 Task: Find the nearby dog agility course for training and fun in New York.
Action: Key pressed <Key.caps_lock>N<Key.caps_lock>ew<Key.space><Key.shift><Key.shift>York
Screenshot: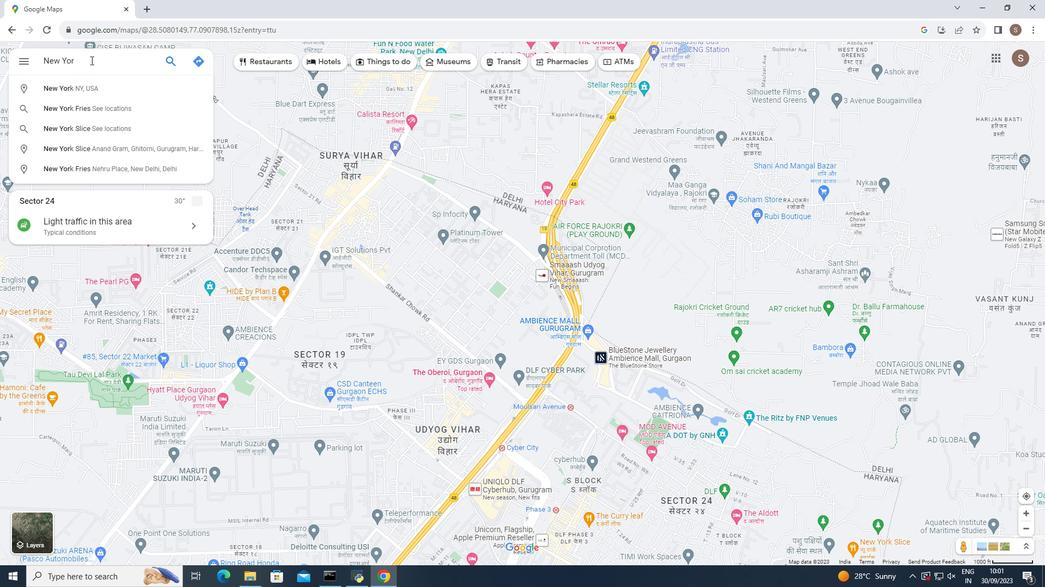 
Action: Mouse moved to (77, 87)
Screenshot: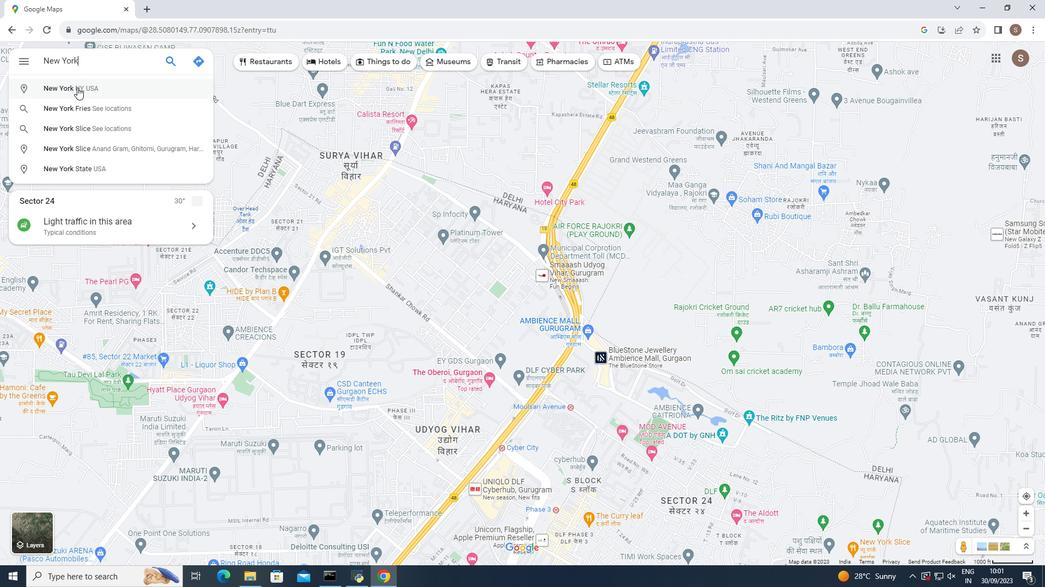
Action: Mouse pressed left at (77, 87)
Screenshot: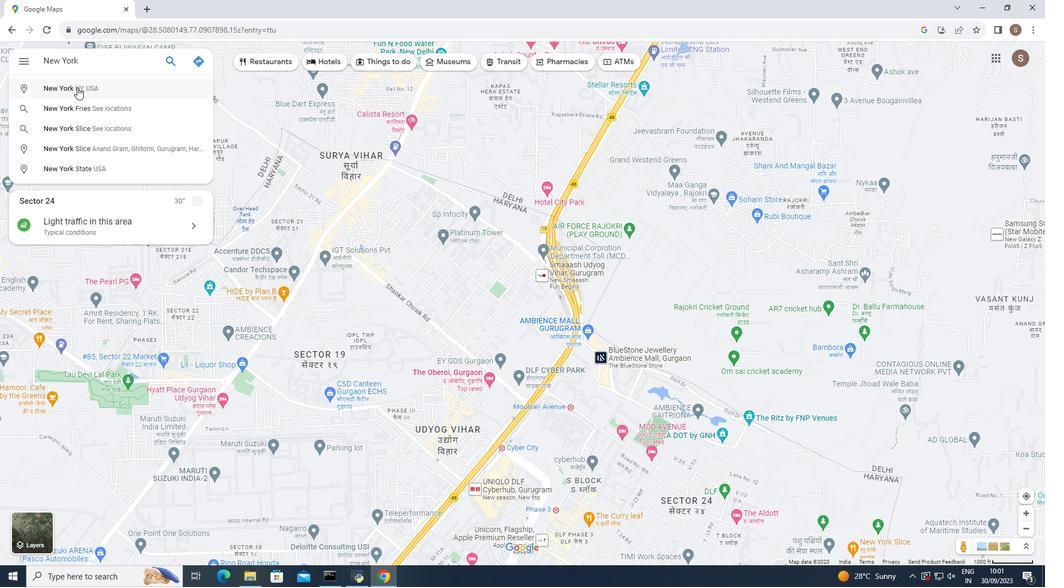
Action: Mouse moved to (108, 239)
Screenshot: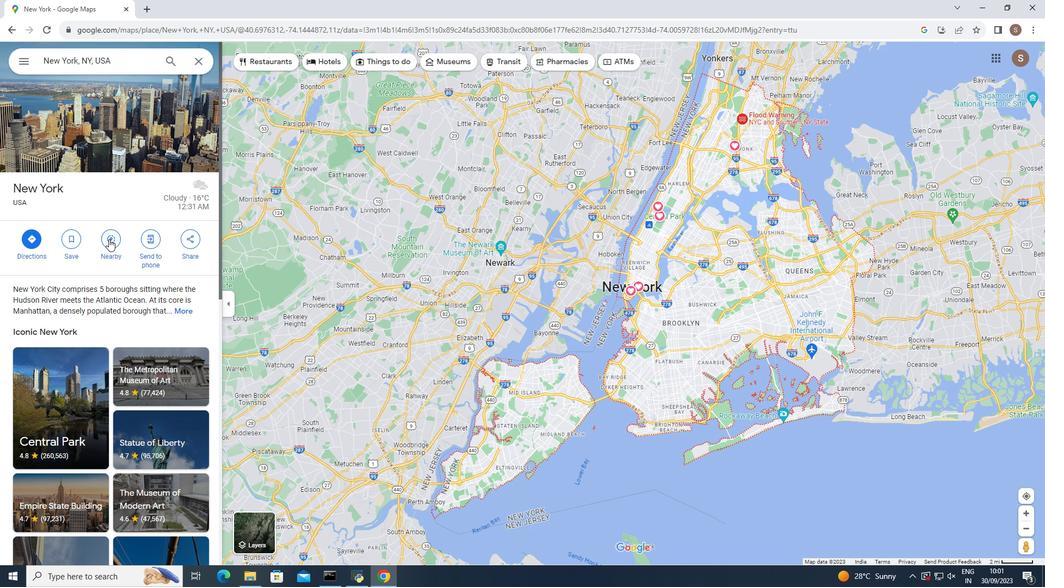 
Action: Mouse pressed left at (108, 239)
Screenshot: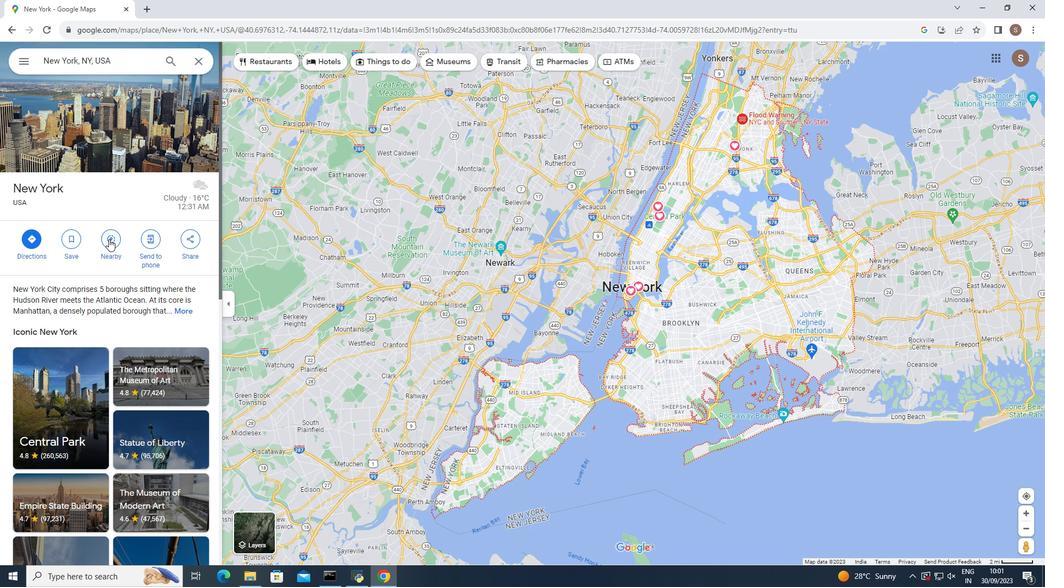 
Action: Mouse moved to (93, 60)
Screenshot: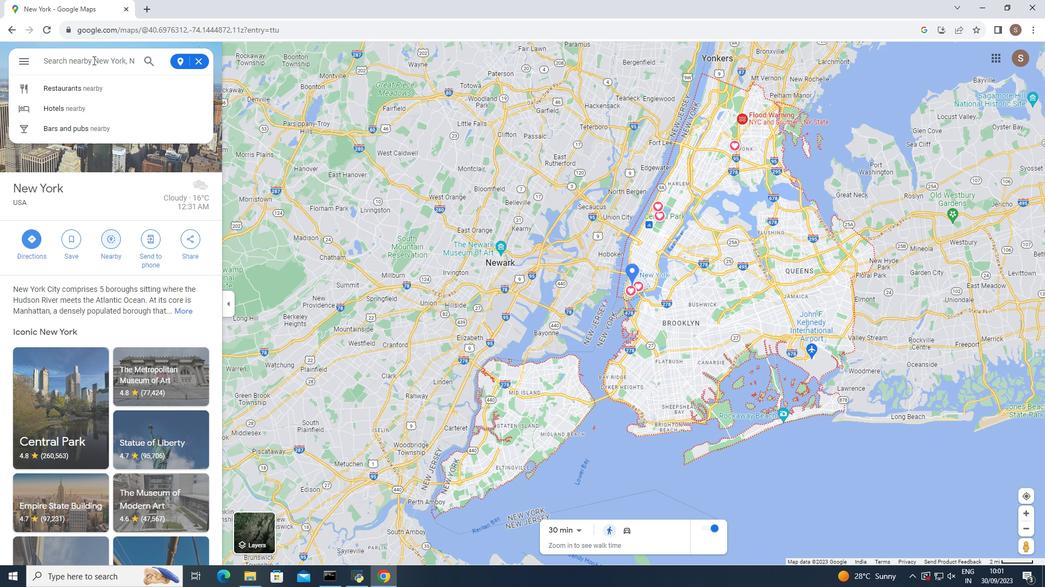 
Action: Mouse pressed left at (93, 60)
Screenshot: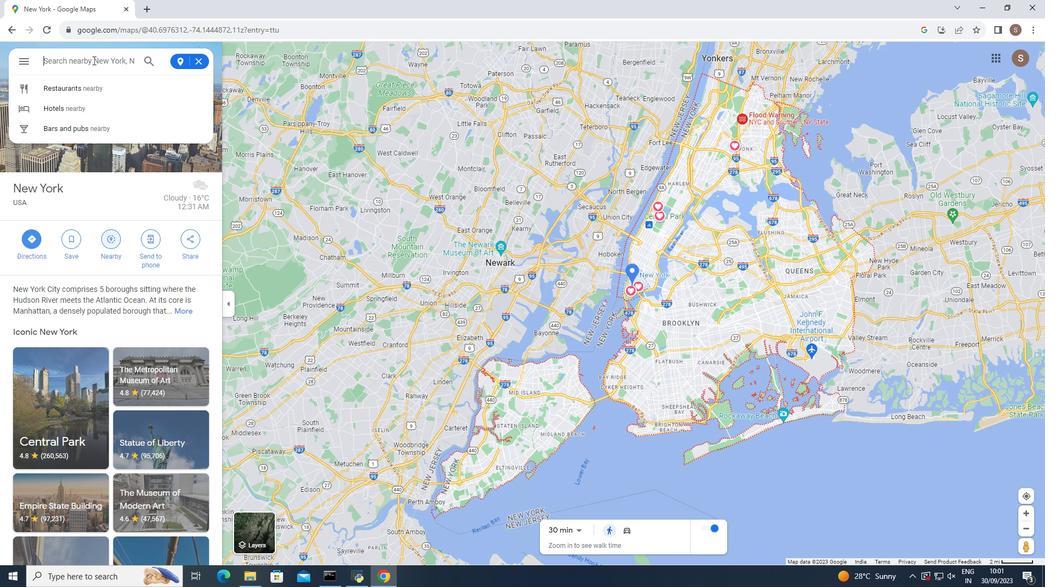 
Action: Key pressed dog<Key.space>agility<Key.space>course<Key.space>for<Key.backspace><Key.backspace><Key.backspace>
Screenshot: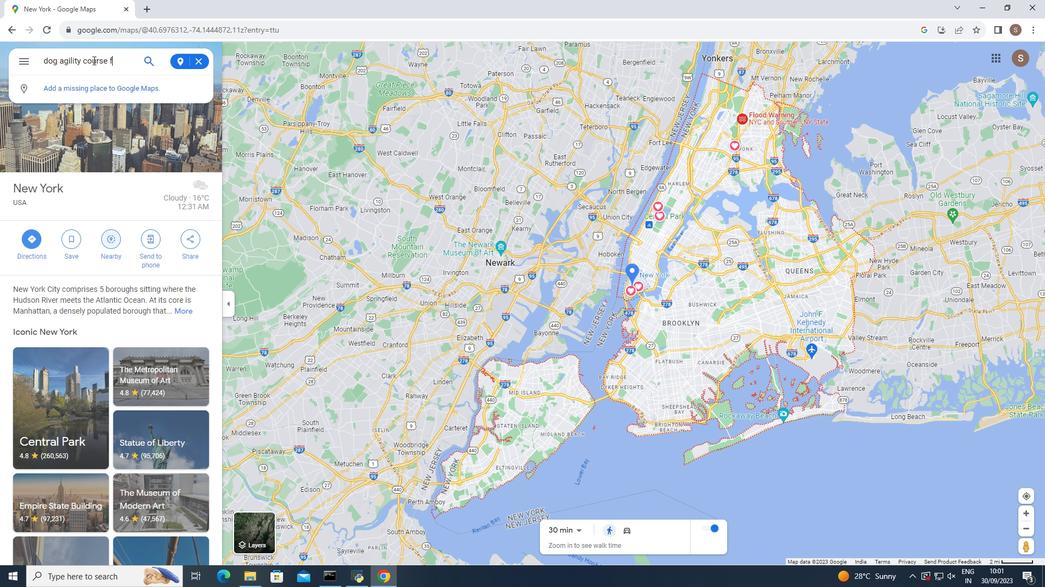 
Action: Mouse moved to (149, 58)
Screenshot: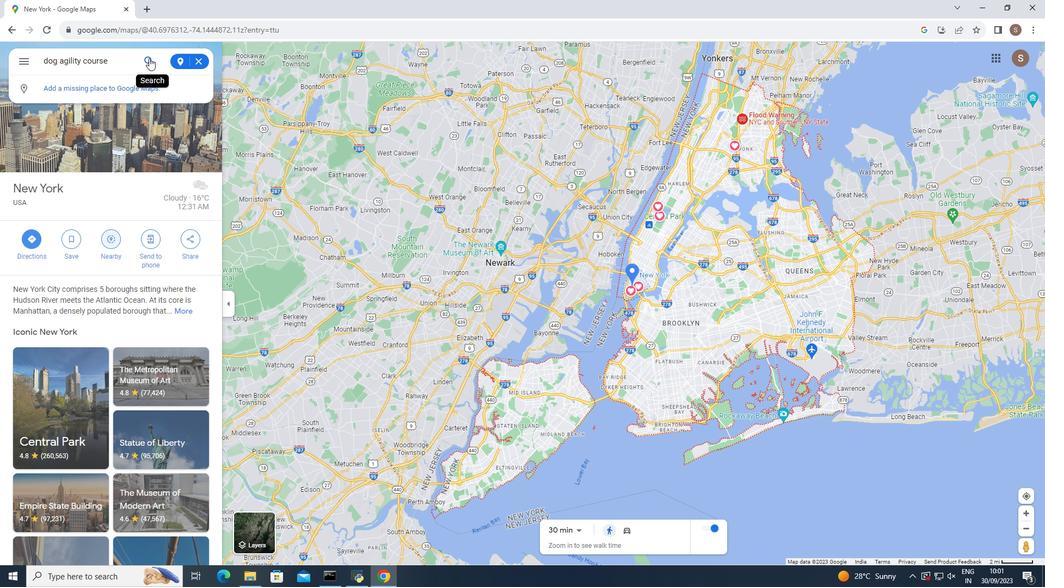 
Action: Mouse pressed left at (149, 58)
Screenshot: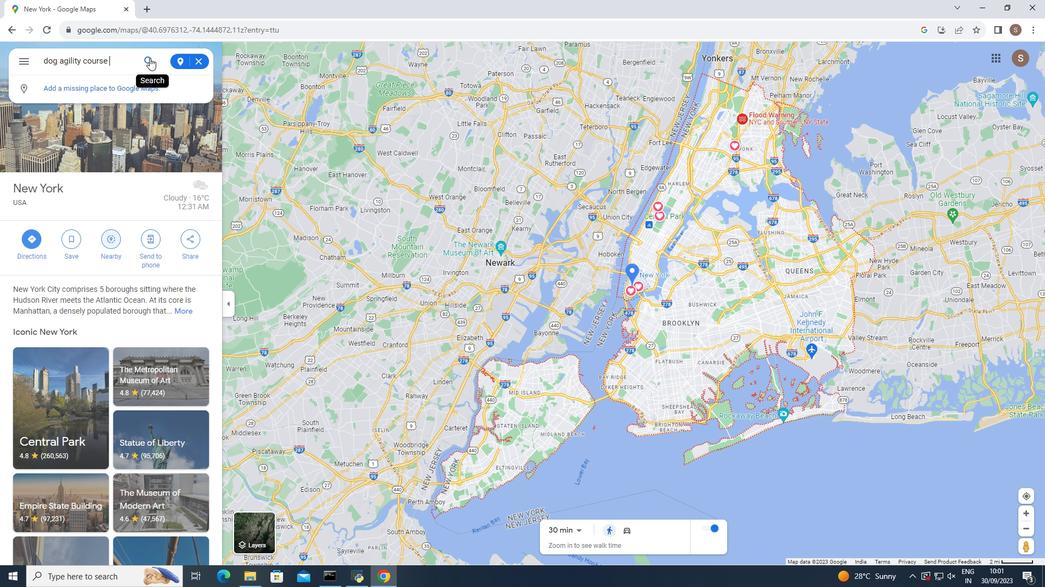 
Action: Mouse moved to (43, 296)
Screenshot: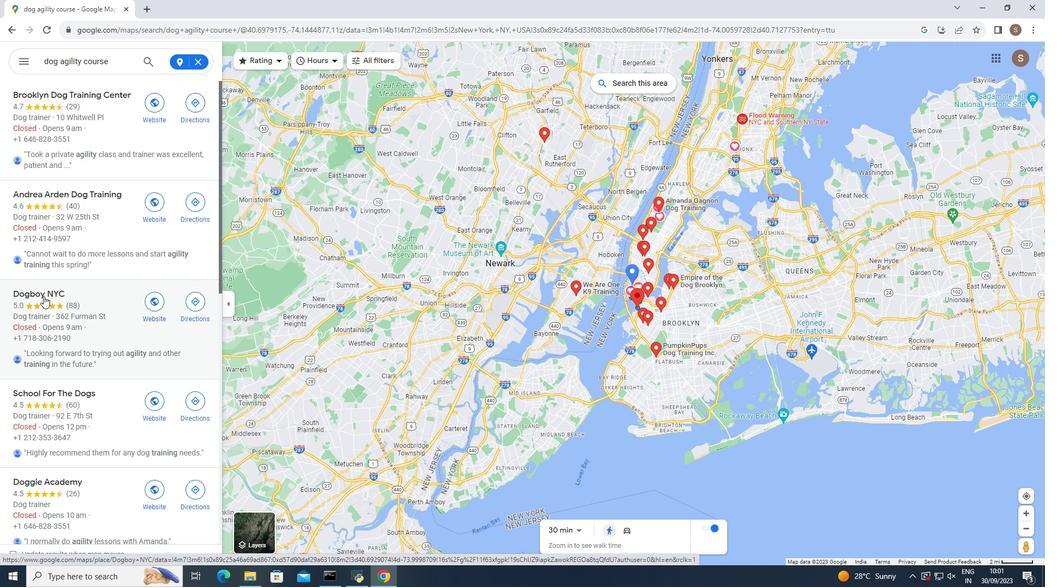 
Action: Mouse pressed left at (43, 296)
Screenshot: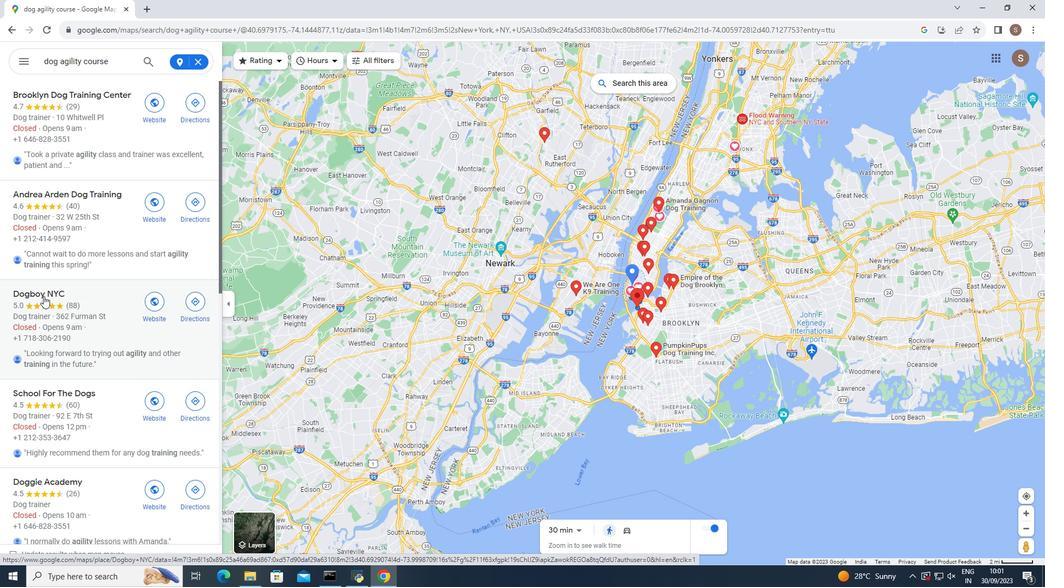 
Action: Mouse moved to (292, 412)
Screenshot: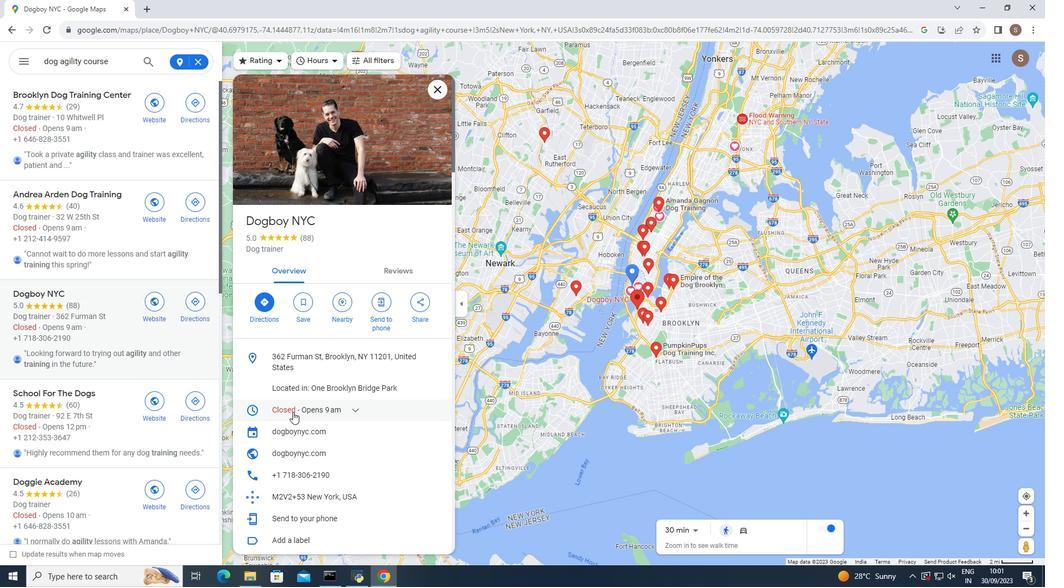 
Action: Mouse scrolled (292, 412) with delta (0, 0)
Screenshot: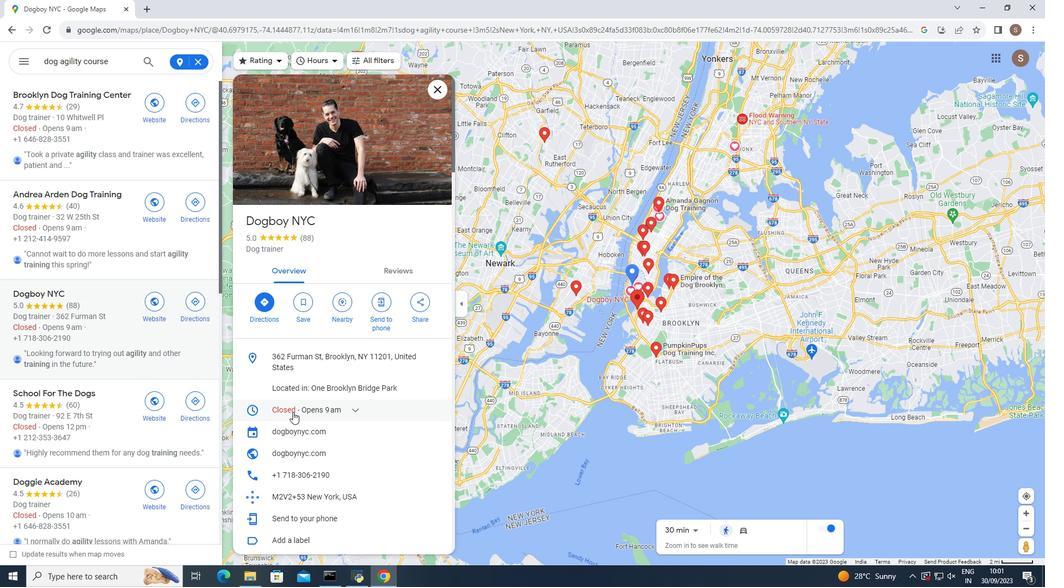 
Action: Mouse moved to (354, 354)
Screenshot: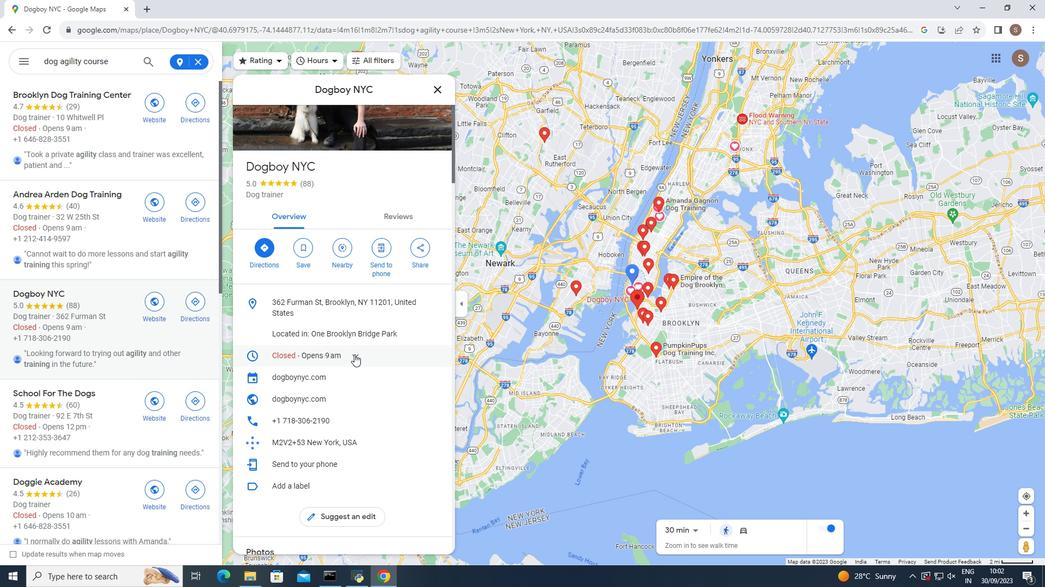 
Action: Mouse pressed left at (354, 354)
Screenshot: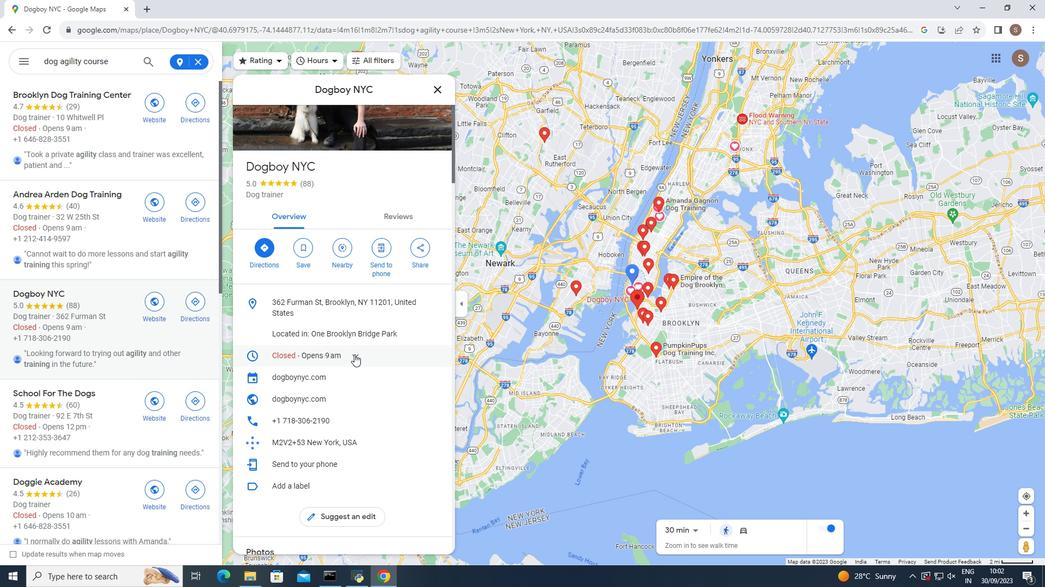 
Action: Mouse moved to (294, 364)
Screenshot: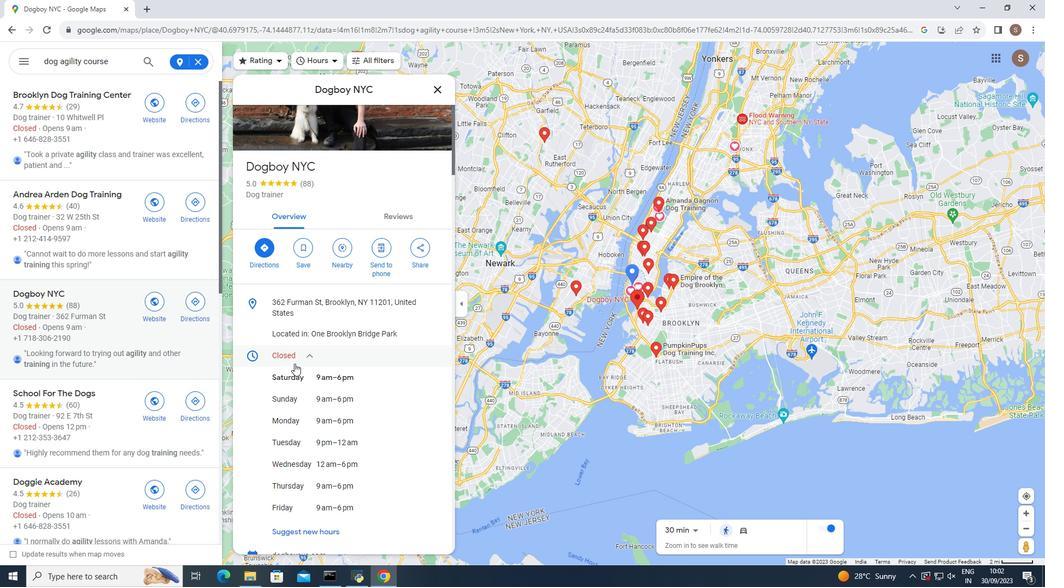 
Action: Mouse scrolled (294, 363) with delta (0, 0)
Screenshot: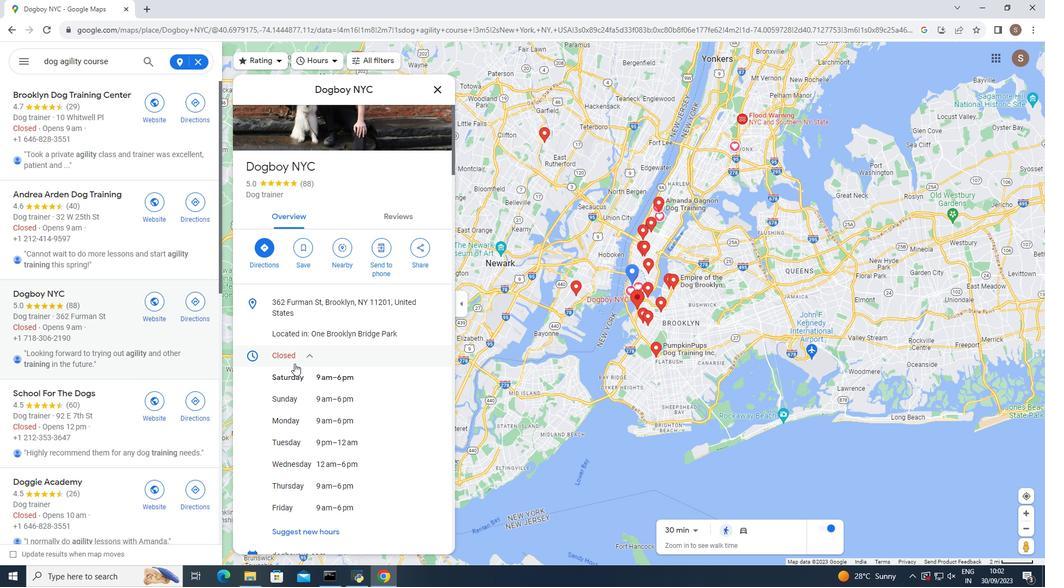 
Action: Mouse scrolled (294, 363) with delta (0, 0)
Screenshot: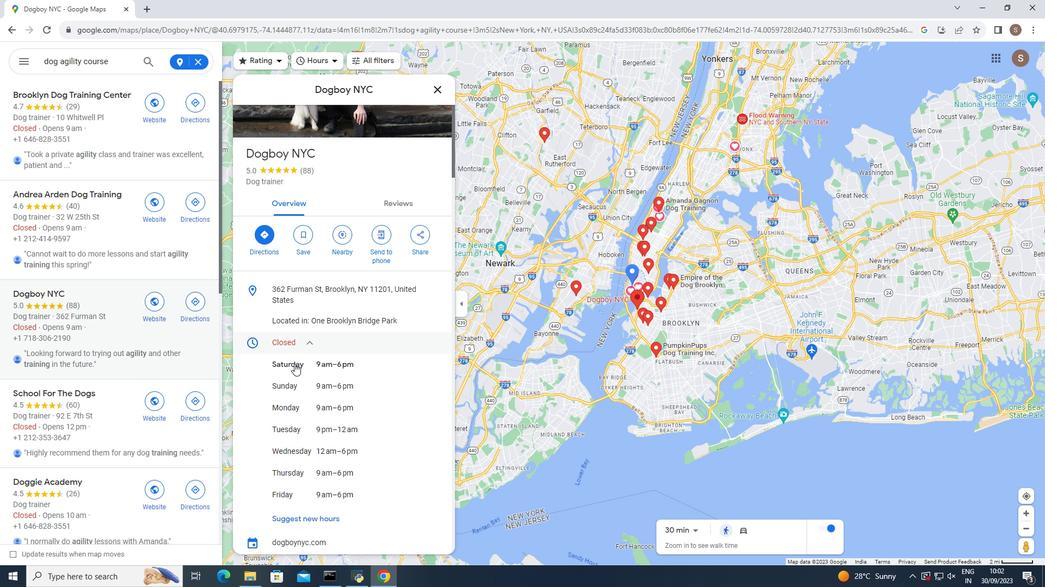 
Action: Mouse scrolled (294, 363) with delta (0, 0)
Screenshot: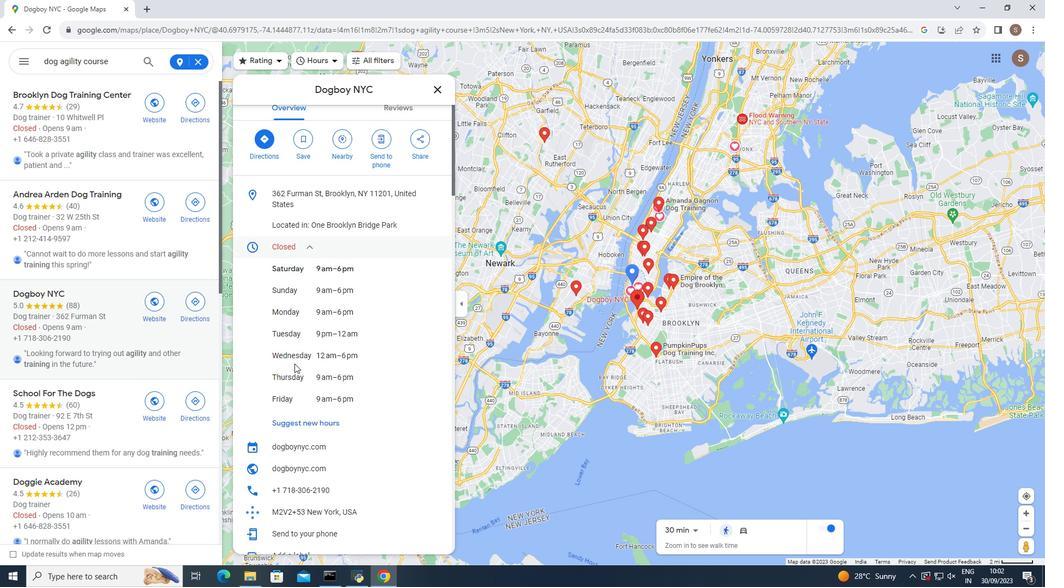 
Action: Mouse scrolled (294, 363) with delta (0, 0)
Screenshot: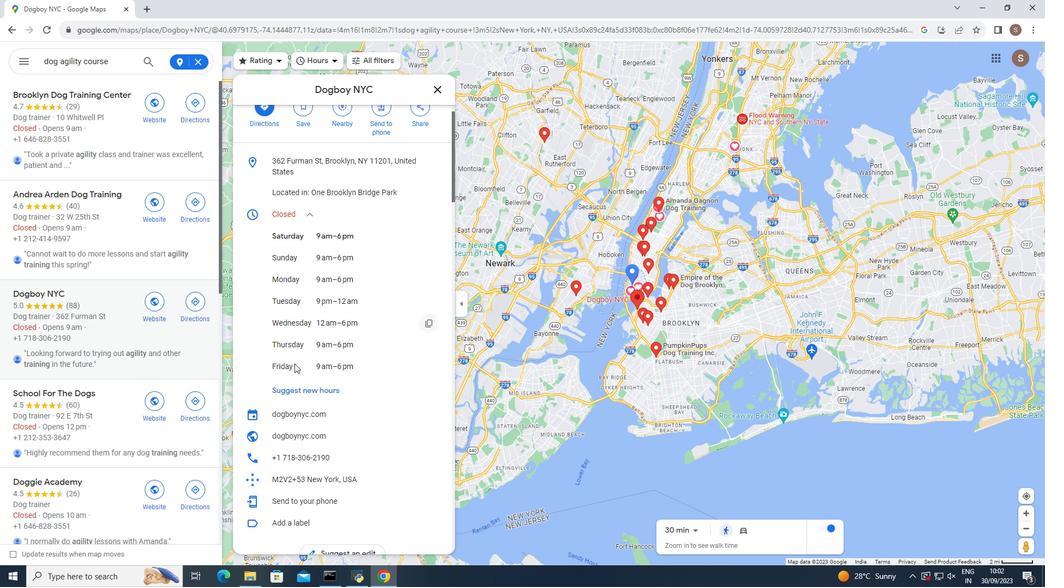 
Action: Mouse scrolled (294, 363) with delta (0, 0)
Screenshot: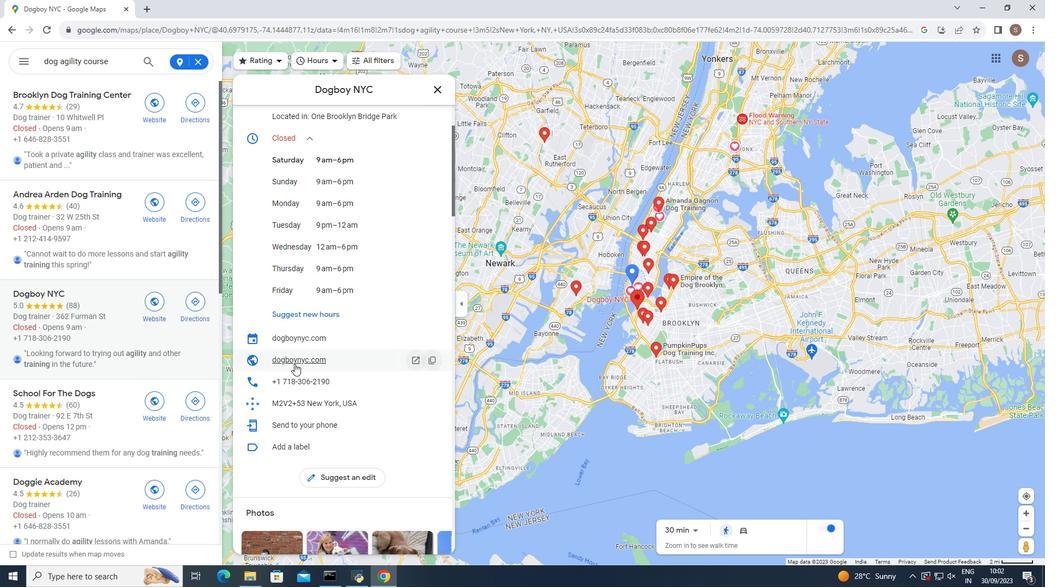 
Action: Mouse moved to (294, 363)
Screenshot: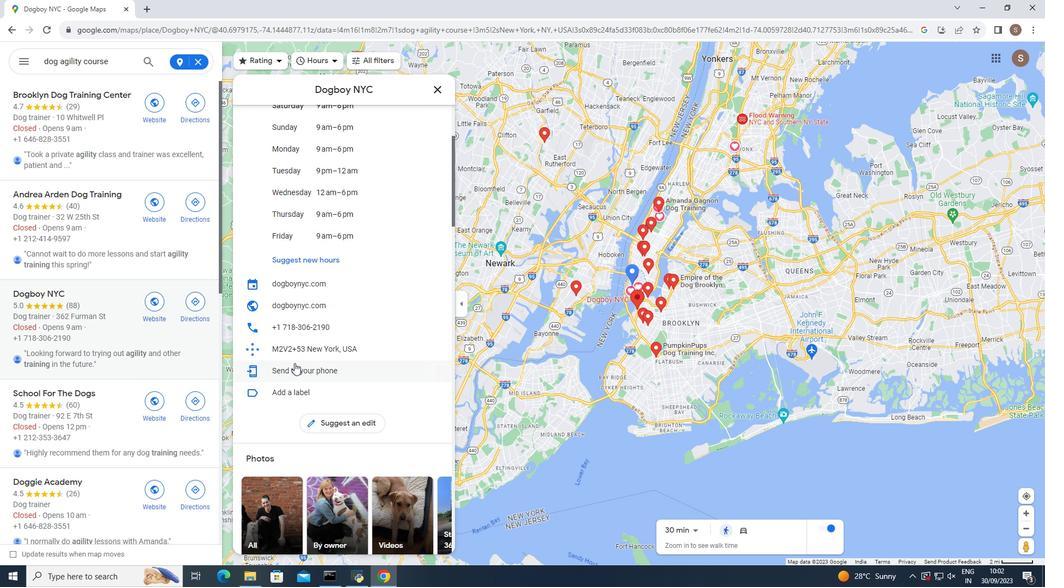 
Action: Mouse scrolled (294, 363) with delta (0, 0)
Screenshot: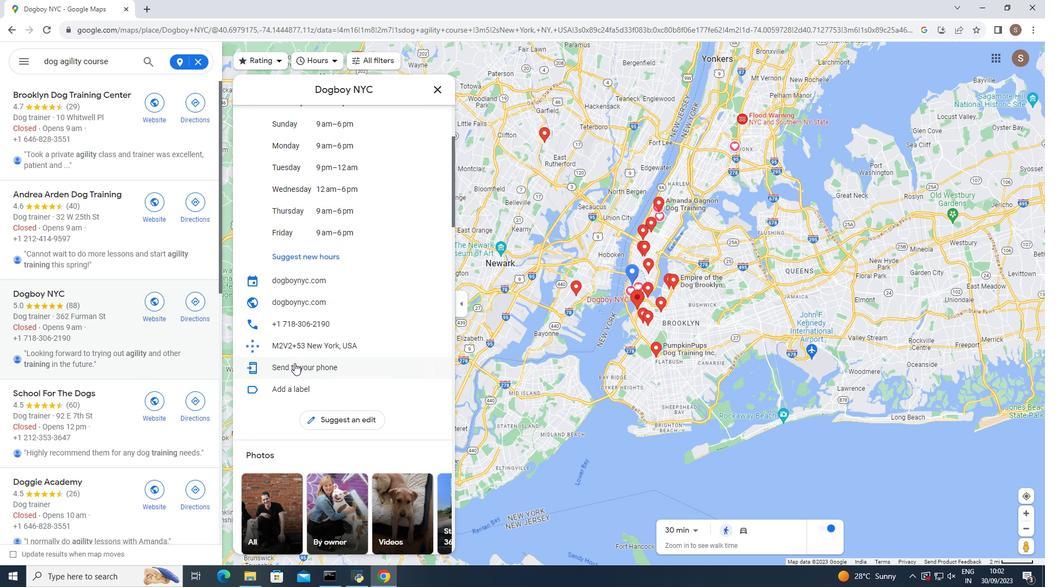 
Action: Mouse scrolled (294, 363) with delta (0, 0)
Screenshot: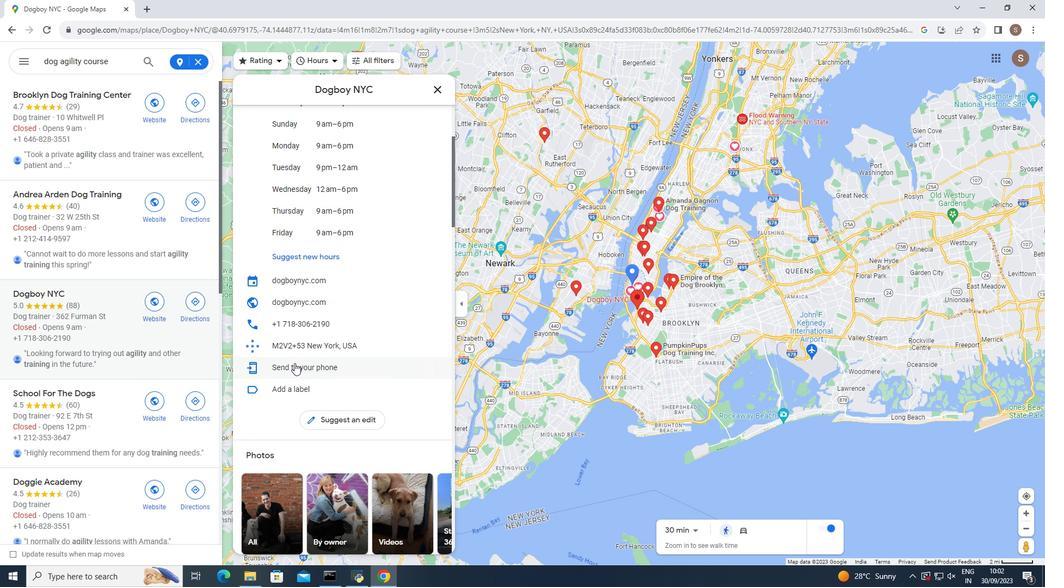 
Action: Mouse moved to (294, 362)
Screenshot: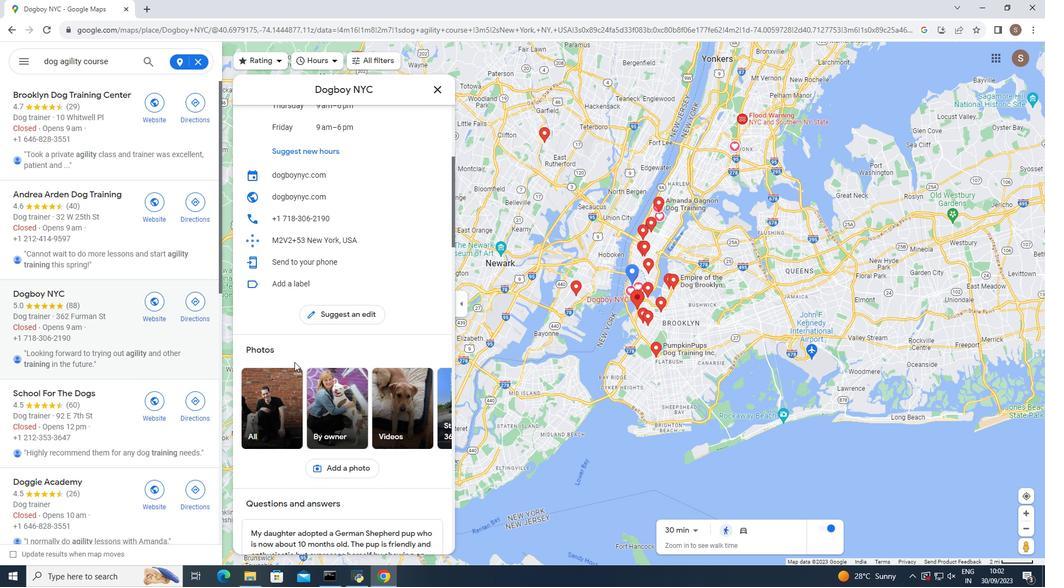 
Action: Mouse scrolled (294, 362) with delta (0, 0)
Screenshot: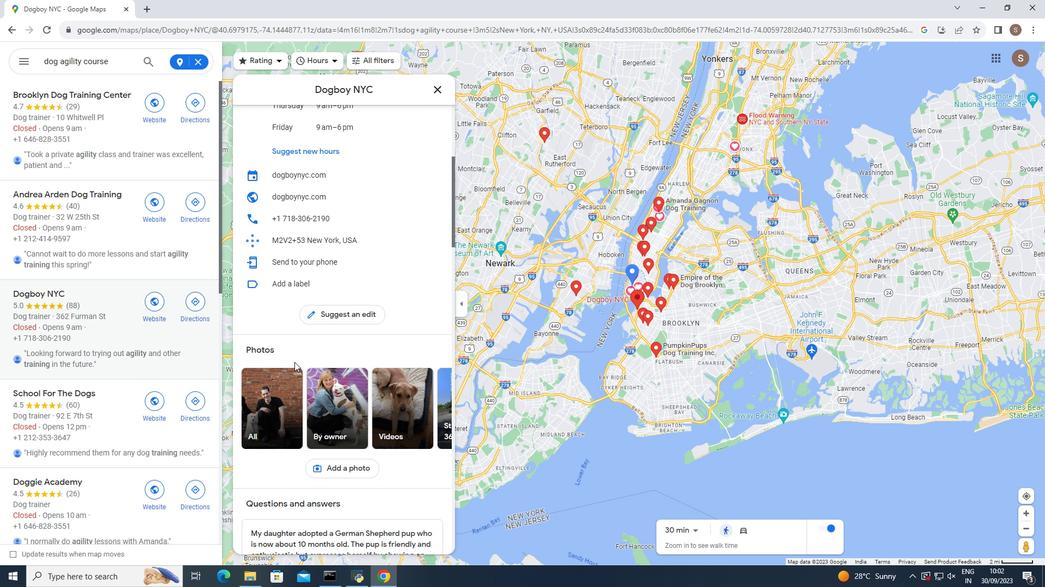 
Action: Mouse scrolled (294, 362) with delta (0, 0)
Screenshot: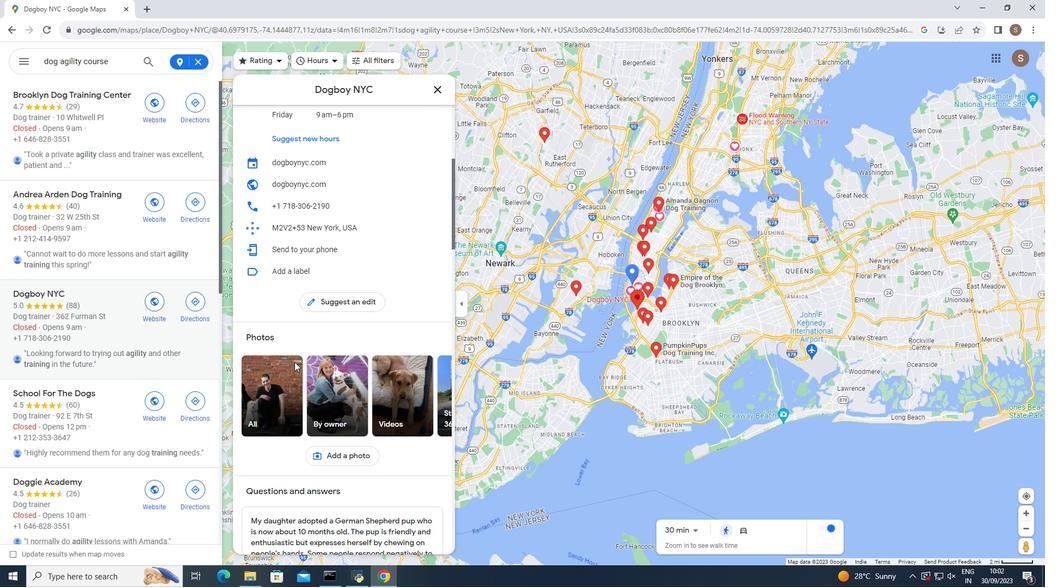 
Action: Mouse scrolled (294, 362) with delta (0, 0)
Screenshot: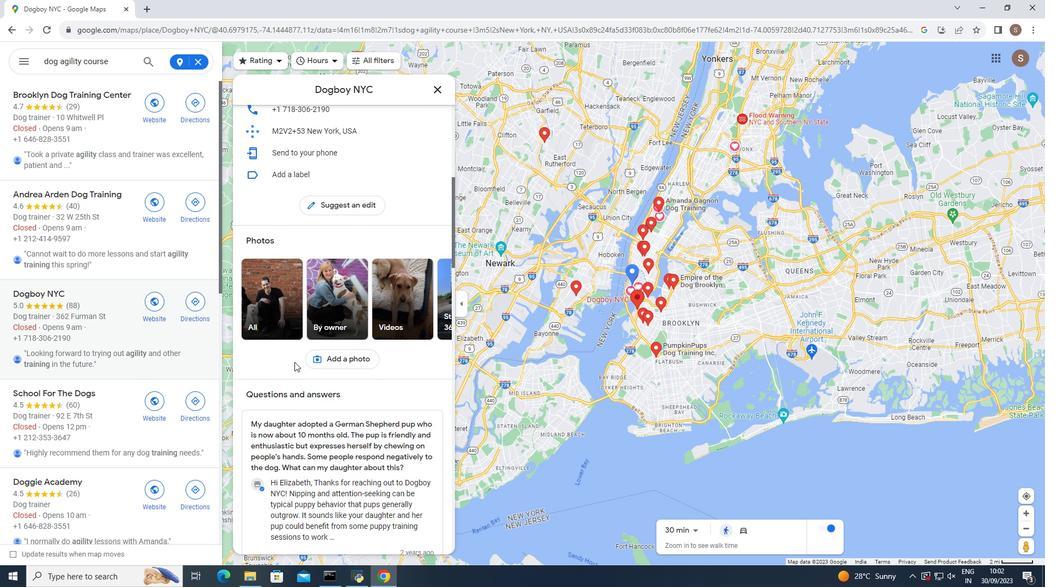 
Action: Mouse scrolled (294, 362) with delta (0, 0)
Screenshot: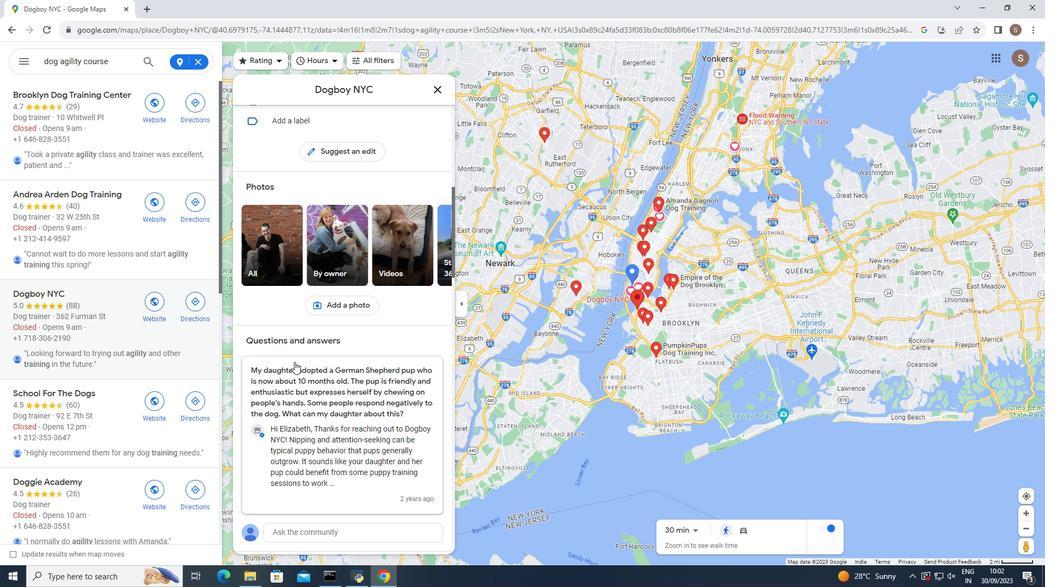
Action: Mouse scrolled (294, 362) with delta (0, 0)
Screenshot: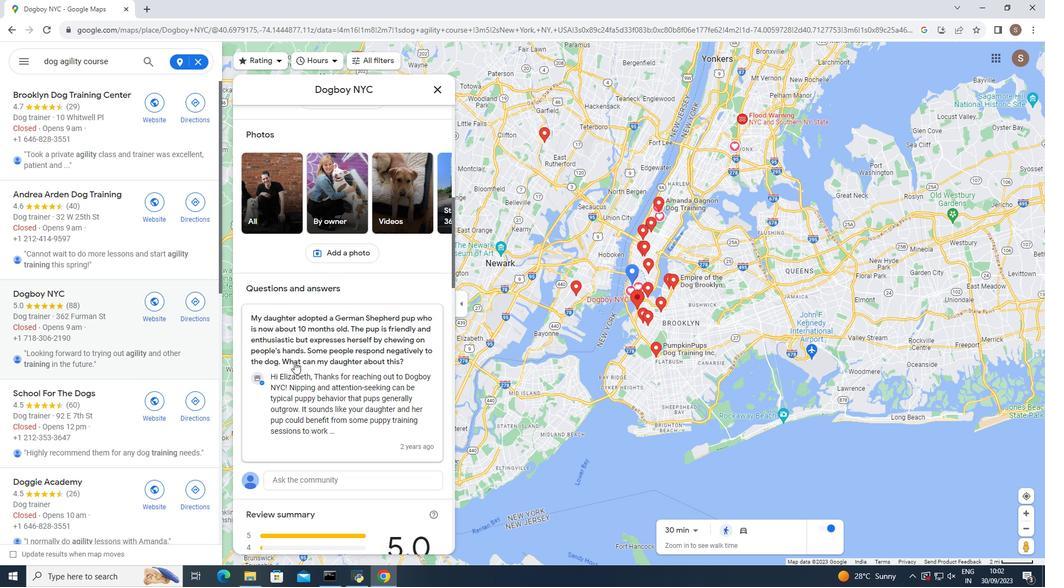 
Action: Mouse scrolled (294, 362) with delta (0, 0)
Screenshot: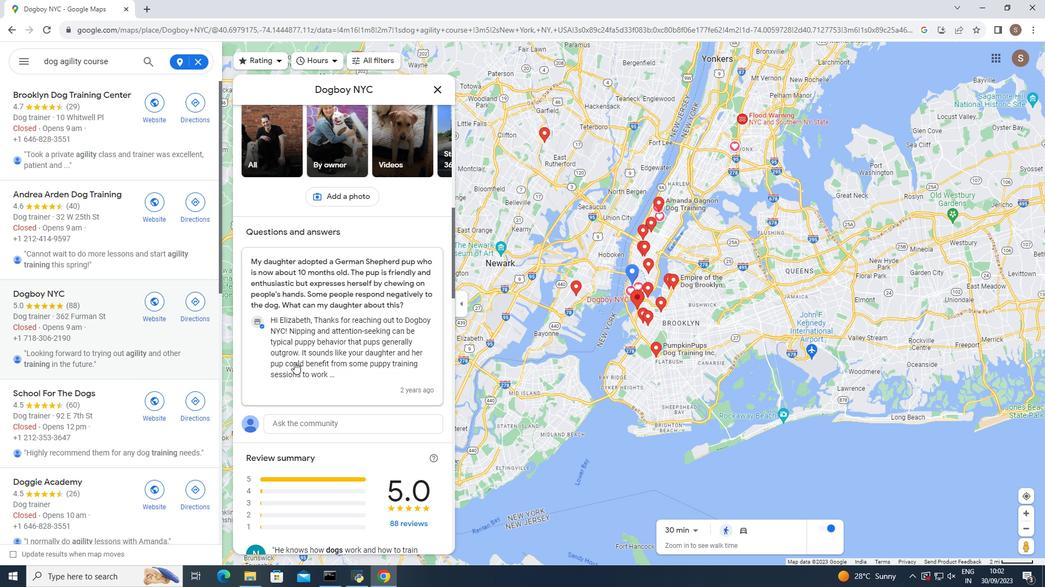 
Action: Mouse scrolled (294, 362) with delta (0, 0)
Screenshot: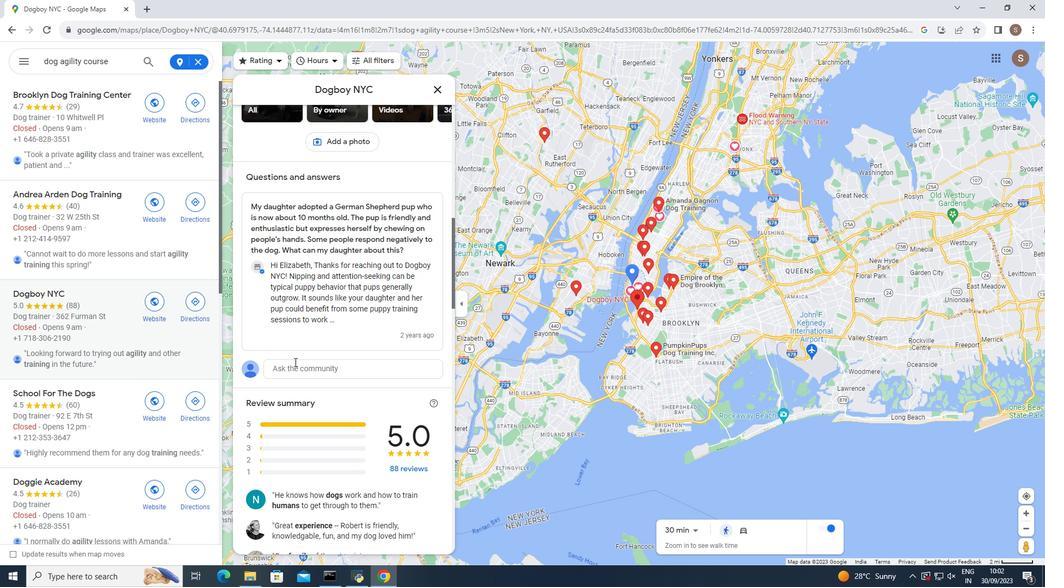 
Action: Mouse moved to (293, 362)
Screenshot: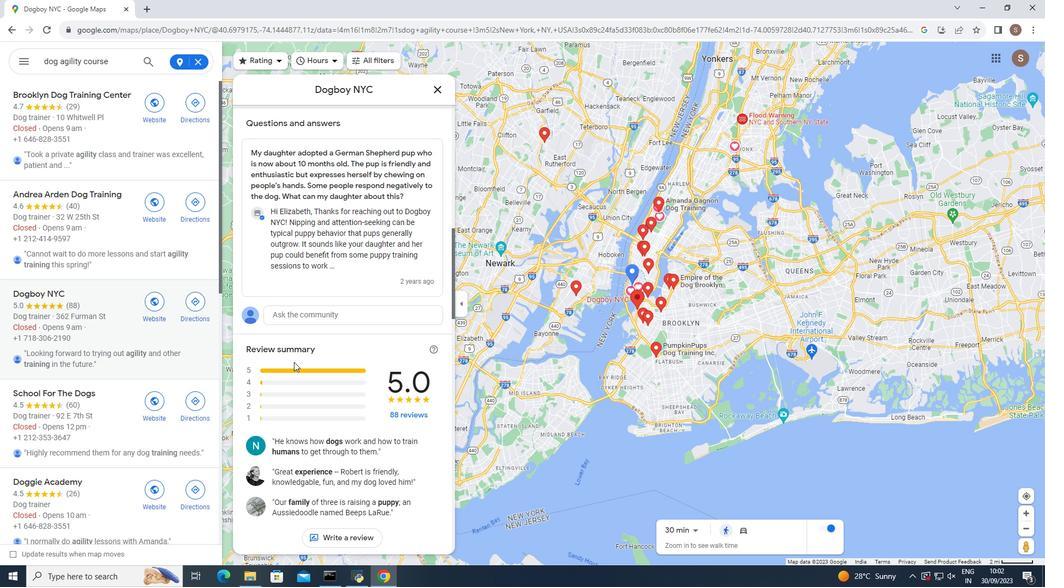 
Action: Mouse scrolled (293, 362) with delta (0, 0)
Screenshot: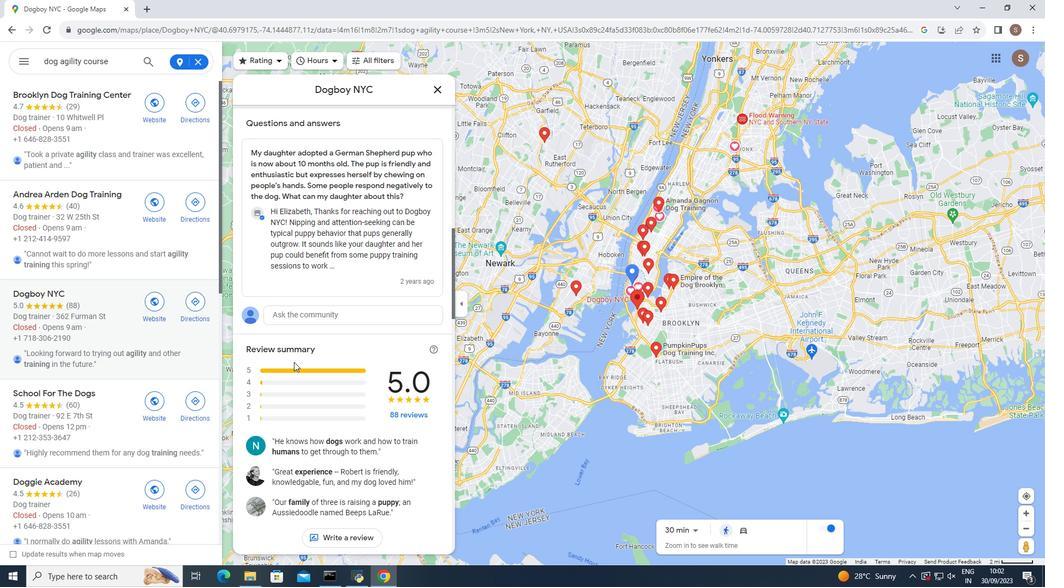 
Action: Mouse scrolled (293, 362) with delta (0, 0)
Screenshot: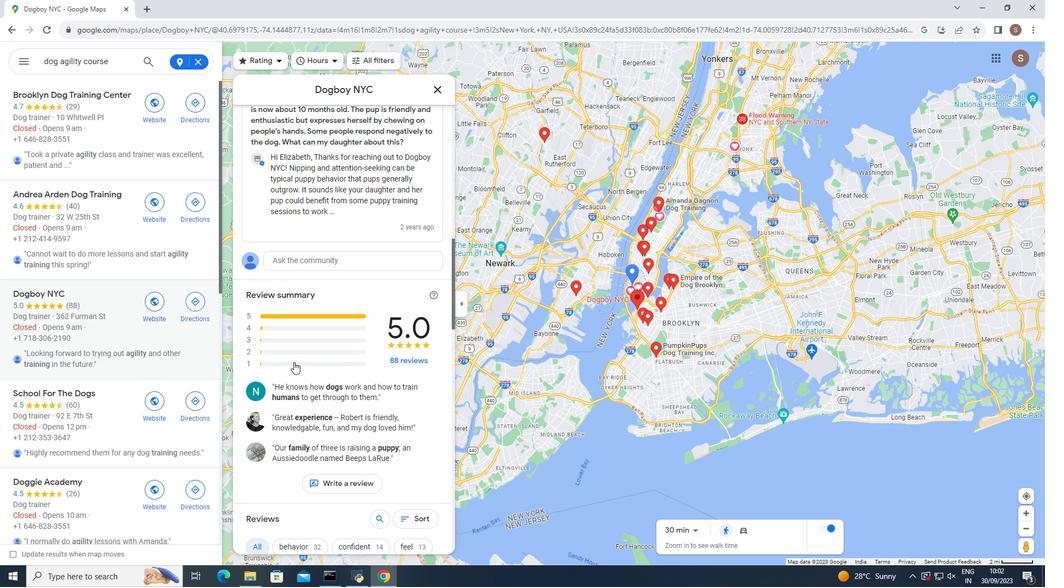 
Action: Mouse moved to (301, 367)
Screenshot: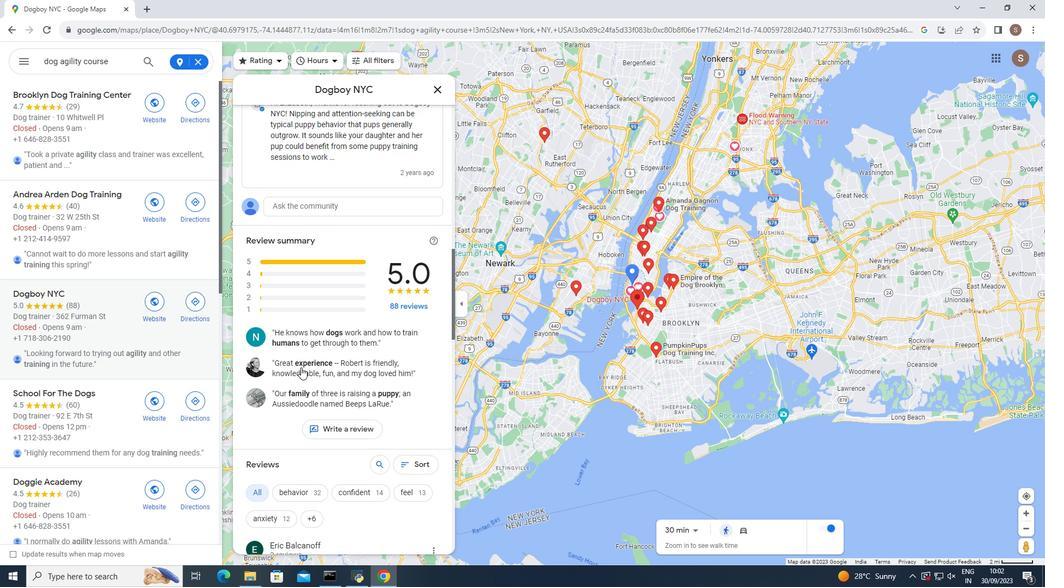 
Action: Mouse scrolled (301, 367) with delta (0, 0)
Screenshot: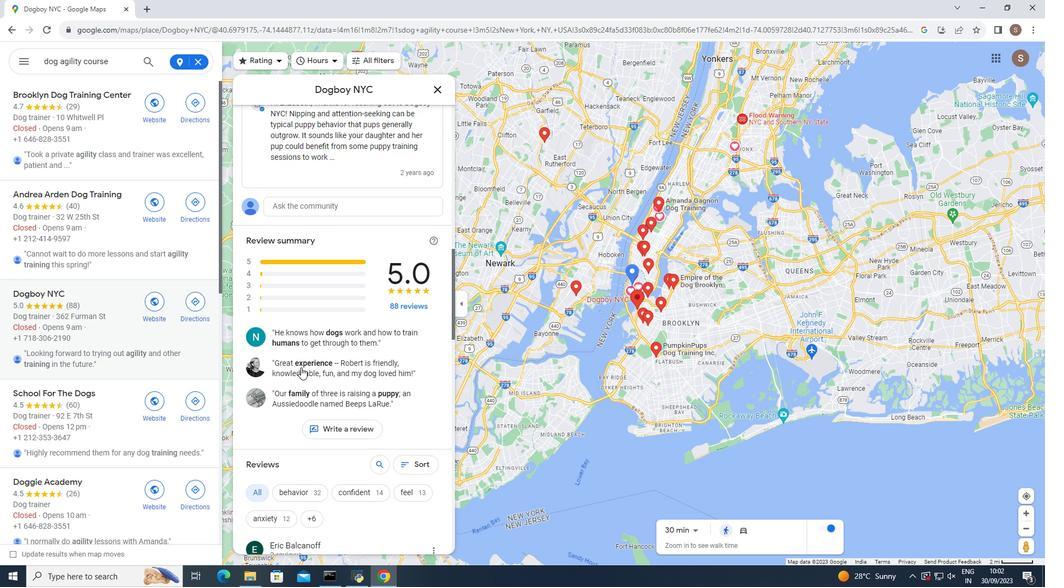 
Action: Mouse scrolled (301, 367) with delta (0, 0)
Screenshot: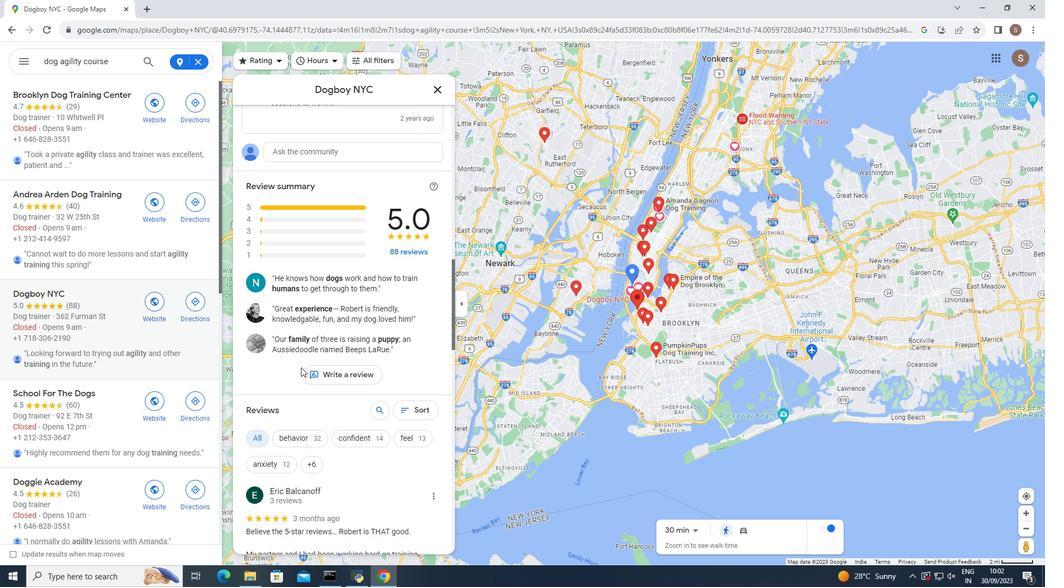 
Action: Mouse scrolled (301, 367) with delta (0, 0)
Screenshot: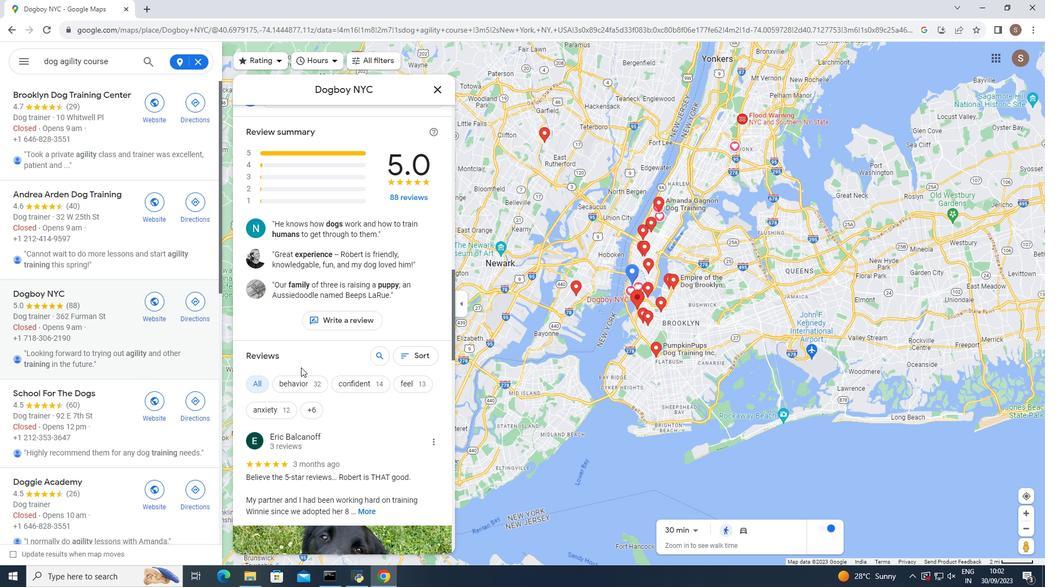 
Action: Mouse scrolled (301, 367) with delta (0, 0)
Screenshot: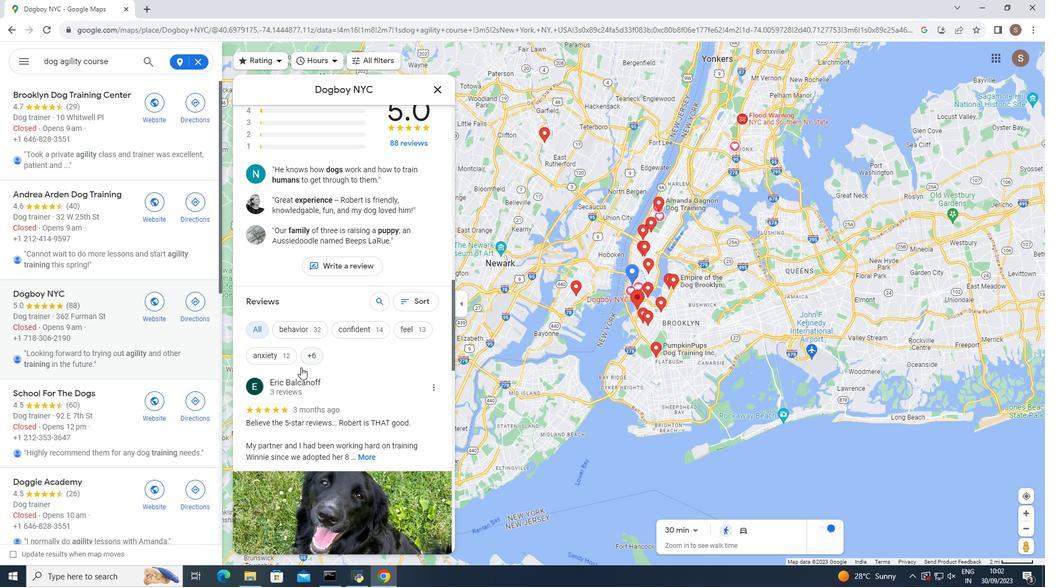 
Action: Mouse scrolled (301, 367) with delta (0, 0)
Screenshot: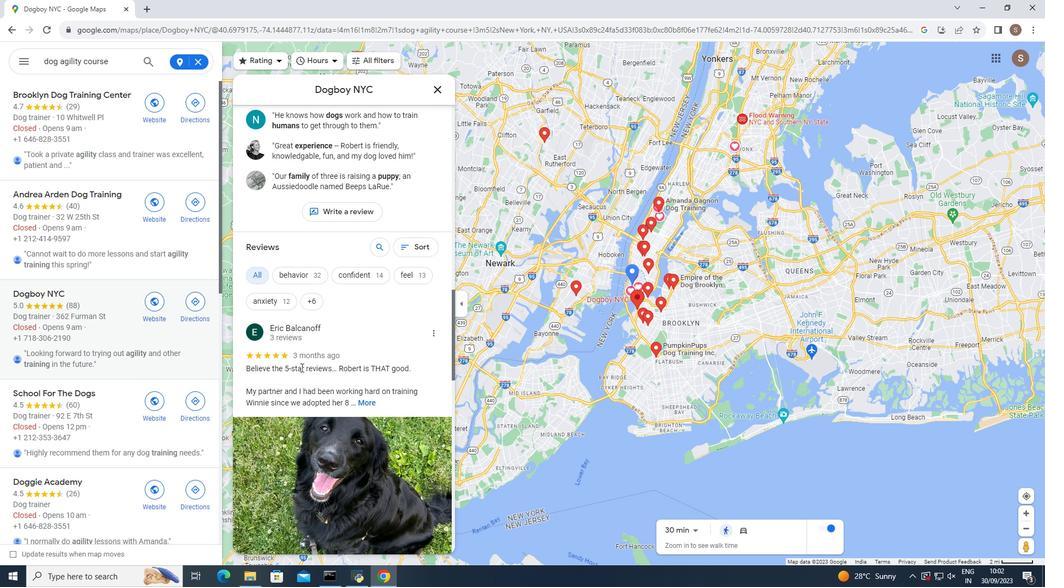 
Action: Mouse scrolled (301, 367) with delta (0, 0)
Screenshot: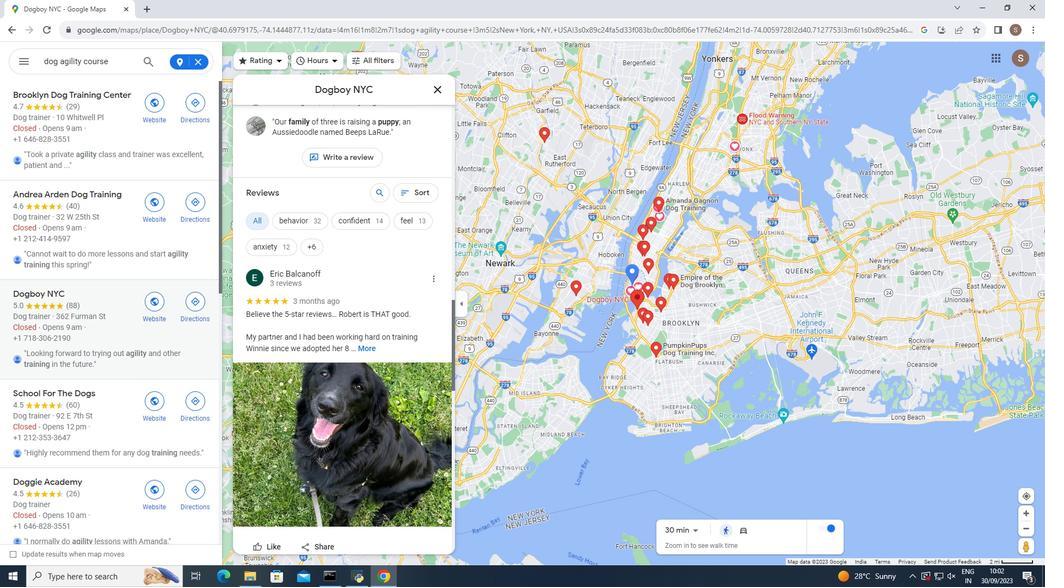 
Action: Mouse scrolled (301, 367) with delta (0, 0)
Screenshot: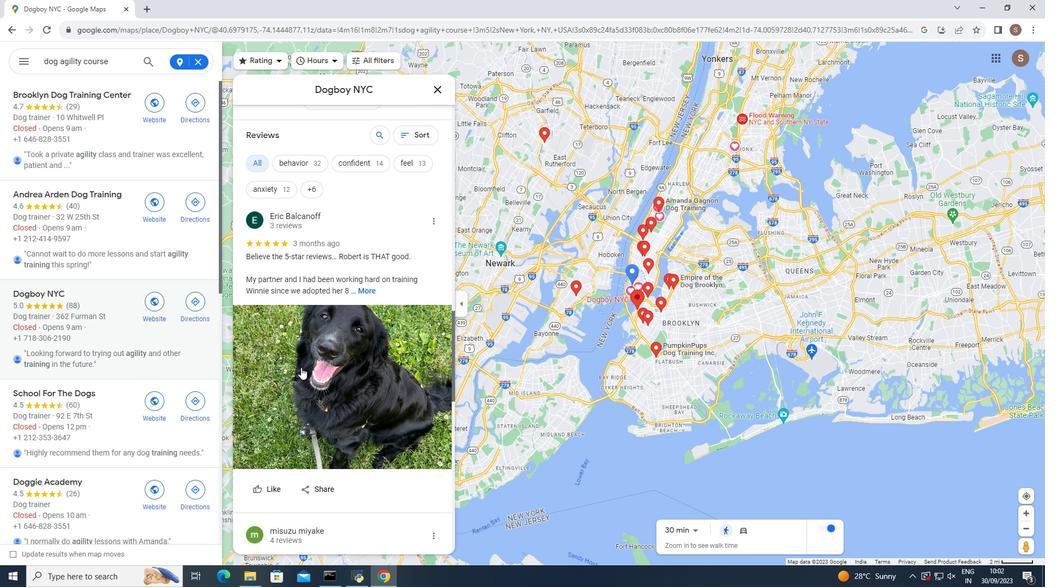 
Action: Mouse scrolled (301, 367) with delta (0, 0)
Screenshot: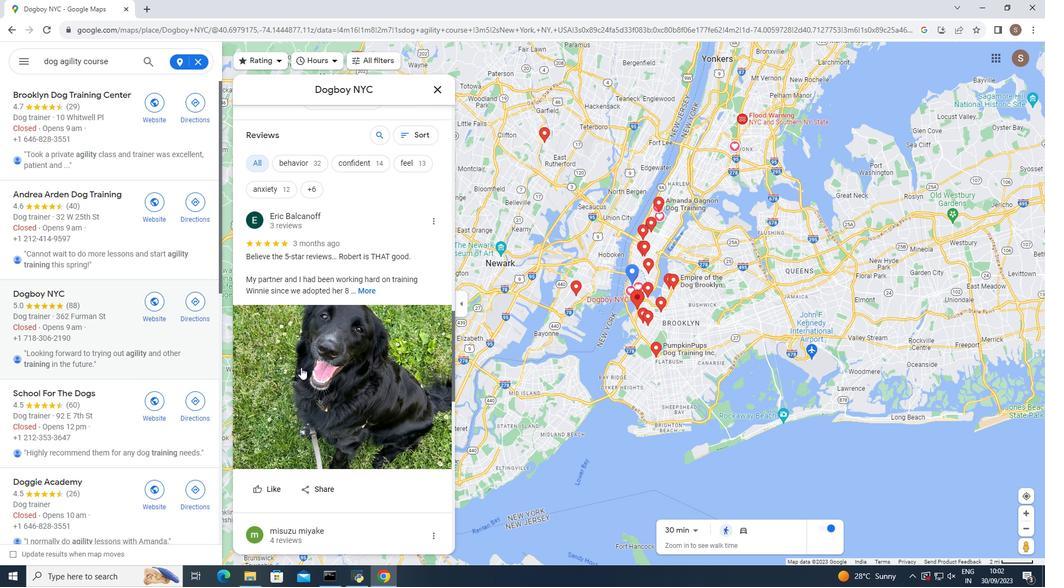 
Action: Mouse scrolled (301, 367) with delta (0, 0)
Screenshot: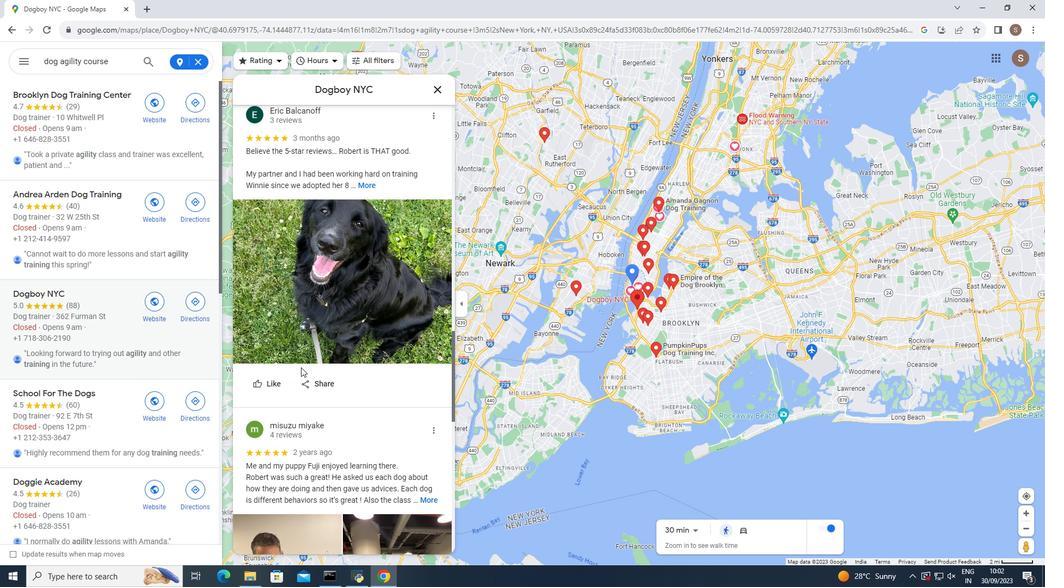 
Action: Mouse scrolled (301, 367) with delta (0, 0)
Screenshot: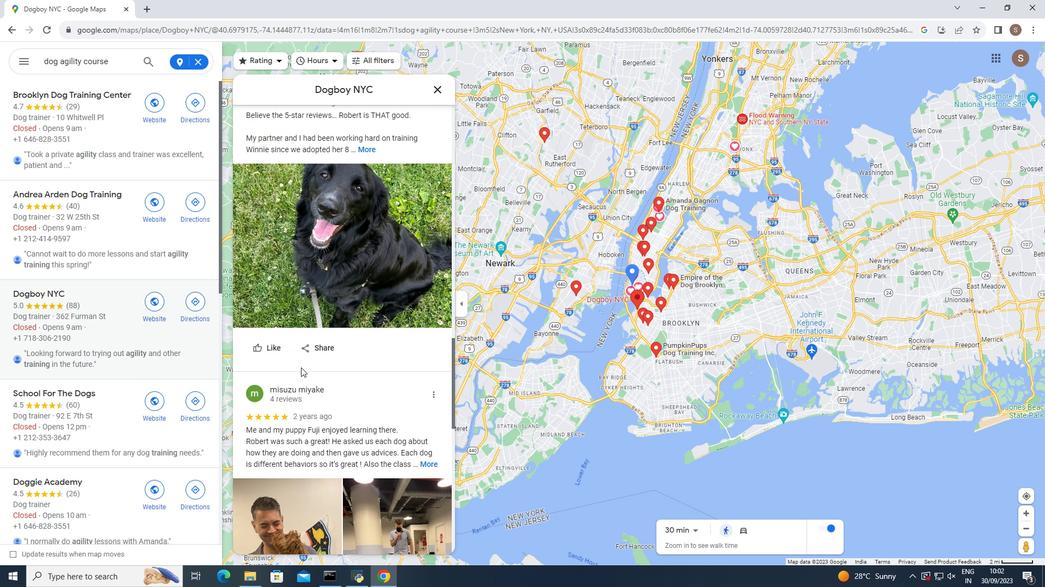 
Action: Mouse scrolled (301, 367) with delta (0, 0)
Screenshot: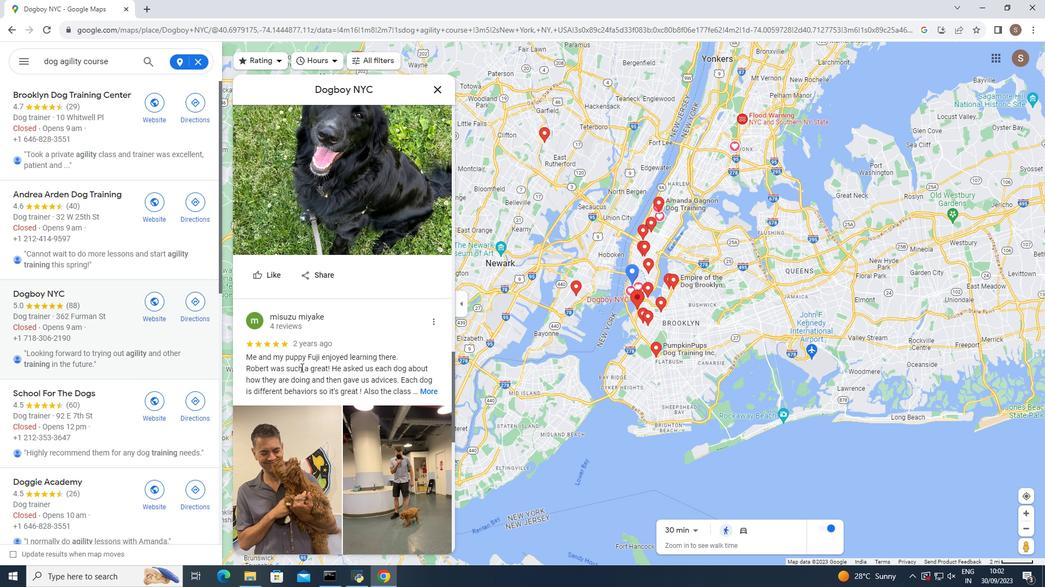 
Action: Mouse moved to (297, 371)
Screenshot: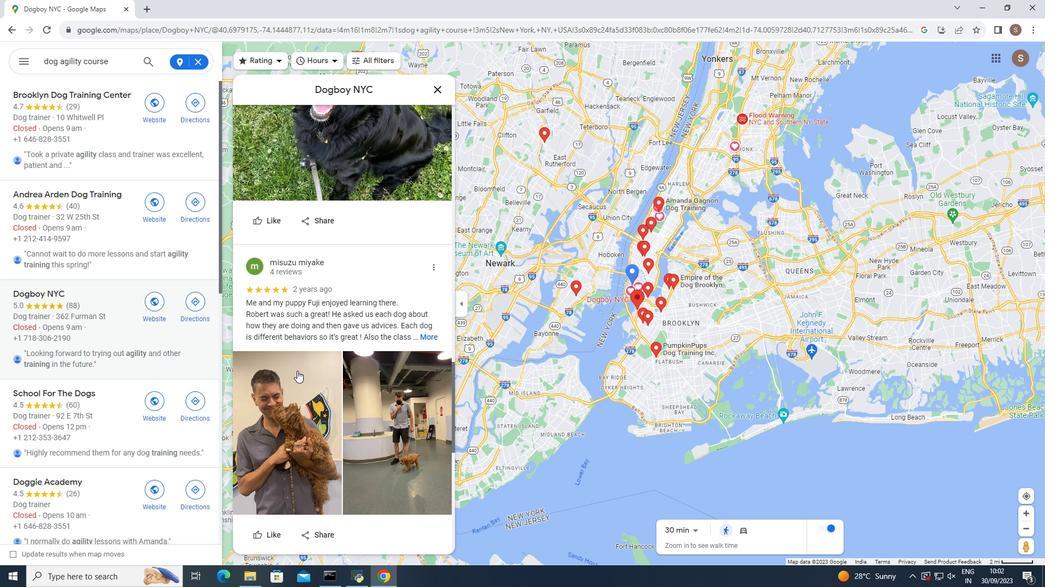 
Action: Mouse scrolled (297, 370) with delta (0, 0)
Screenshot: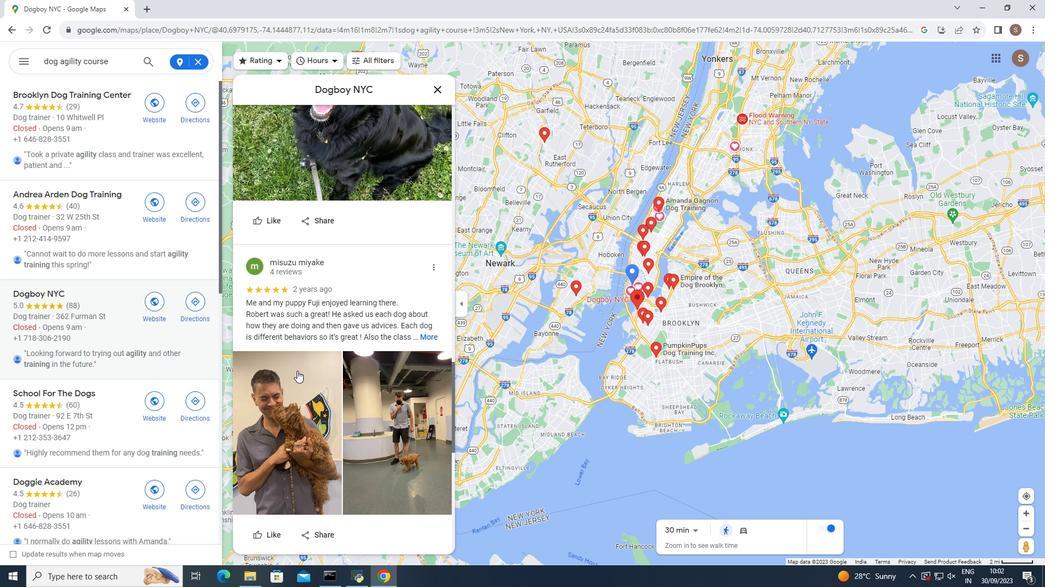 
Action: Mouse scrolled (297, 370) with delta (0, 0)
Screenshot: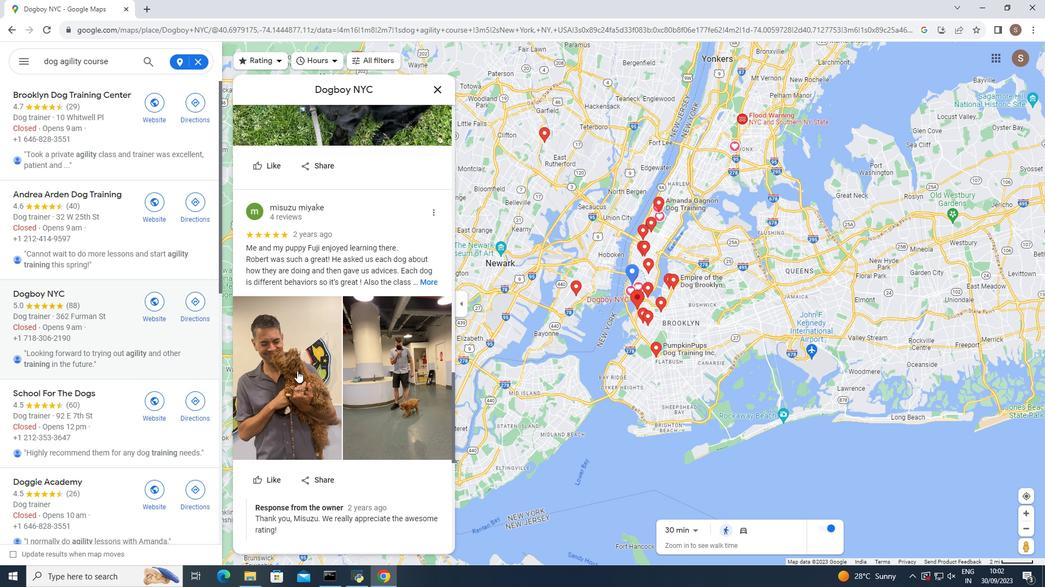 
Action: Mouse scrolled (297, 370) with delta (0, 0)
Screenshot: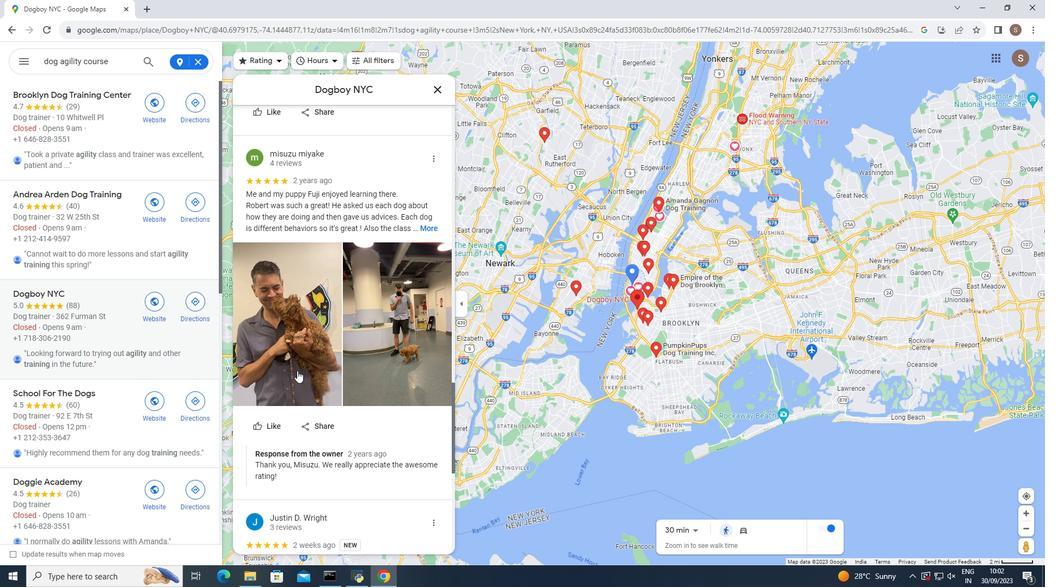 
Action: Mouse scrolled (297, 370) with delta (0, 0)
Screenshot: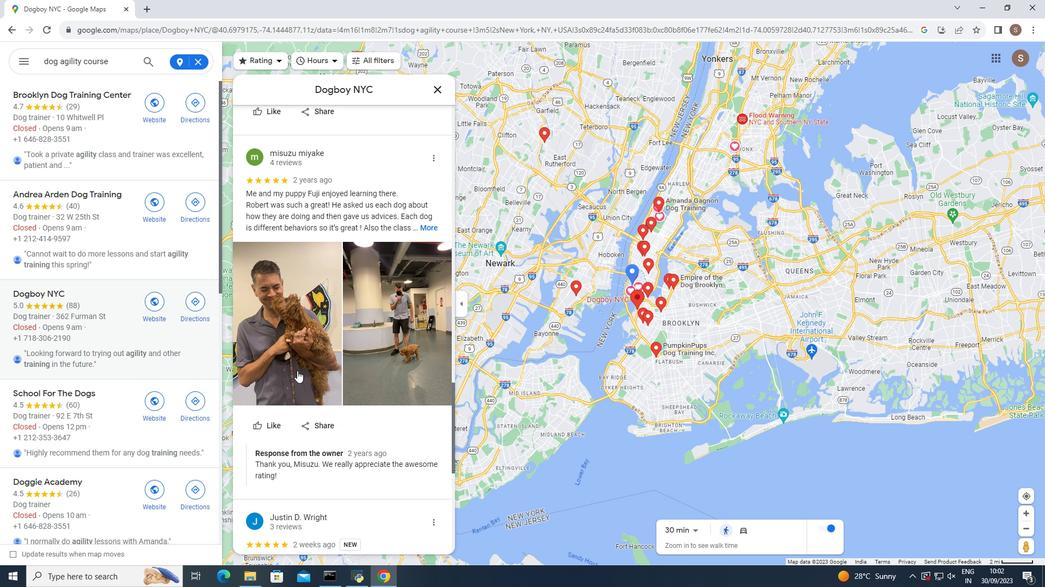 
Action: Mouse scrolled (297, 370) with delta (0, 0)
Screenshot: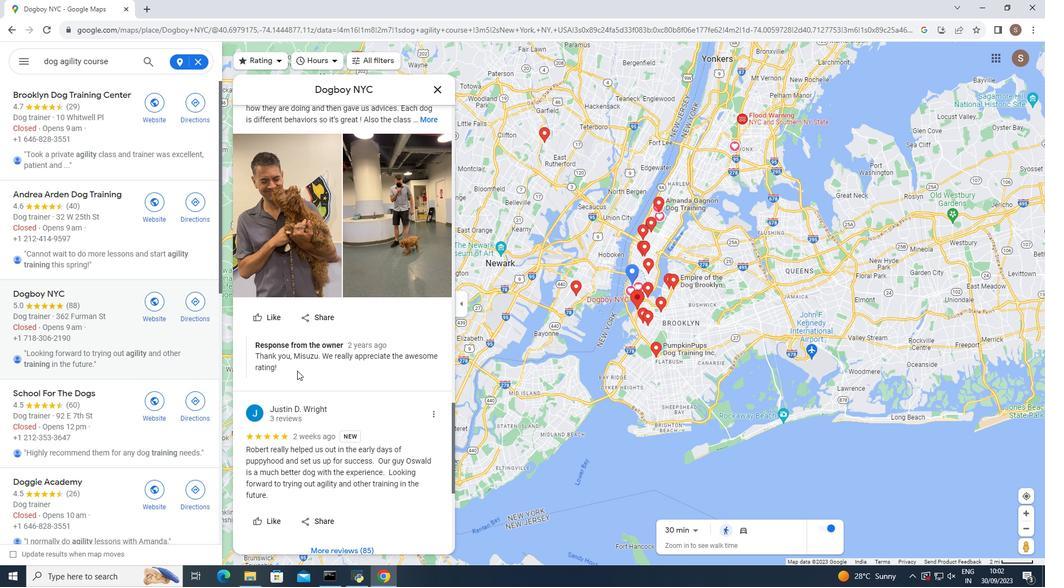 
Action: Mouse moved to (297, 371)
Screenshot: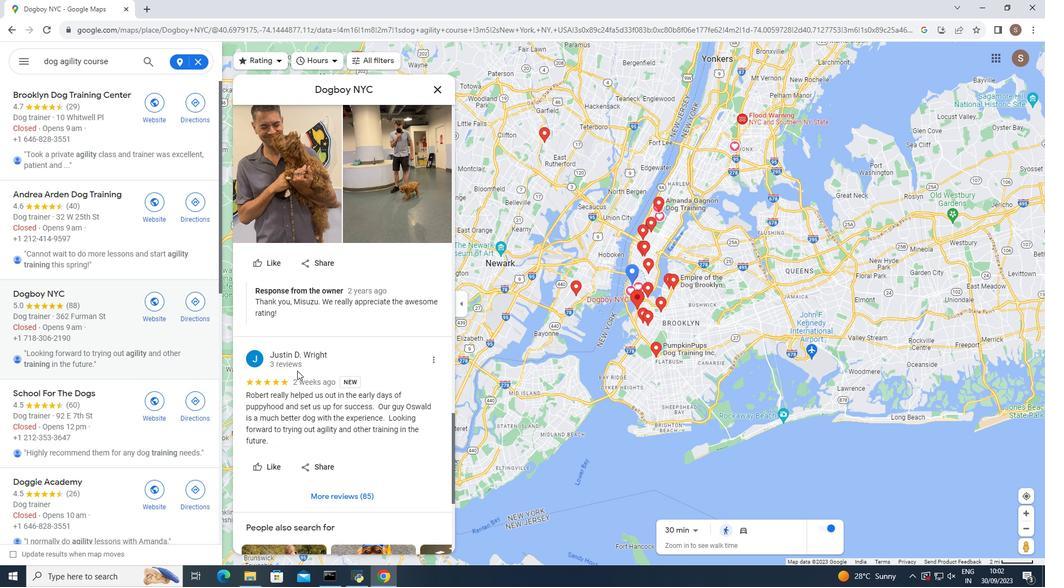 
Action: Mouse scrolled (297, 370) with delta (0, 0)
Screenshot: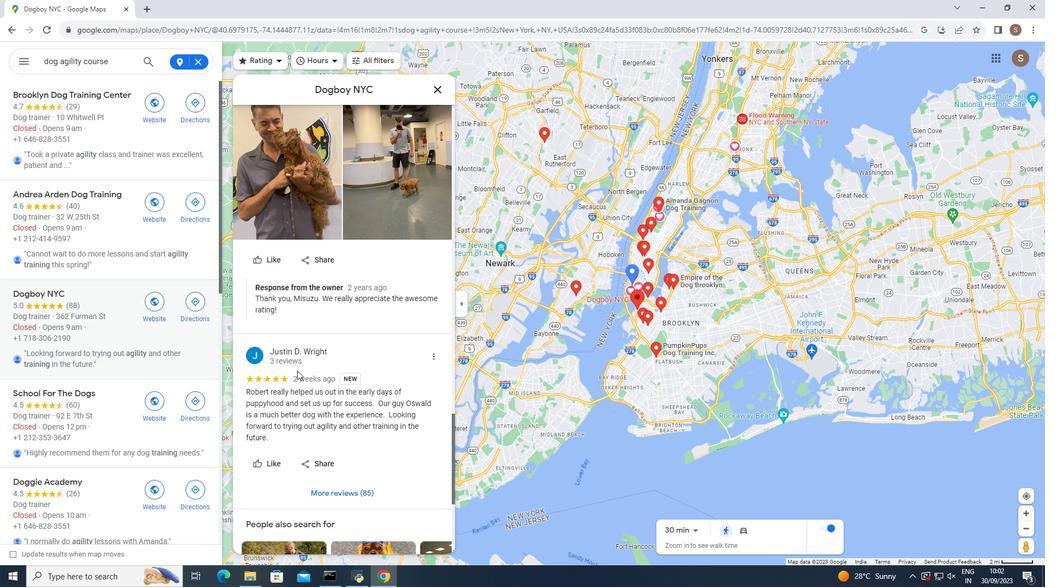 
Action: Mouse moved to (378, 368)
Screenshot: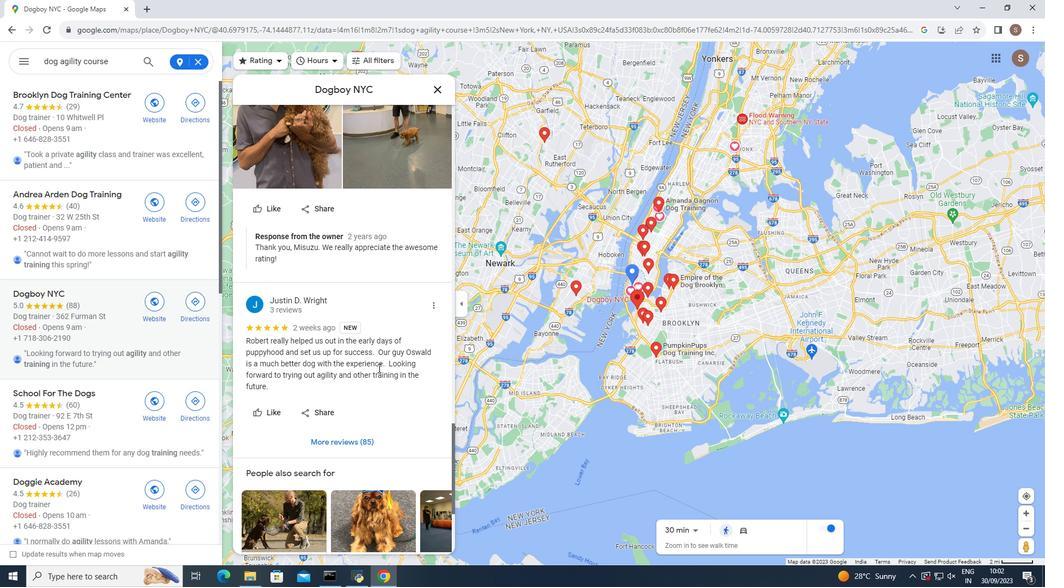 
Action: Mouse scrolled (378, 367) with delta (0, 0)
Screenshot: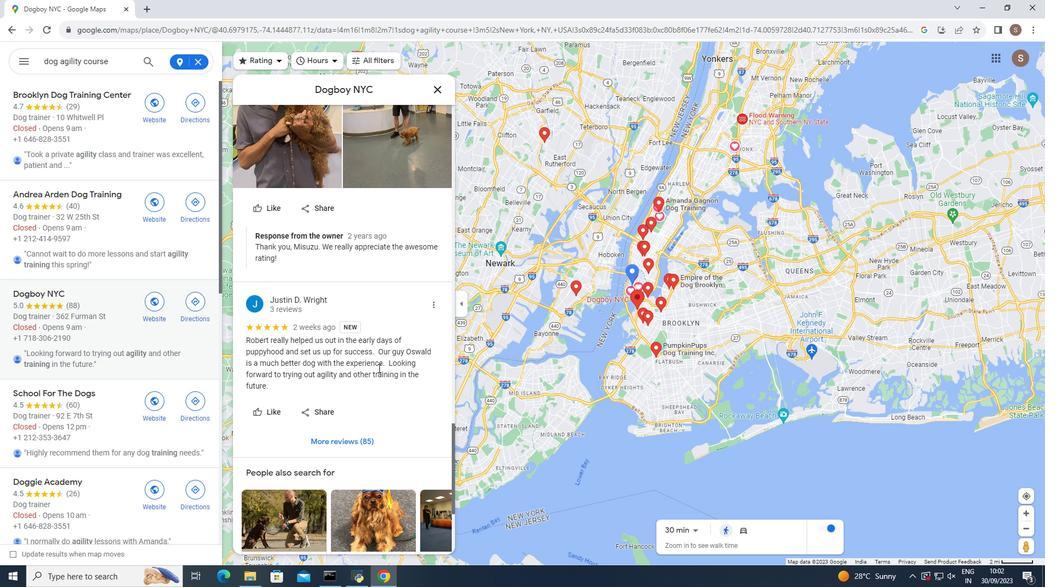 
Action: Mouse moved to (377, 367)
Screenshot: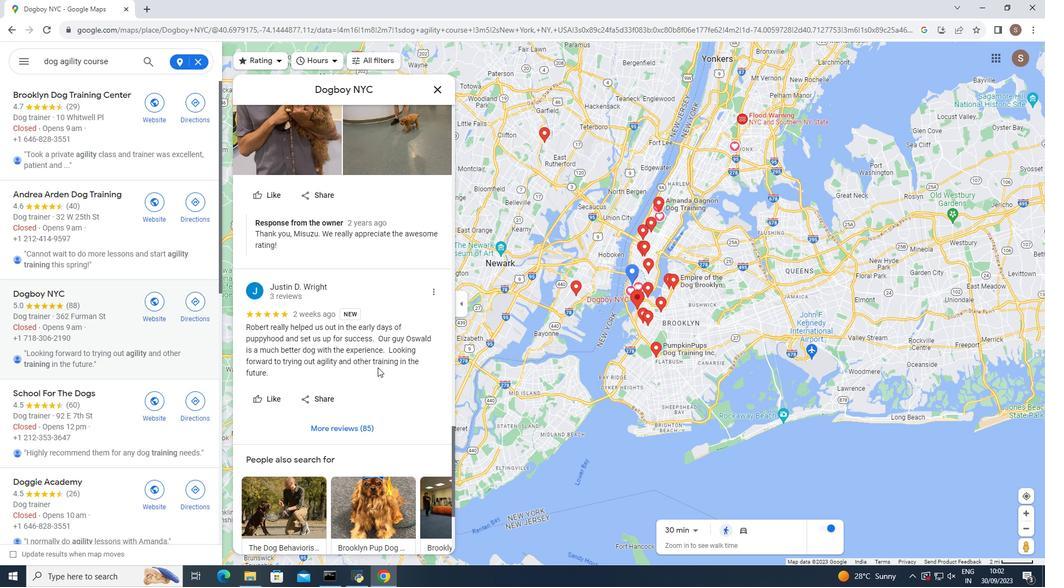 
Action: Mouse scrolled (377, 367) with delta (0, 0)
Screenshot: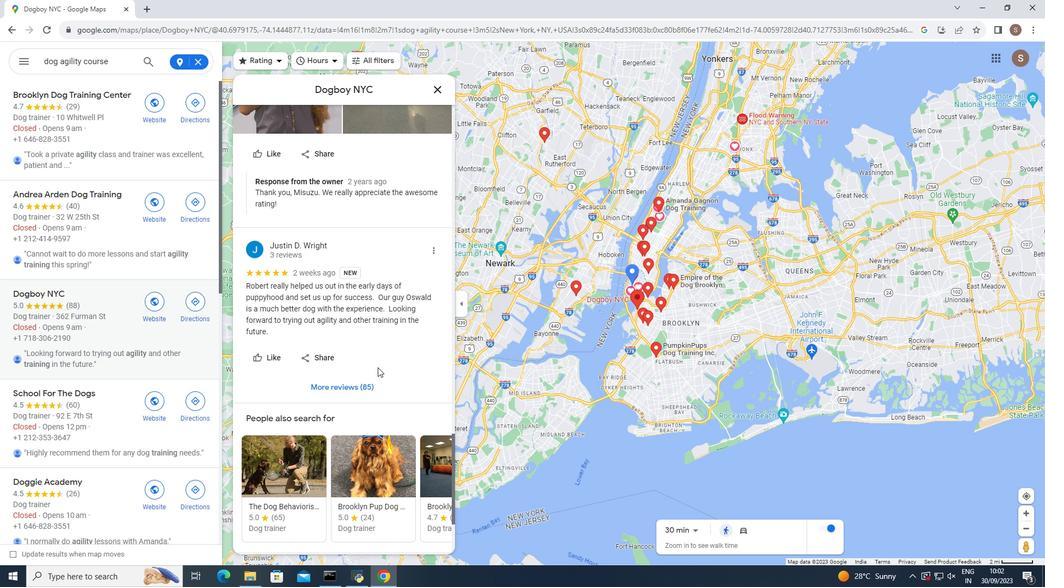 
Action: Mouse scrolled (377, 367) with delta (0, 0)
Screenshot: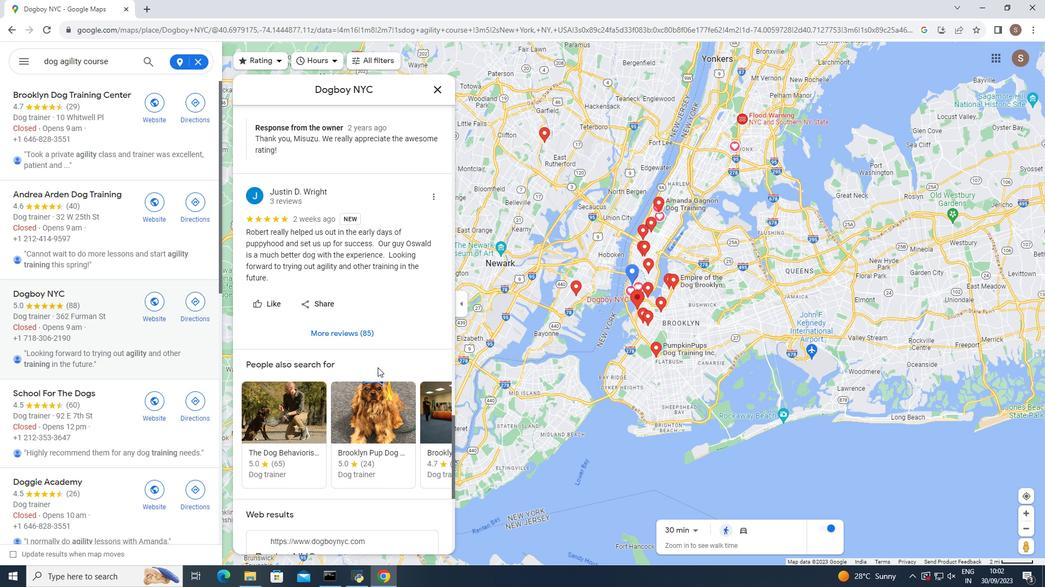
Action: Mouse scrolled (377, 367) with delta (0, 0)
Screenshot: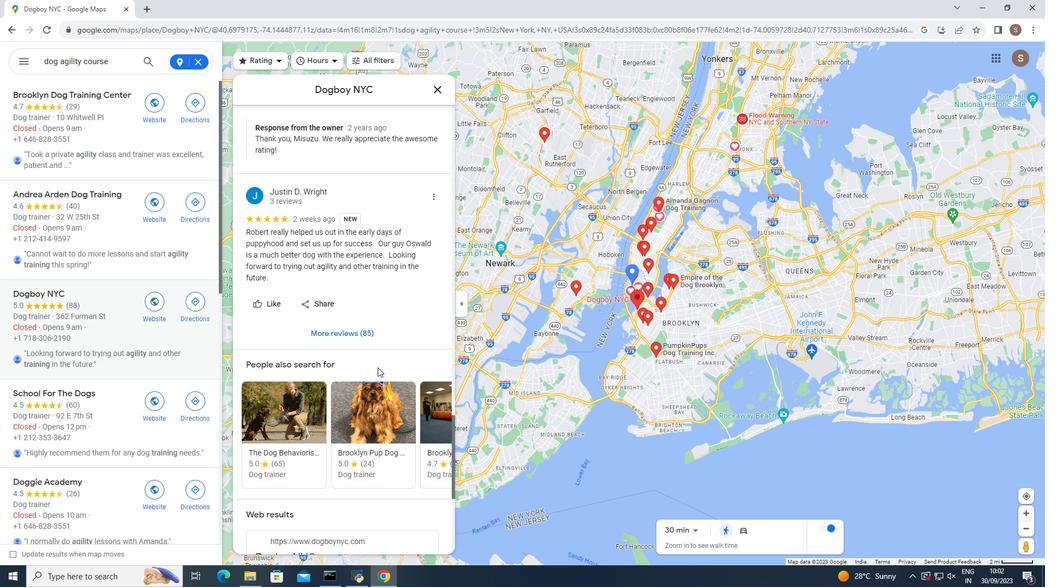 
Action: Mouse moved to (377, 367)
Screenshot: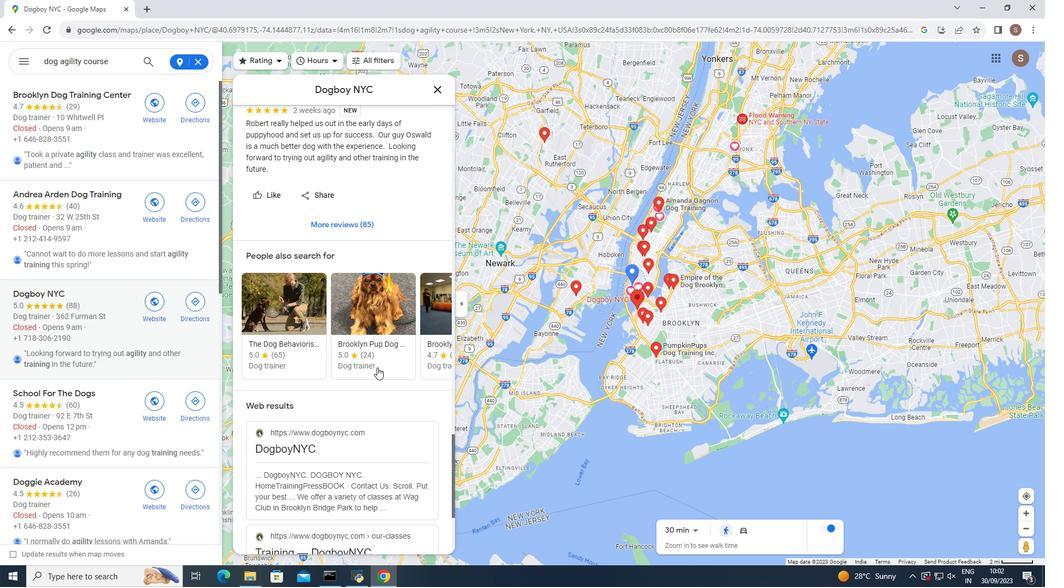 
Action: Mouse scrolled (377, 367) with delta (0, 0)
Screenshot: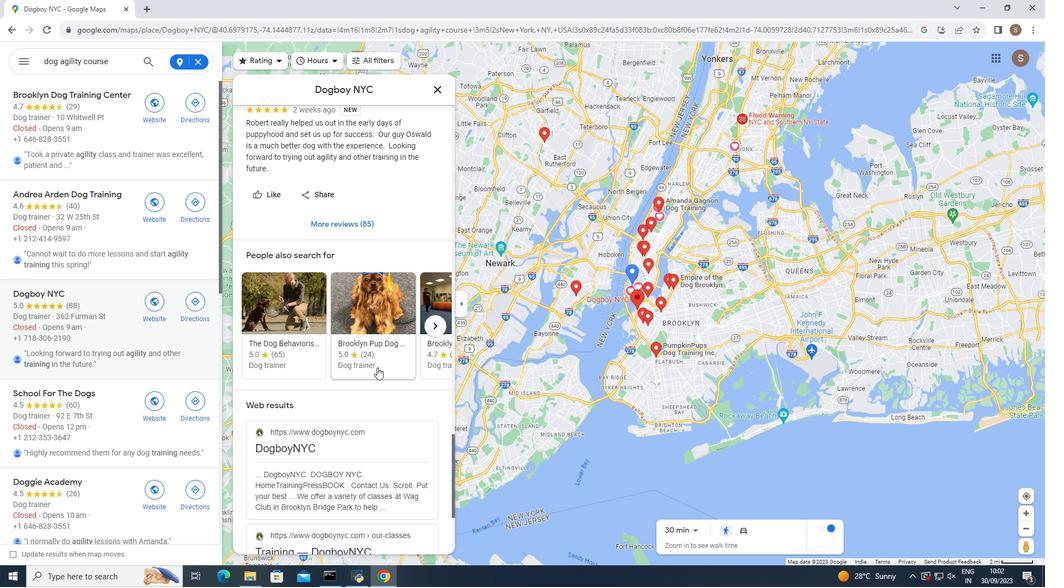 
Action: Mouse moved to (365, 371)
Screenshot: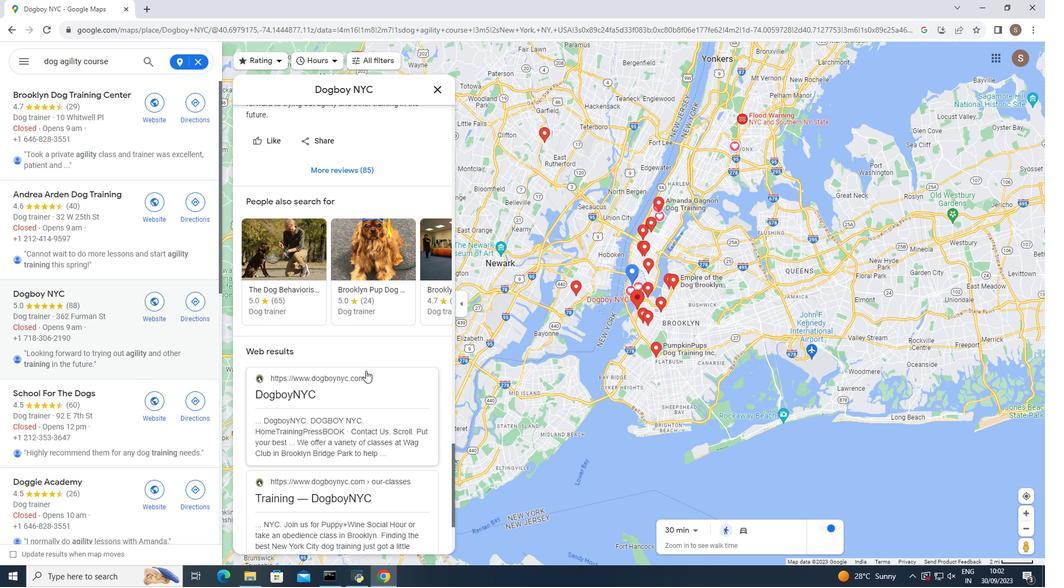 
Action: Mouse scrolled (365, 370) with delta (0, 0)
Screenshot: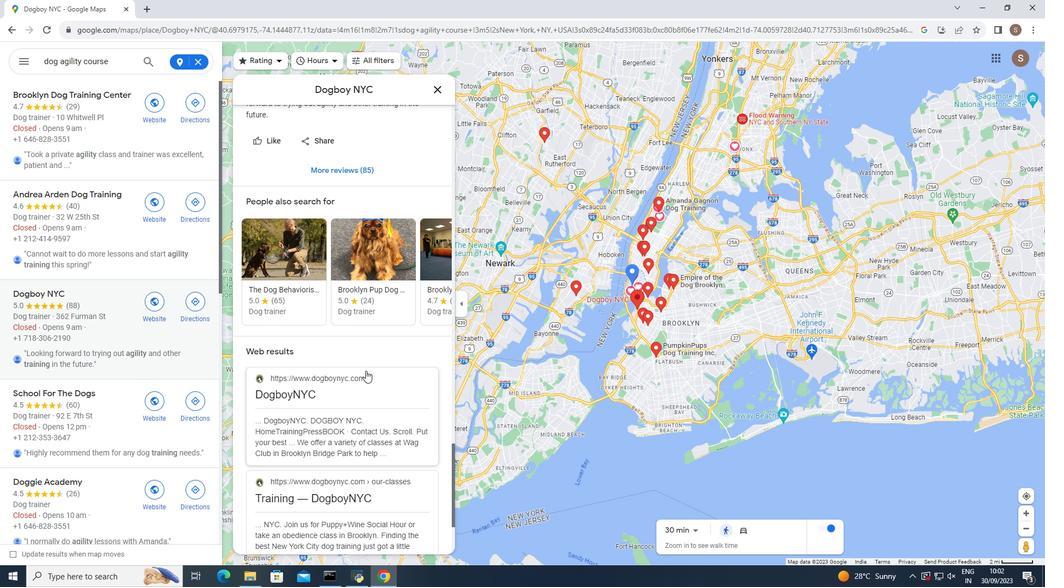 
Action: Mouse scrolled (365, 370) with delta (0, 0)
Screenshot: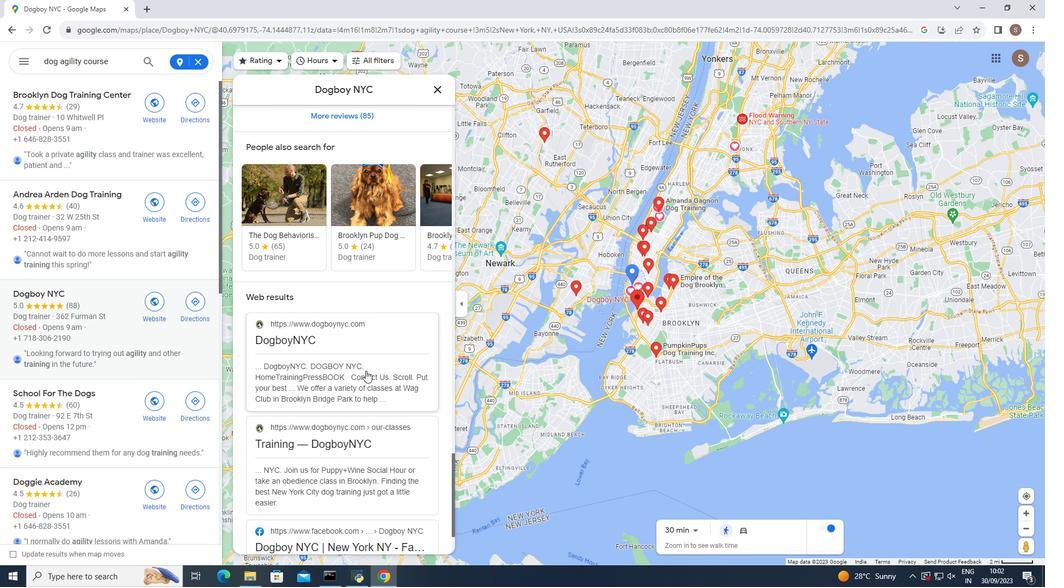 
Action: Mouse scrolled (365, 370) with delta (0, 0)
Screenshot: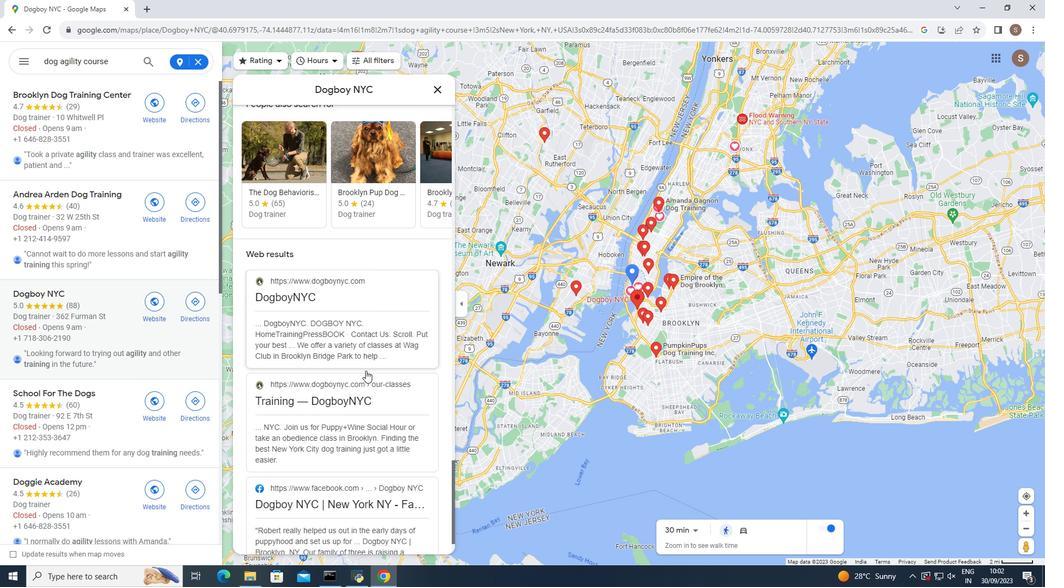 
Action: Mouse scrolled (365, 370) with delta (0, 0)
Screenshot: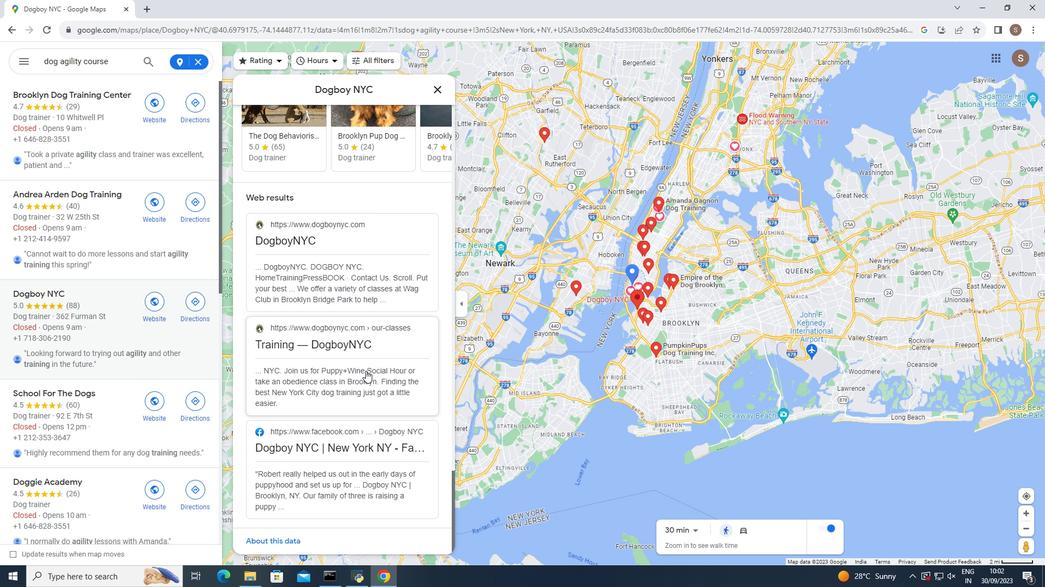 
Action: Mouse scrolled (365, 370) with delta (0, 0)
Screenshot: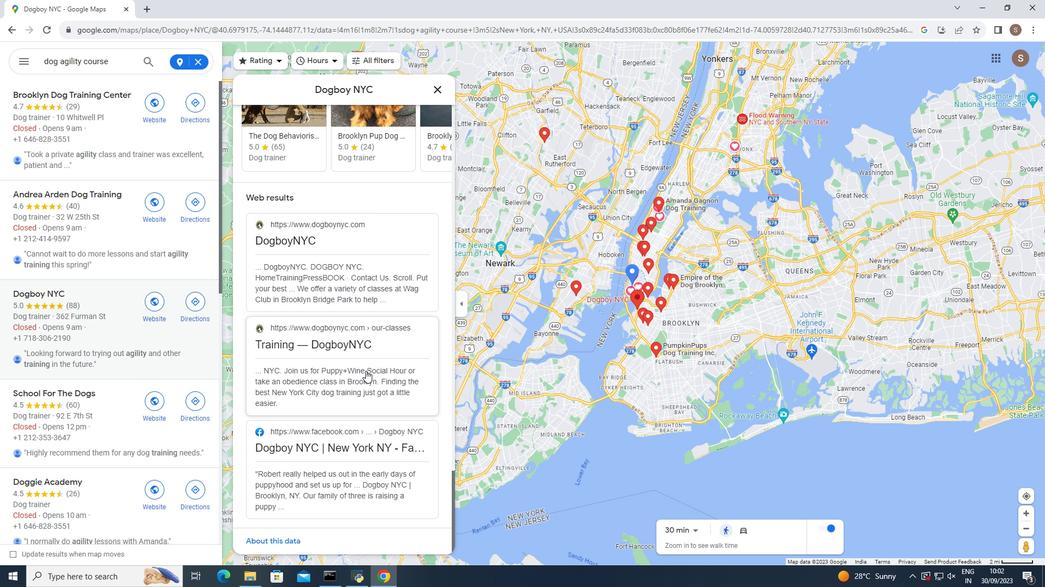 
Action: Mouse moved to (437, 88)
Screenshot: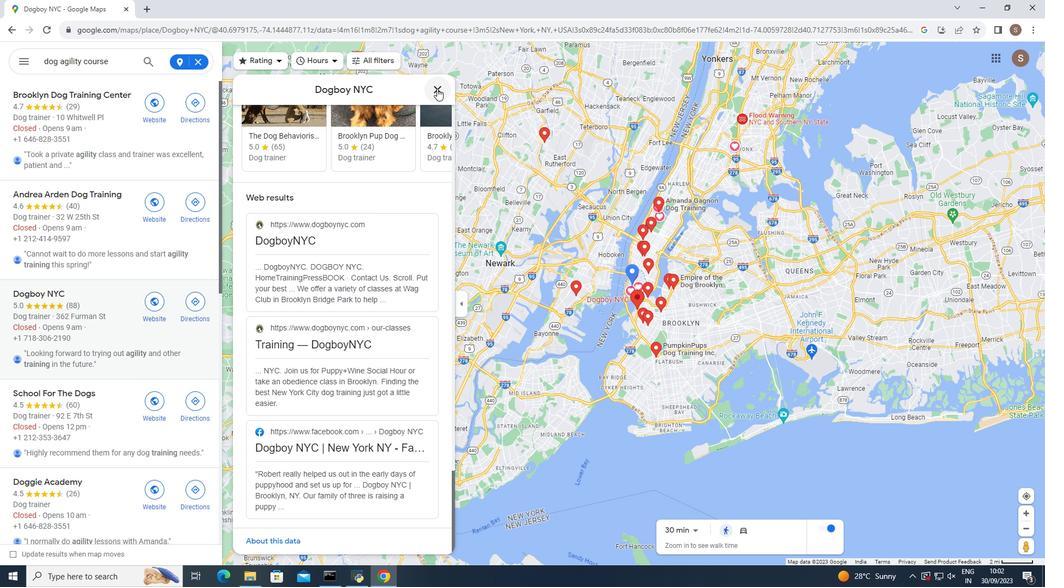 
Action: Mouse pressed left at (437, 88)
Screenshot: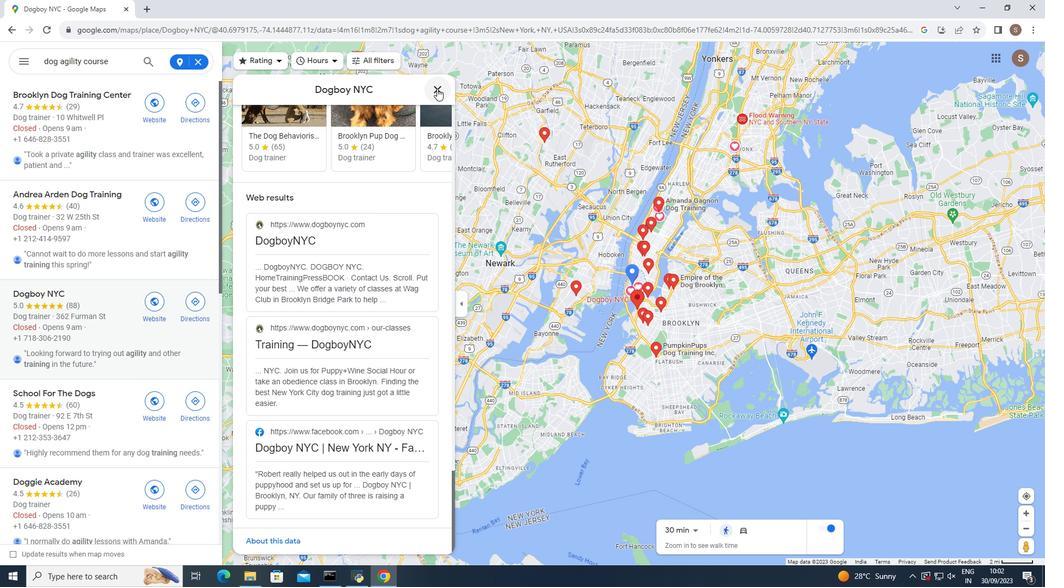 
Action: Mouse moved to (113, 114)
Screenshot: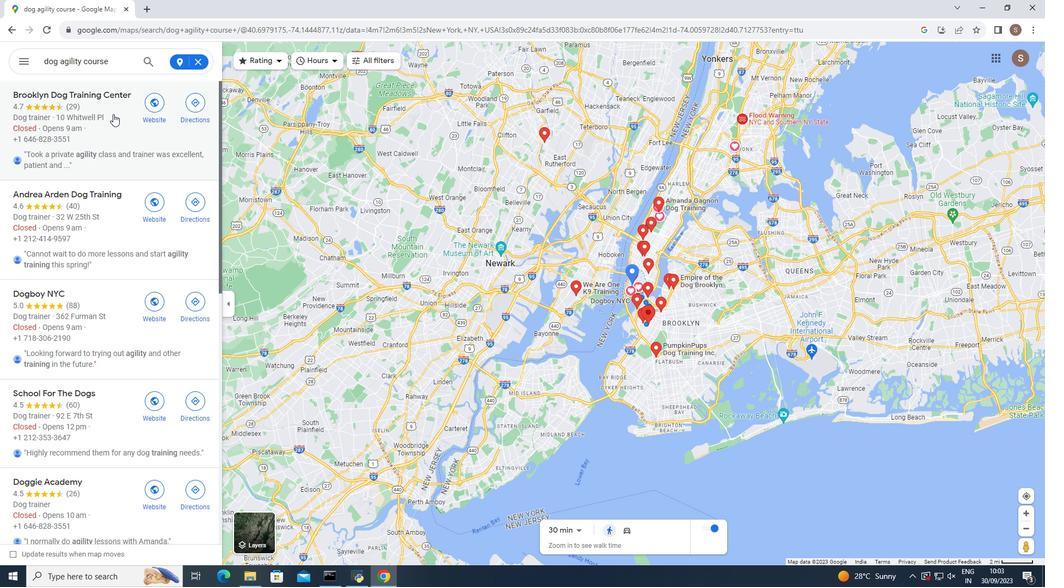 
Action: Mouse scrolled (113, 114) with delta (0, 0)
Screenshot: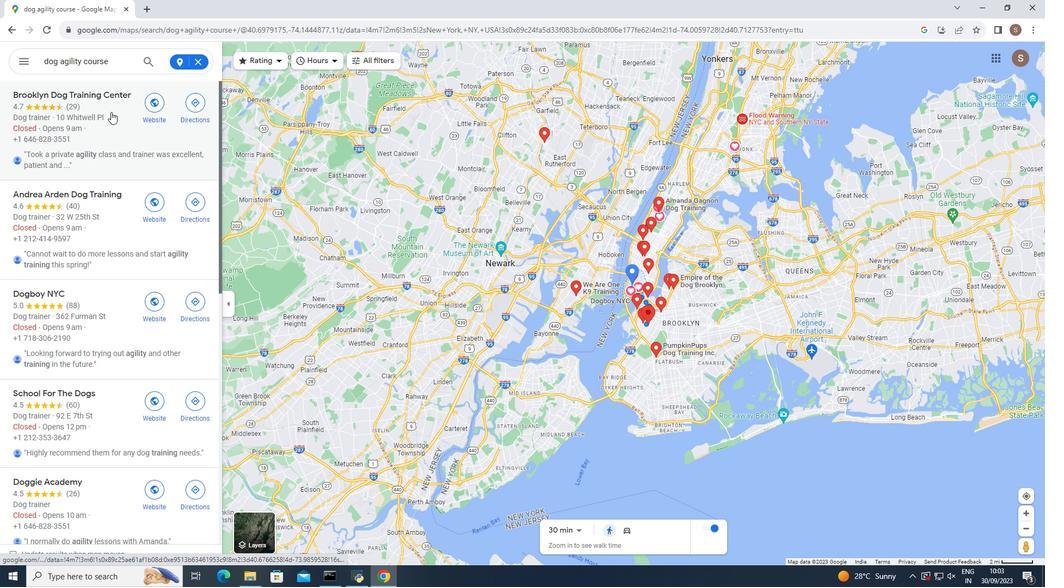 
Action: Mouse moved to (89, 95)
Screenshot: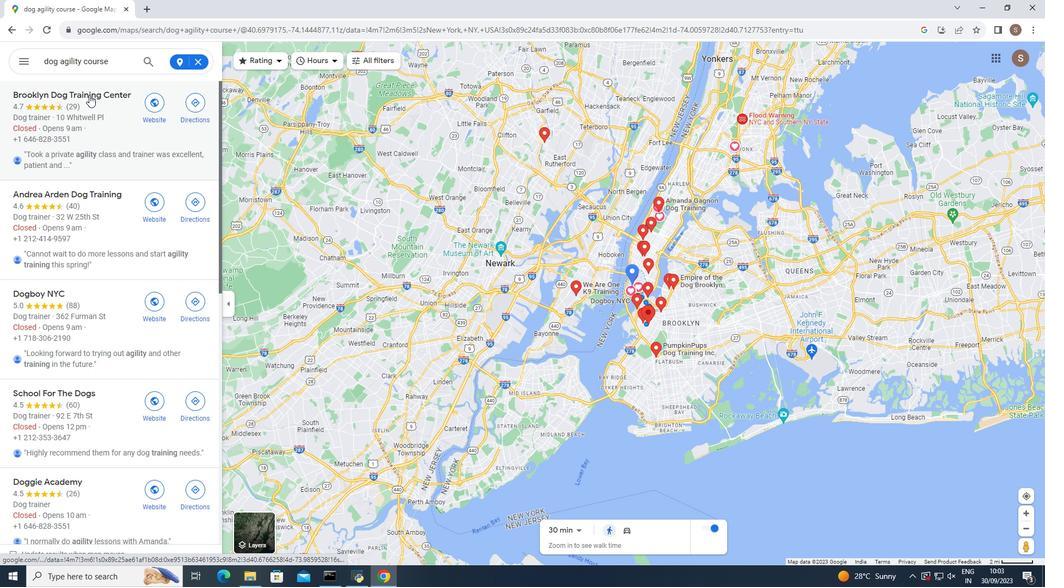 
Action: Mouse pressed left at (89, 95)
Screenshot: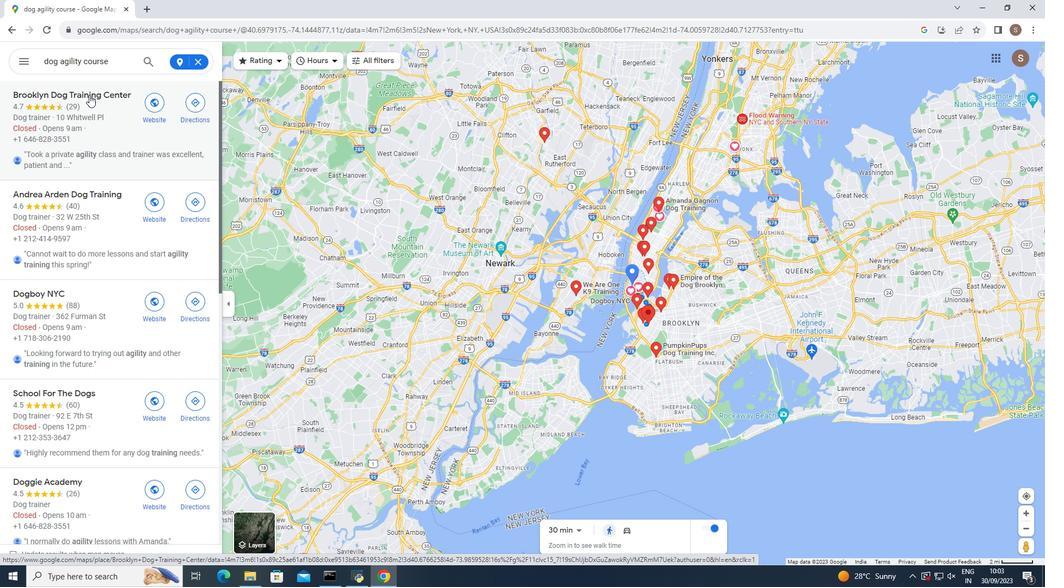 
Action: Mouse moved to (375, 366)
Screenshot: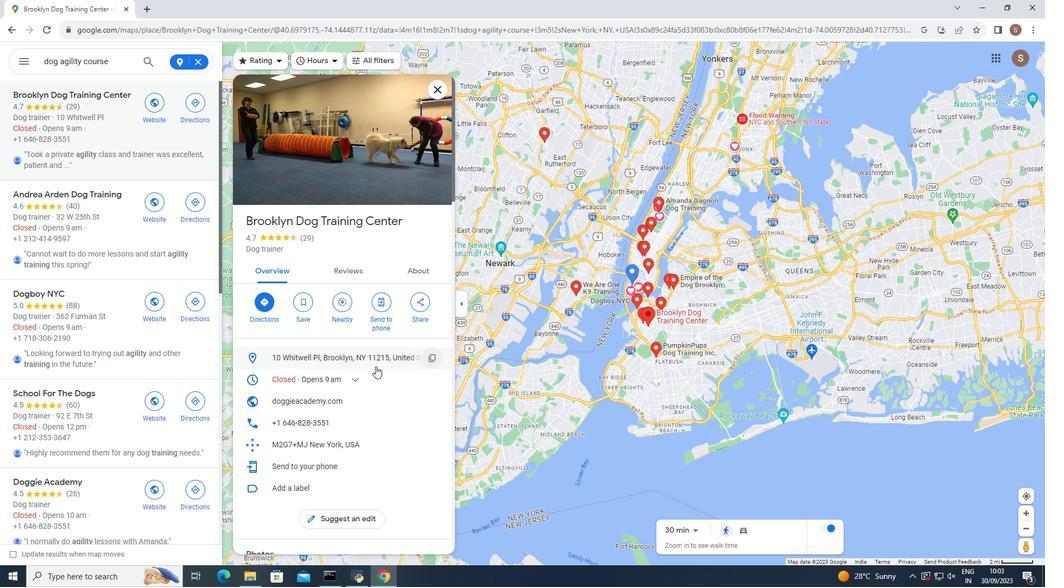 
Action: Mouse scrolled (375, 366) with delta (0, 0)
Screenshot: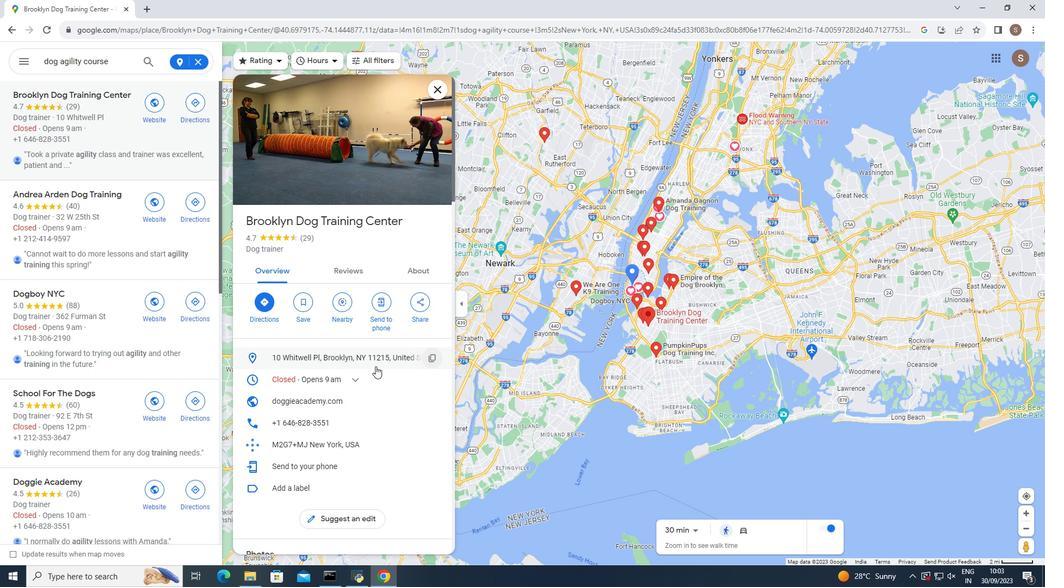 
Action: Mouse moved to (375, 367)
Screenshot: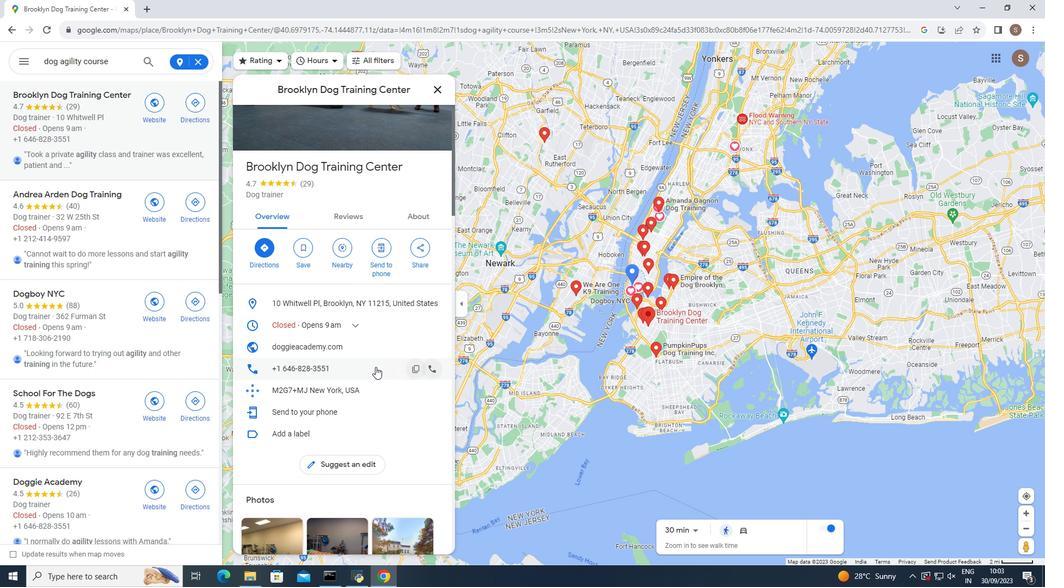 
Action: Mouse scrolled (375, 366) with delta (0, 0)
Screenshot: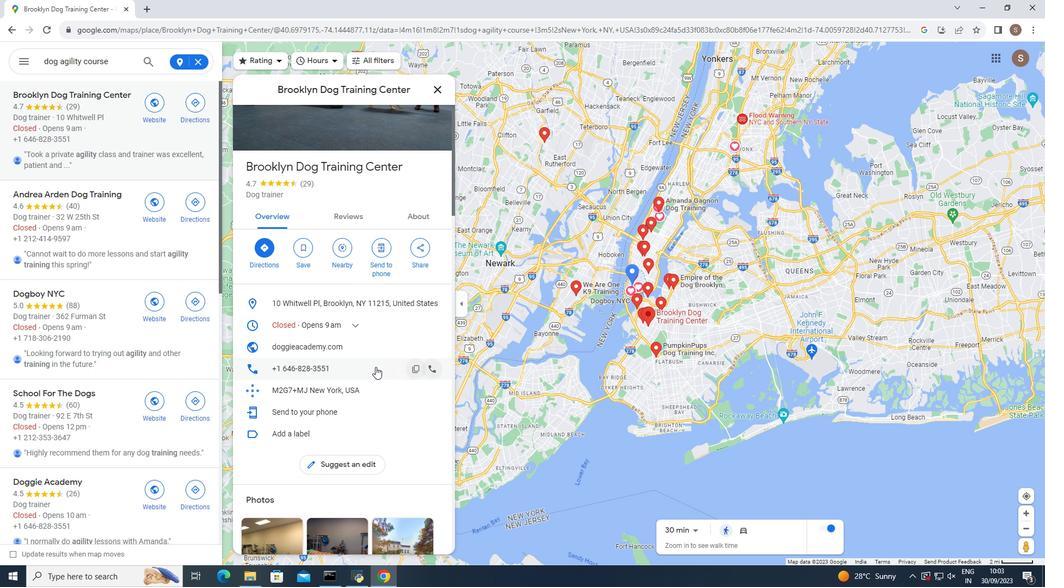
Action: Mouse scrolled (375, 366) with delta (0, 0)
Screenshot: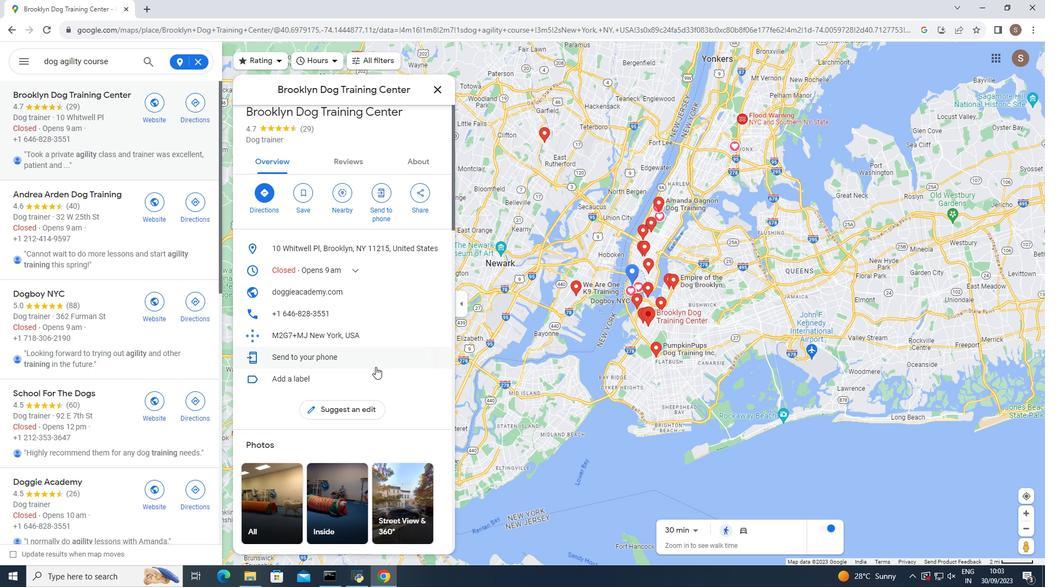 
Action: Mouse scrolled (375, 366) with delta (0, 0)
Screenshot: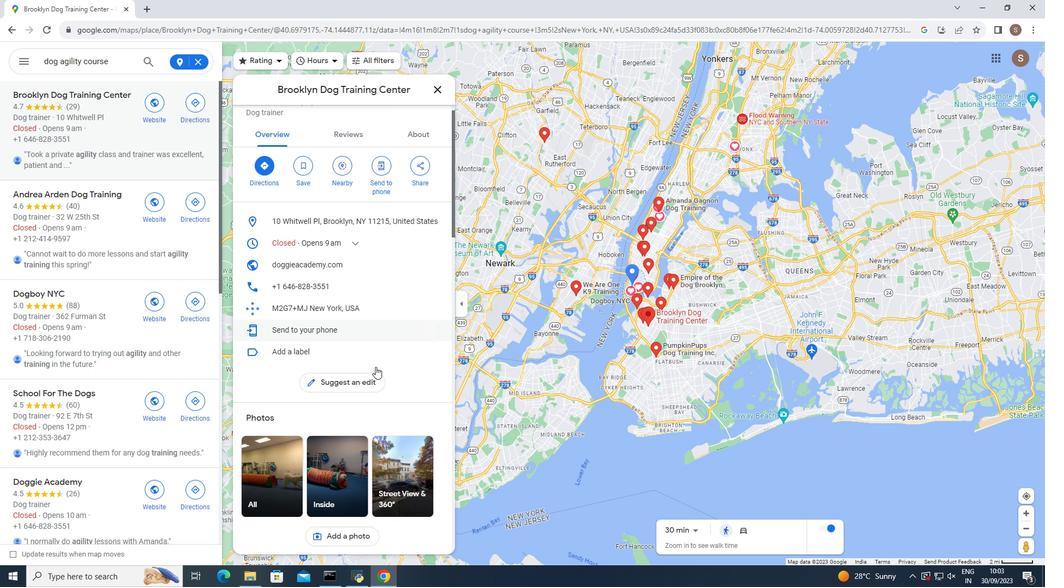 
Action: Mouse moved to (375, 367)
Screenshot: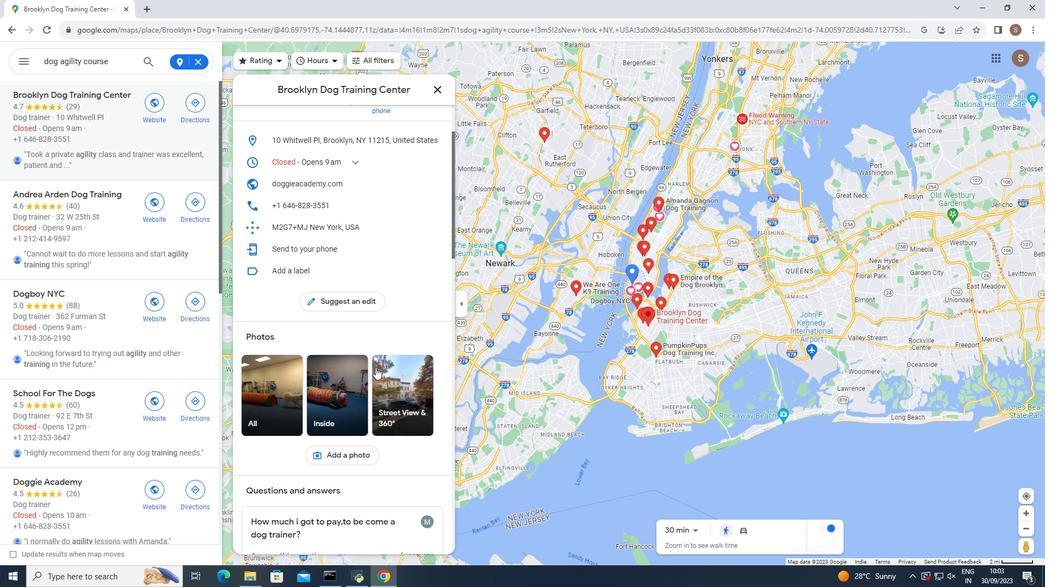 
Action: Mouse scrolled (375, 367) with delta (0, 0)
Screenshot: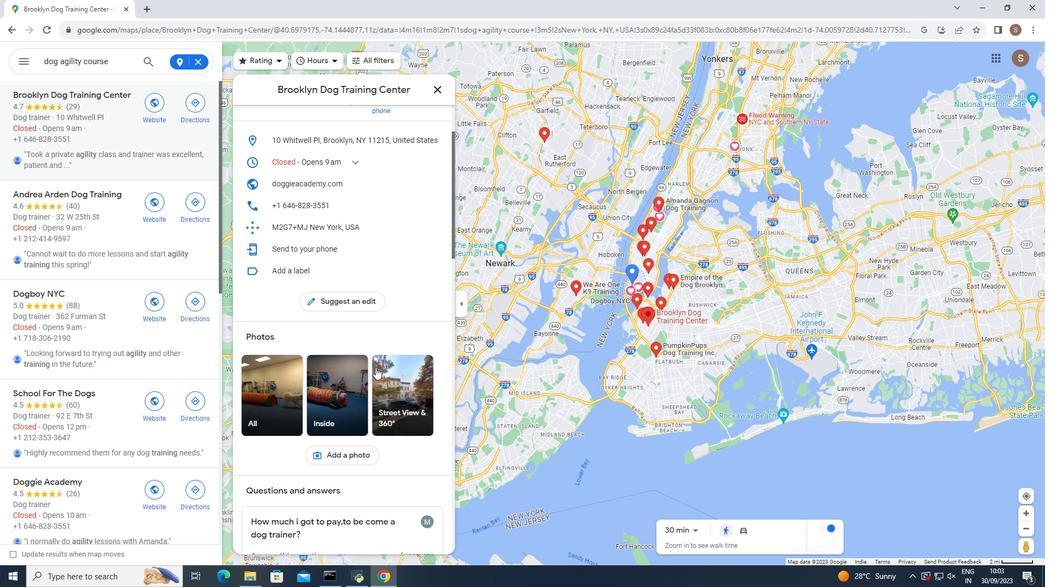 
Action: Mouse scrolled (375, 367) with delta (0, 0)
Screenshot: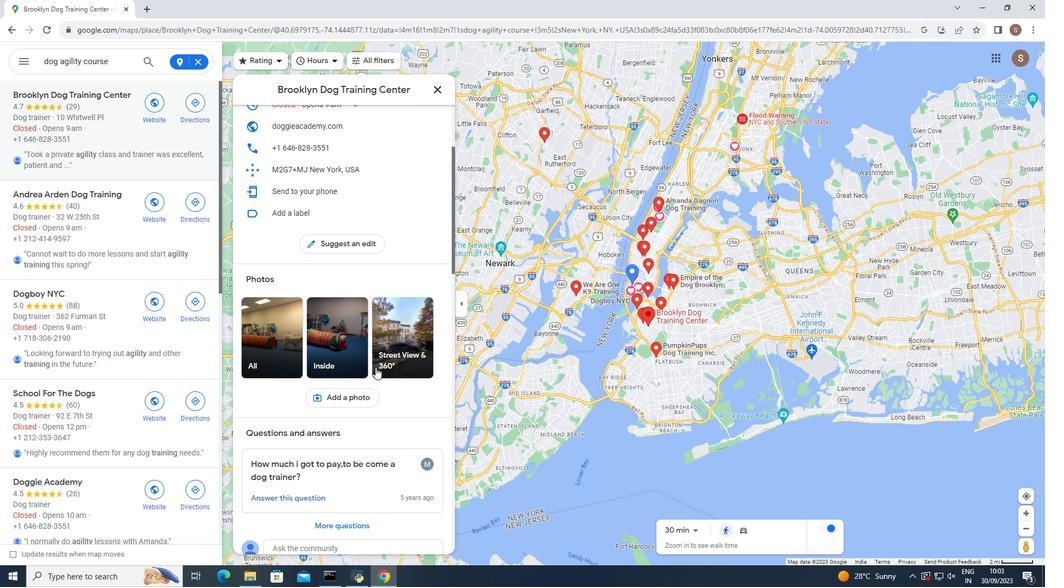 
Action: Mouse moved to (375, 367)
Screenshot: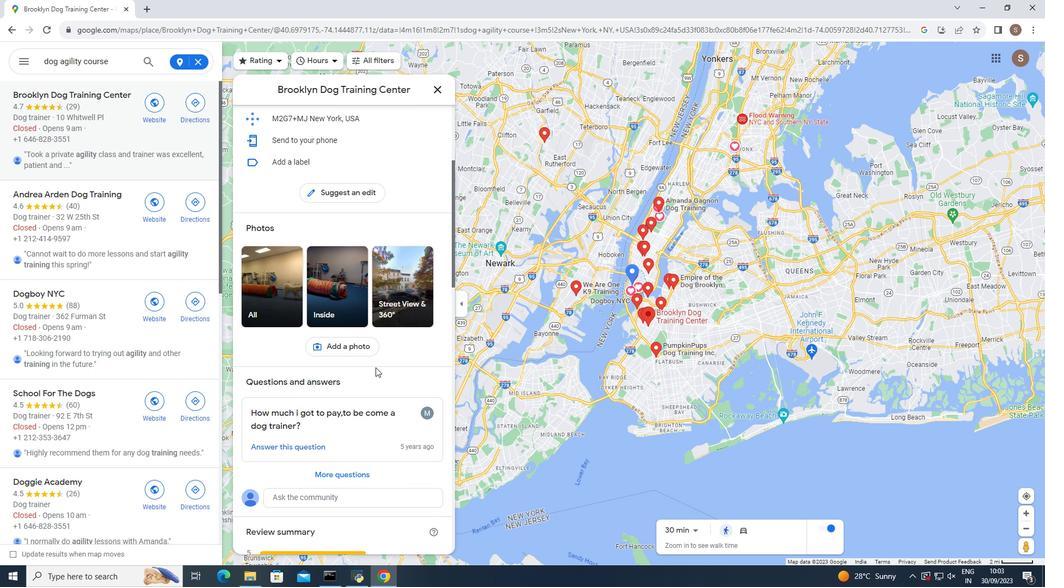
Action: Mouse scrolled (375, 367) with delta (0, 0)
Screenshot: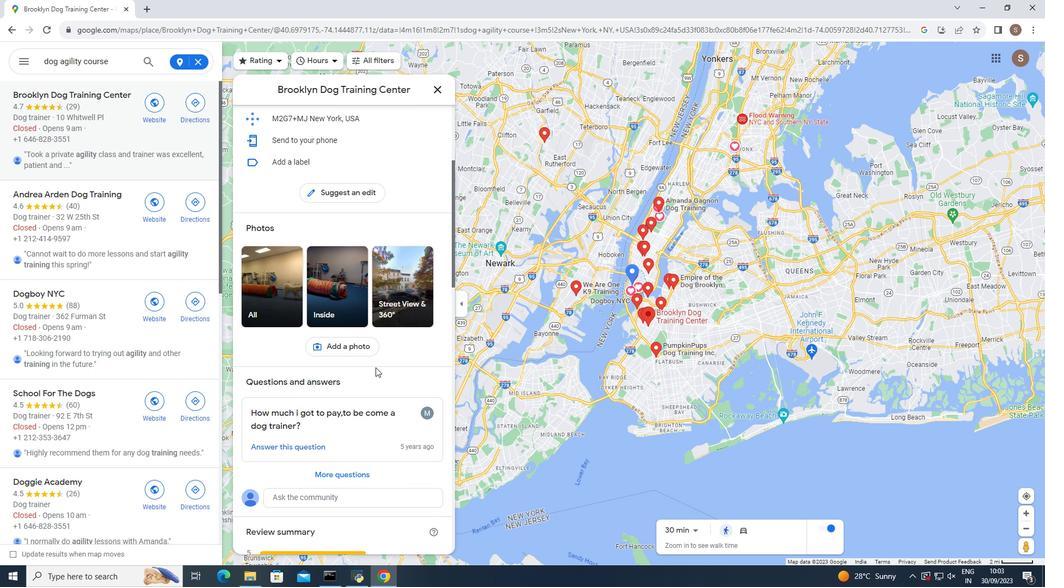 
Action: Mouse scrolled (375, 367) with delta (0, 0)
Screenshot: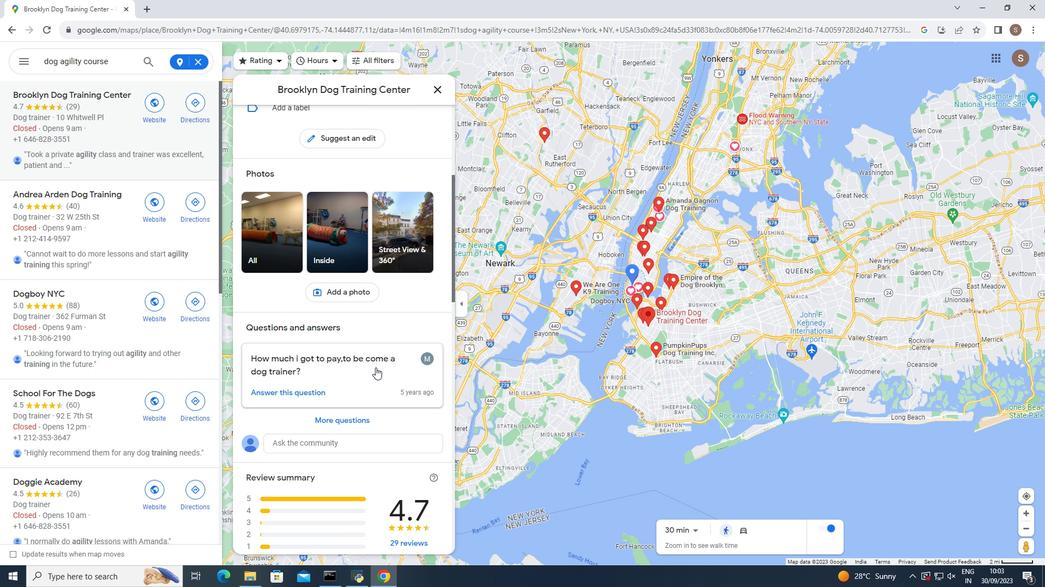 
Action: Mouse scrolled (375, 367) with delta (0, 0)
Screenshot: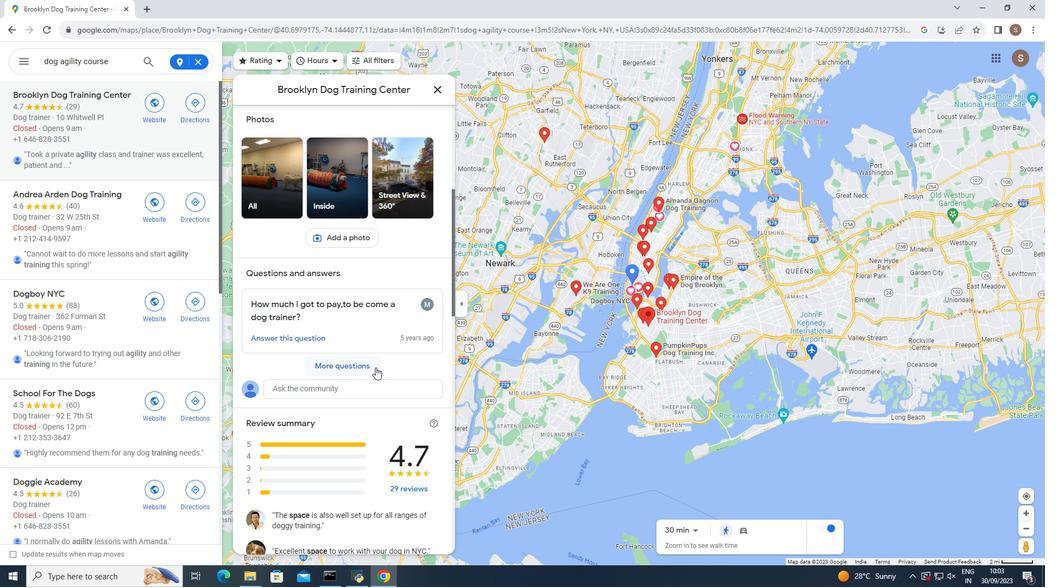 
Action: Mouse scrolled (375, 367) with delta (0, 0)
Screenshot: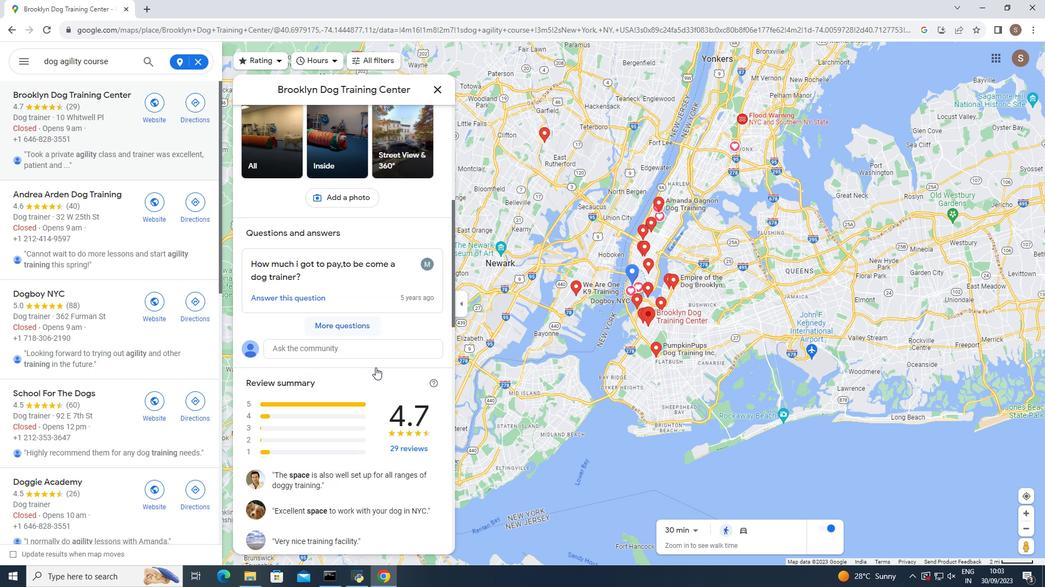 
Action: Mouse scrolled (375, 367) with delta (0, 0)
Screenshot: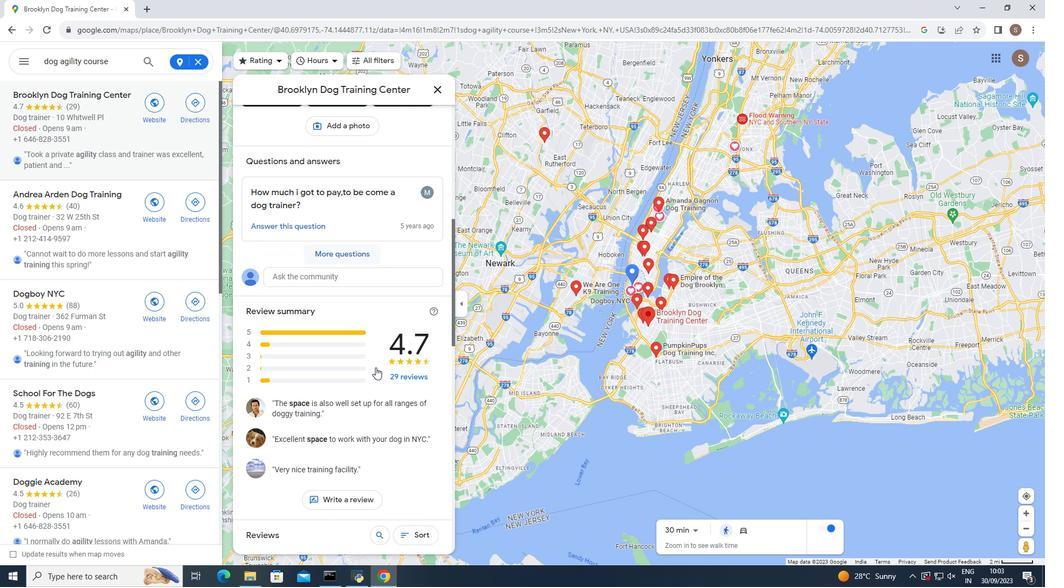 
Action: Mouse moved to (290, 365)
Screenshot: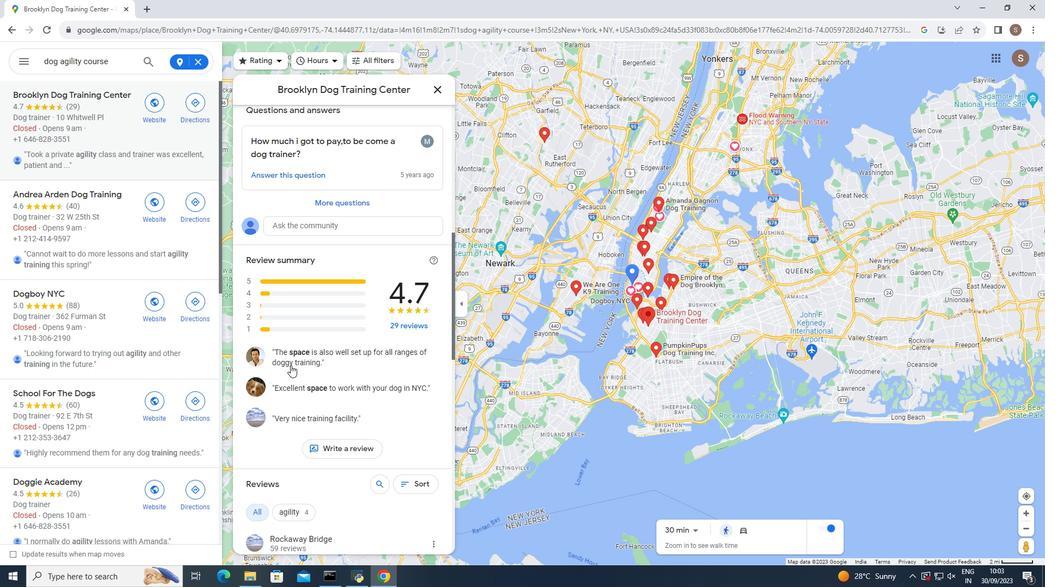 
Action: Mouse scrolled (290, 365) with delta (0, 0)
Screenshot: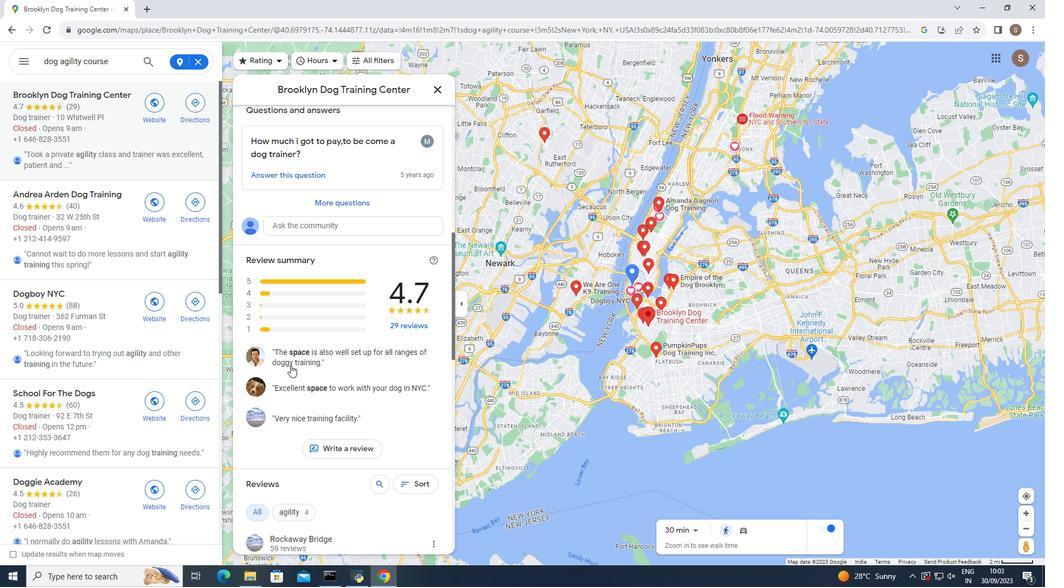 
Action: Mouse scrolled (290, 365) with delta (0, 0)
Screenshot: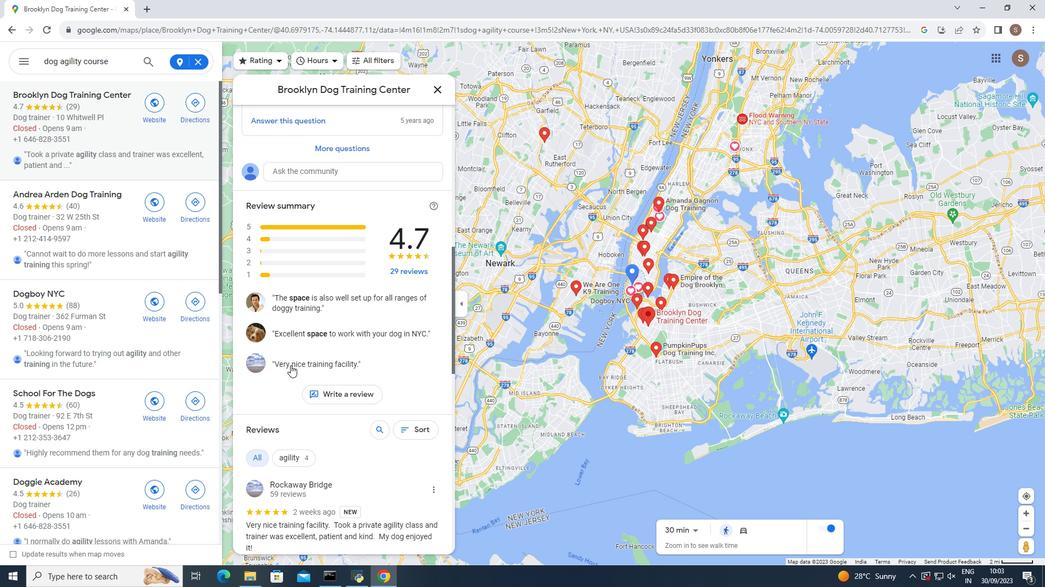 
Action: Mouse scrolled (290, 365) with delta (0, 0)
Screenshot: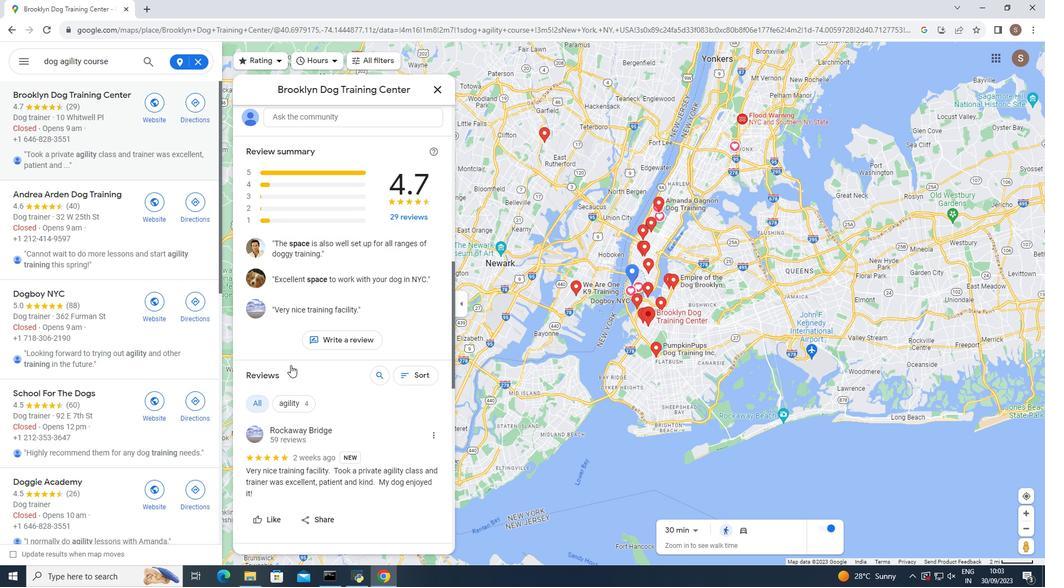 
Action: Mouse scrolled (290, 365) with delta (0, 0)
Screenshot: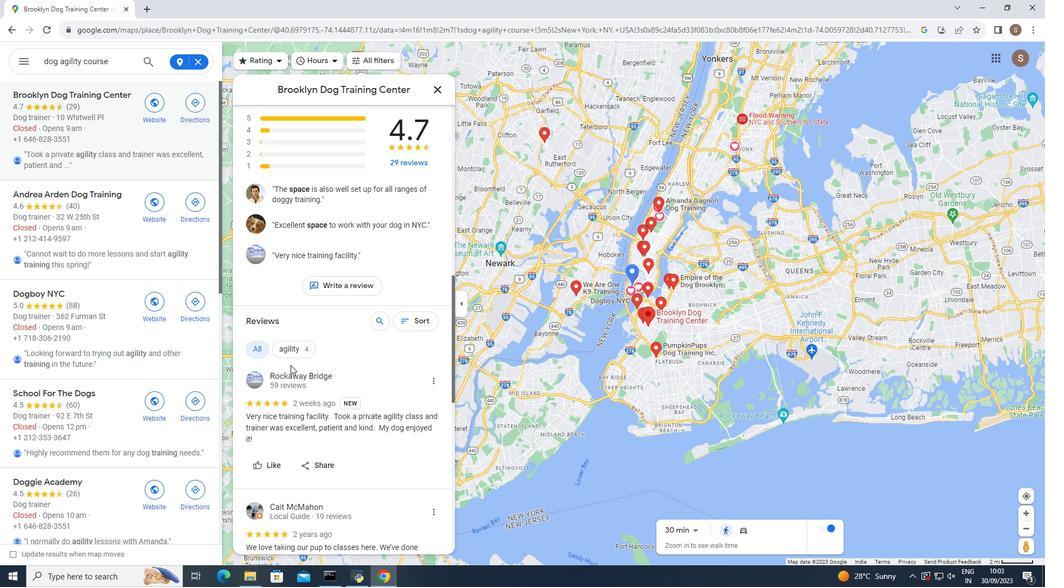 
Action: Mouse scrolled (290, 365) with delta (0, 0)
Screenshot: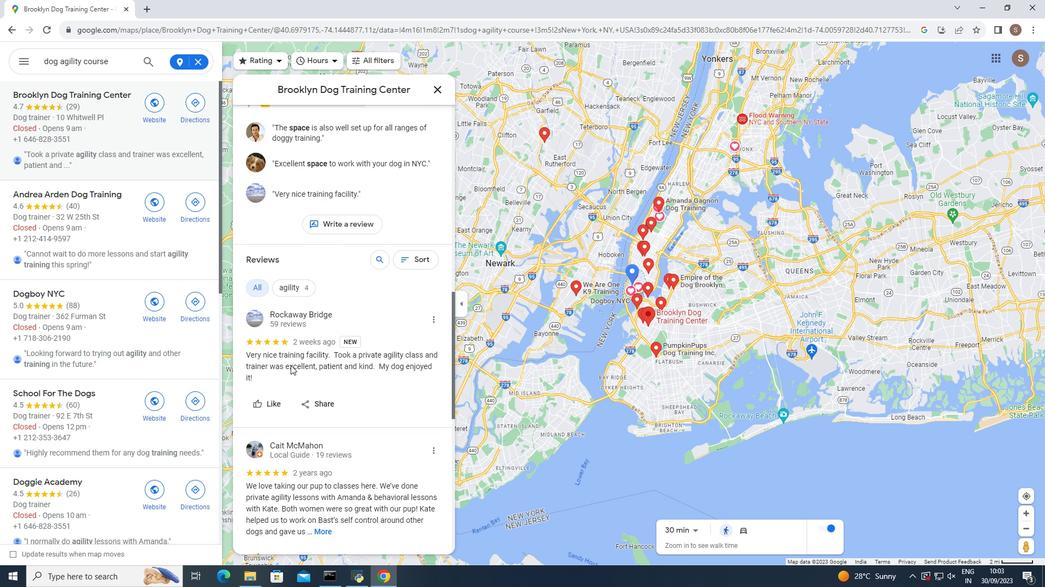 
Action: Mouse moved to (338, 363)
Screenshot: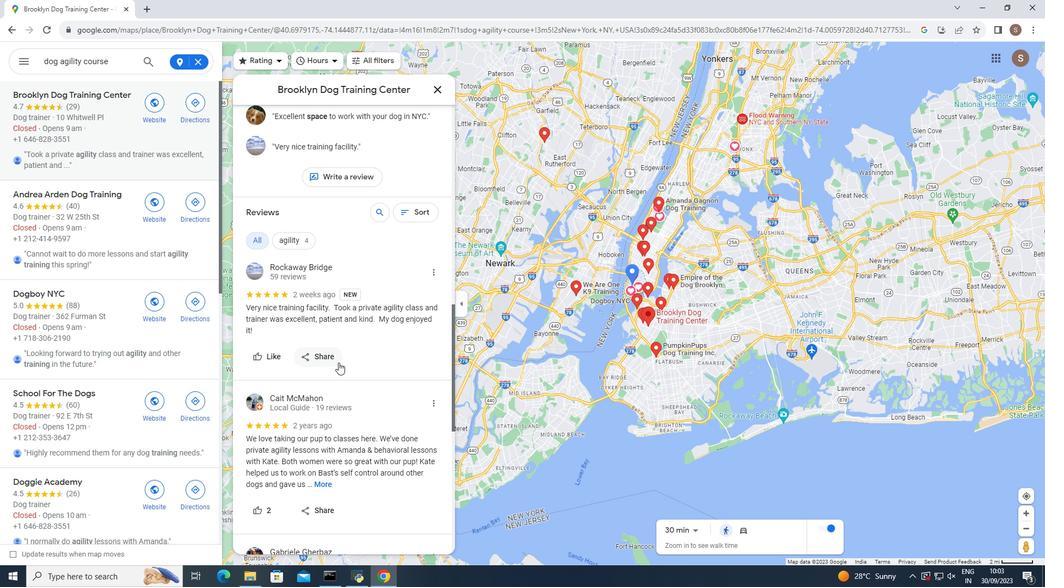 
Action: Mouse scrolled (338, 362) with delta (0, 0)
Screenshot: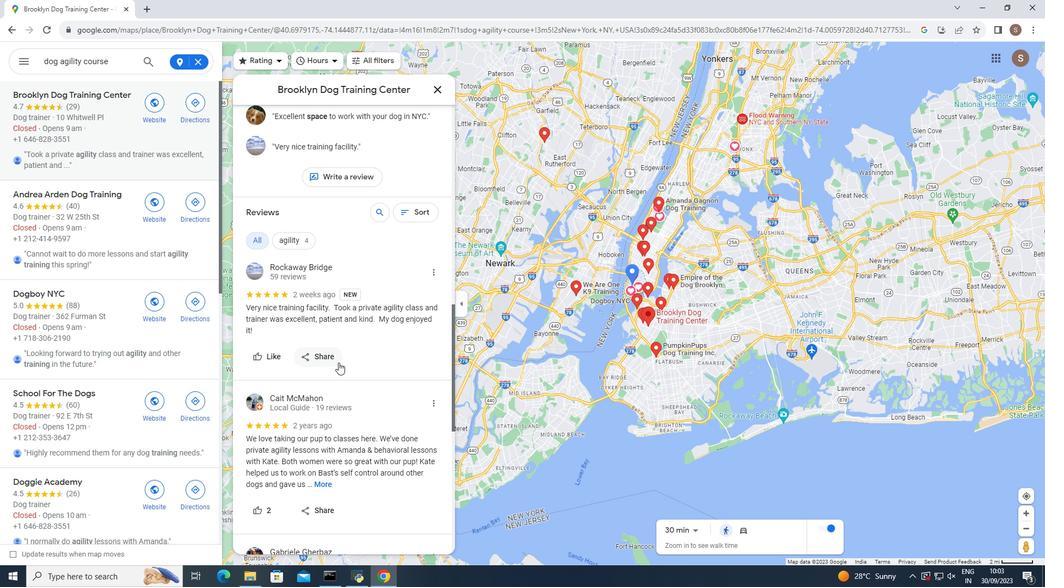 
Action: Mouse scrolled (338, 362) with delta (0, 0)
Screenshot: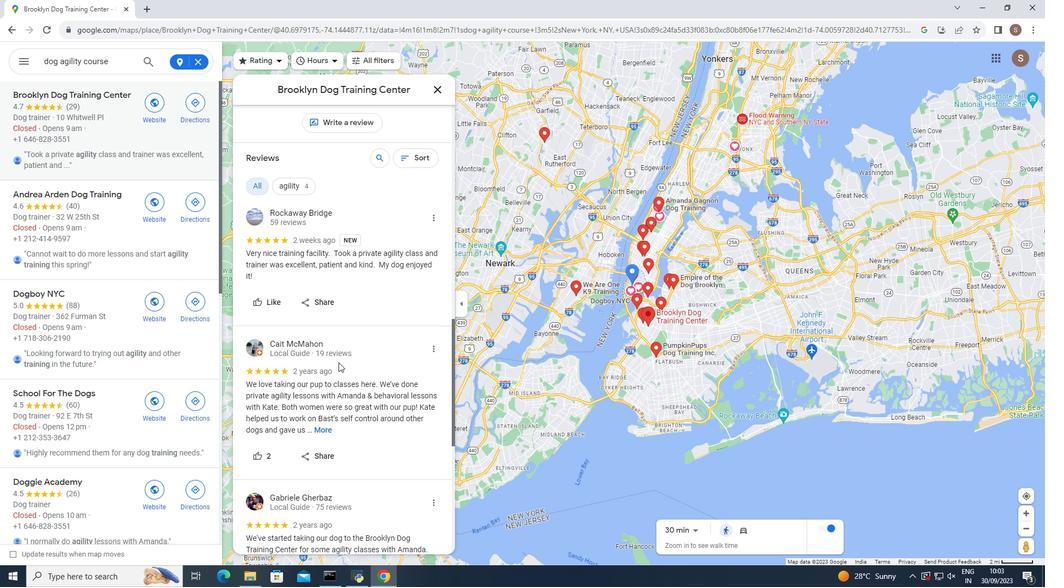 
Action: Mouse moved to (338, 363)
Screenshot: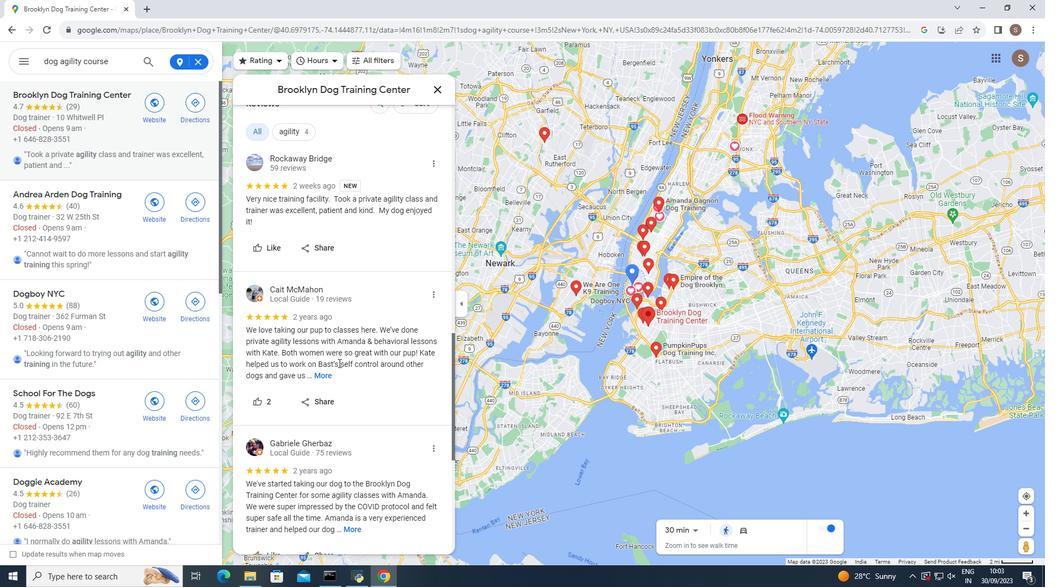
Action: Mouse scrolled (338, 363) with delta (0, 0)
Screenshot: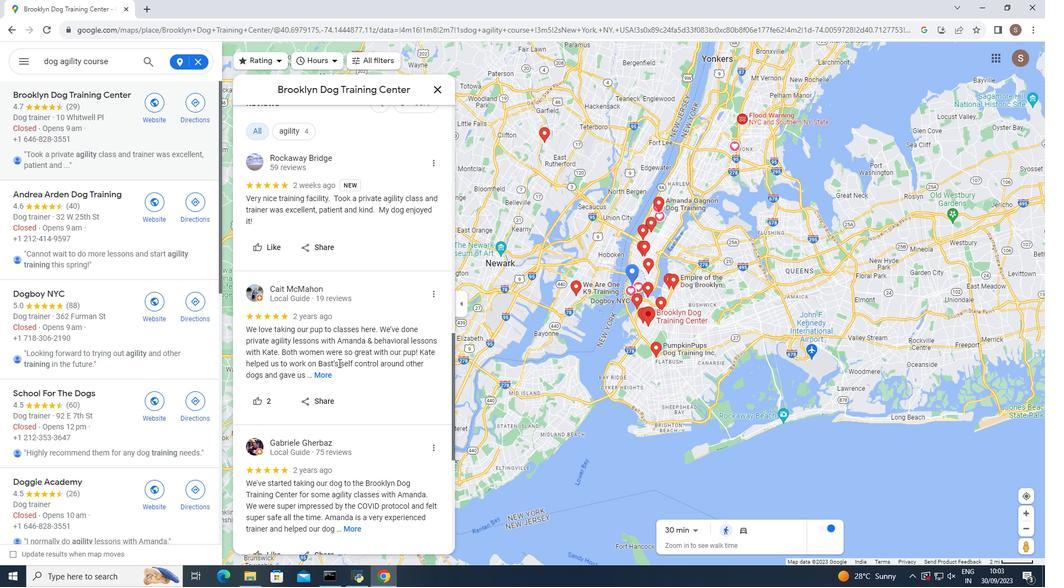 
Action: Mouse scrolled (338, 363) with delta (0, 0)
Screenshot: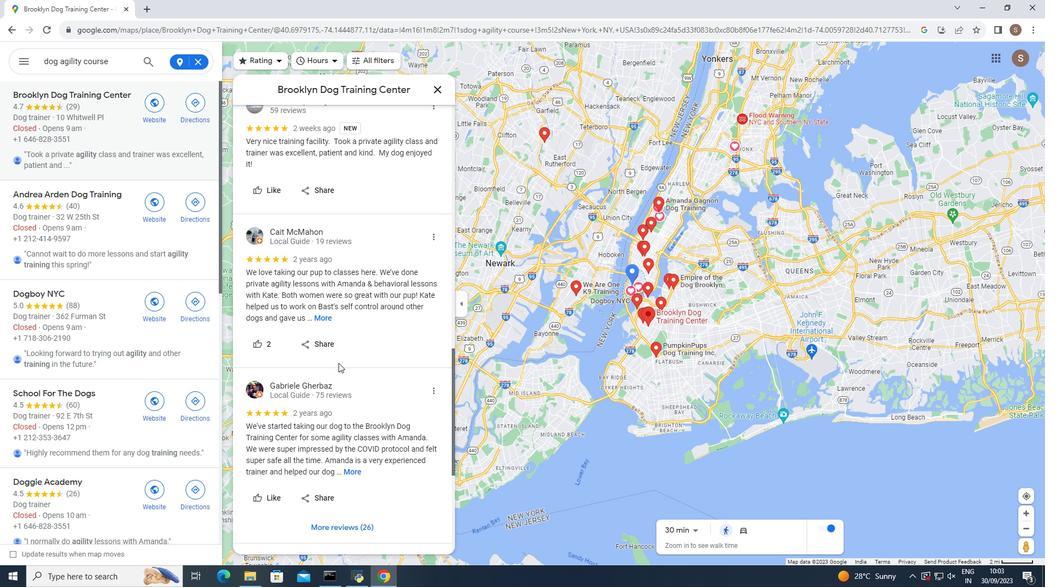 
Action: Mouse scrolled (338, 363) with delta (0, 0)
Screenshot: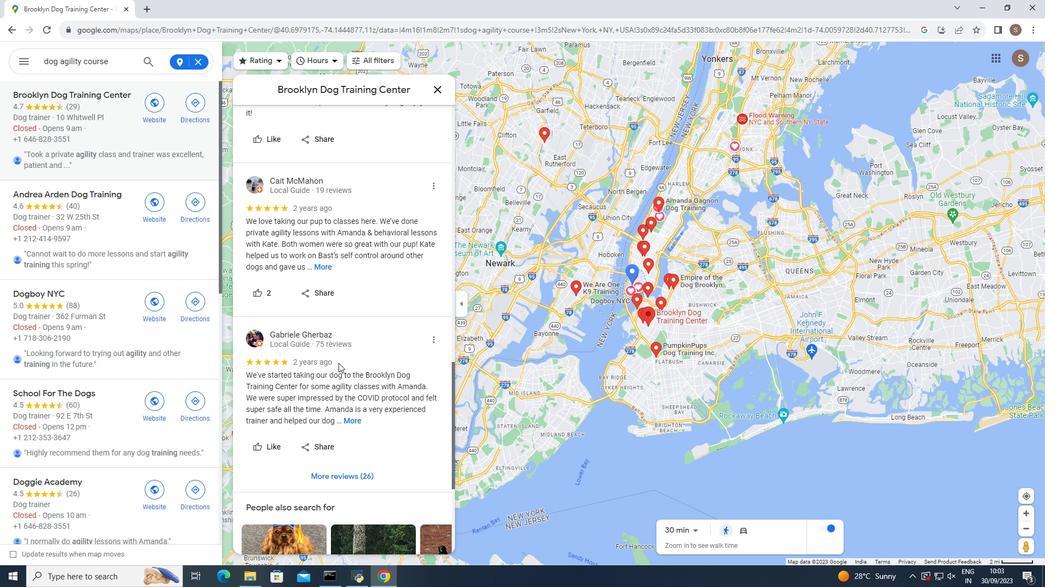 
Action: Mouse scrolled (338, 363) with delta (0, 0)
Screenshot: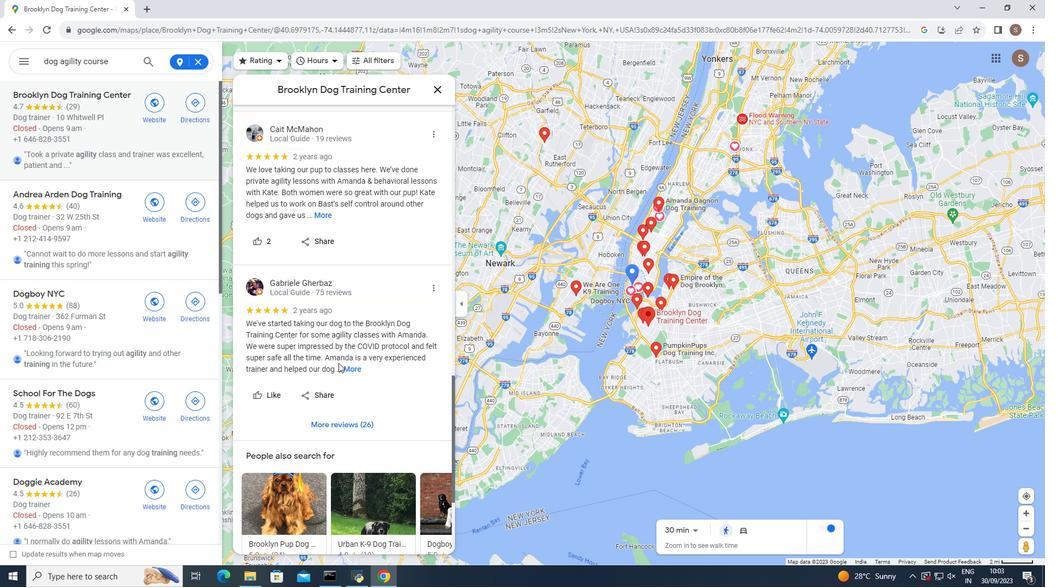 
Action: Mouse moved to (352, 310)
Screenshot: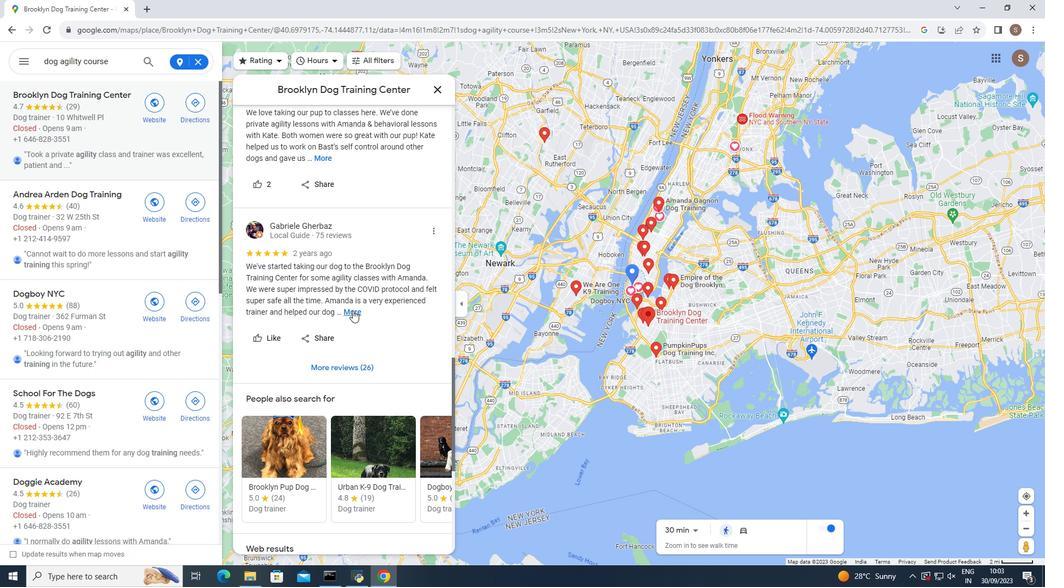 
Action: Mouse pressed left at (352, 310)
Screenshot: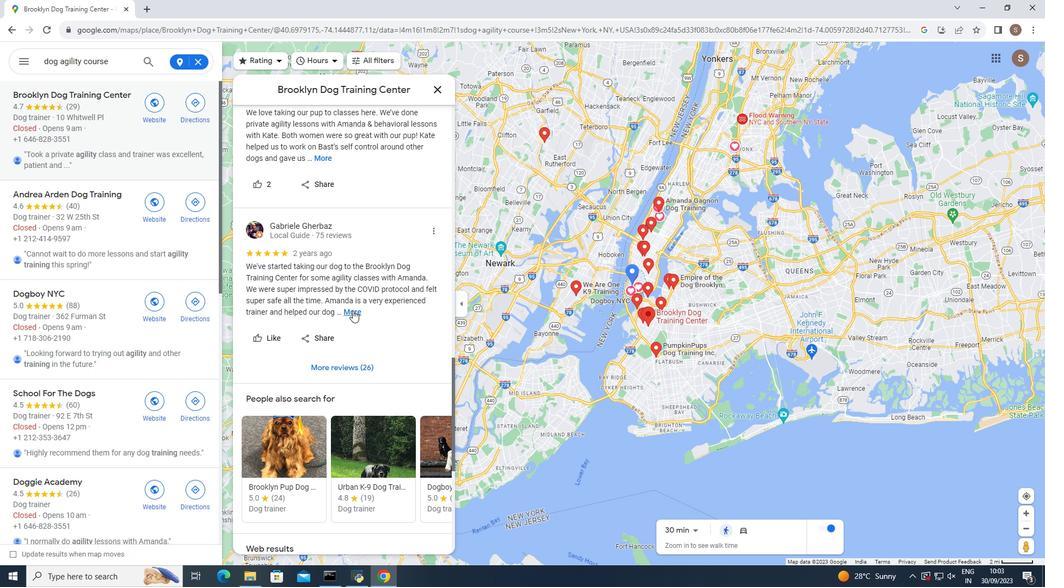 
Action: Mouse moved to (359, 339)
Screenshot: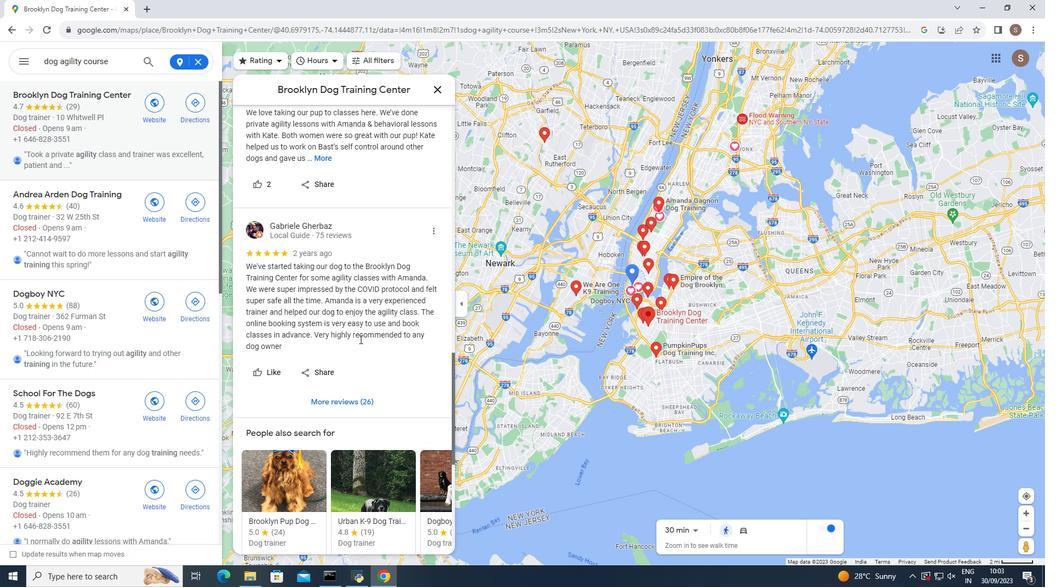 
Action: Mouse scrolled (359, 339) with delta (0, 0)
Screenshot: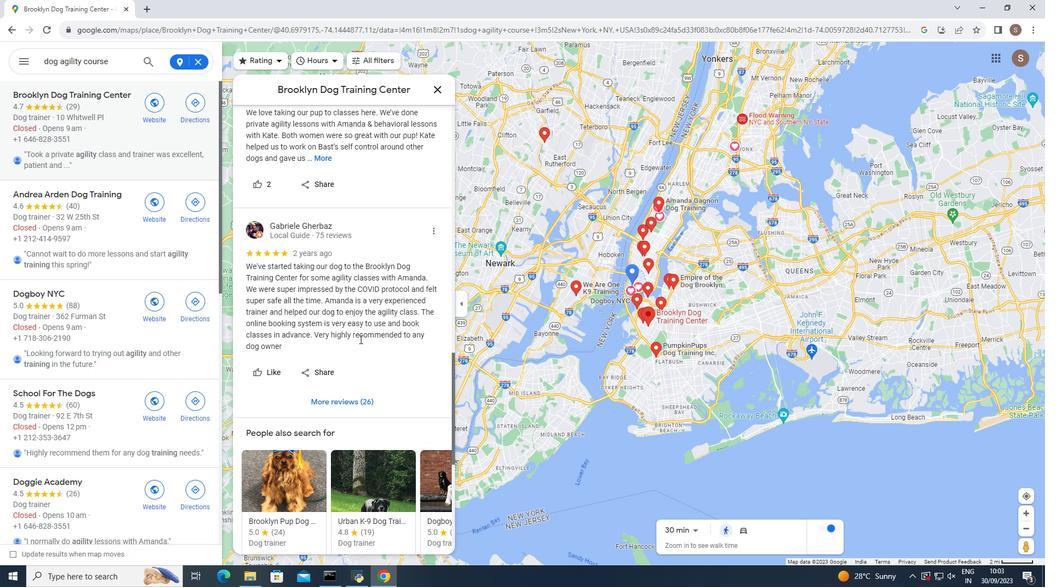 
Action: Mouse moved to (359, 342)
Screenshot: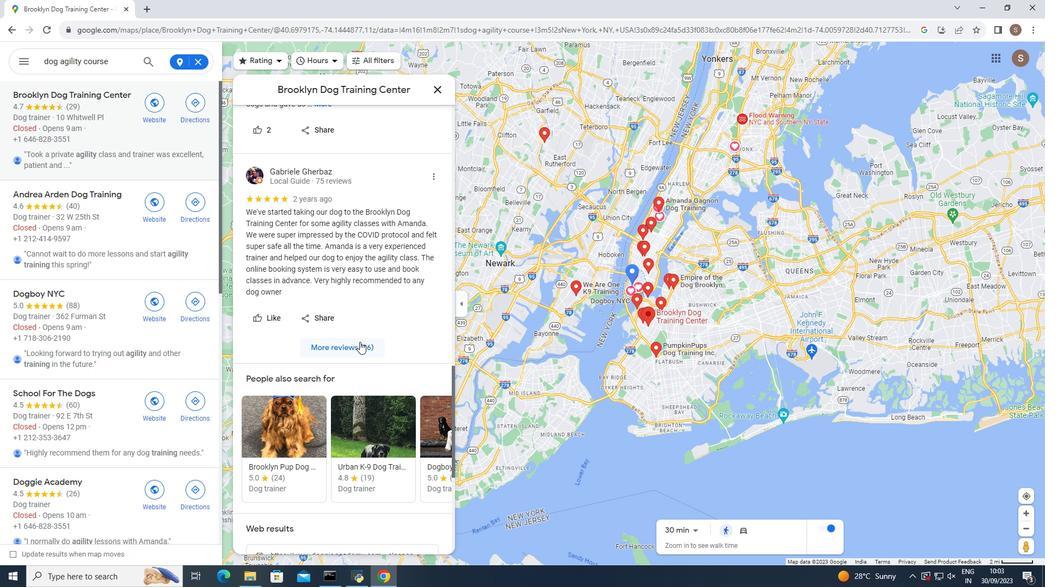 
Action: Mouse scrolled (359, 341) with delta (0, 0)
Screenshot: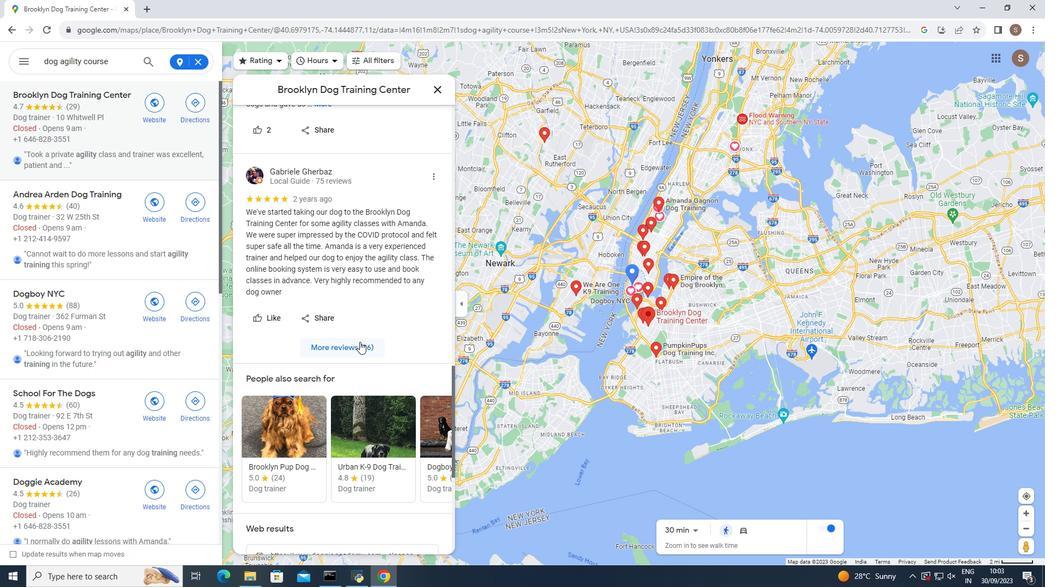 
Action: Mouse scrolled (359, 341) with delta (0, 0)
Screenshot: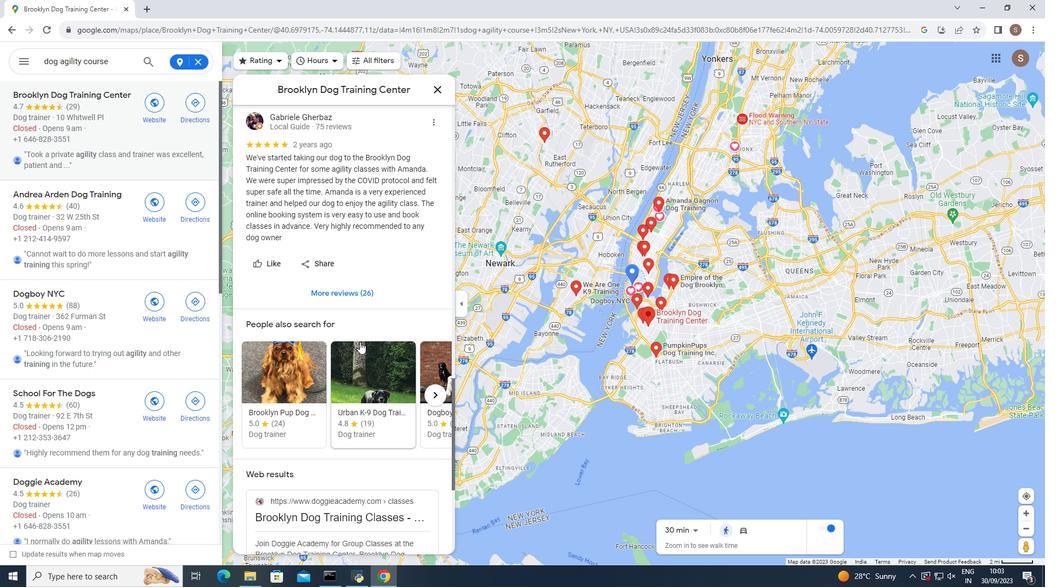 
Action: Mouse scrolled (359, 341) with delta (0, 0)
Screenshot: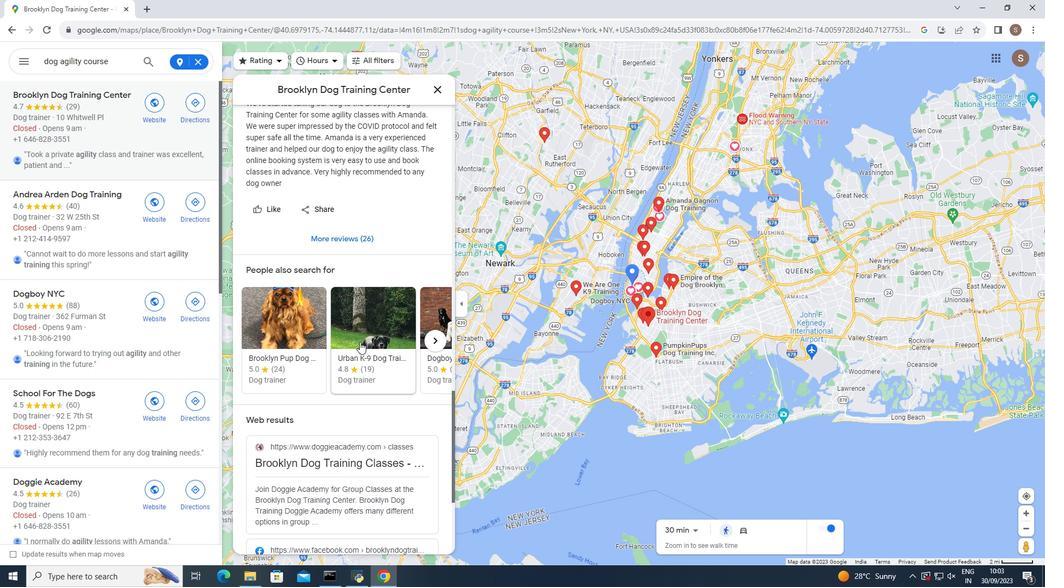 
Action: Mouse moved to (359, 342)
Screenshot: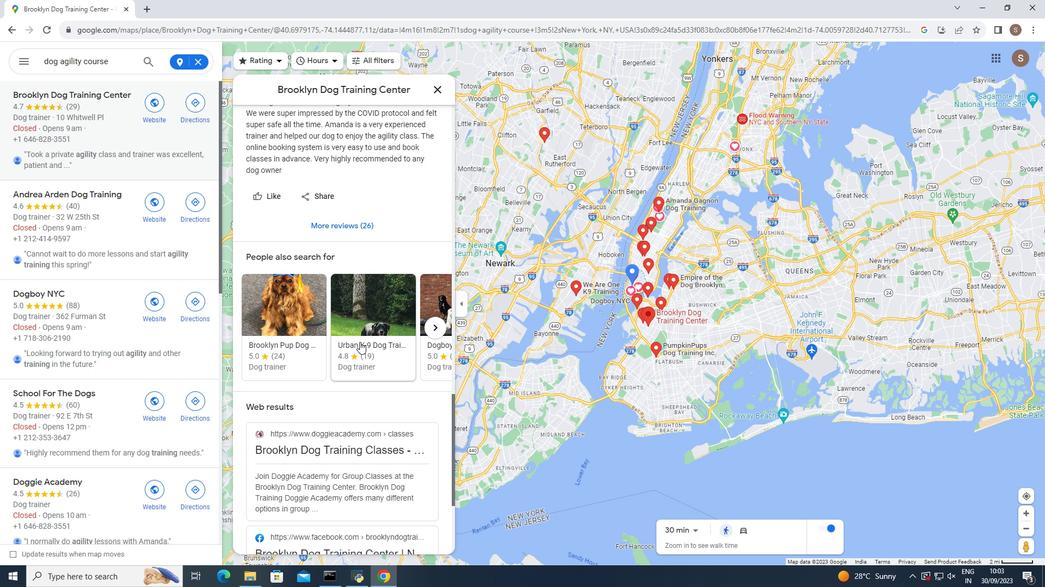 
Action: Mouse scrolled (359, 342) with delta (0, 0)
Screenshot: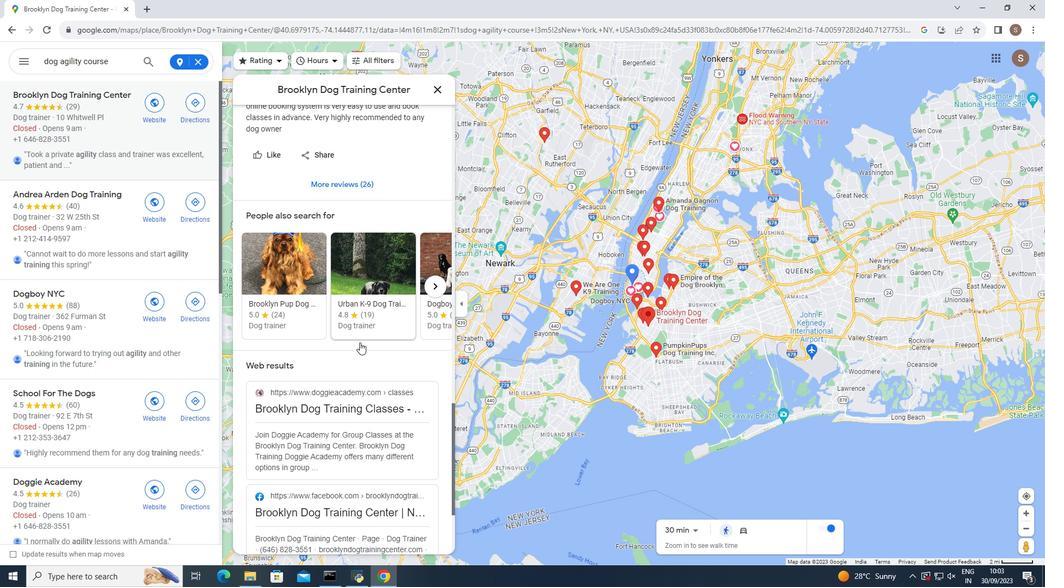 
Action: Mouse moved to (359, 344)
Screenshot: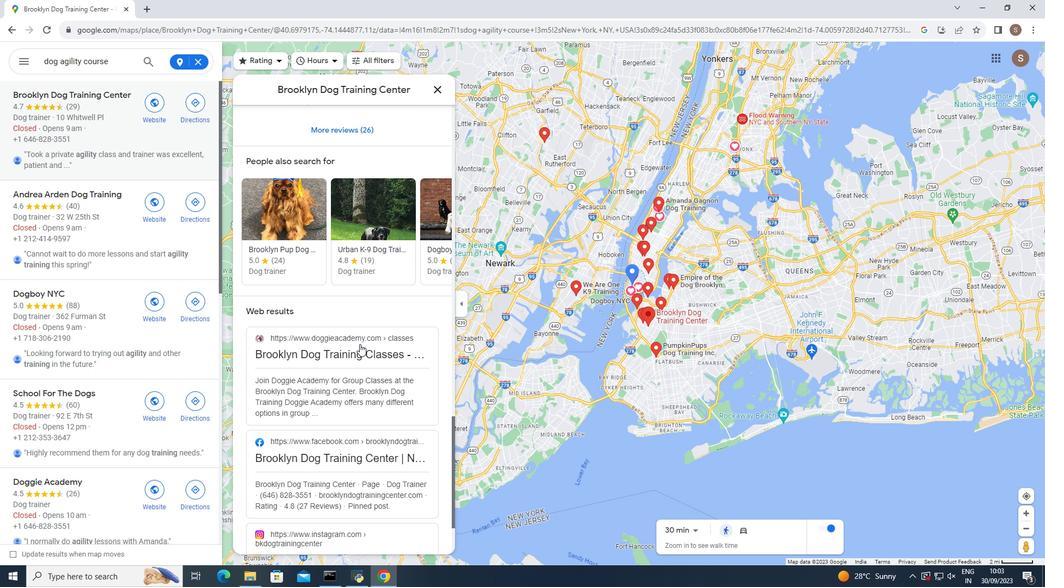 
Action: Mouse scrolled (359, 344) with delta (0, 0)
Screenshot: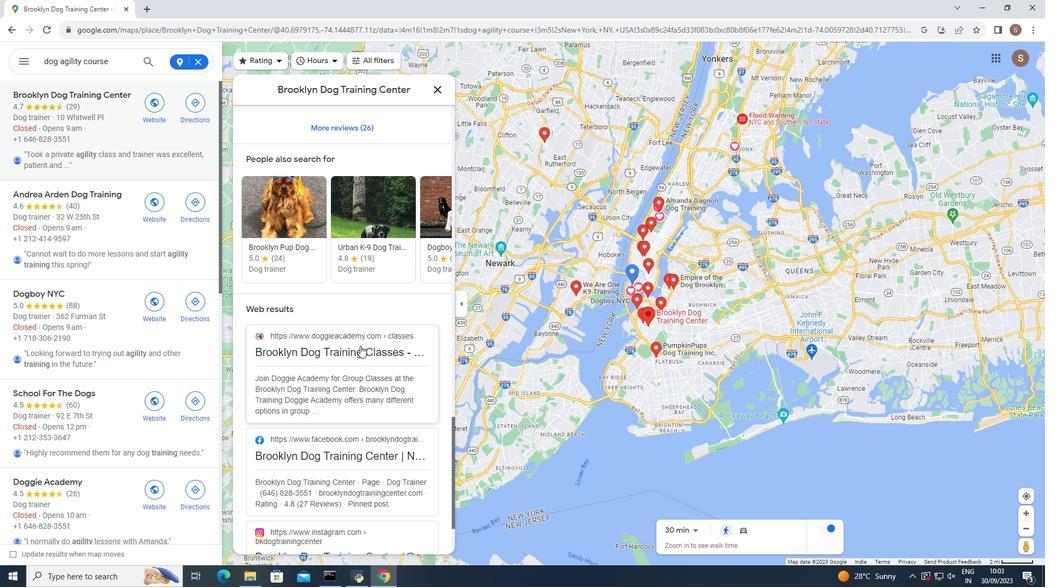 
Action: Mouse moved to (360, 345)
Screenshot: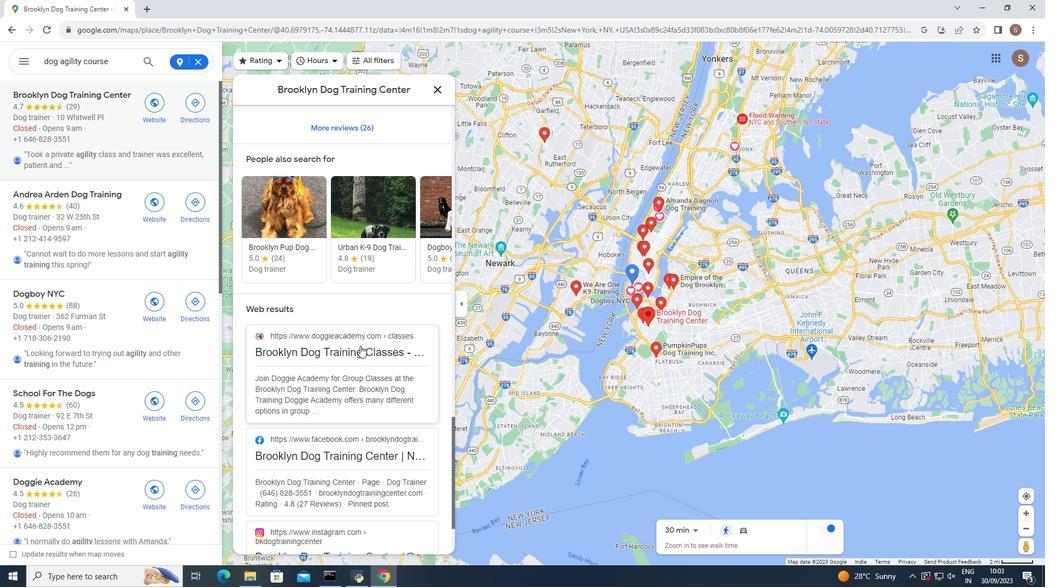 
Action: Mouse scrolled (360, 345) with delta (0, 0)
Screenshot: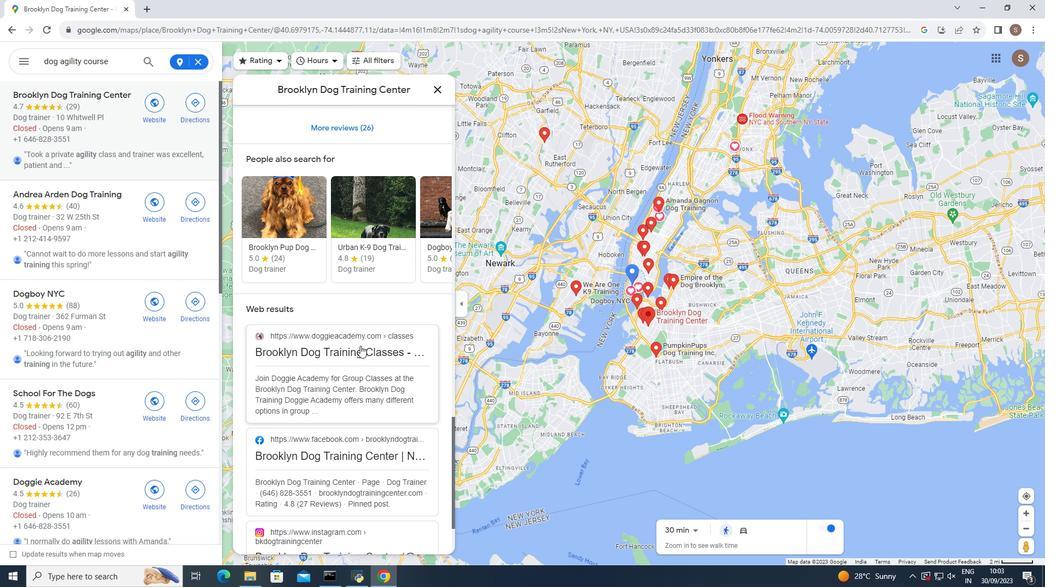 
Action: Mouse moved to (360, 346)
Screenshot: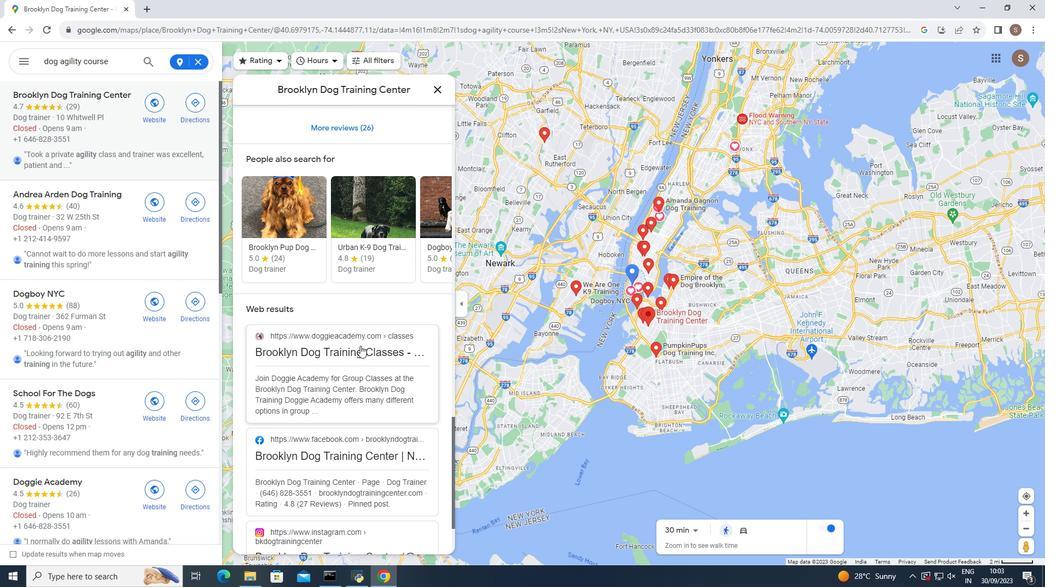 
Action: Mouse scrolled (360, 345) with delta (0, 0)
Screenshot: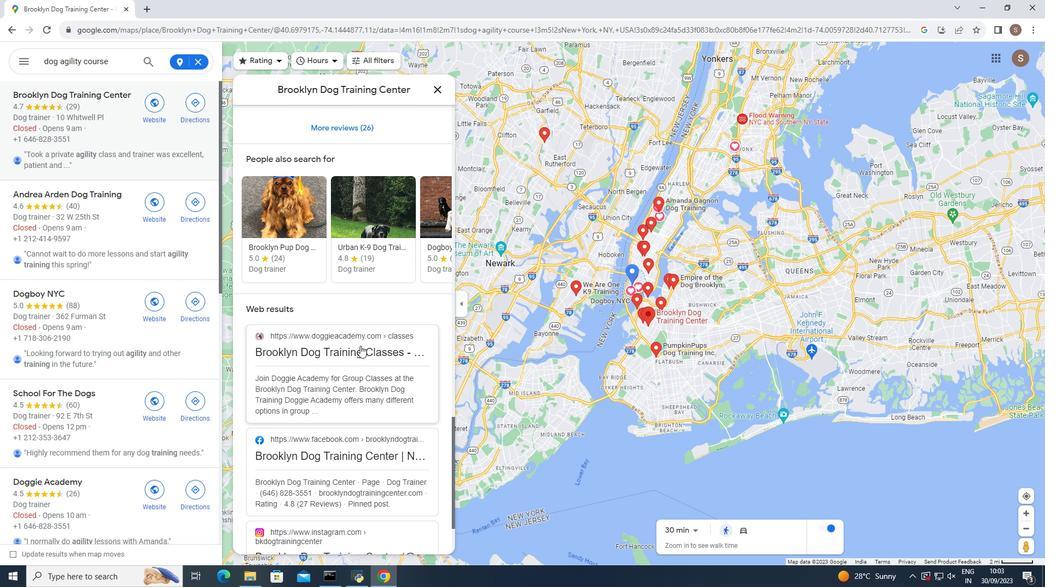 
Action: Mouse moved to (360, 346)
Screenshot: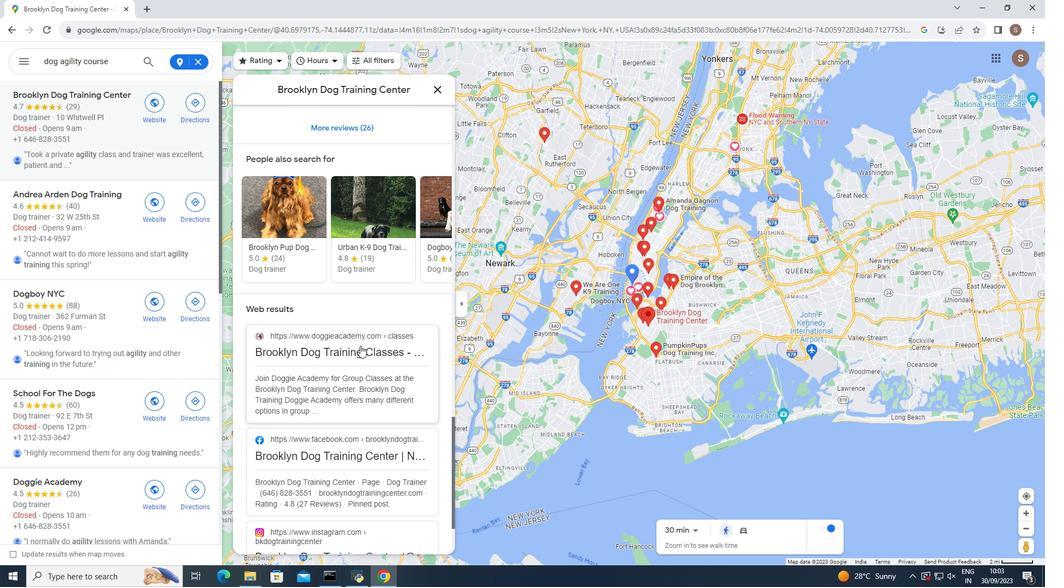 
Action: Mouse scrolled (360, 345) with delta (0, 0)
Screenshot: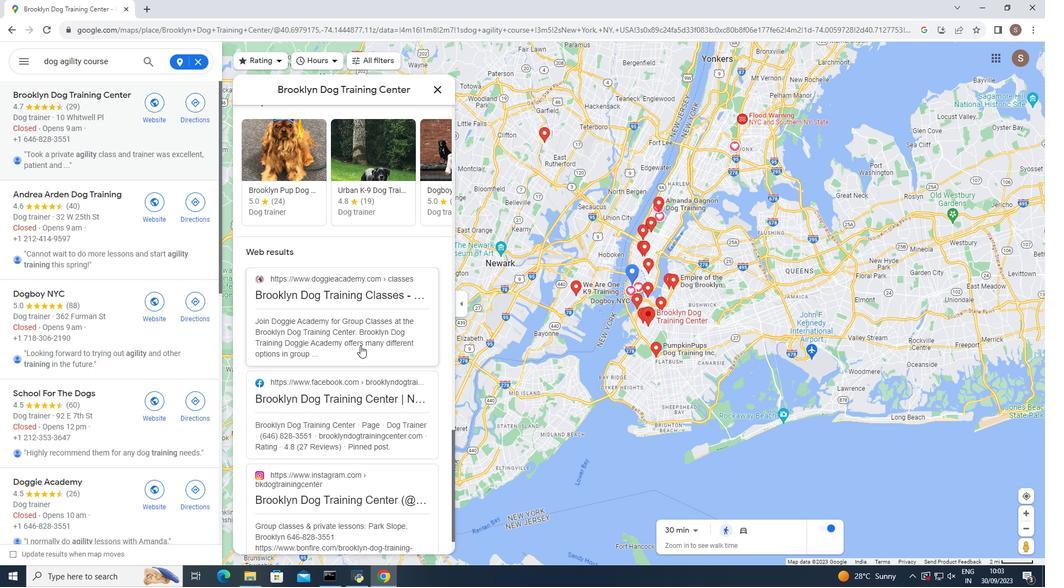 
Action: Mouse scrolled (360, 345) with delta (0, 0)
Screenshot: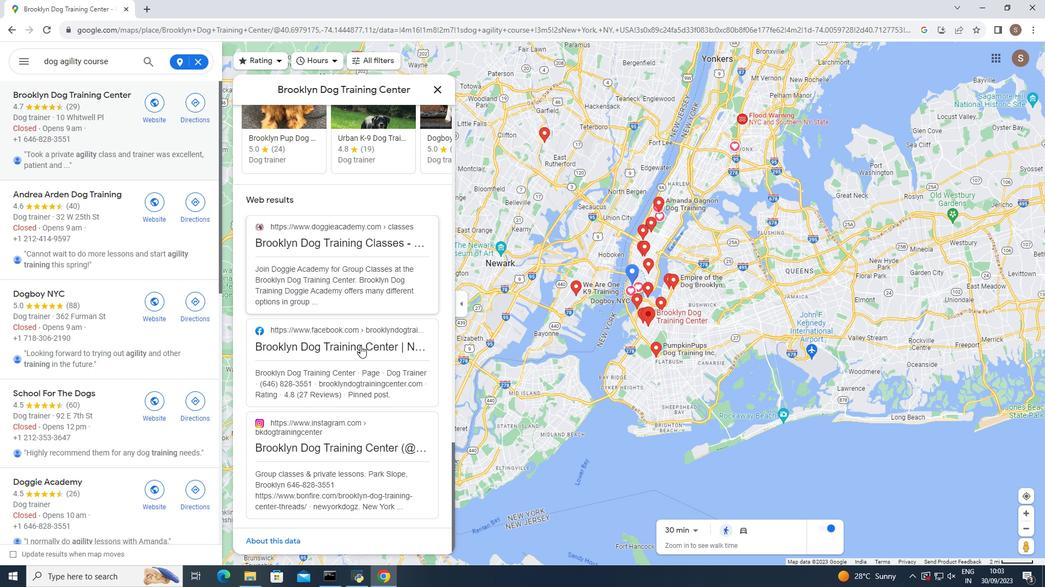 
Action: Mouse scrolled (360, 345) with delta (0, 0)
Screenshot: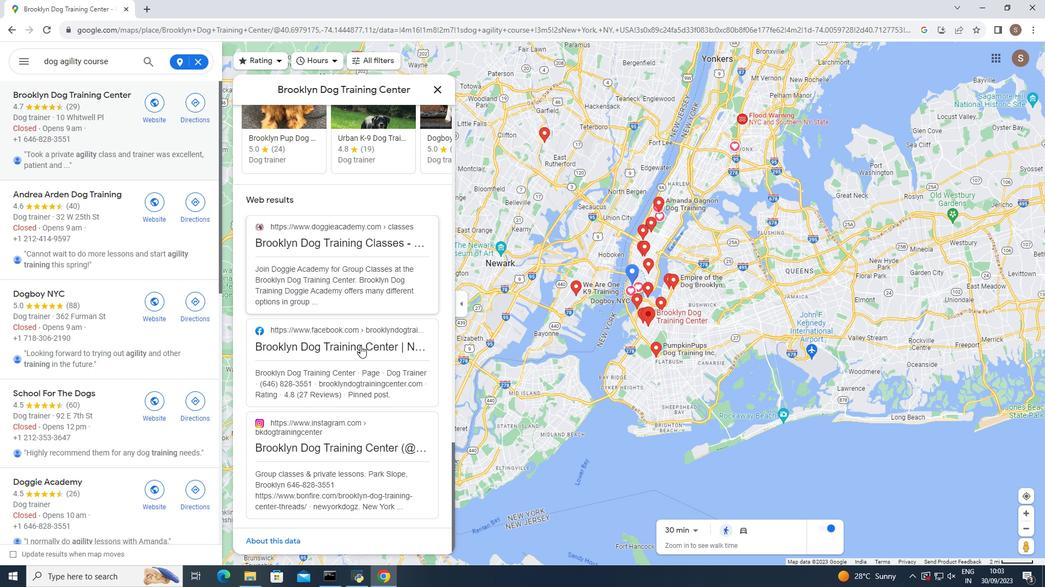 
Action: Mouse scrolled (360, 345) with delta (0, 0)
Screenshot: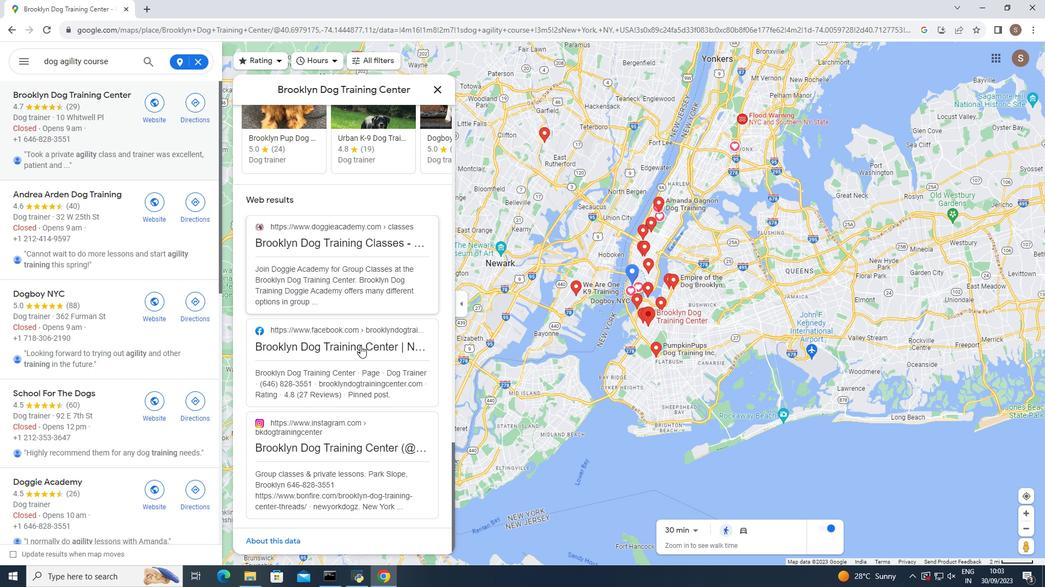 
Action: Mouse moved to (437, 89)
Screenshot: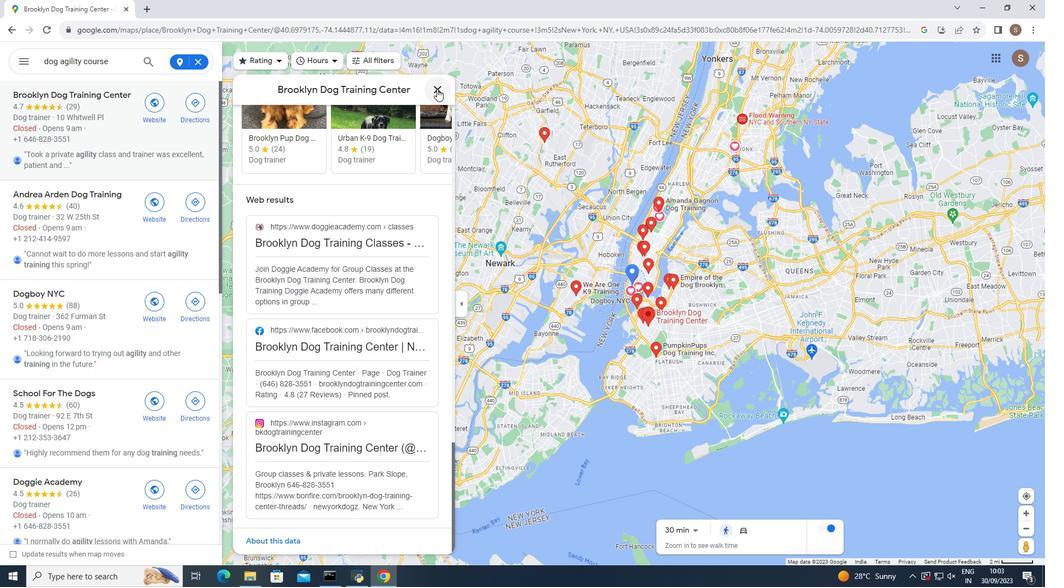
Action: Mouse pressed left at (437, 89)
Screenshot: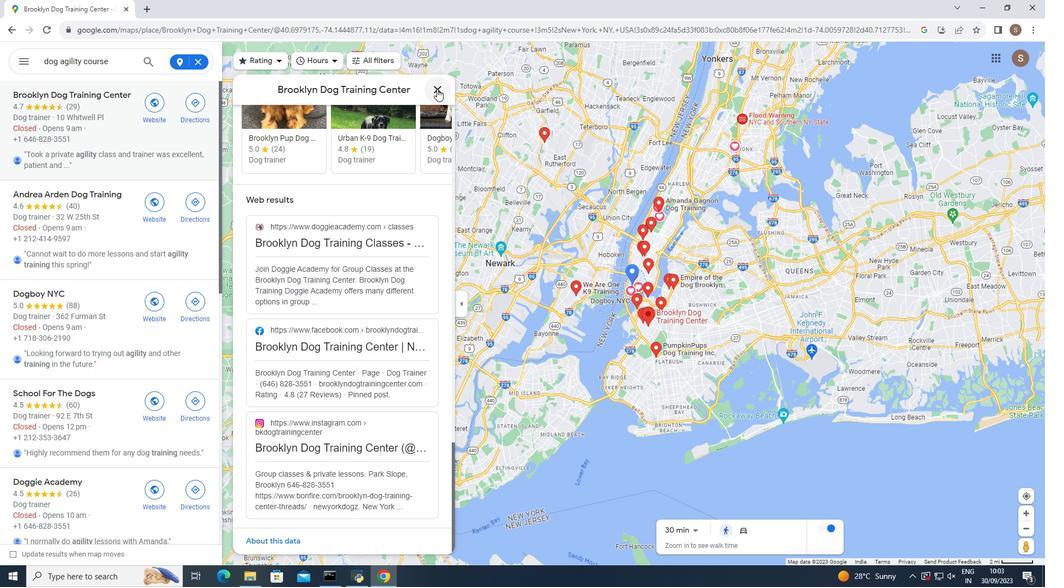 
Action: Mouse moved to (646, 285)
Screenshot: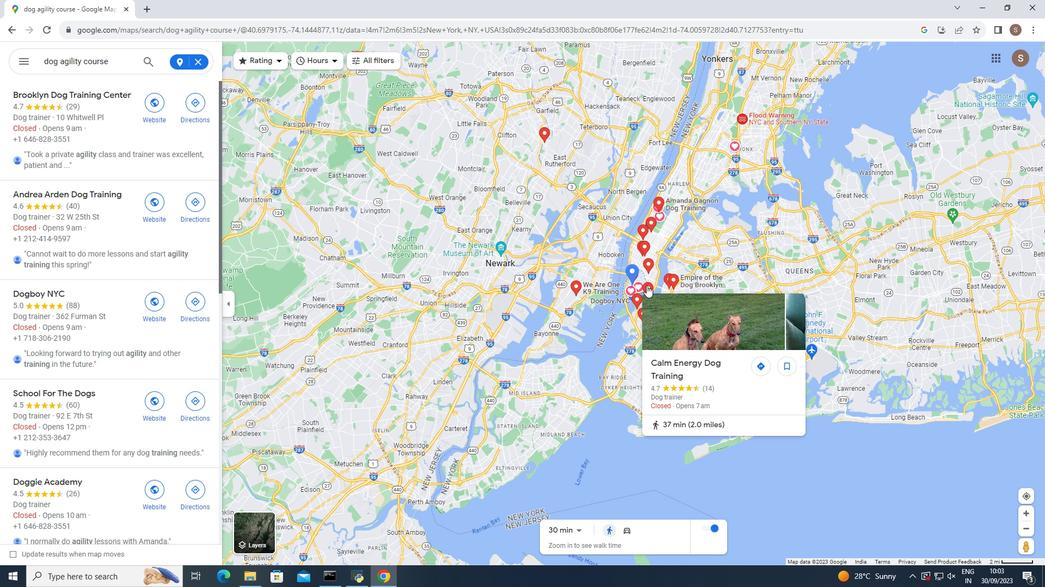 
Action: Mouse pressed left at (646, 285)
Screenshot: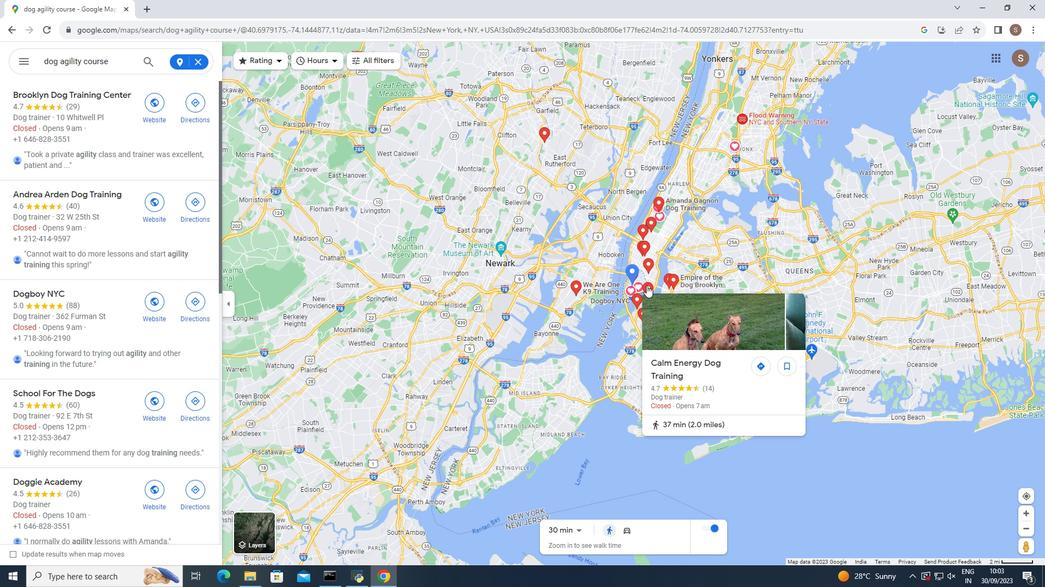 
Action: Mouse moved to (387, 341)
Screenshot: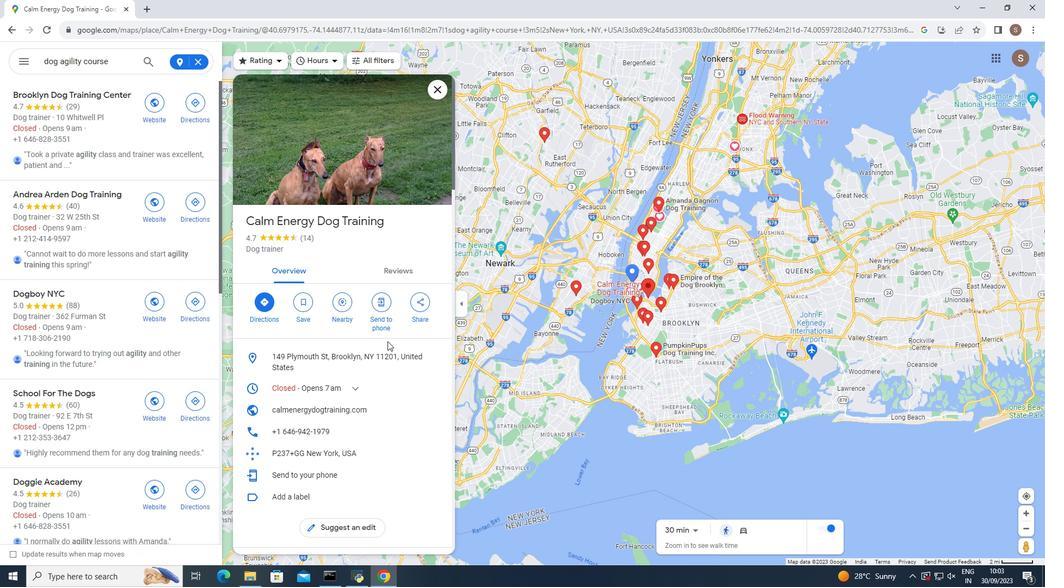 
Action: Mouse scrolled (387, 341) with delta (0, 0)
Screenshot: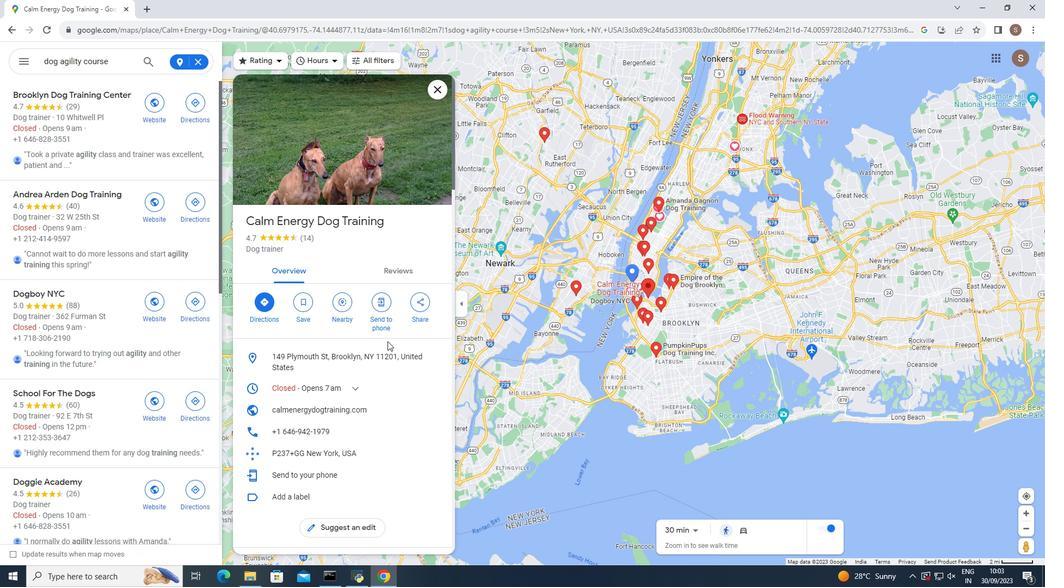 
Action: Mouse scrolled (387, 341) with delta (0, 0)
Screenshot: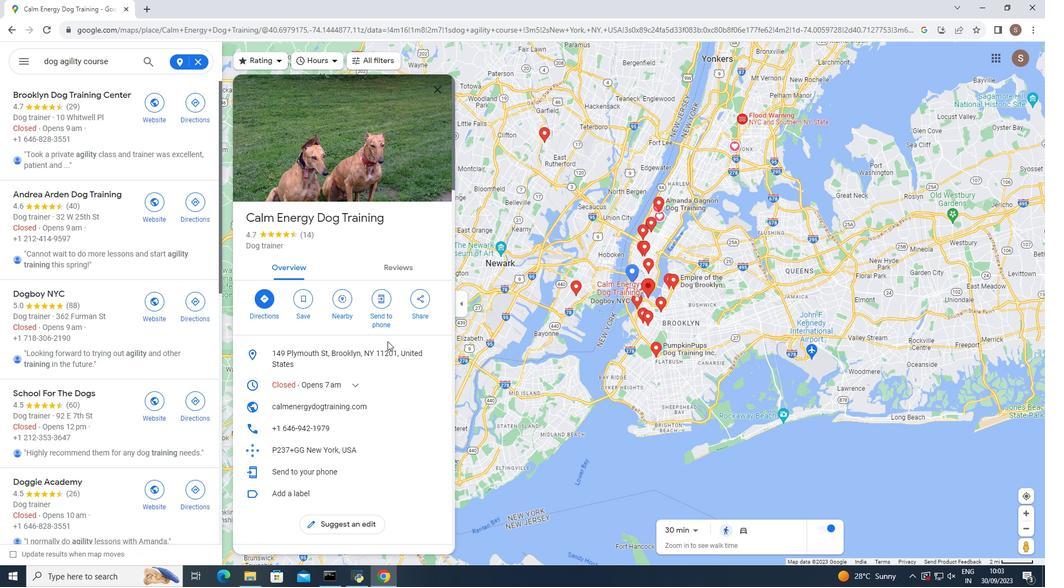 
Action: Mouse moved to (388, 338)
Screenshot: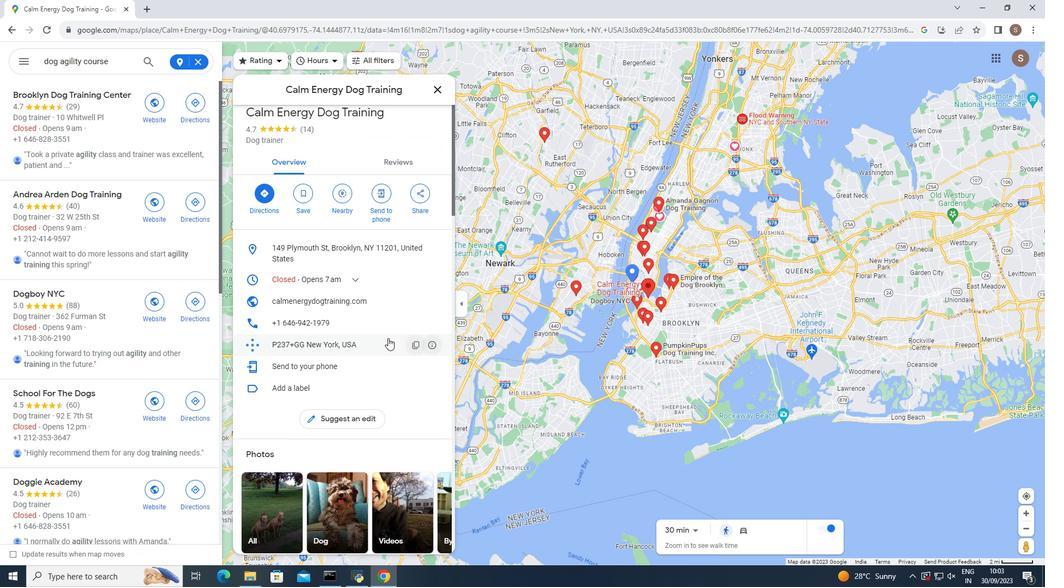 
Action: Mouse scrolled (388, 338) with delta (0, 0)
Screenshot: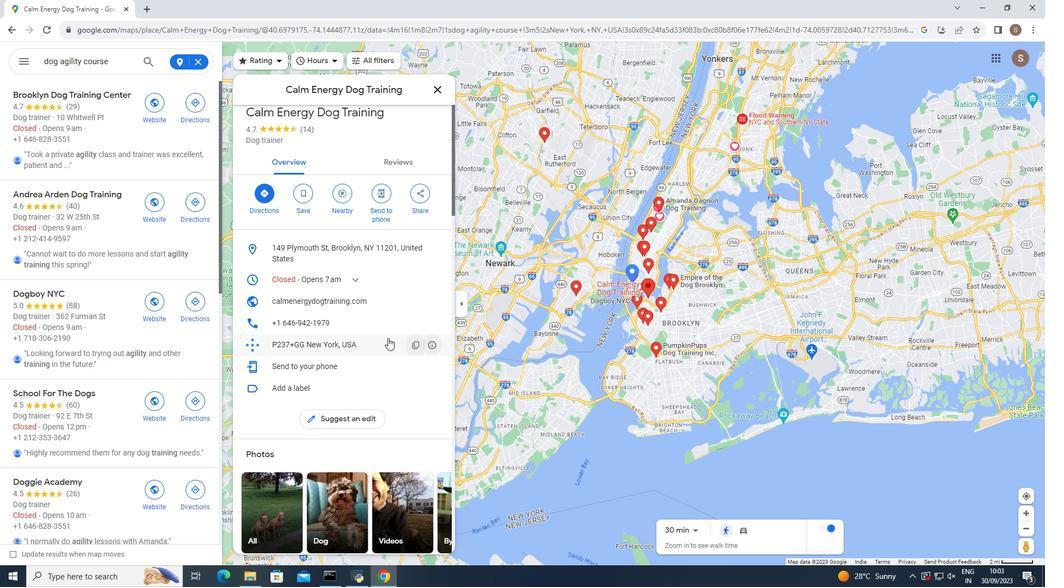 
Action: Mouse scrolled (388, 338) with delta (0, 0)
Screenshot: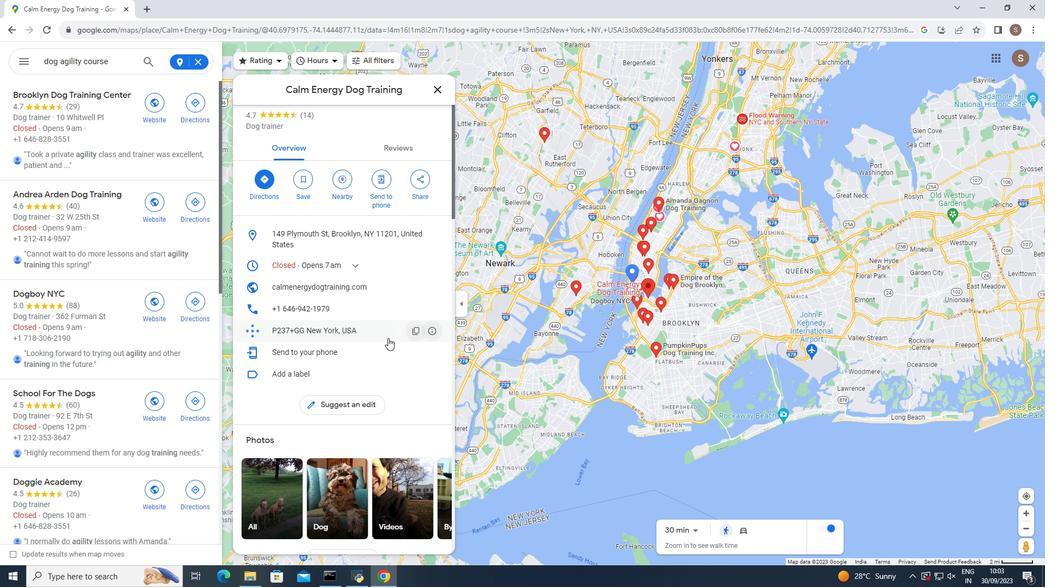 
Action: Mouse moved to (389, 337)
Screenshot: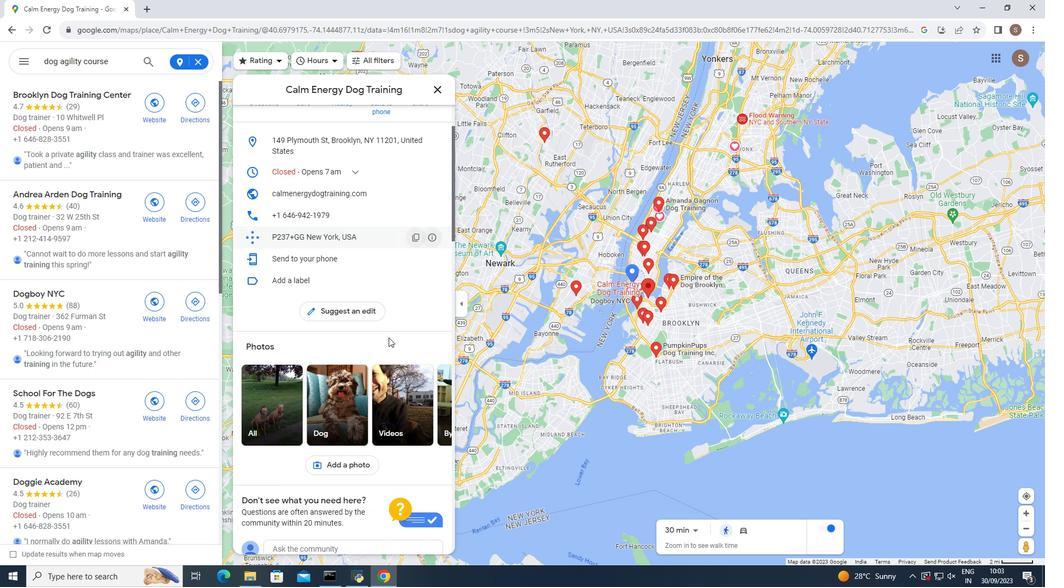 
Action: Mouse scrolled (389, 336) with delta (0, 0)
Screenshot: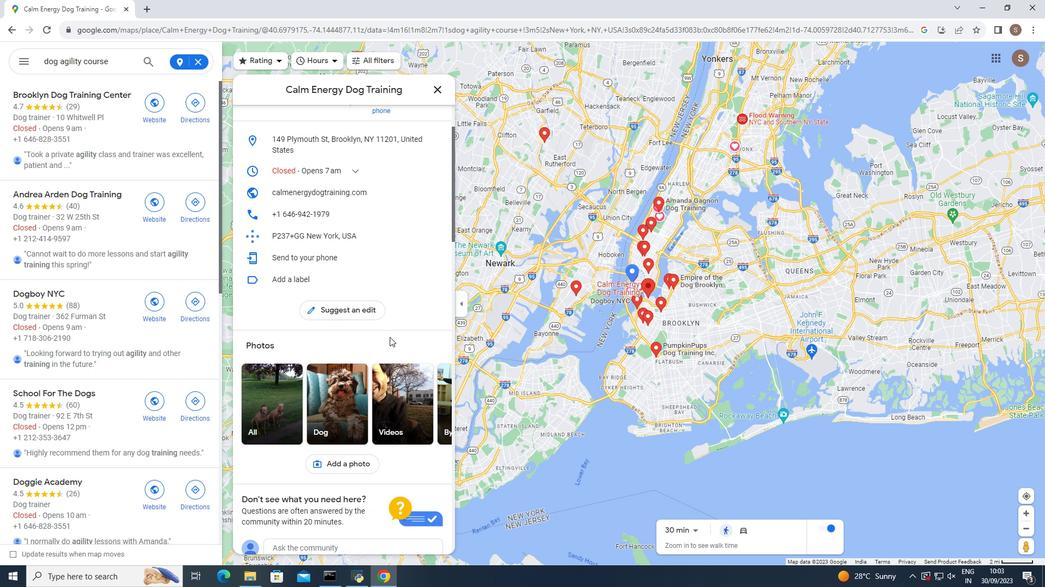
Action: Mouse scrolled (389, 336) with delta (0, 0)
Screenshot: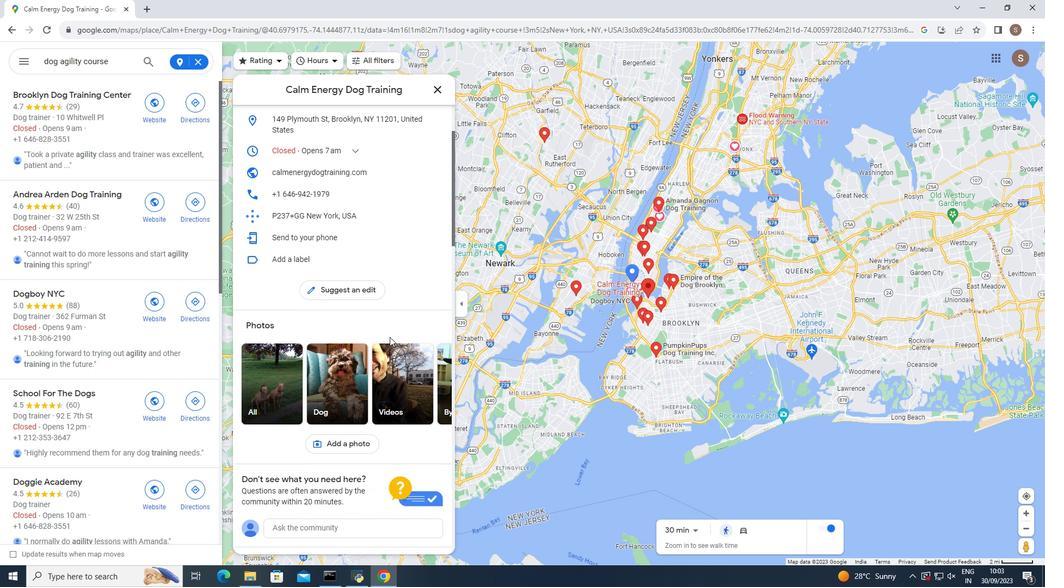 
Action: Mouse moved to (389, 336)
Screenshot: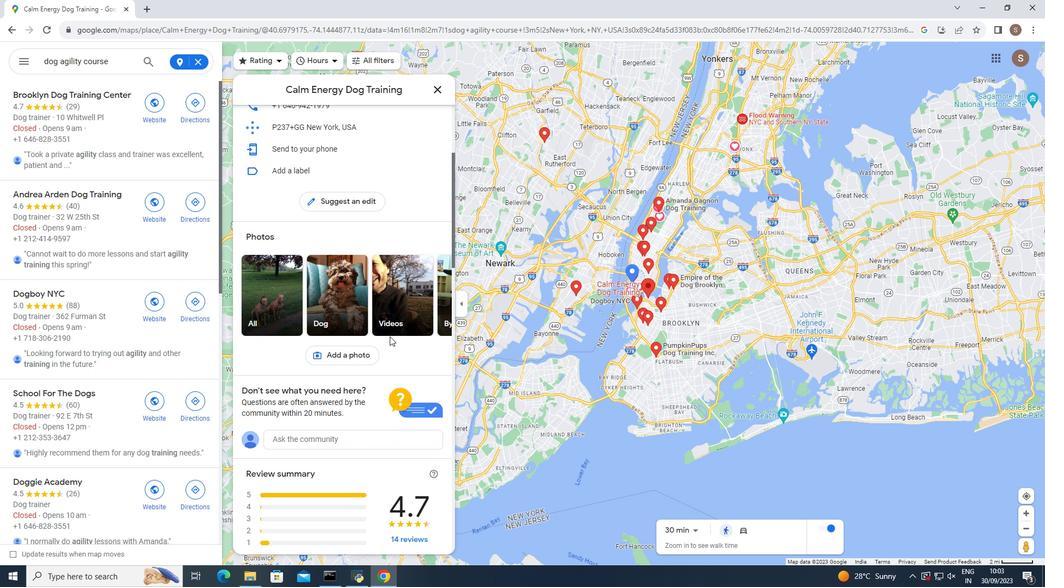 
Action: Mouse scrolled (389, 336) with delta (0, 0)
Screenshot: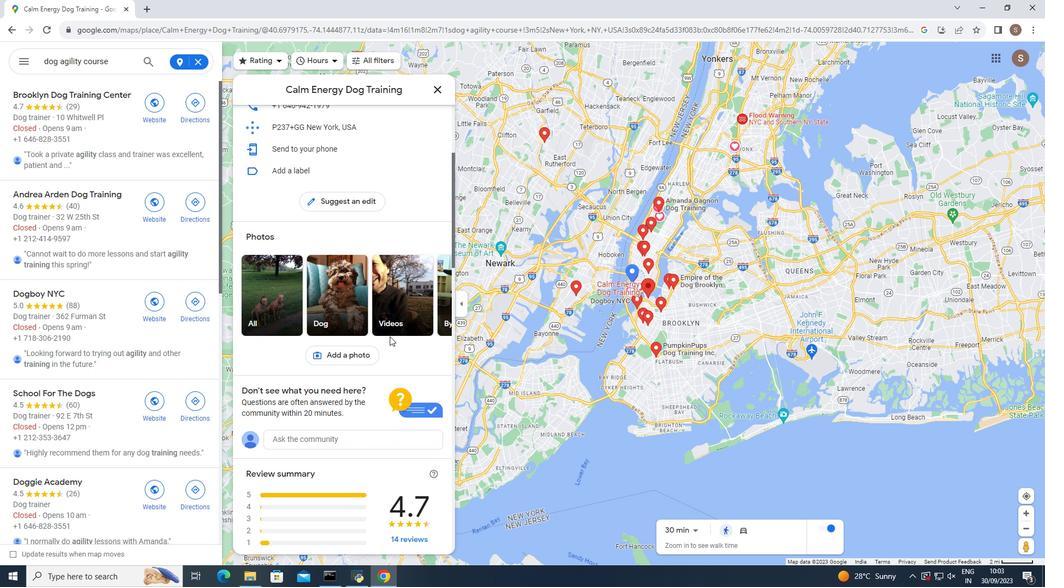 
Action: Mouse scrolled (389, 336) with delta (0, 0)
Screenshot: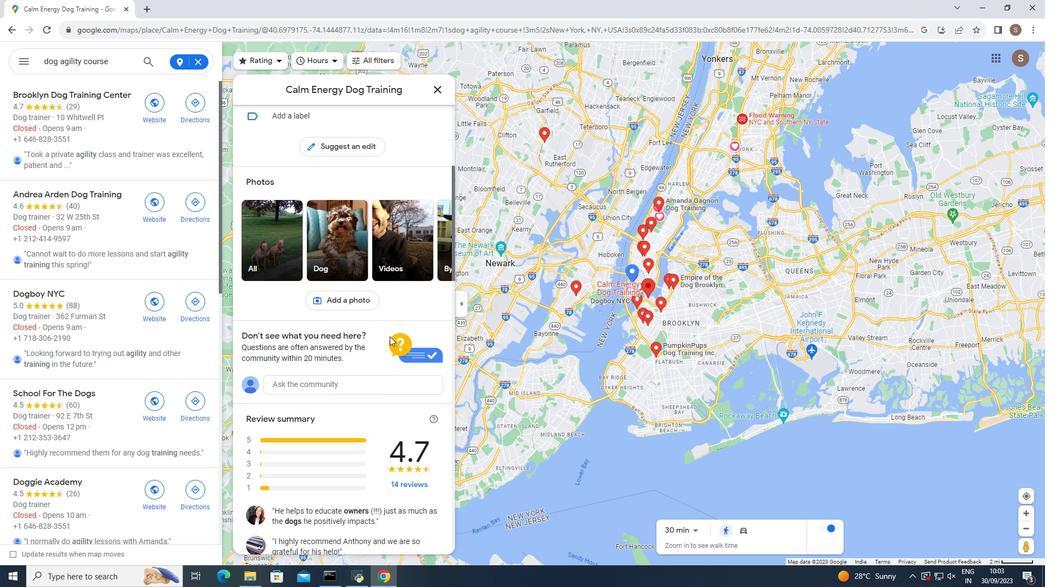 
Action: Mouse scrolled (389, 336) with delta (0, 0)
Screenshot: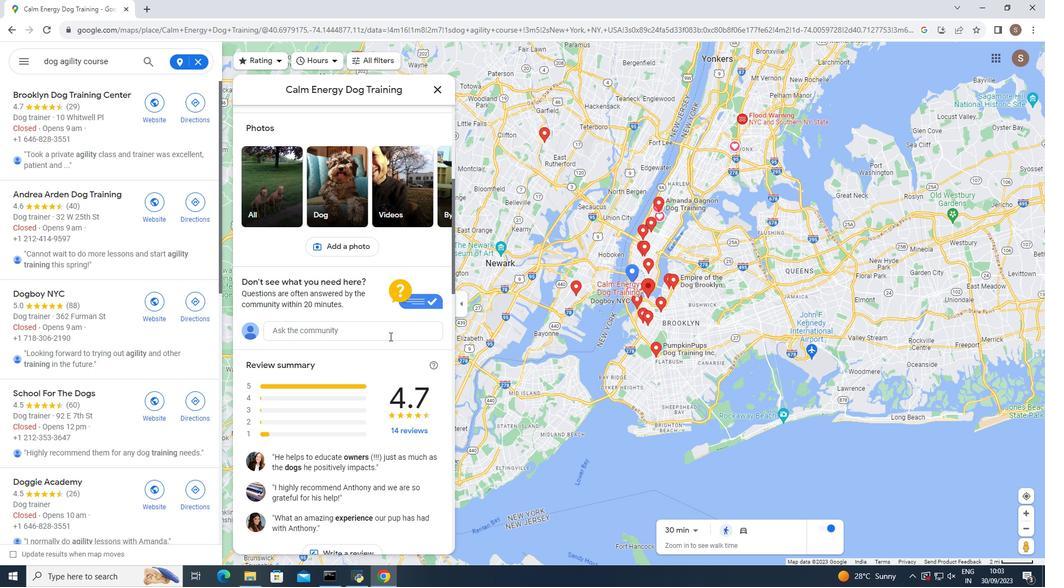 
Action: Mouse scrolled (389, 336) with delta (0, 0)
Screenshot: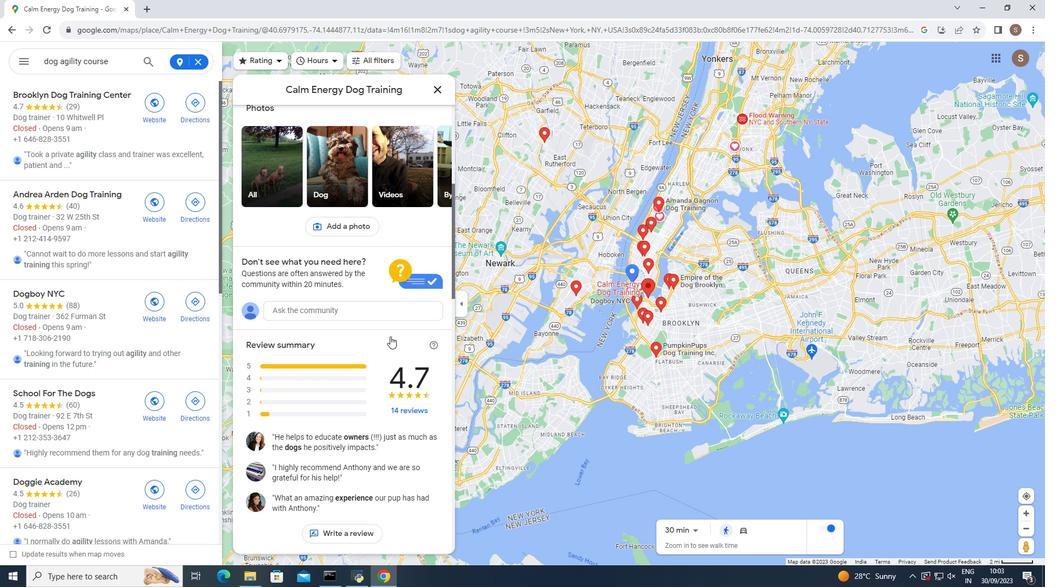 
Action: Mouse moved to (390, 336)
Screenshot: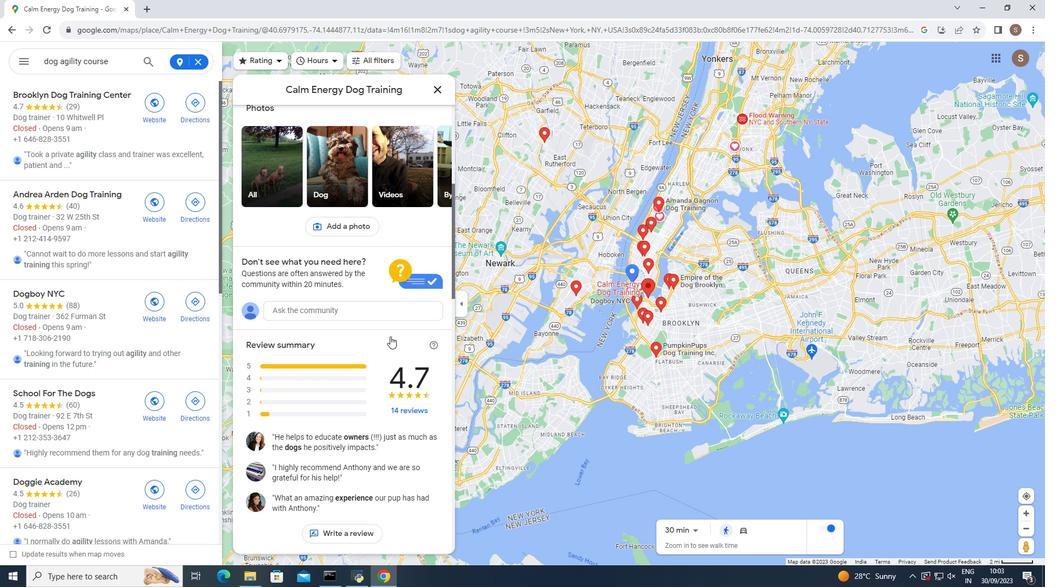 
Action: Mouse scrolled (390, 336) with delta (0, 0)
Screenshot: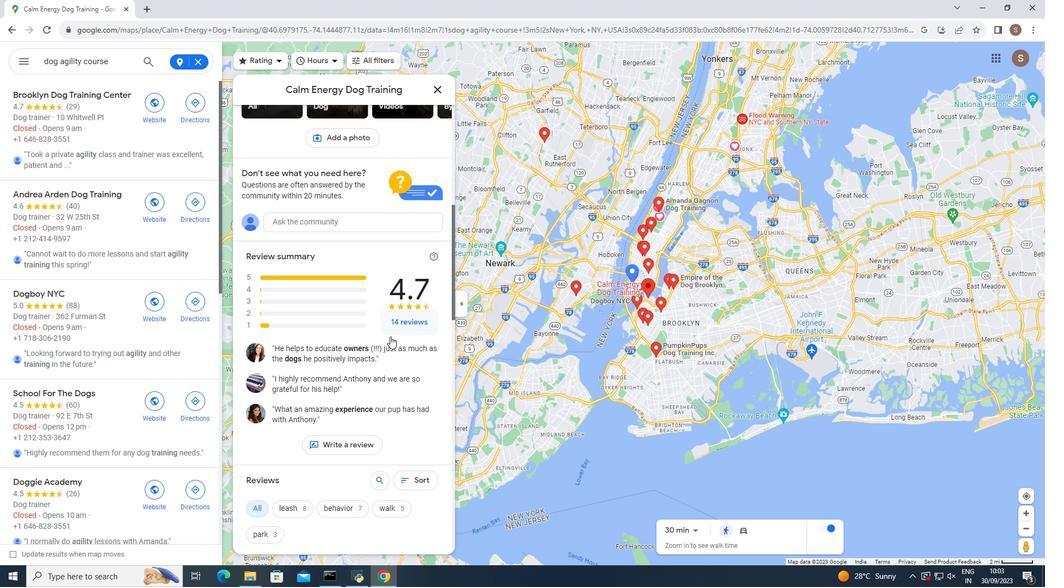 
Action: Mouse moved to (391, 334)
Screenshot: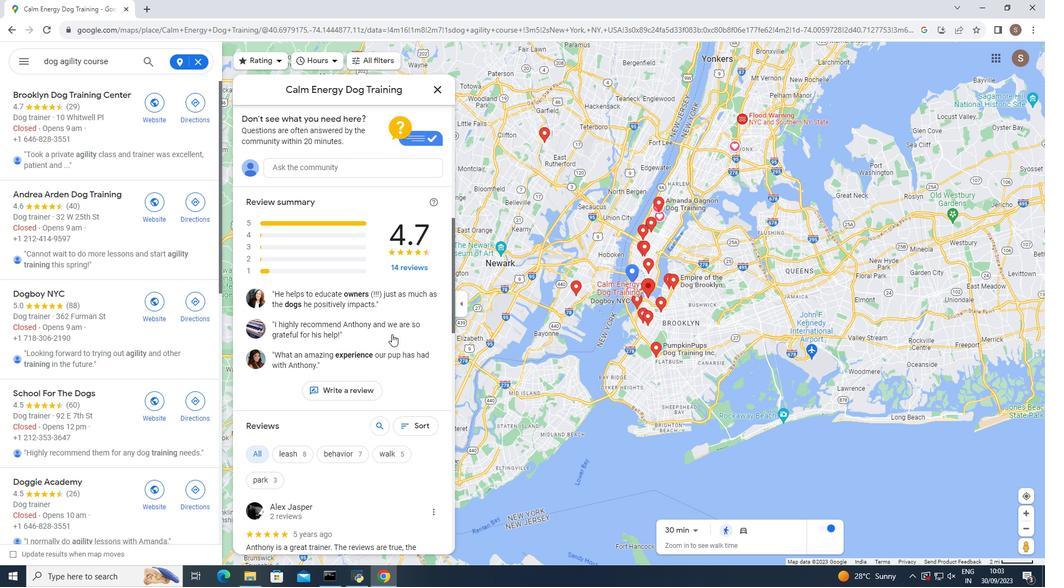 
Action: Mouse scrolled (391, 334) with delta (0, 0)
Screenshot: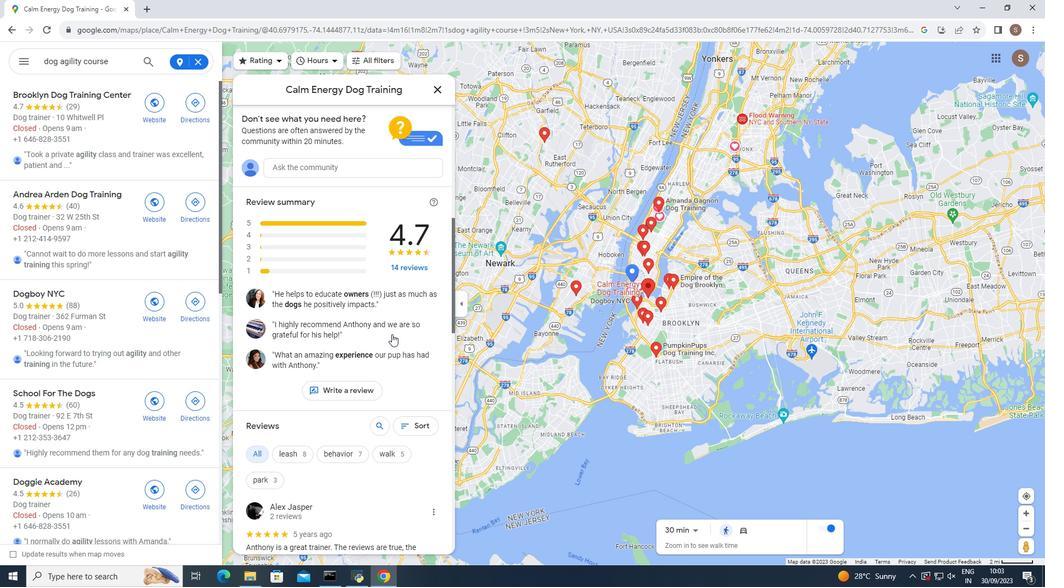 
Action: Mouse scrolled (391, 334) with delta (0, 0)
Screenshot: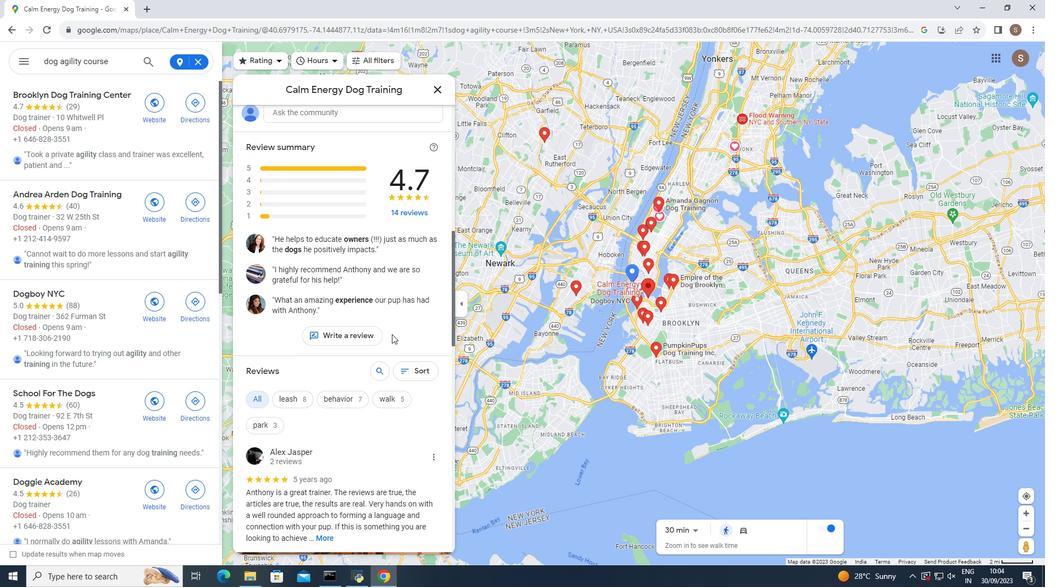 
Action: Mouse moved to (393, 333)
Screenshot: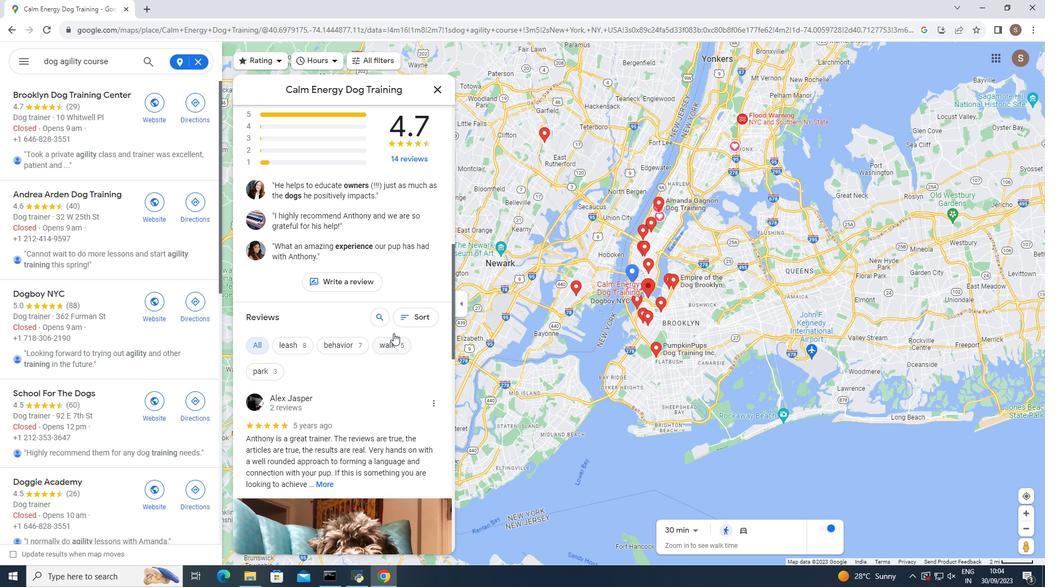 
Action: Mouse scrolled (393, 333) with delta (0, 0)
Screenshot: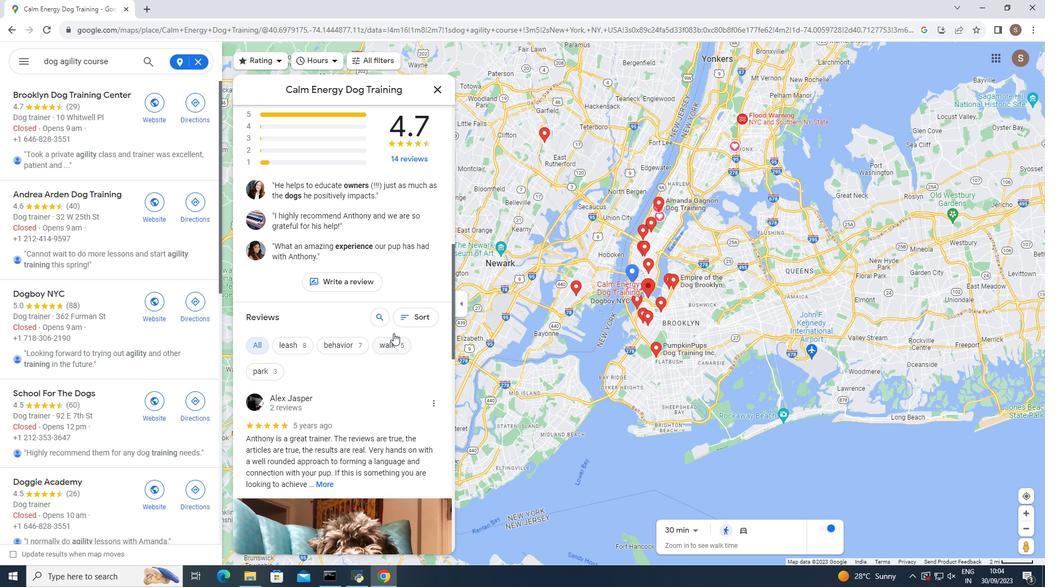 
Action: Mouse moved to (394, 333)
Screenshot: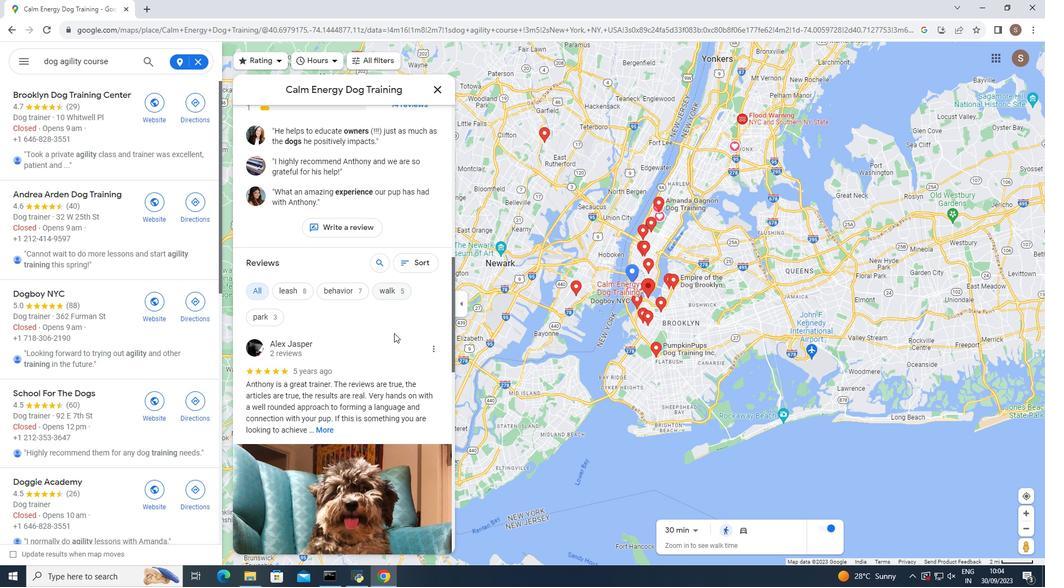 
Action: Mouse scrolled (394, 333) with delta (0, 0)
Screenshot: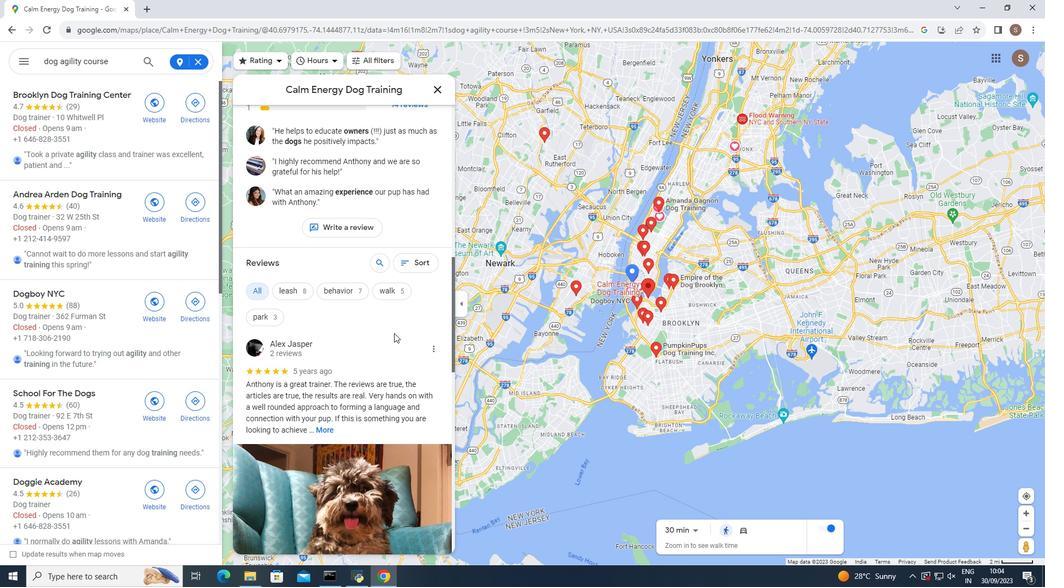 
Action: Mouse scrolled (394, 333) with delta (0, 0)
Screenshot: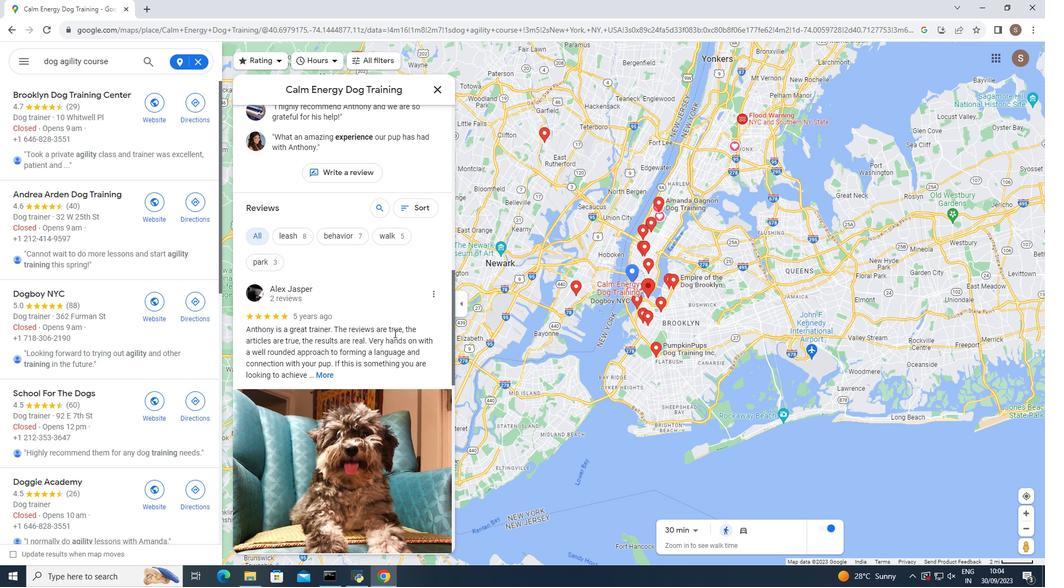 
Action: Mouse moved to (326, 321)
Screenshot: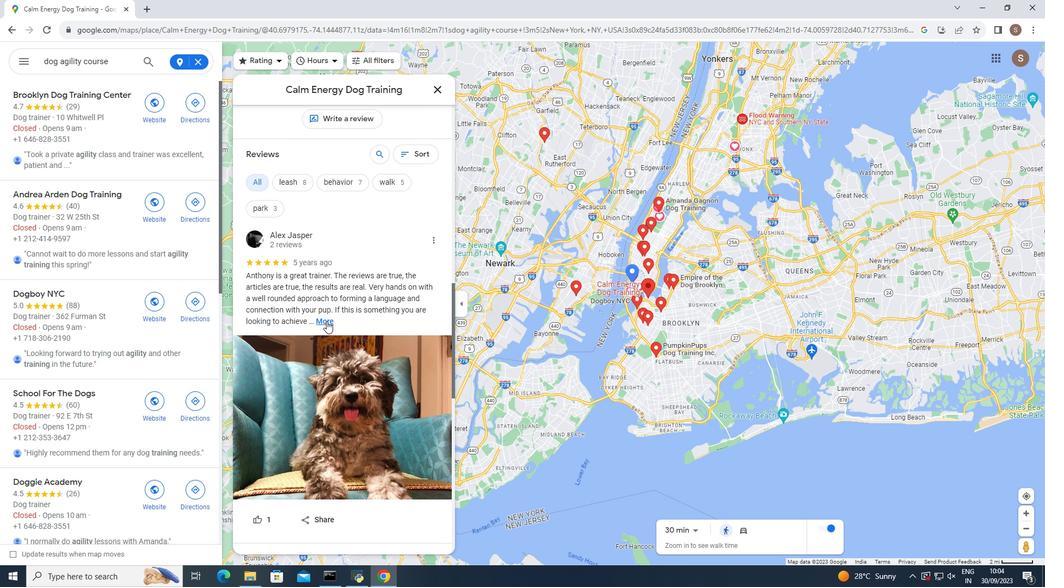 
Action: Mouse pressed left at (326, 321)
Screenshot: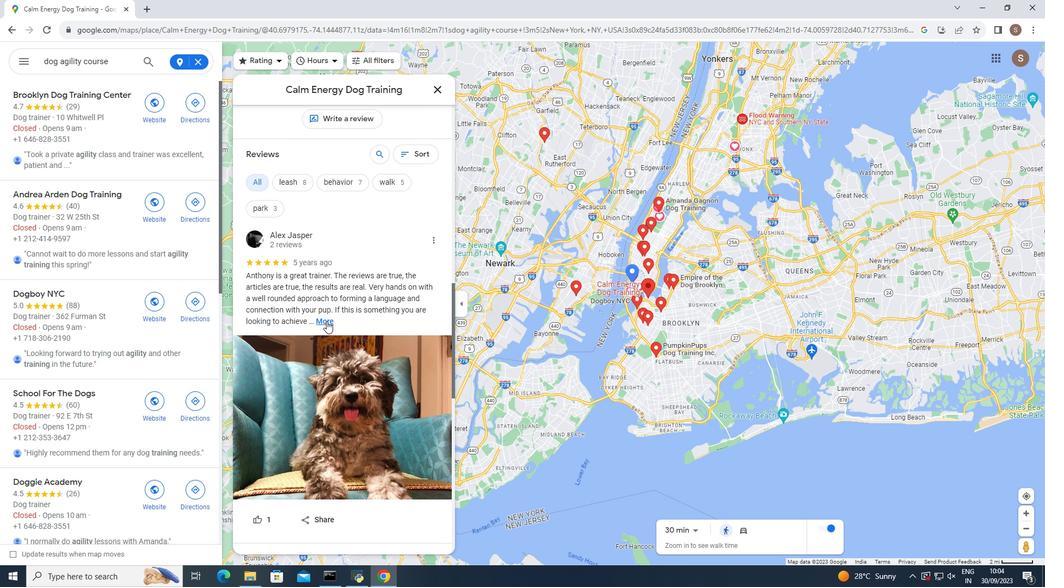 
Action: Mouse scrolled (326, 321) with delta (0, 0)
Screenshot: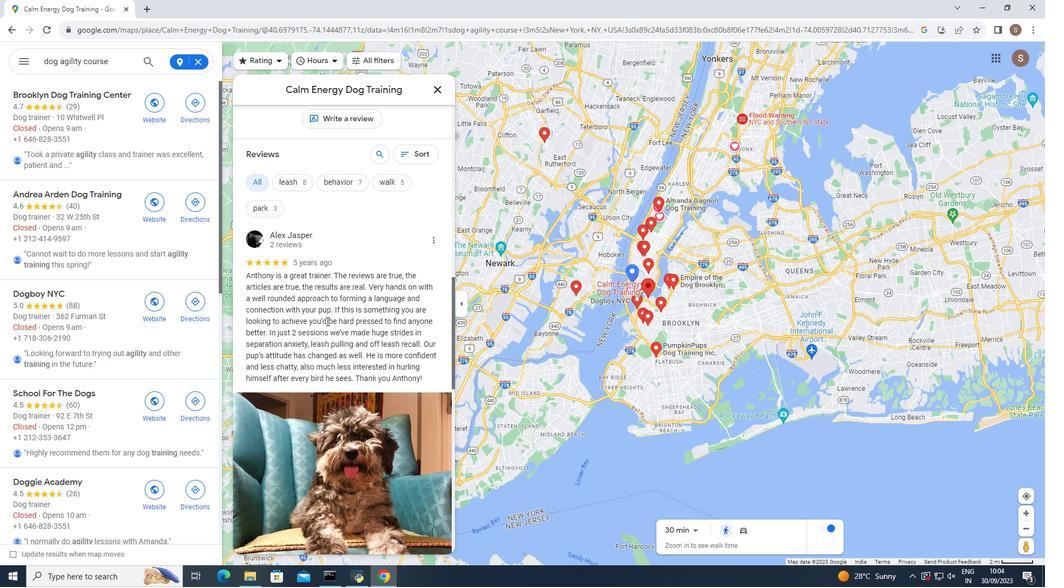 
Action: Mouse moved to (396, 247)
Screenshot: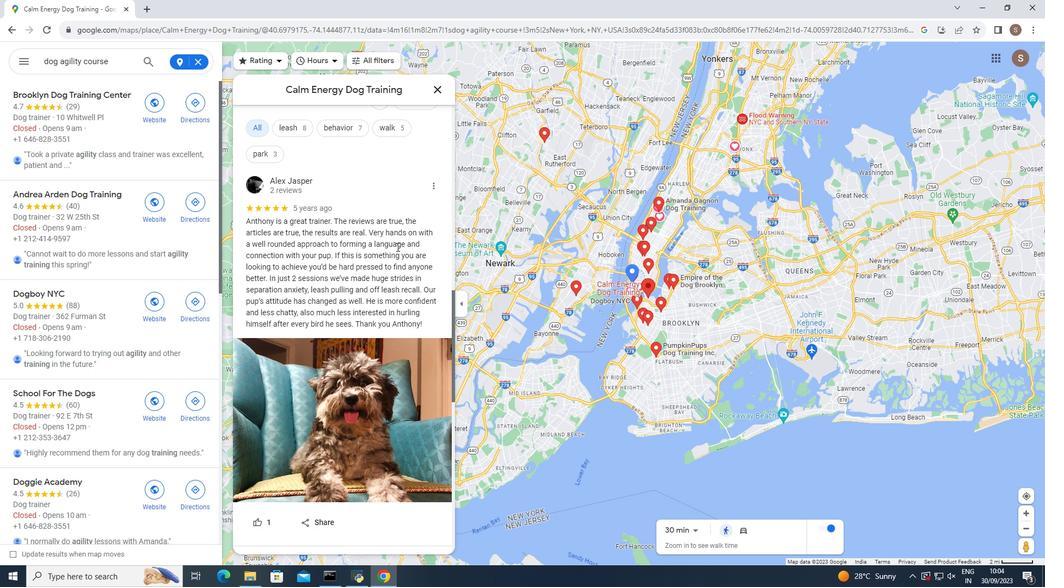 
Action: Mouse scrolled (396, 246) with delta (0, 0)
Screenshot: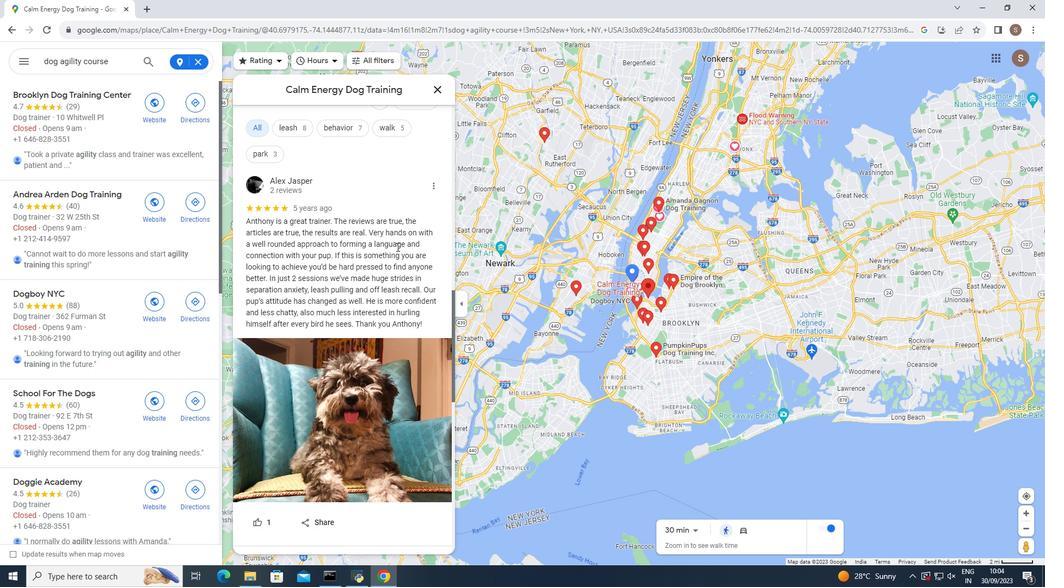 
Action: Mouse moved to (396, 248)
Screenshot: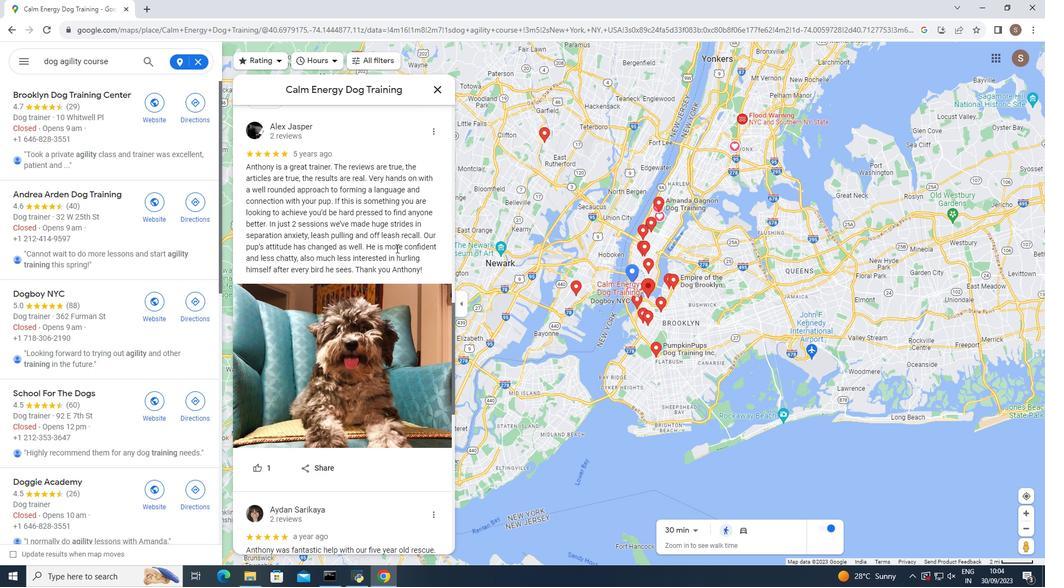 
Action: Mouse scrolled (396, 248) with delta (0, 0)
Screenshot: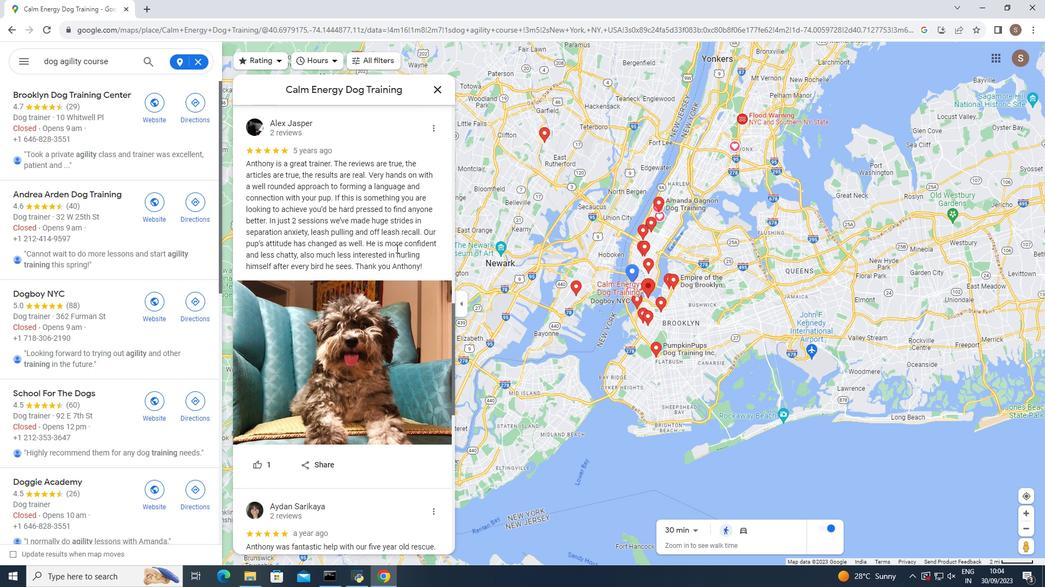 
Action: Mouse moved to (395, 249)
Screenshot: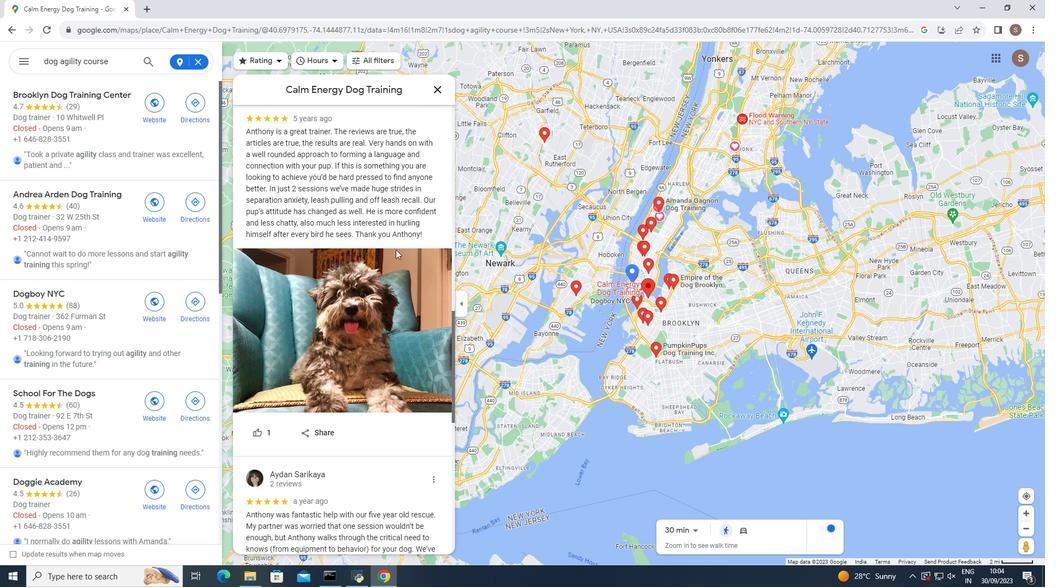 
Action: Mouse scrolled (395, 249) with delta (0, 0)
Screenshot: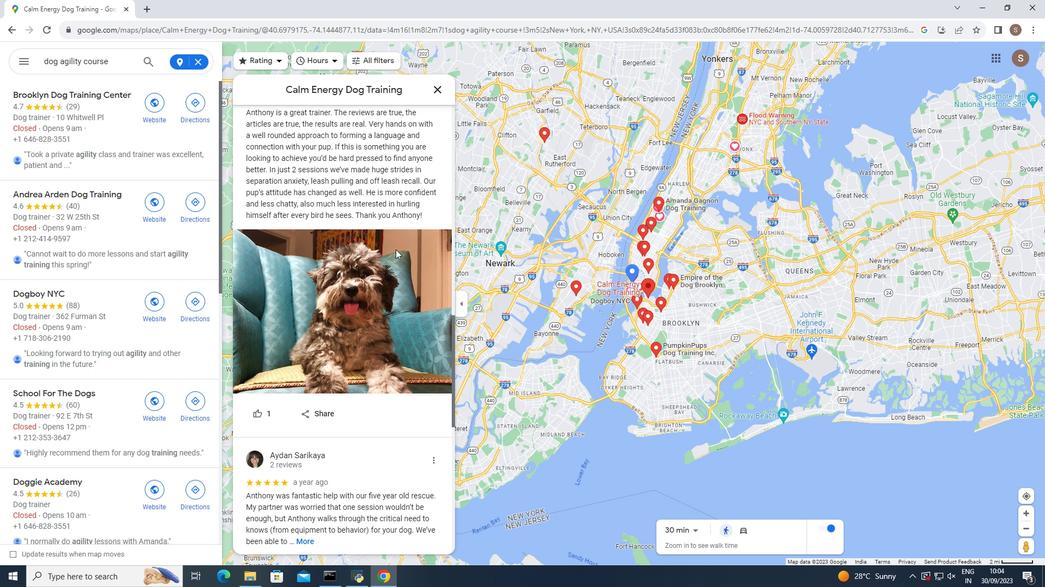 
Action: Mouse scrolled (395, 249) with delta (0, 0)
Screenshot: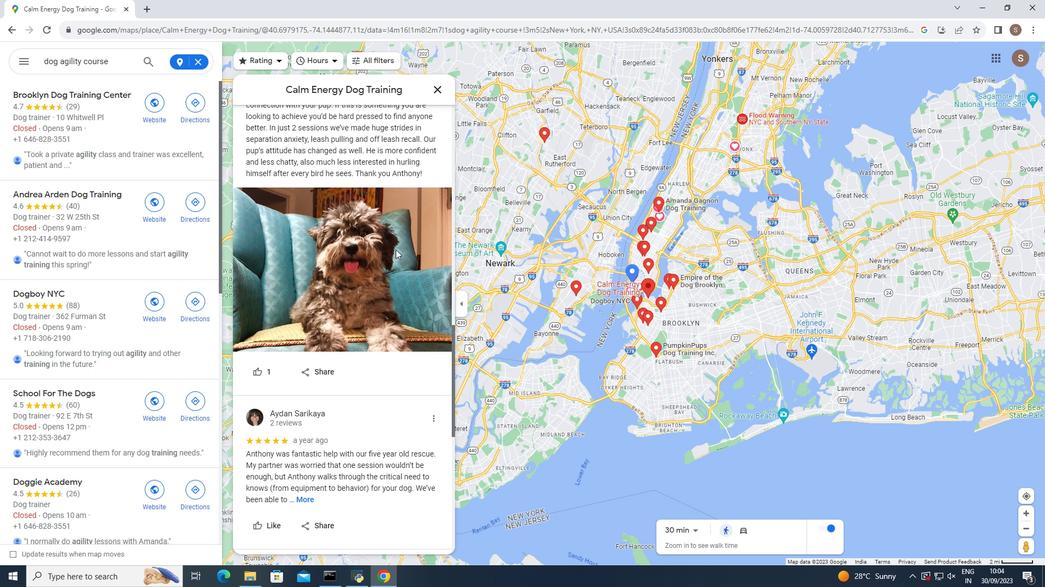 
Action: Mouse scrolled (395, 249) with delta (0, 0)
Screenshot: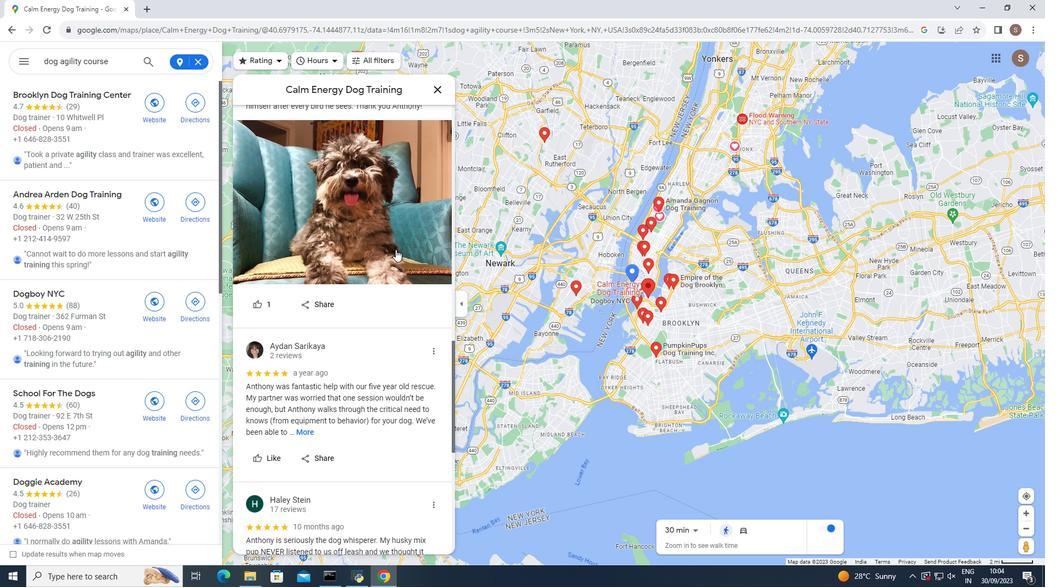 
Action: Mouse scrolled (395, 249) with delta (0, 0)
Screenshot: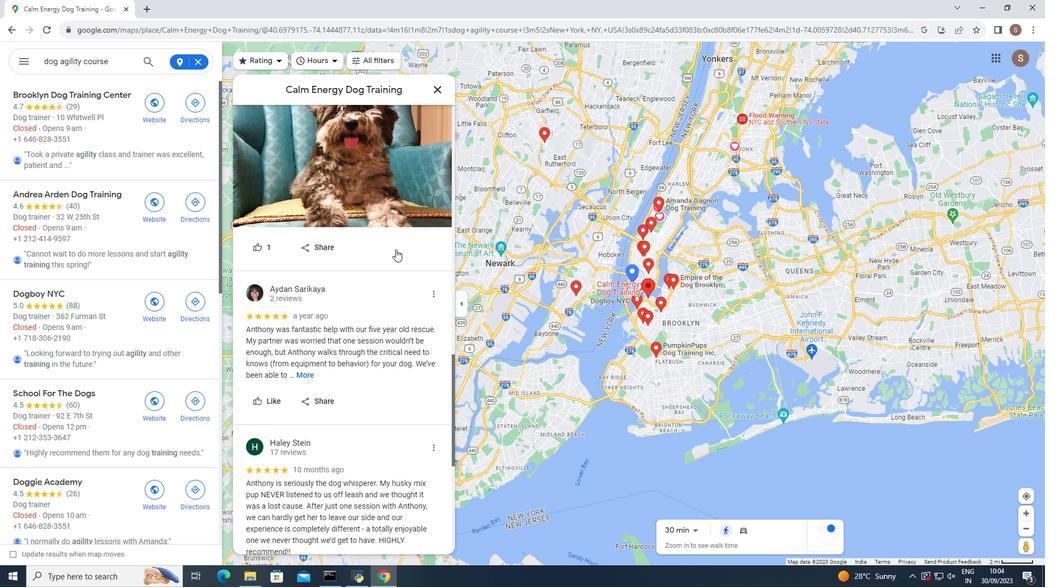 
Action: Mouse moved to (394, 250)
Screenshot: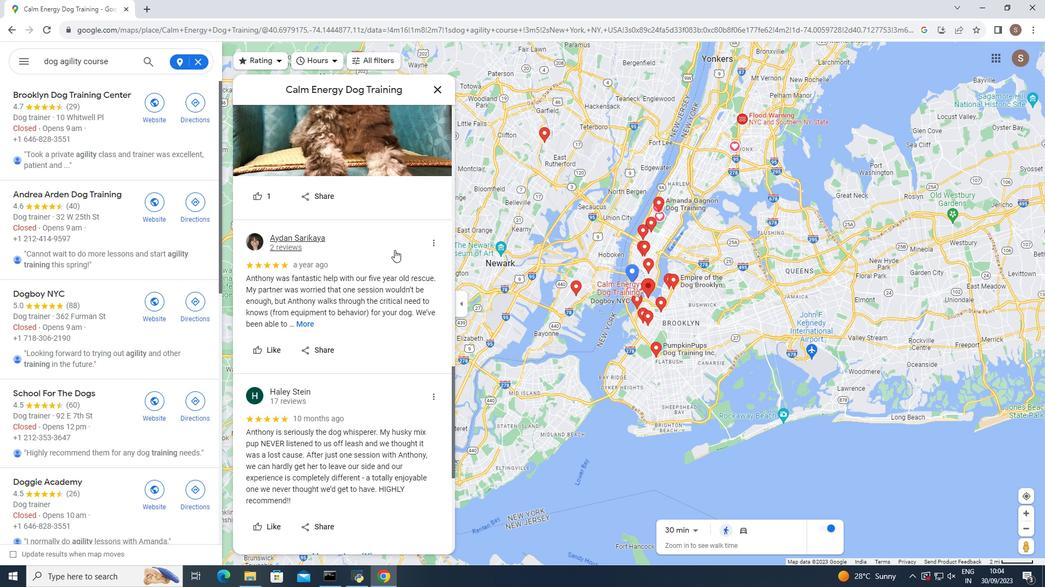 
Action: Mouse scrolled (394, 249) with delta (0, 0)
Screenshot: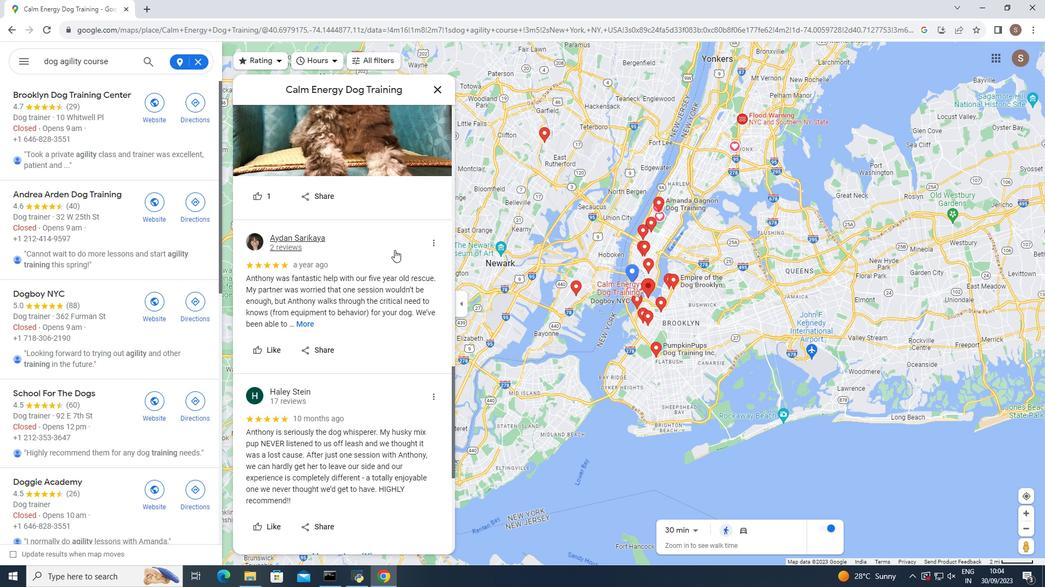 
Action: Mouse scrolled (394, 249) with delta (0, 0)
Screenshot: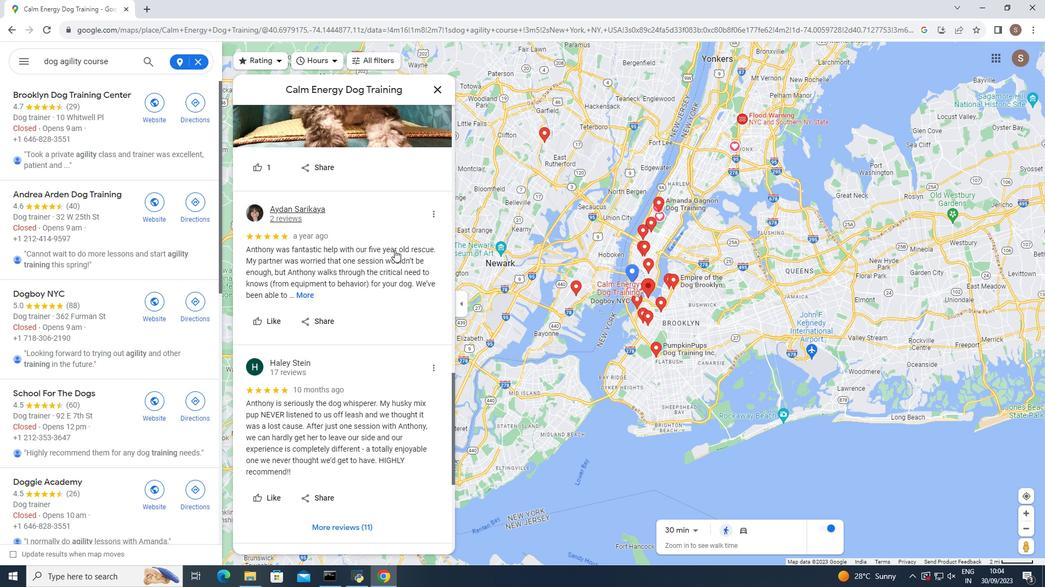 
Action: Mouse moved to (307, 217)
Screenshot: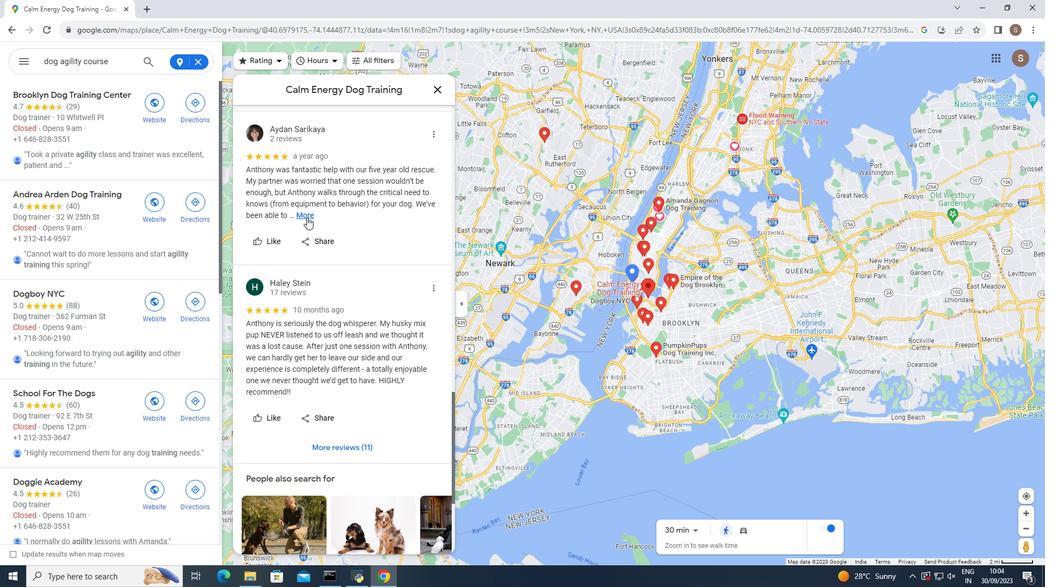 
Action: Mouse pressed left at (307, 217)
Screenshot: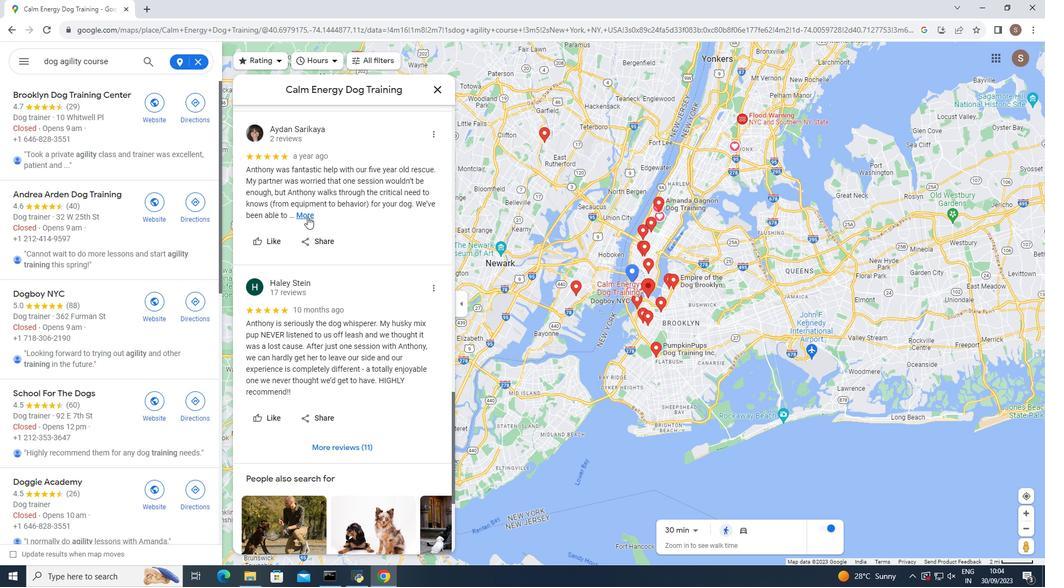 
Action: Mouse moved to (307, 217)
Screenshot: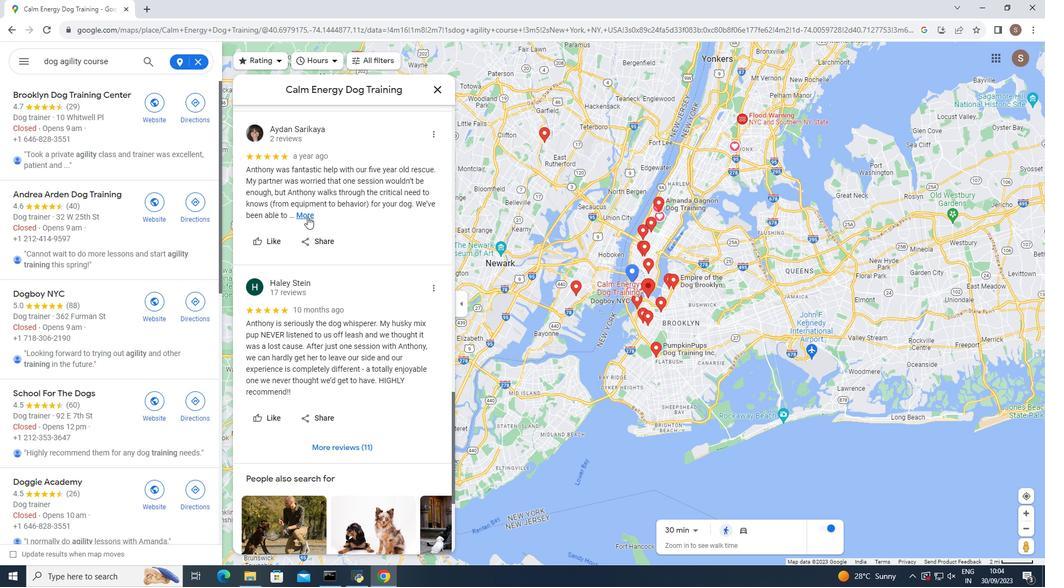 
Action: Mouse scrolled (307, 216) with delta (0, 0)
Screenshot: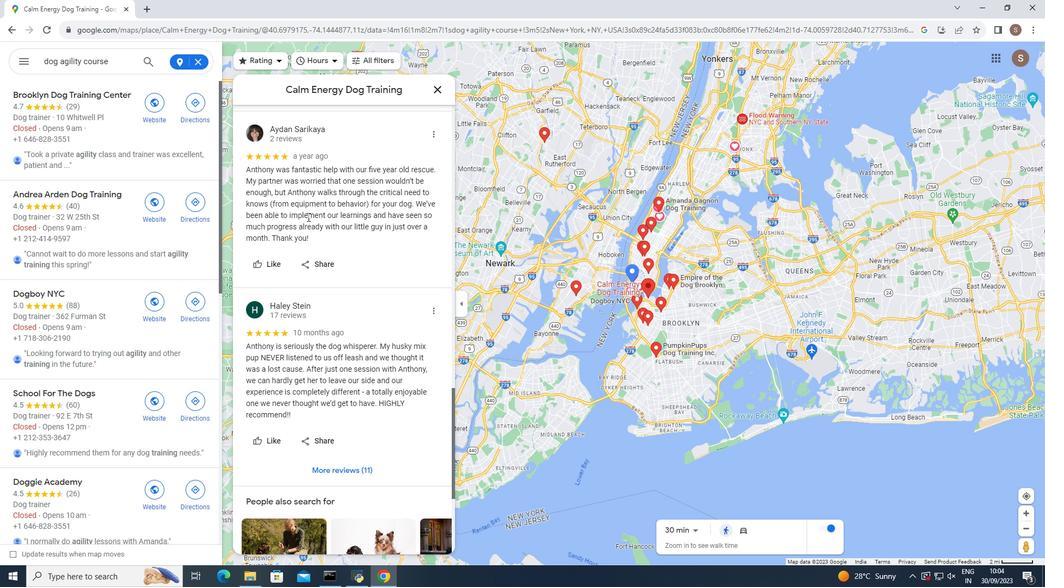 
Action: Mouse moved to (307, 217)
Screenshot: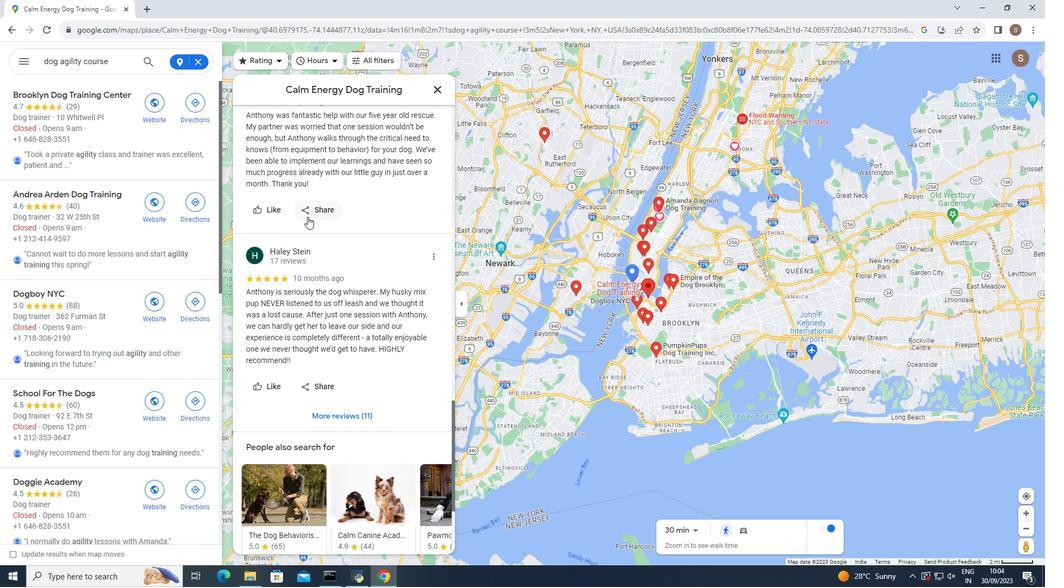 
Action: Mouse scrolled (307, 217) with delta (0, 0)
Screenshot: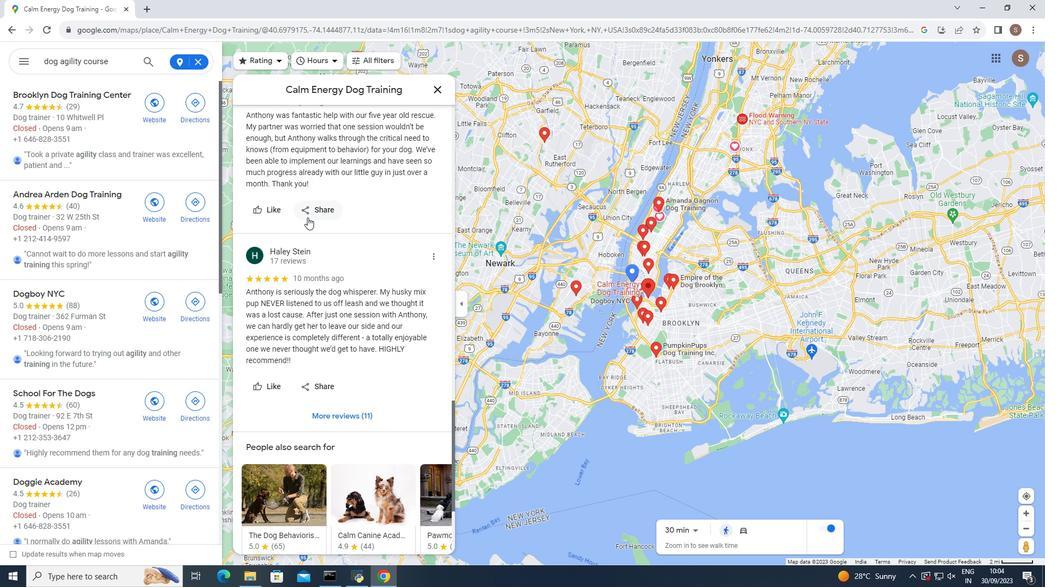 
Action: Mouse moved to (434, 90)
Screenshot: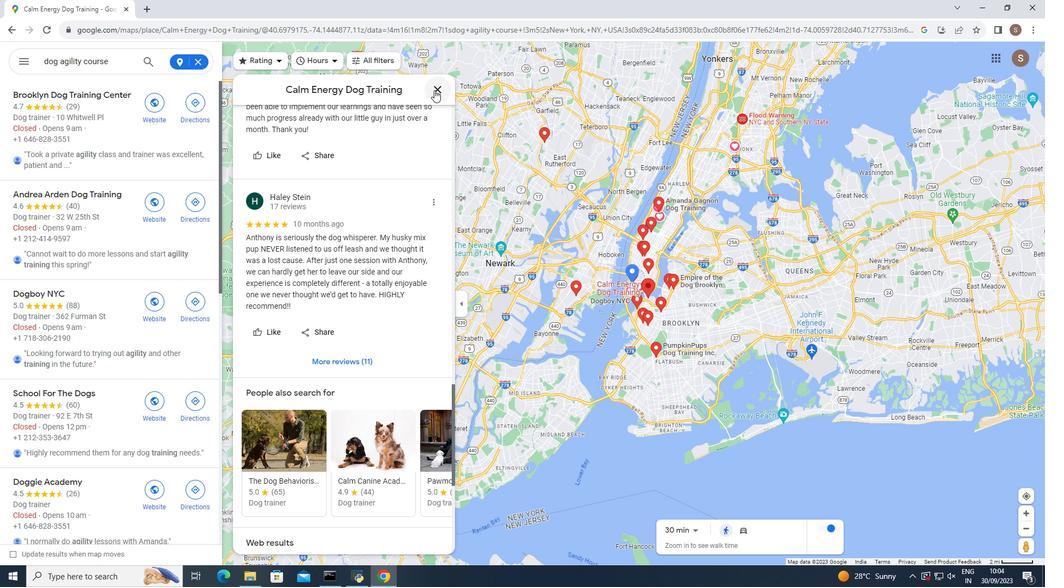 
Action: Mouse pressed left at (434, 90)
Screenshot: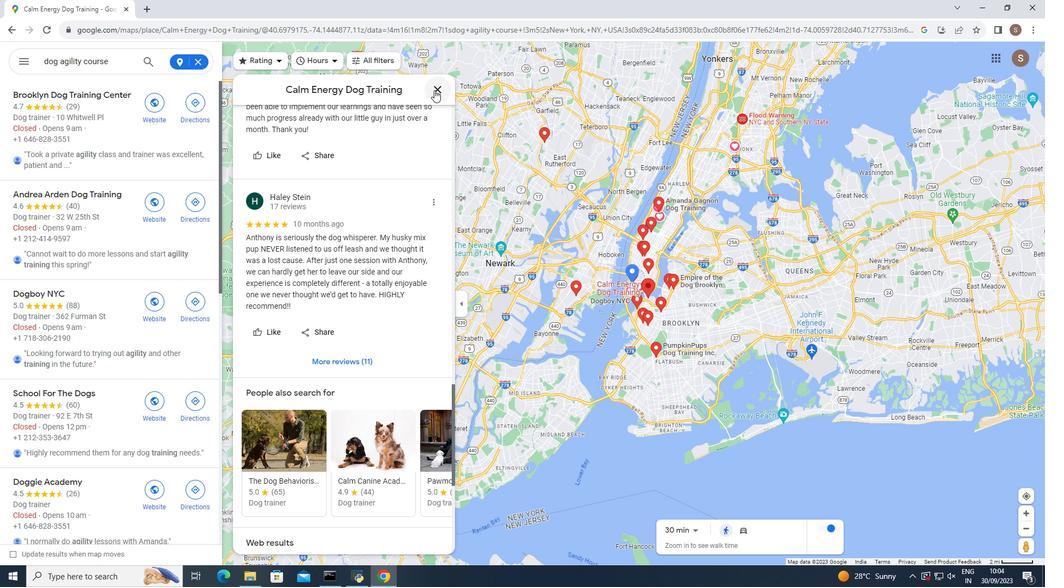 
Action: Mouse moved to (109, 59)
Screenshot: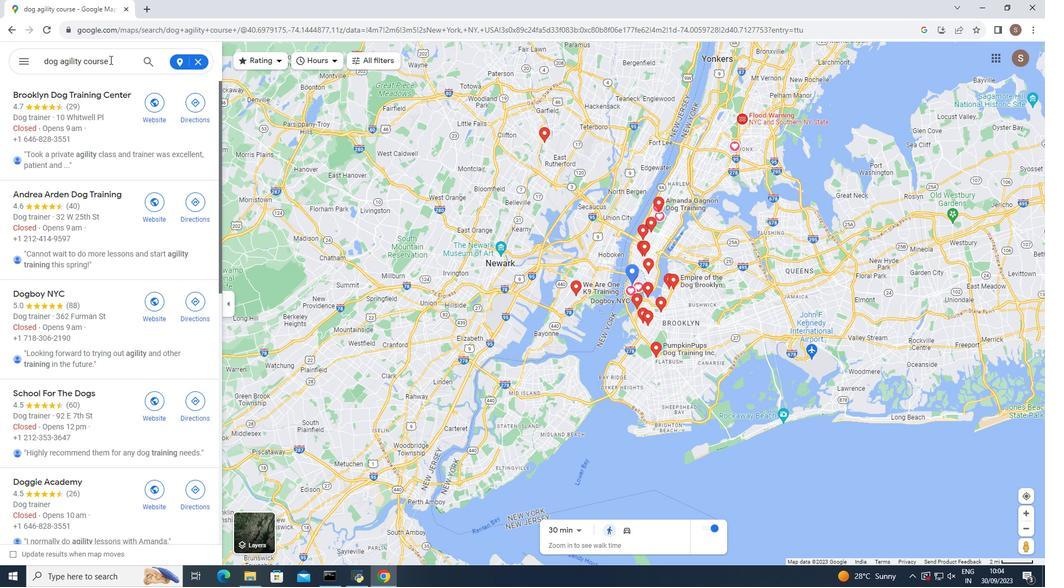 
Action: Mouse pressed left at (109, 59)
Screenshot: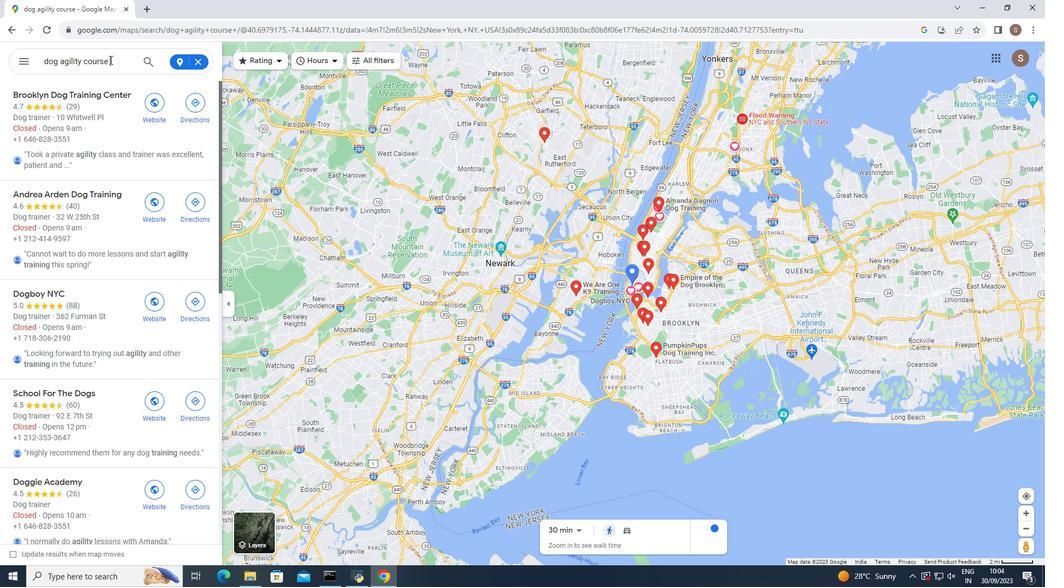 
Action: Key pressed for<Key.space>training<Key.space>and<Key.space>fun
Screenshot: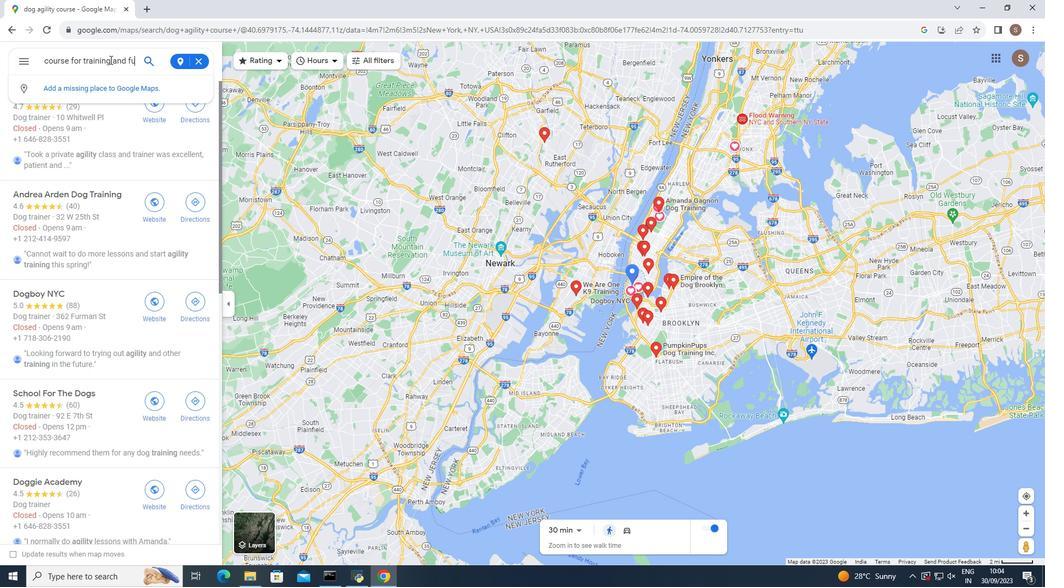 
Action: Mouse moved to (146, 63)
Screenshot: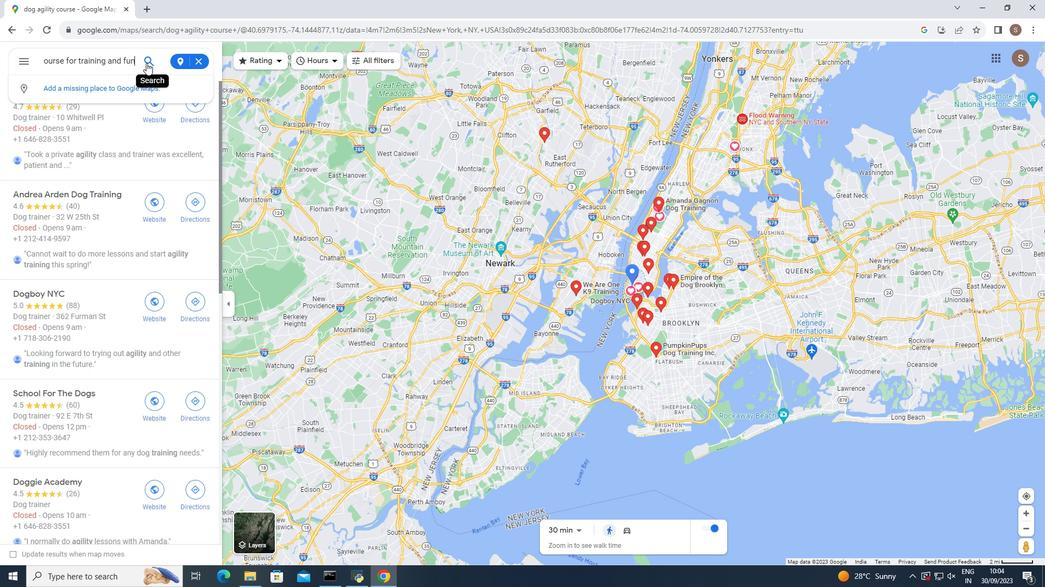 
Action: Mouse pressed left at (146, 63)
Screenshot: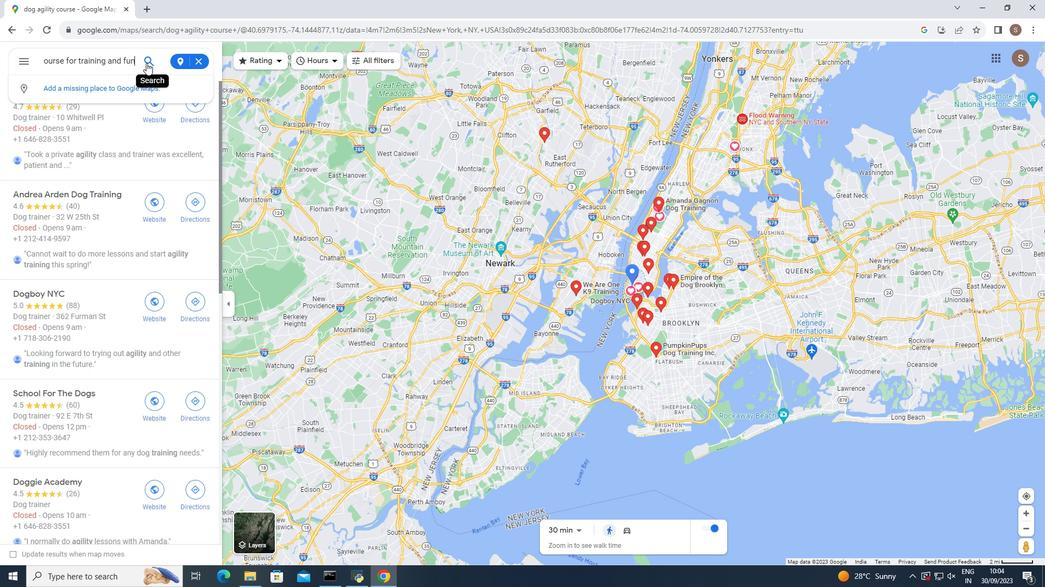 
Action: Mouse moved to (76, 94)
Screenshot: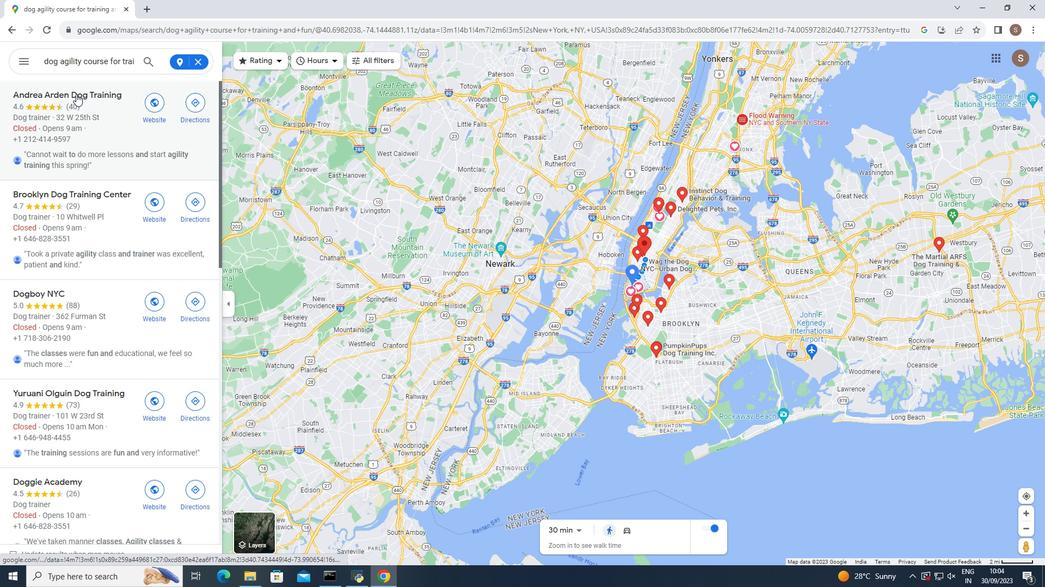 
Action: Mouse pressed left at (76, 94)
Screenshot: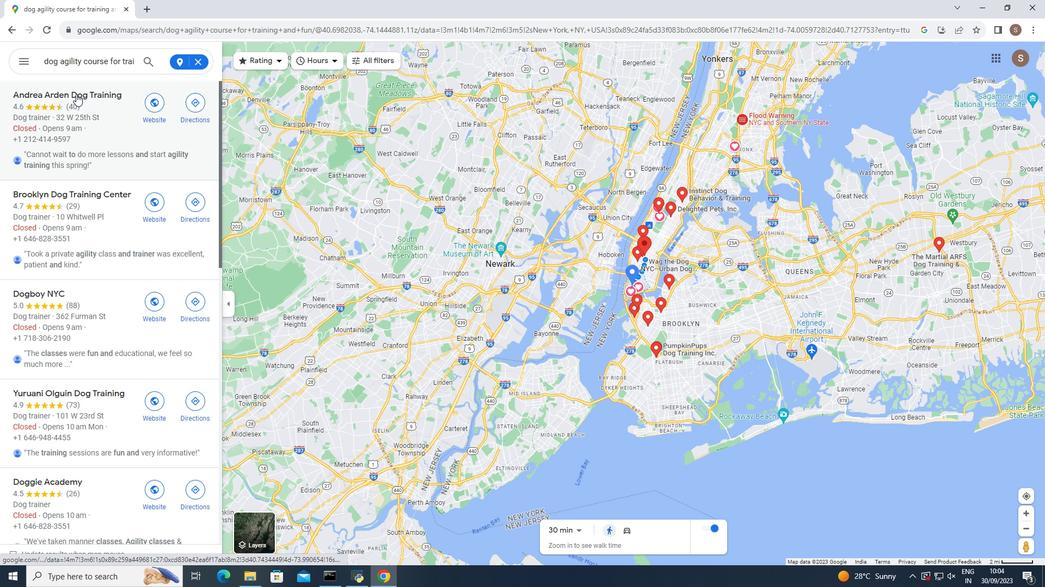 
Action: Mouse moved to (292, 332)
Screenshot: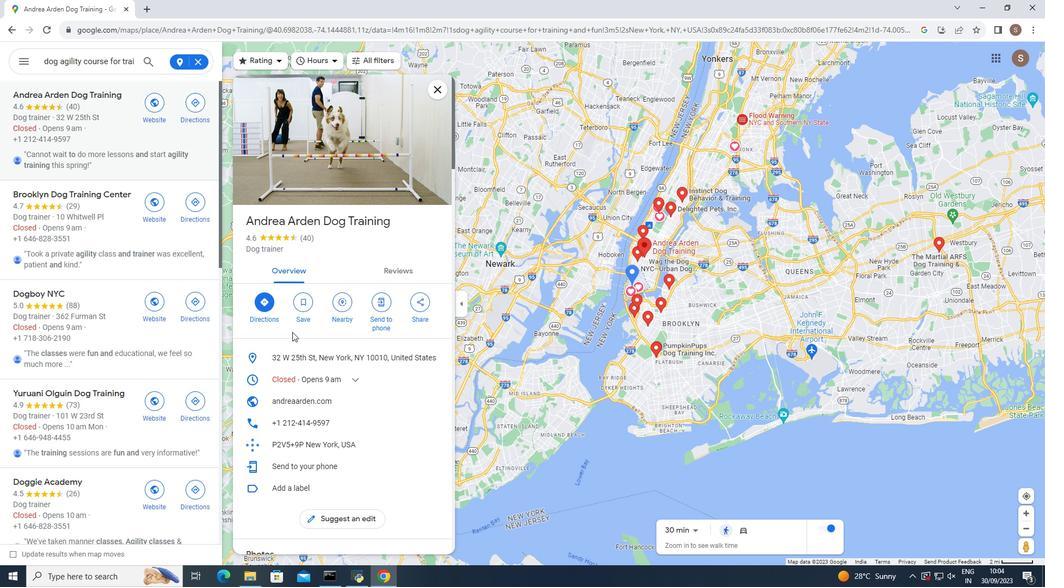 
Action: Mouse scrolled (292, 332) with delta (0, 0)
Screenshot: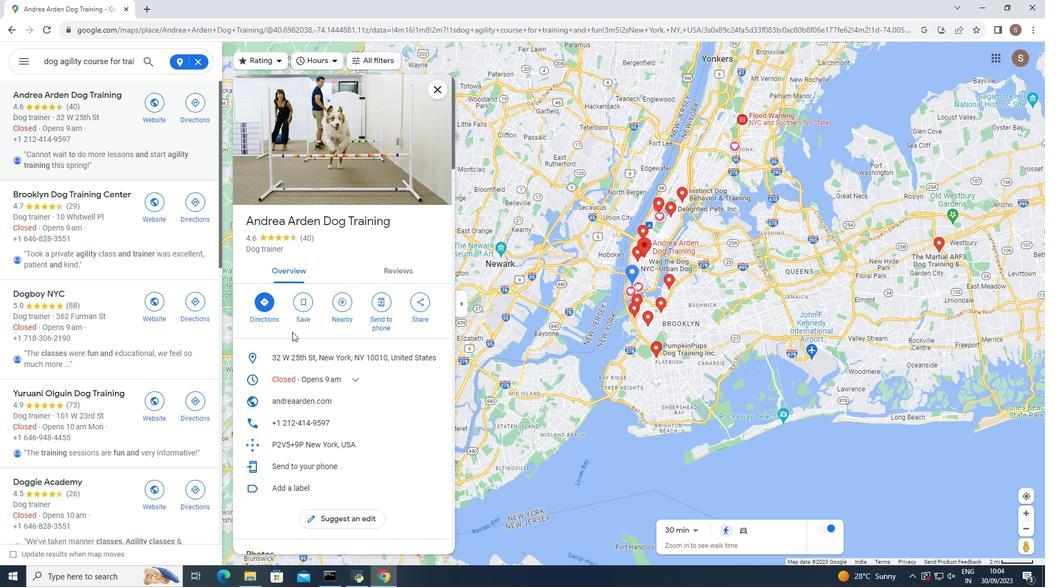 
Action: Mouse scrolled (292, 332) with delta (0, 0)
Screenshot: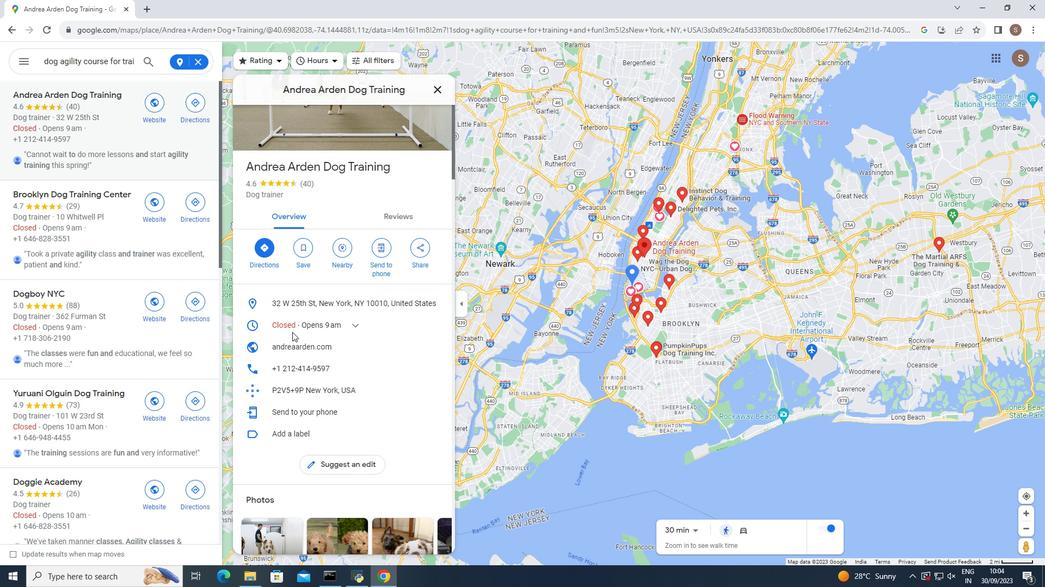 
Action: Mouse scrolled (292, 332) with delta (0, 0)
Screenshot: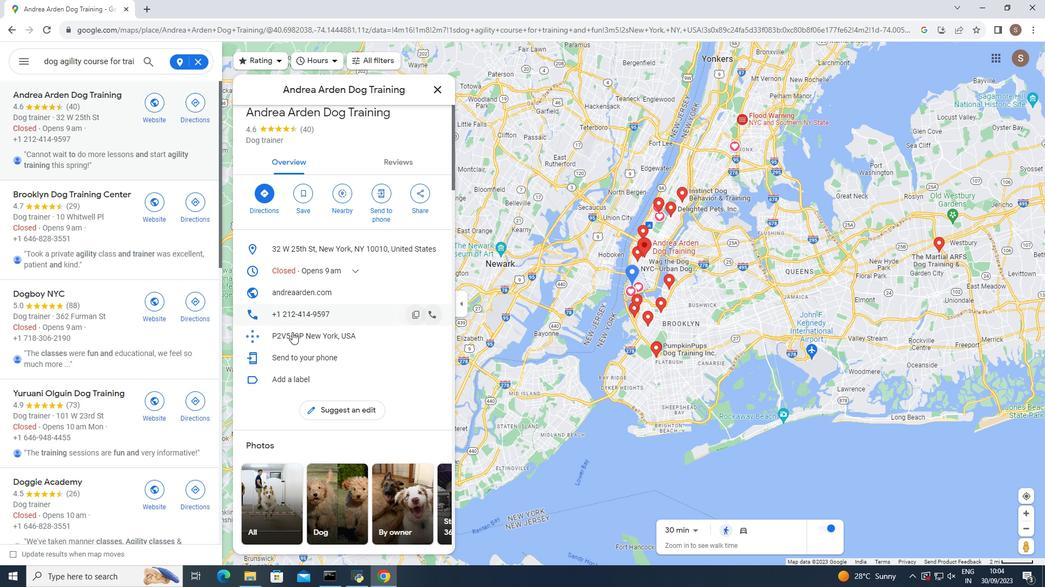 
Action: Mouse scrolled (292, 332) with delta (0, 0)
Screenshot: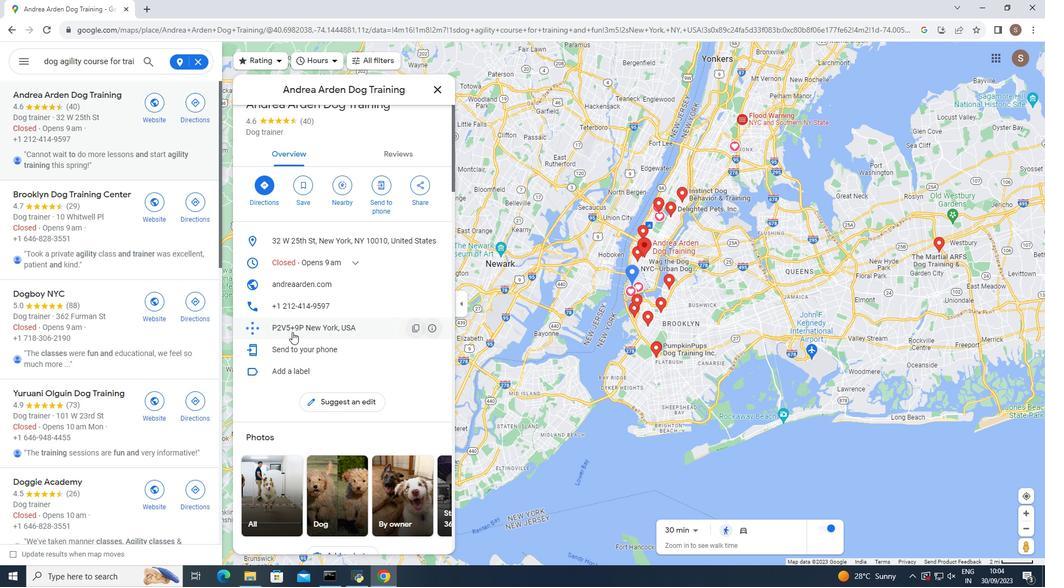 
Action: Mouse moved to (289, 329)
Screenshot: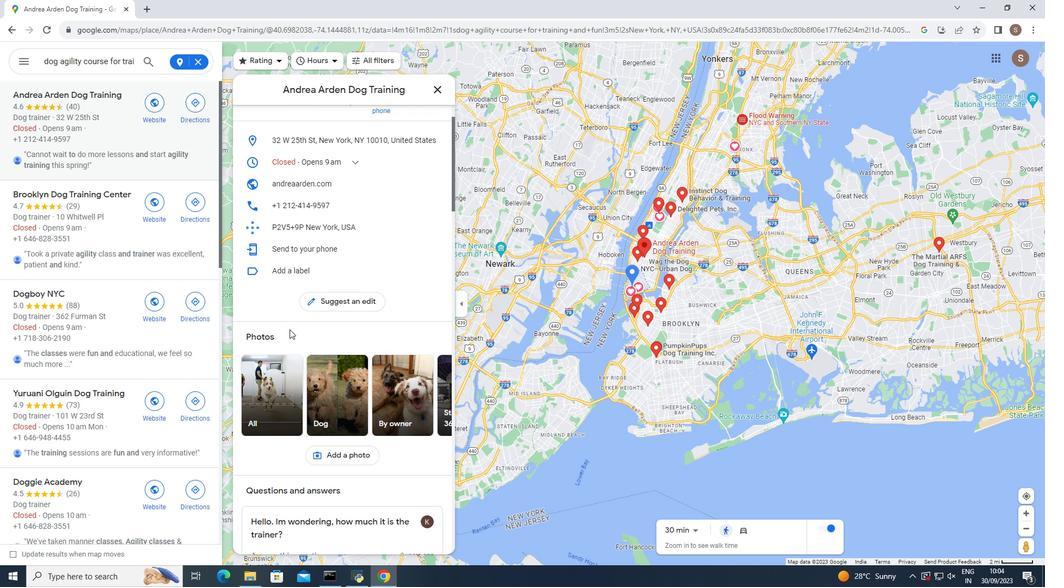 
Action: Mouse scrolled (289, 329) with delta (0, 0)
Screenshot: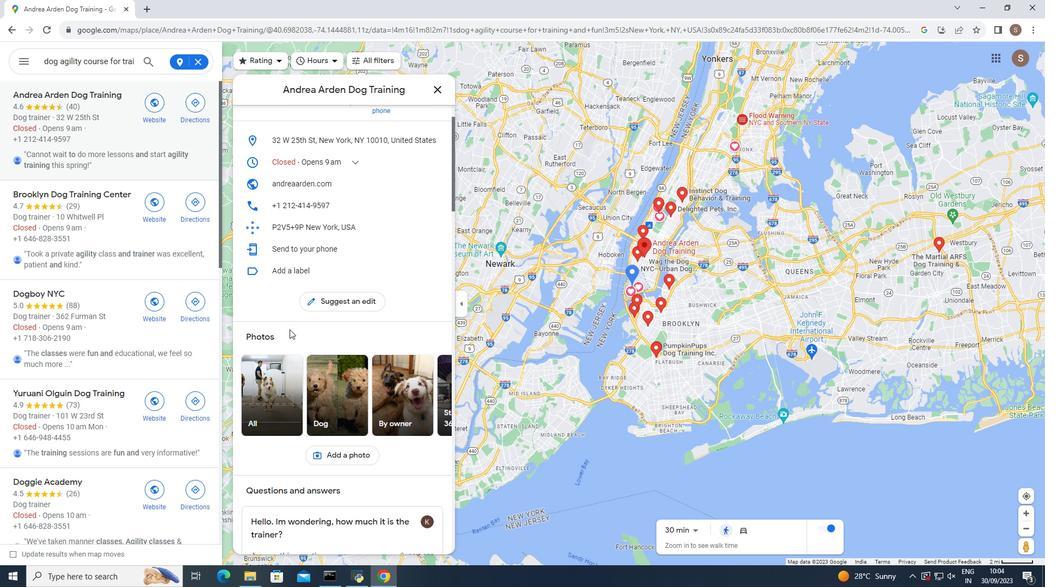 
Action: Mouse moved to (289, 329)
Screenshot: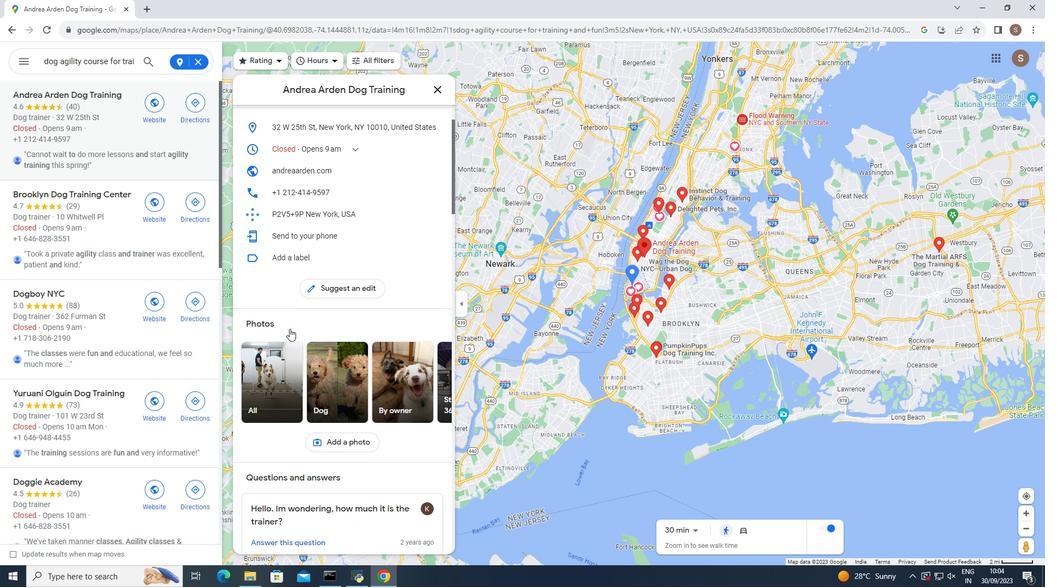 
Action: Mouse scrolled (289, 328) with delta (0, 0)
Screenshot: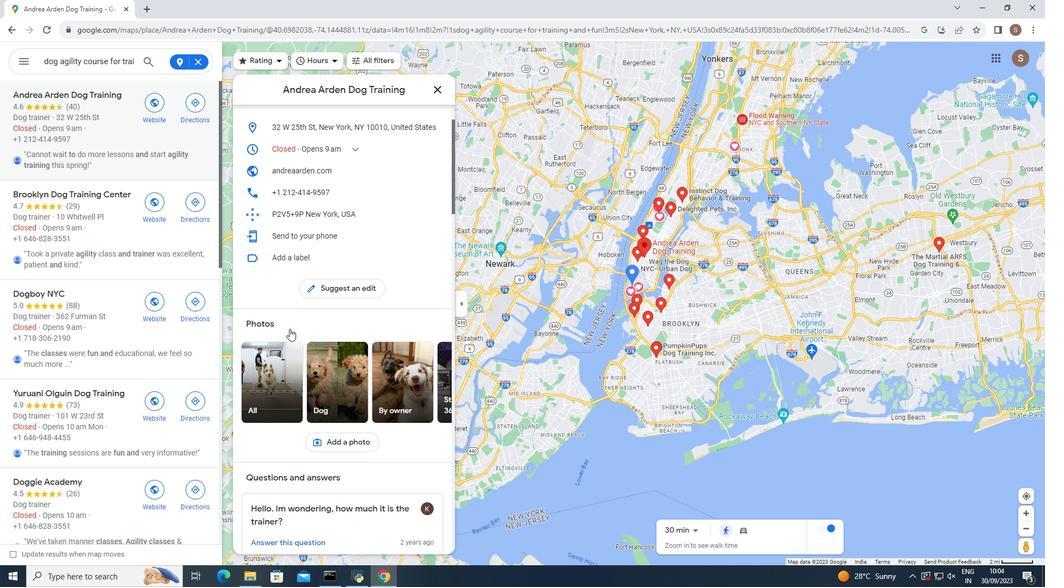 
Action: Mouse moved to (289, 328)
Screenshot: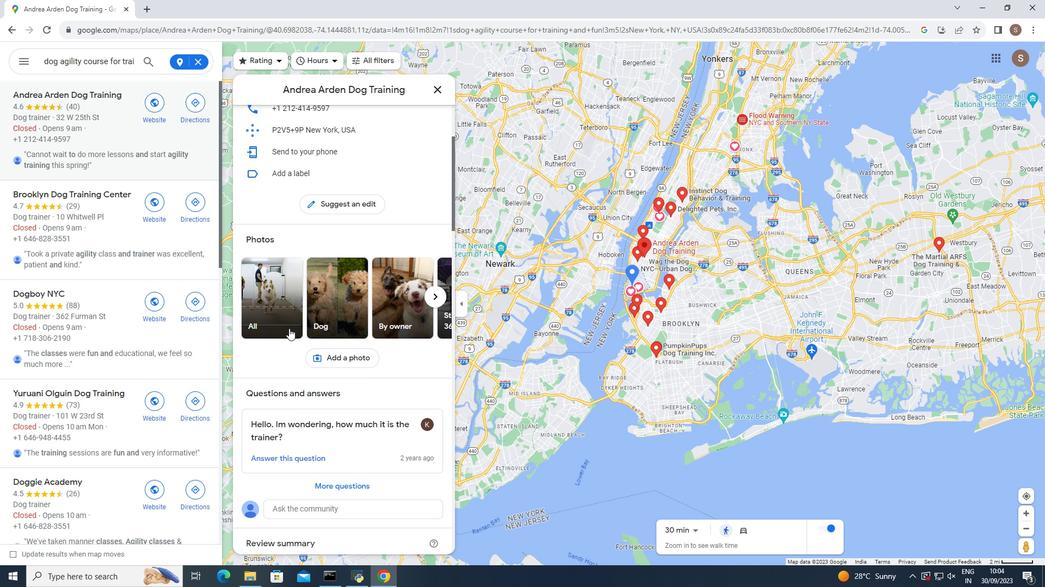 
Action: Mouse scrolled (289, 328) with delta (0, 0)
Screenshot: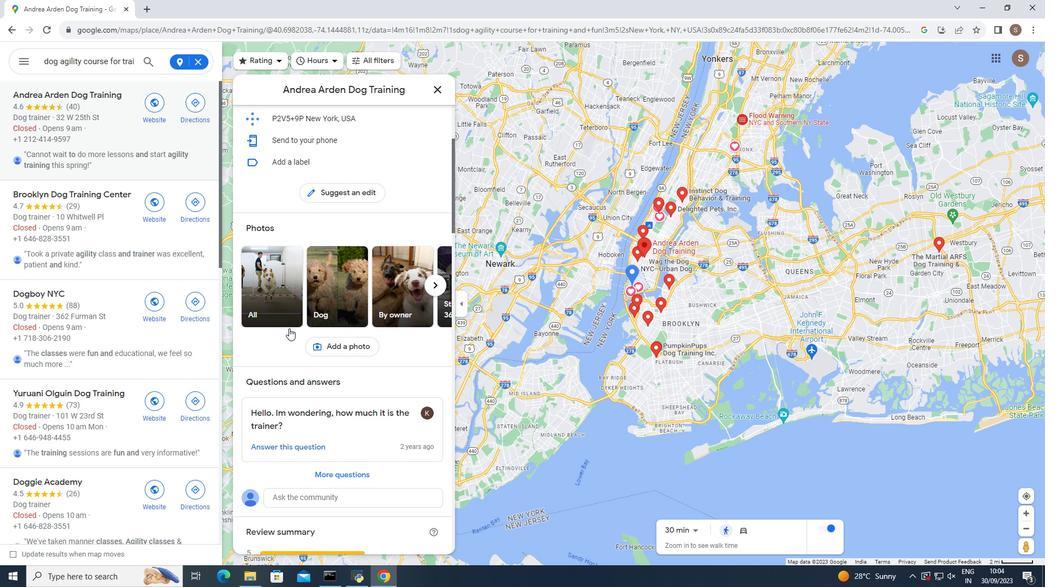 
Action: Mouse moved to (288, 328)
Screenshot: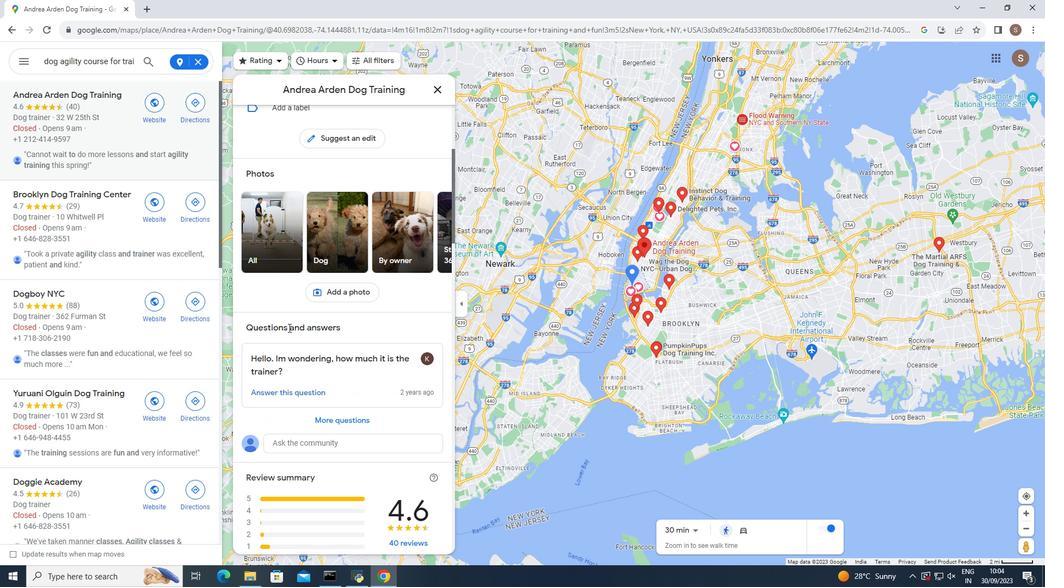 
Action: Mouse scrolled (288, 327) with delta (0, 0)
Screenshot: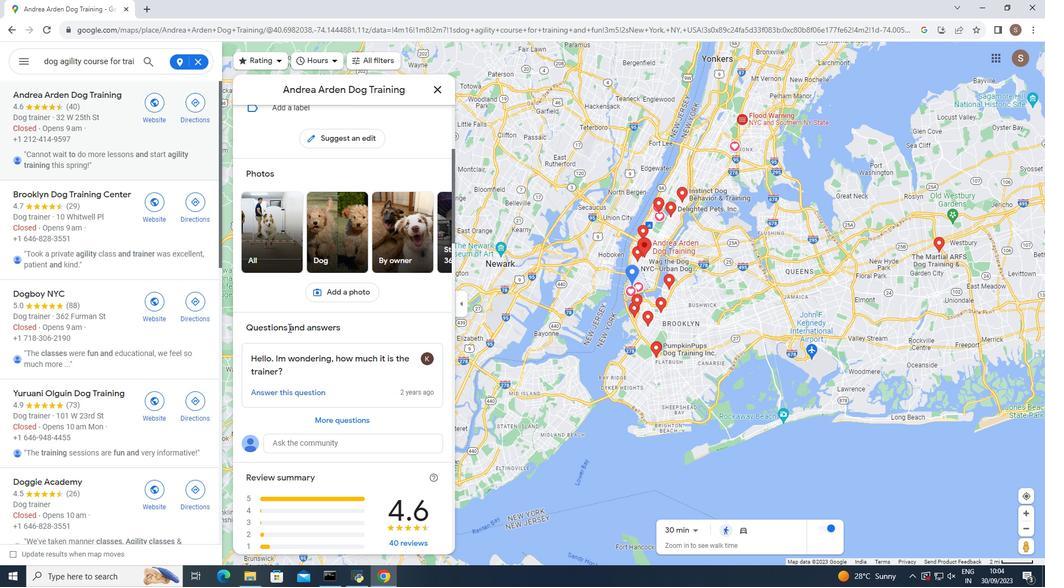 
Action: Mouse scrolled (288, 327) with delta (0, 0)
Screenshot: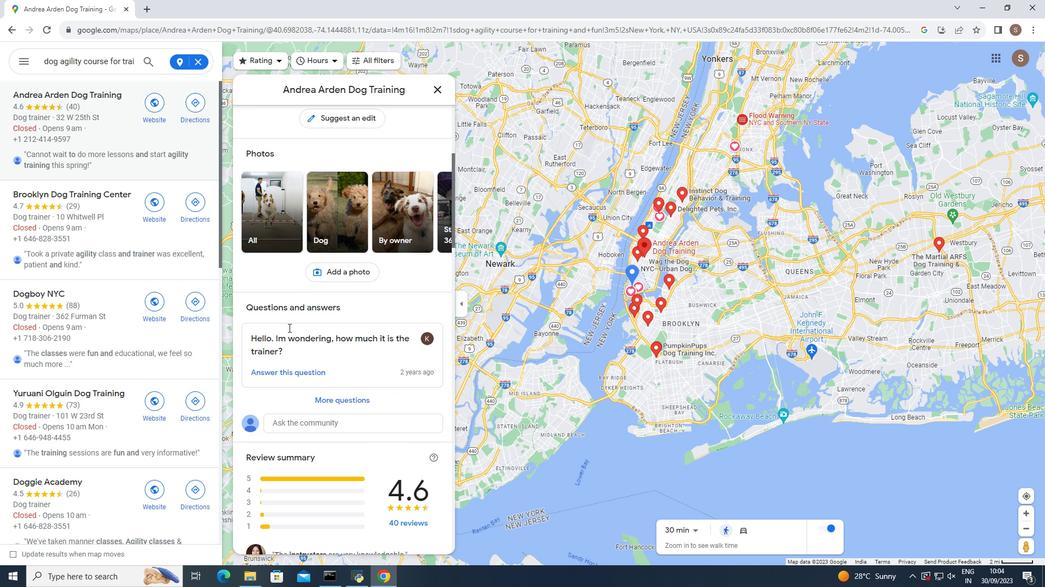 
Action: Mouse scrolled (288, 327) with delta (0, 0)
Screenshot: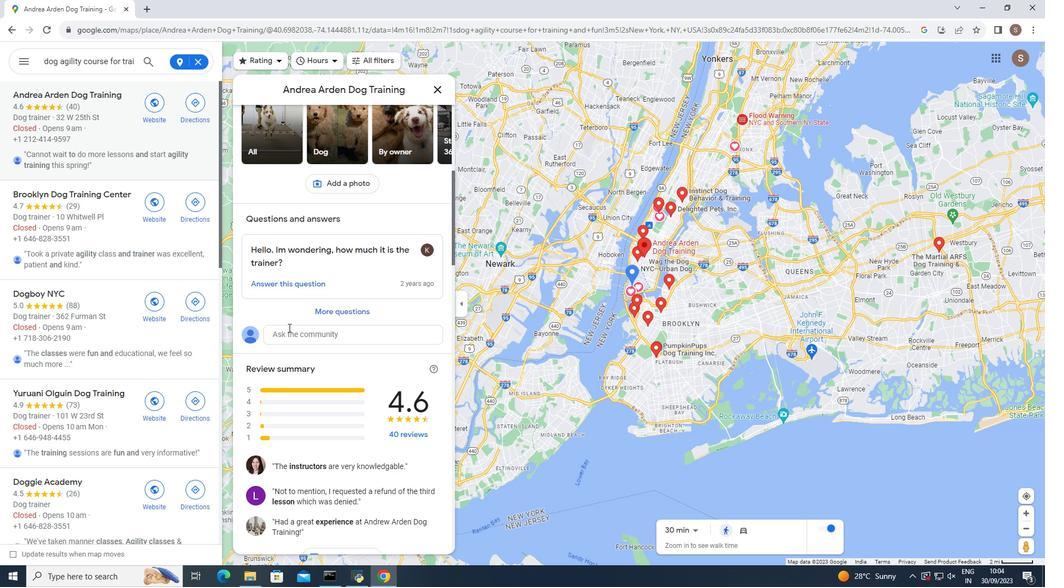 
Action: Mouse scrolled (288, 327) with delta (0, 0)
Screenshot: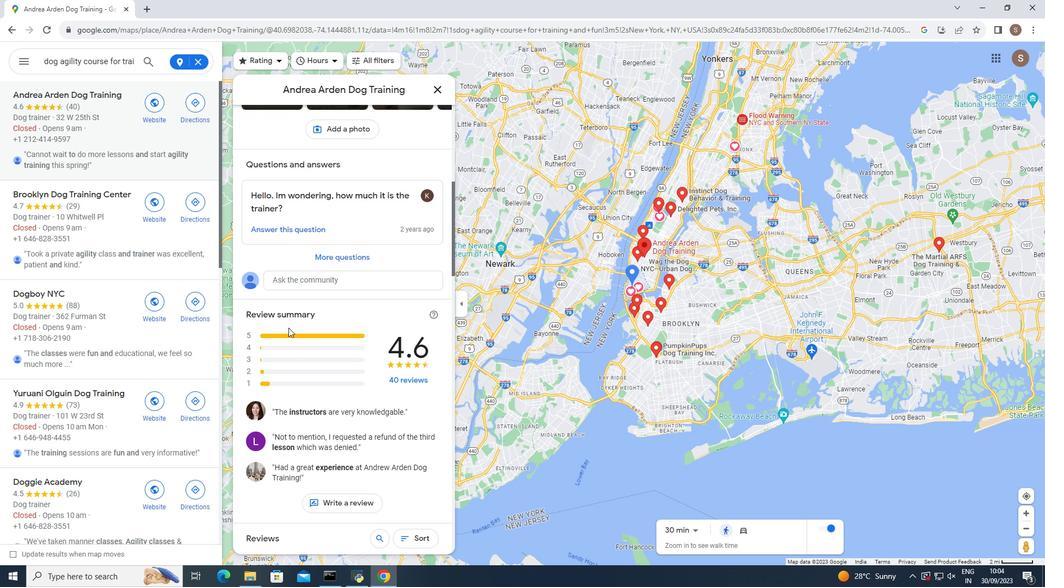 
Action: Mouse moved to (288, 327)
Screenshot: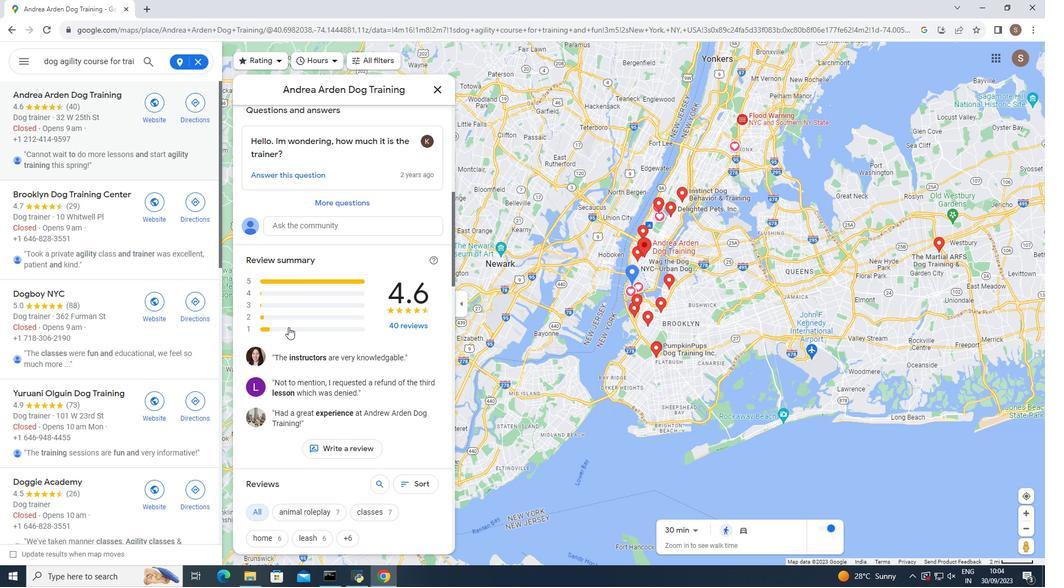 
Action: Mouse scrolled (288, 327) with delta (0, 0)
Screenshot: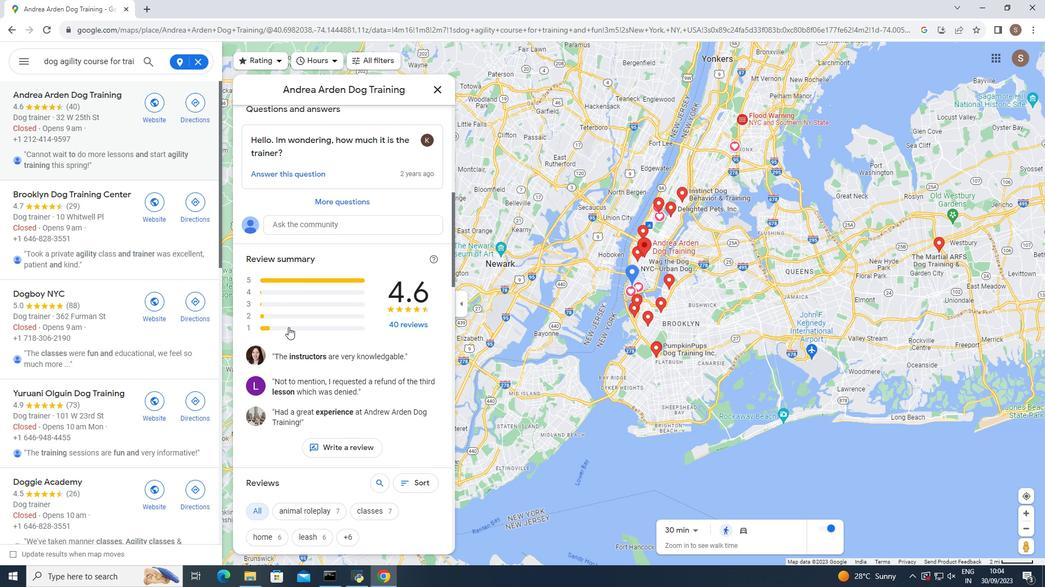 
Action: Mouse moved to (288, 326)
Screenshot: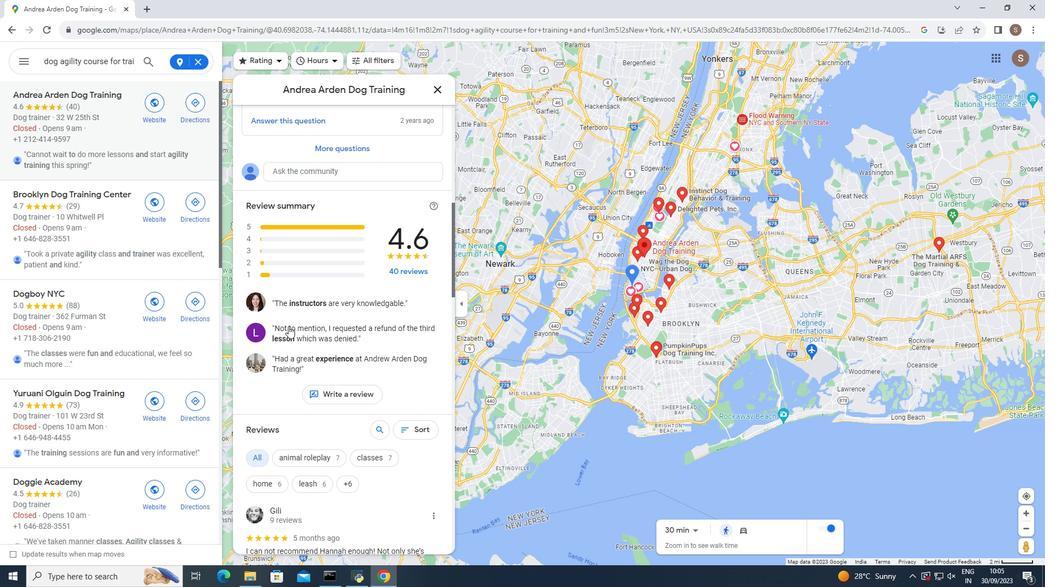 
Action: Mouse scrolled (288, 326) with delta (0, 0)
Screenshot: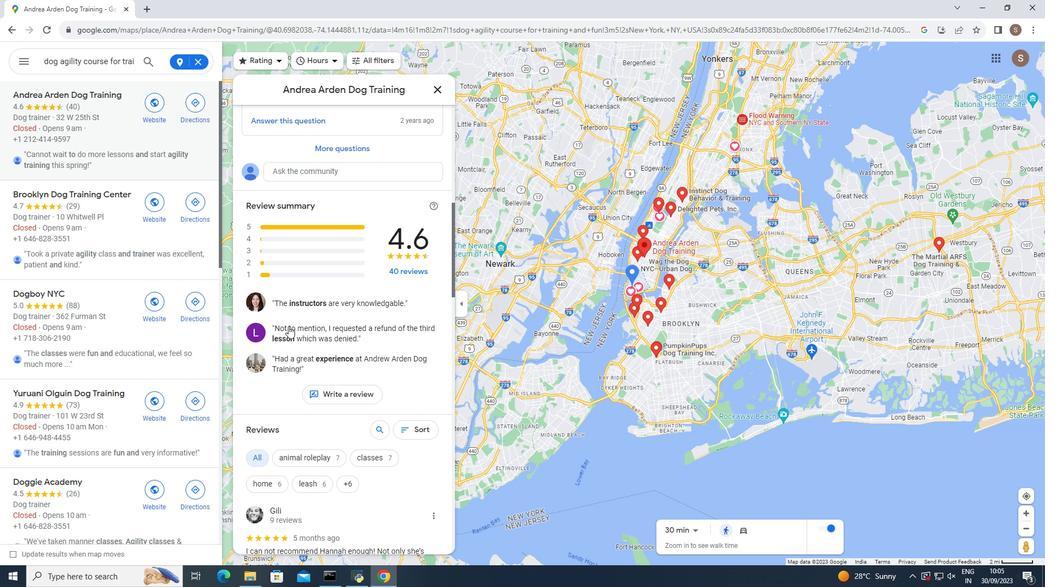 
Action: Mouse scrolled (288, 326) with delta (0, 0)
Screenshot: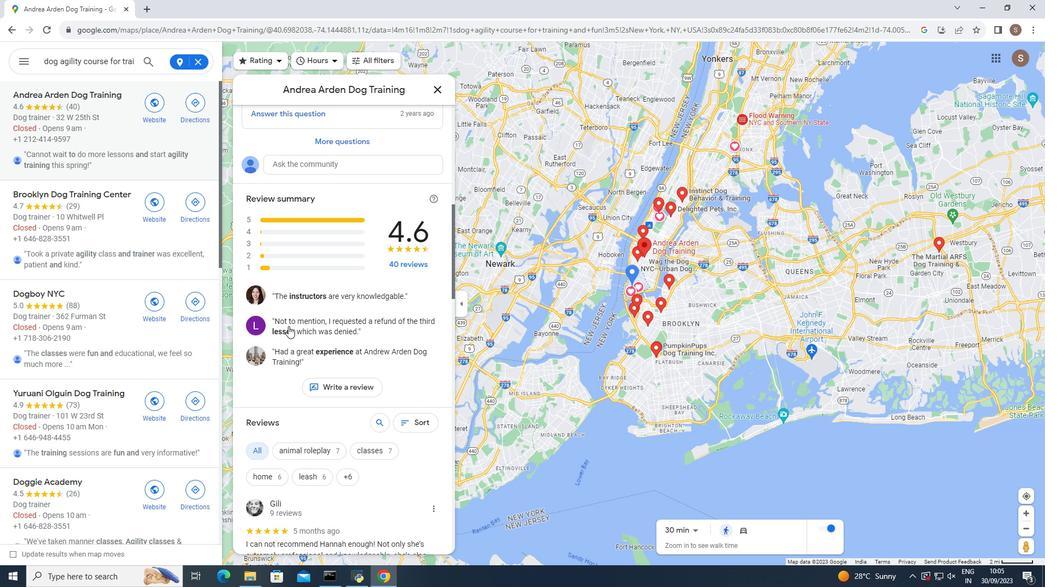 
Action: Mouse moved to (287, 325)
Screenshot: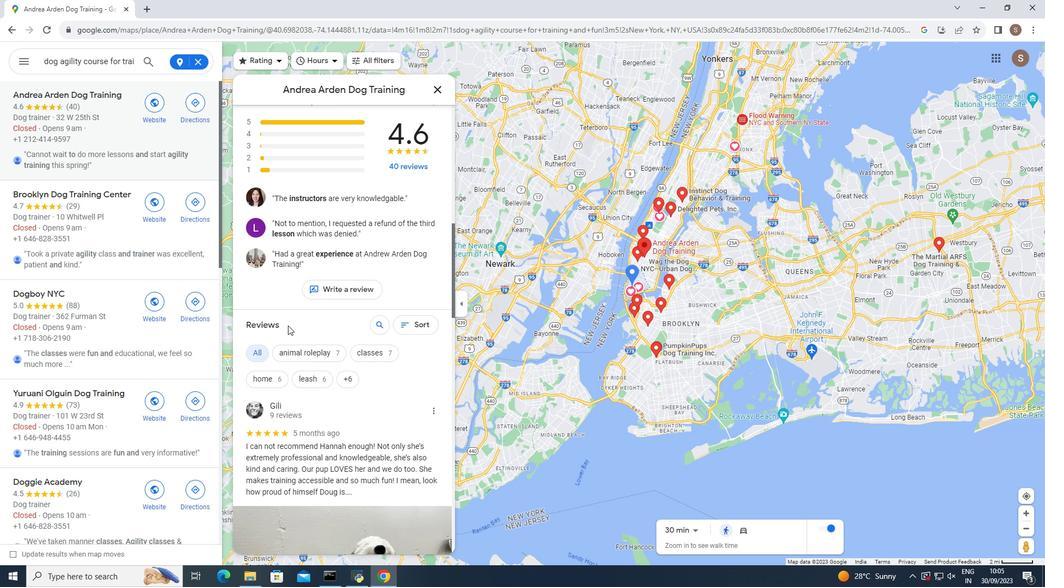 
Action: Mouse scrolled (287, 324) with delta (0, 0)
Screenshot: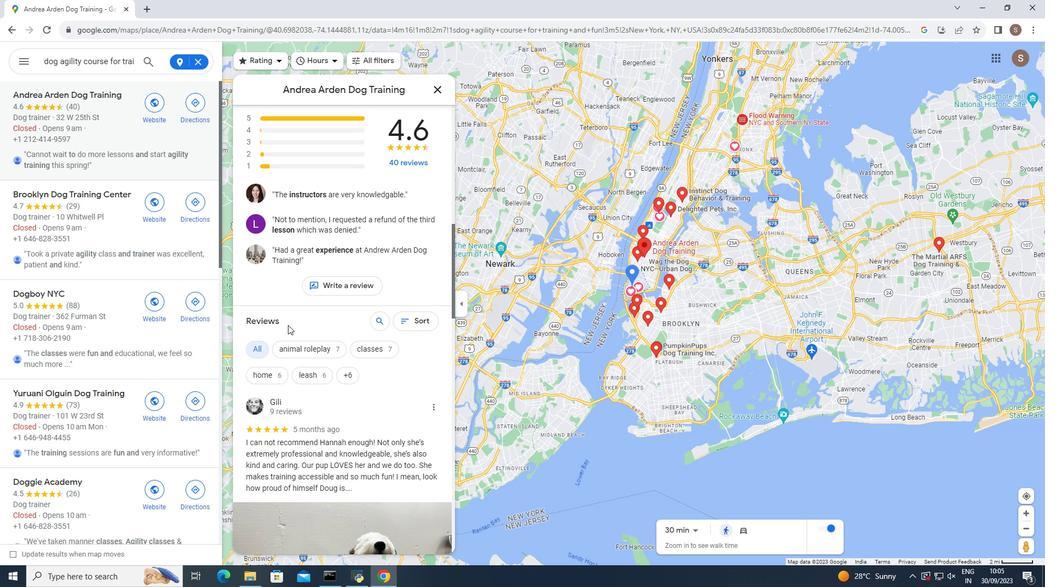 
Action: Mouse moved to (287, 324)
Screenshot: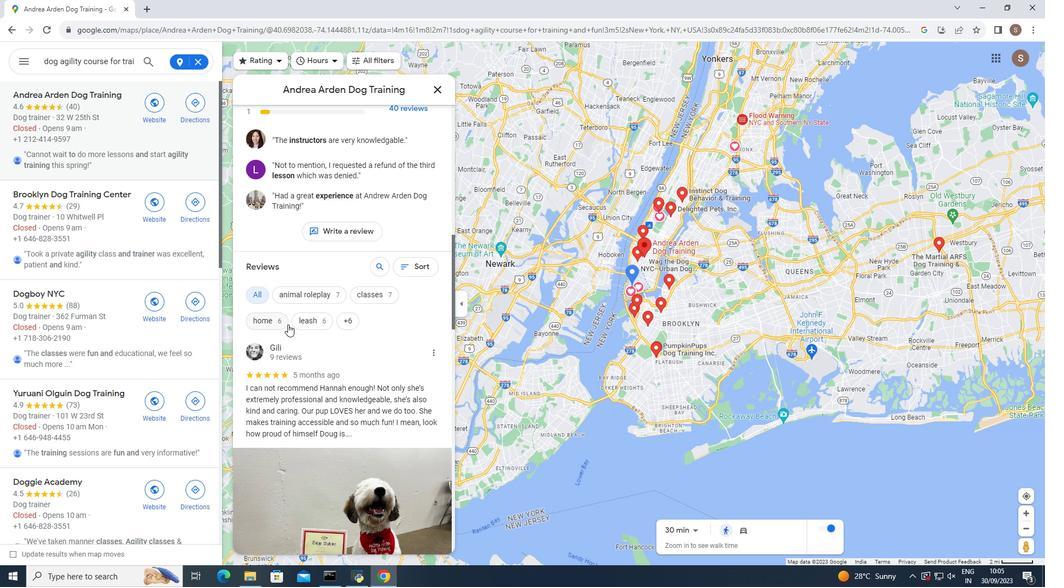 
Action: Mouse scrolled (287, 324) with delta (0, 0)
Screenshot: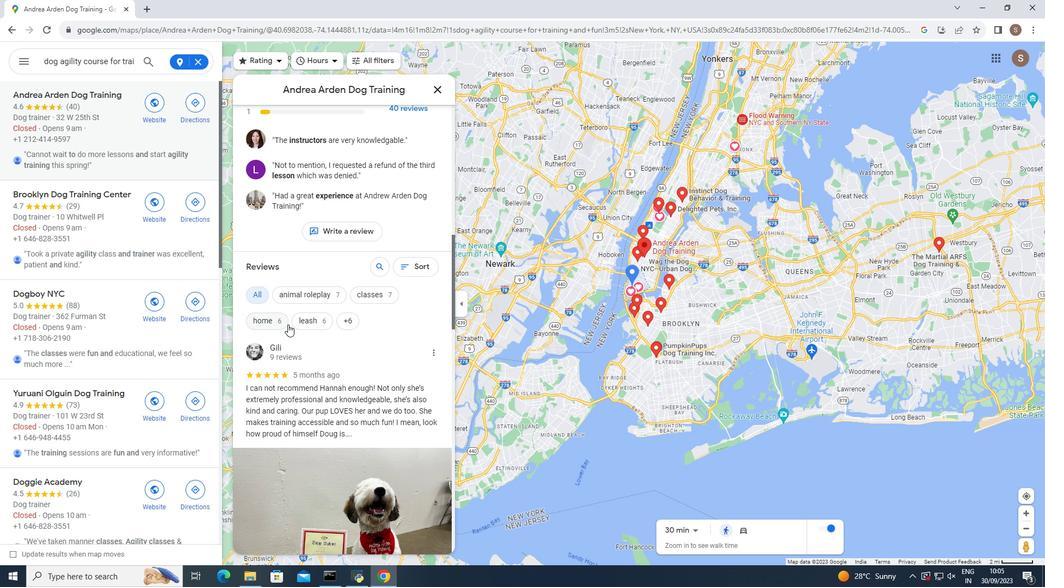 
Action: Mouse scrolled (287, 324) with delta (0, 0)
Screenshot: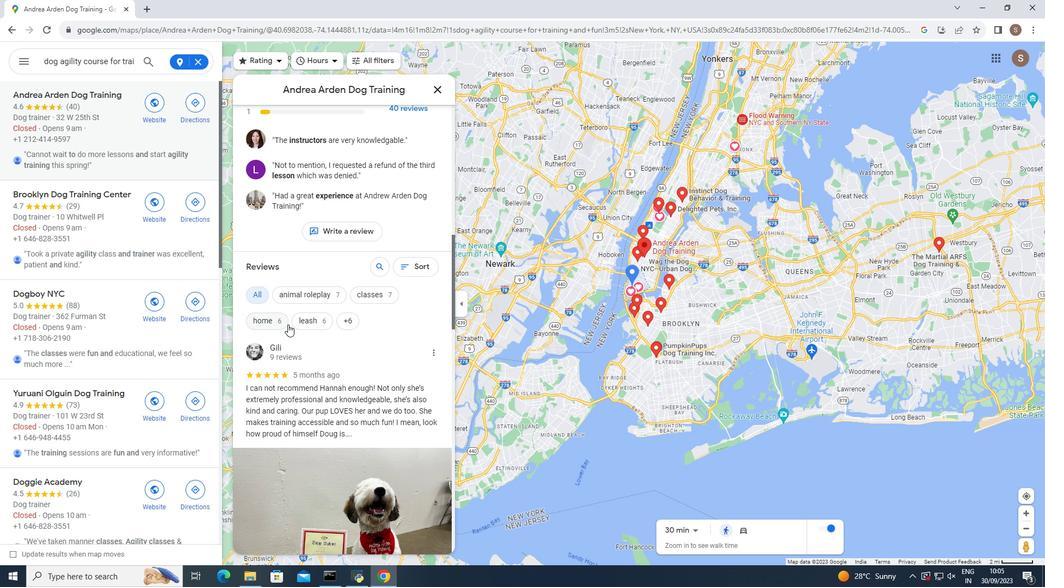 
Action: Mouse moved to (287, 324)
Screenshot: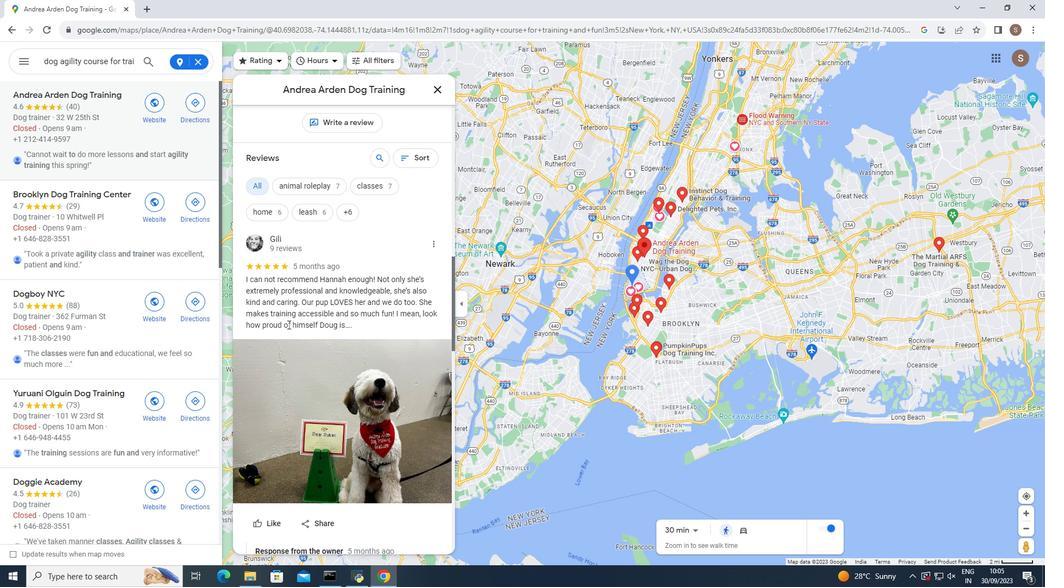 
Action: Mouse scrolled (287, 324) with delta (0, 0)
Screenshot: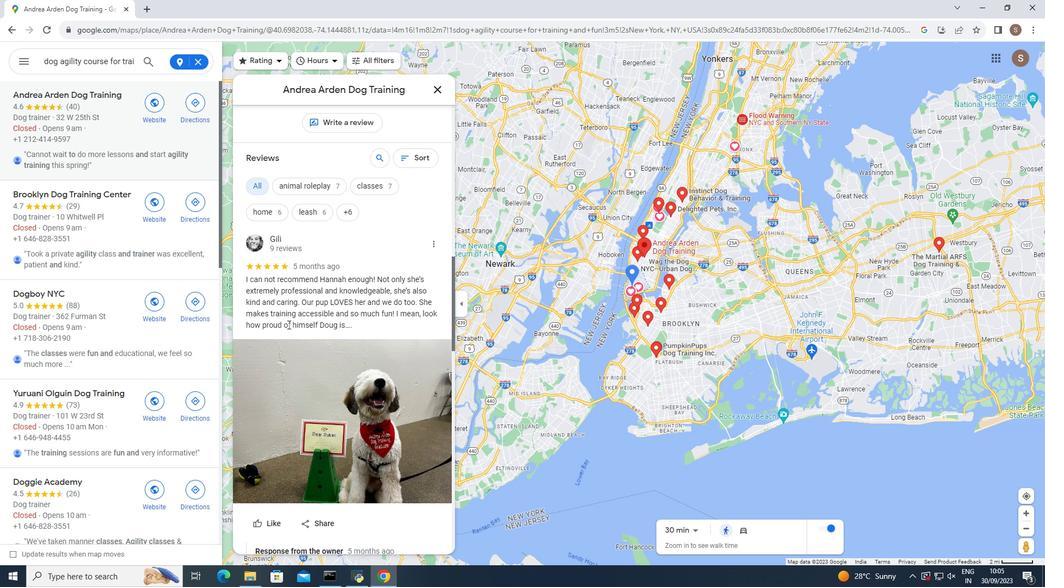
Action: Mouse moved to (287, 323)
Screenshot: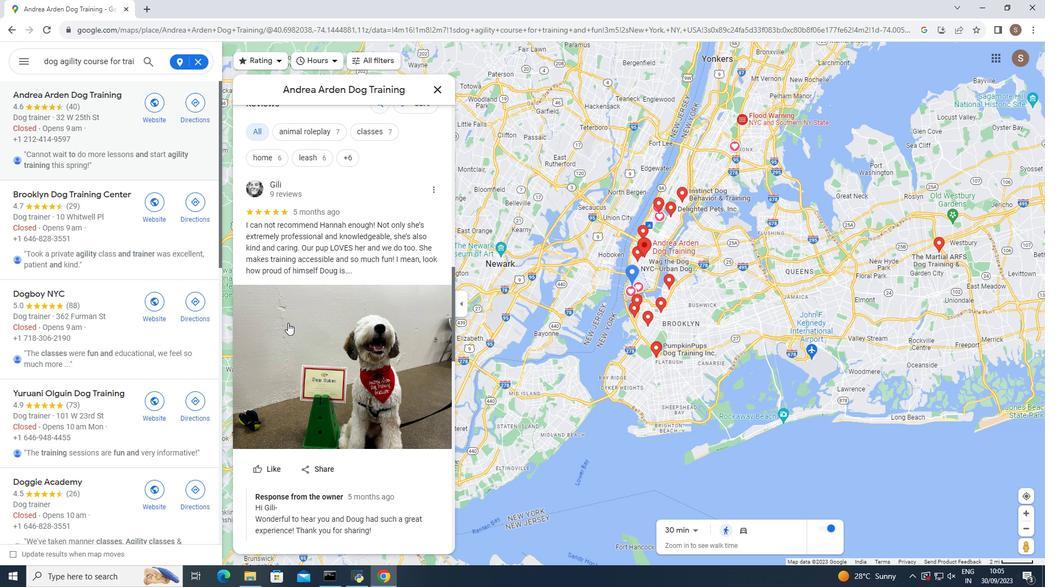 
Action: Mouse scrolled (287, 322) with delta (0, 0)
Screenshot: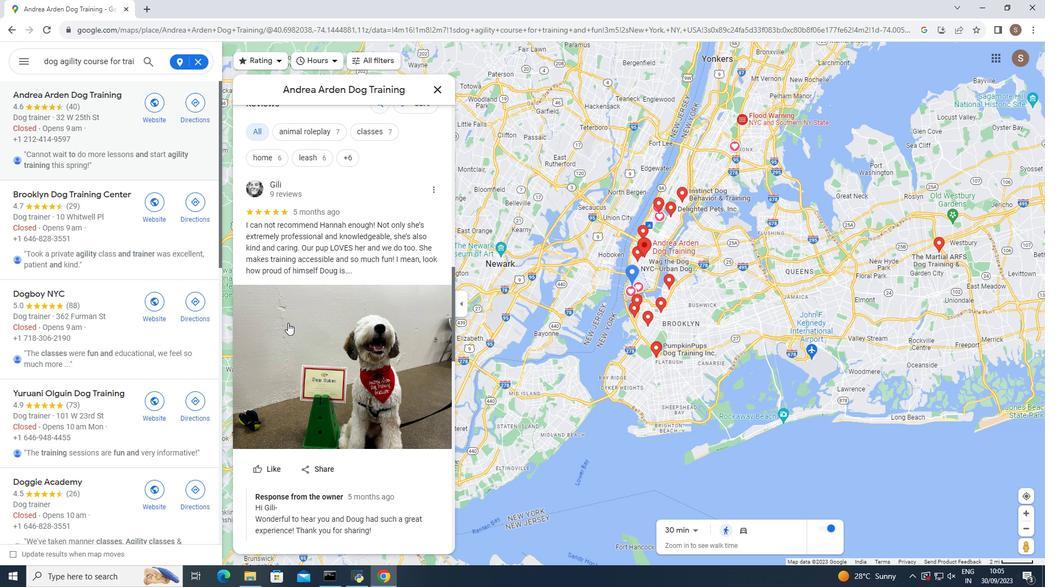 
Action: Mouse scrolled (287, 322) with delta (0, 0)
Screenshot: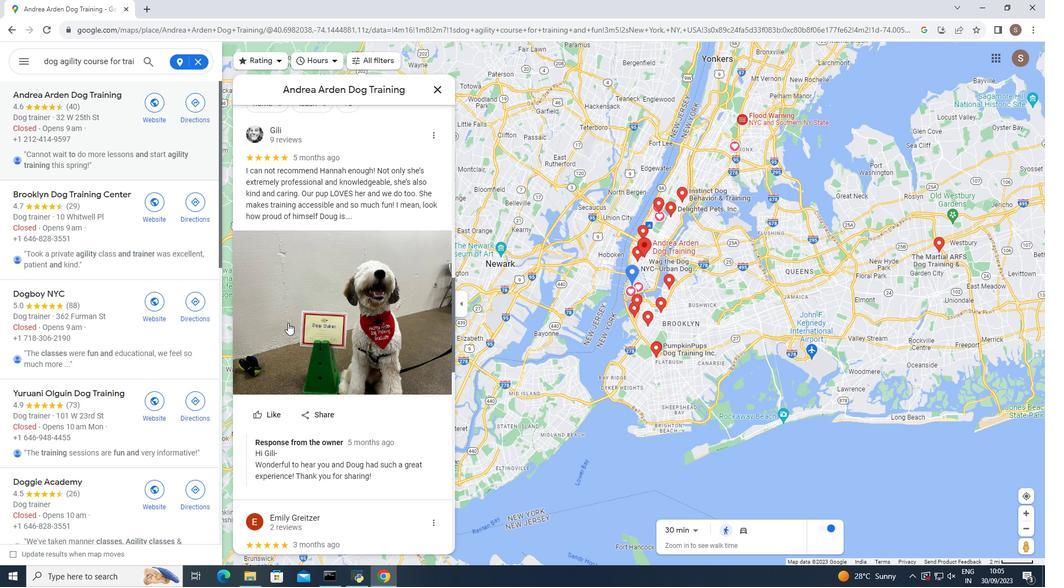 
Action: Mouse scrolled (287, 322) with delta (0, 0)
Screenshot: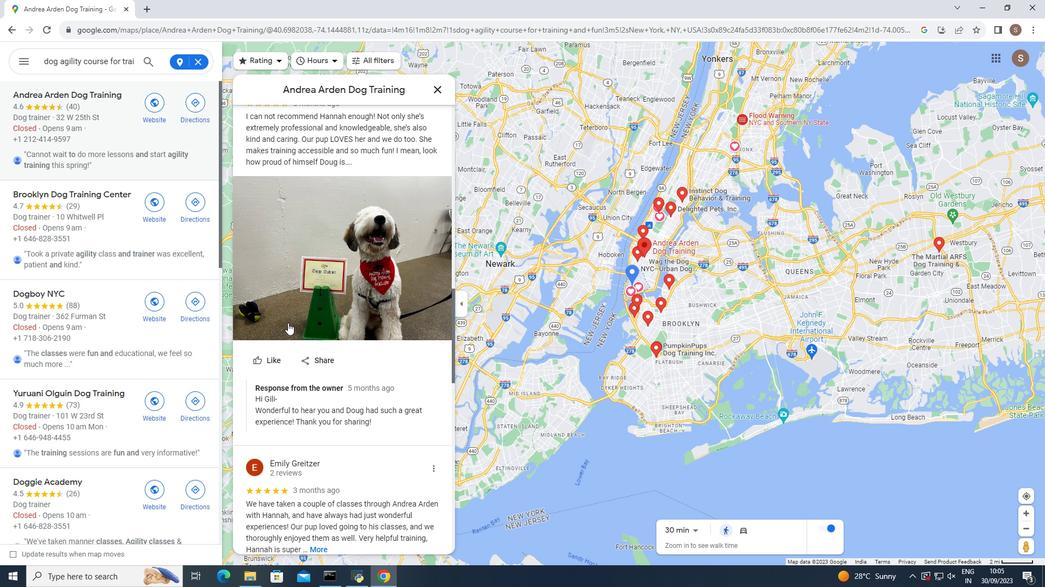
Action: Mouse scrolled (287, 322) with delta (0, 0)
Screenshot: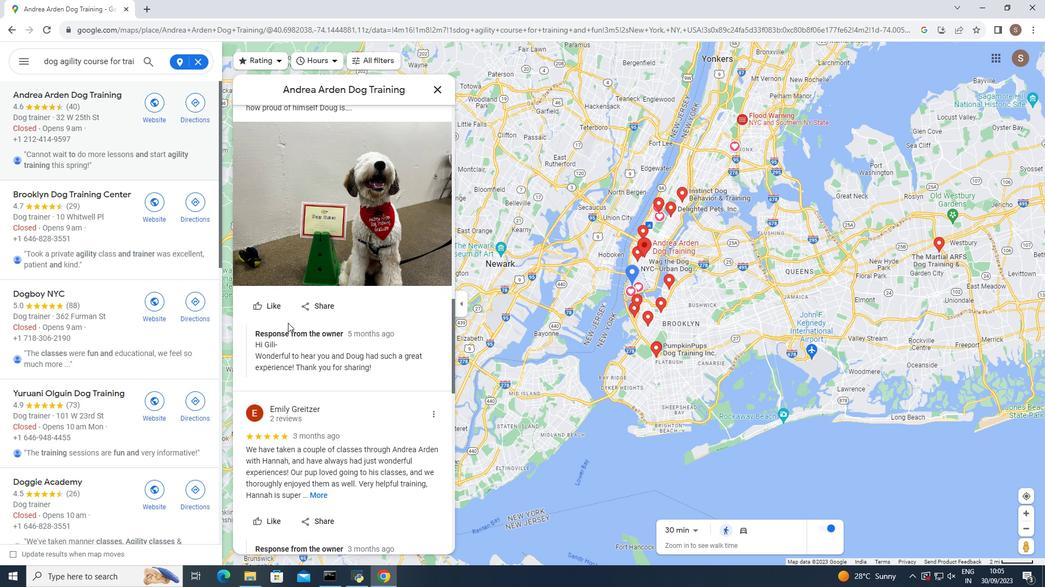 
Action: Mouse scrolled (287, 322) with delta (0, 0)
Screenshot: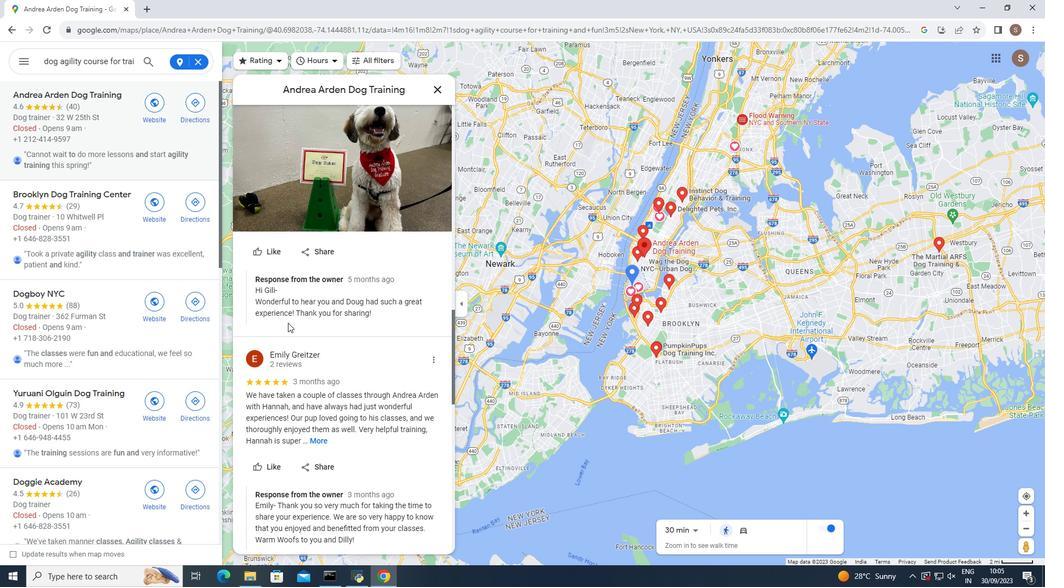 
Action: Mouse scrolled (287, 322) with delta (0, 0)
Screenshot: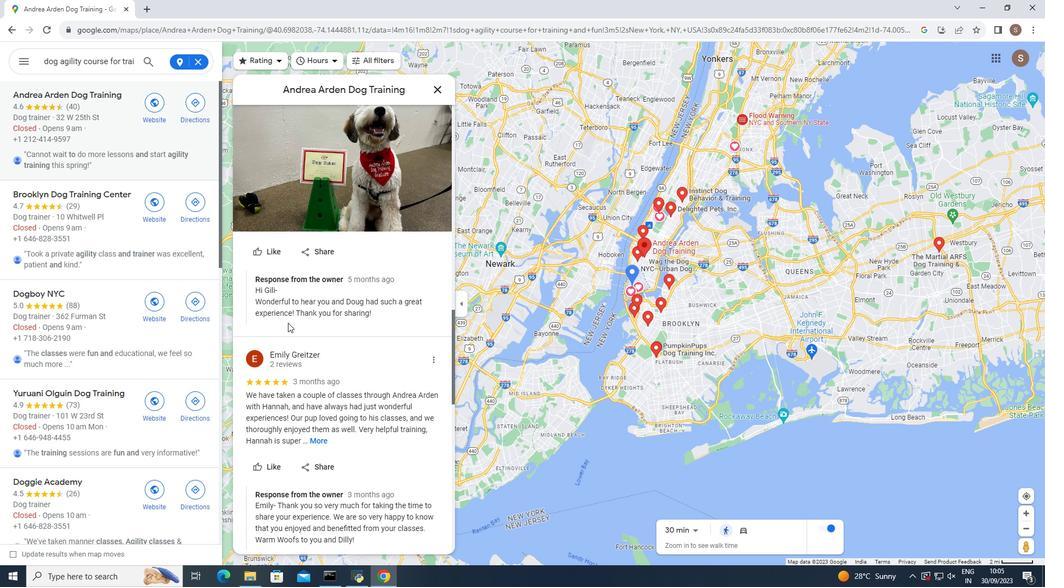 
Action: Mouse moved to (315, 333)
Screenshot: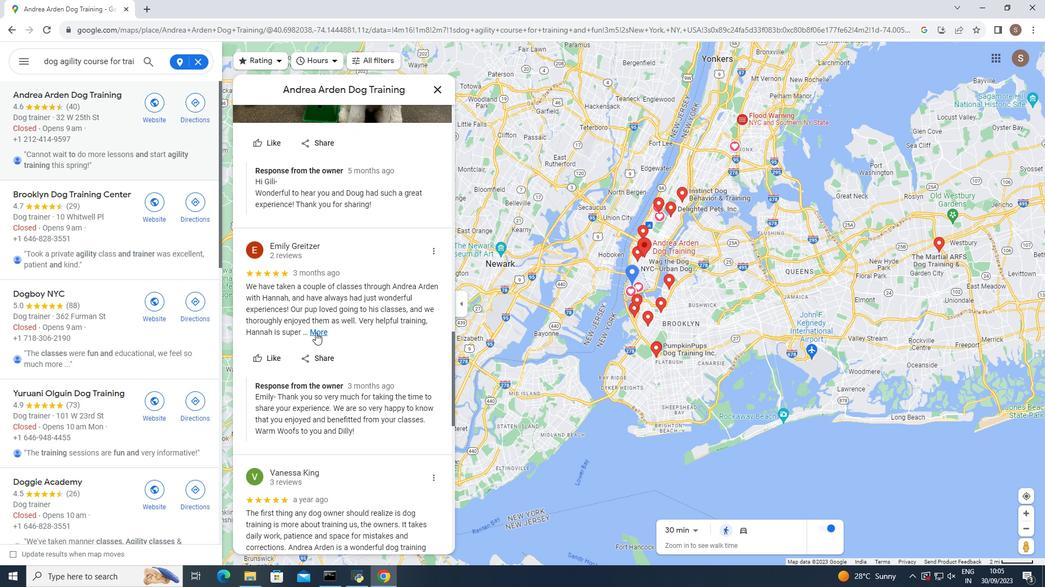 
Action: Mouse pressed left at (315, 333)
Screenshot: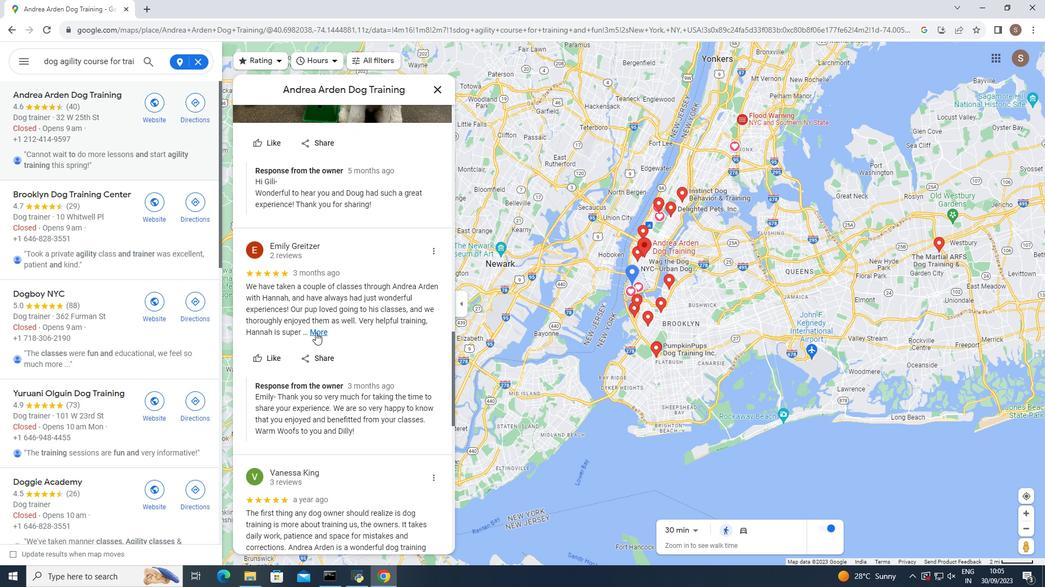 
Action: Mouse moved to (309, 335)
Screenshot: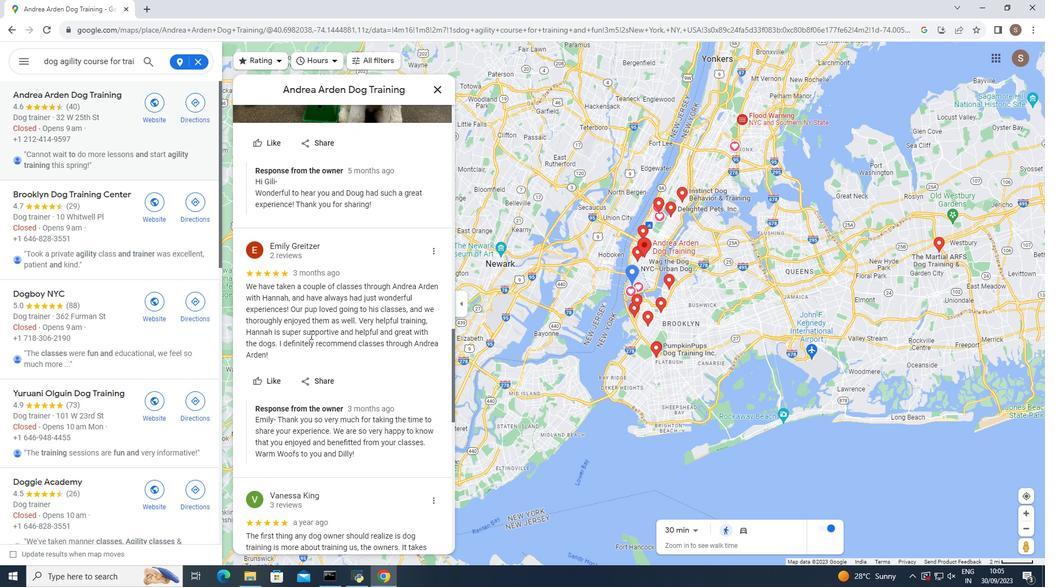 
Action: Mouse scrolled (309, 335) with delta (0, 0)
Screenshot: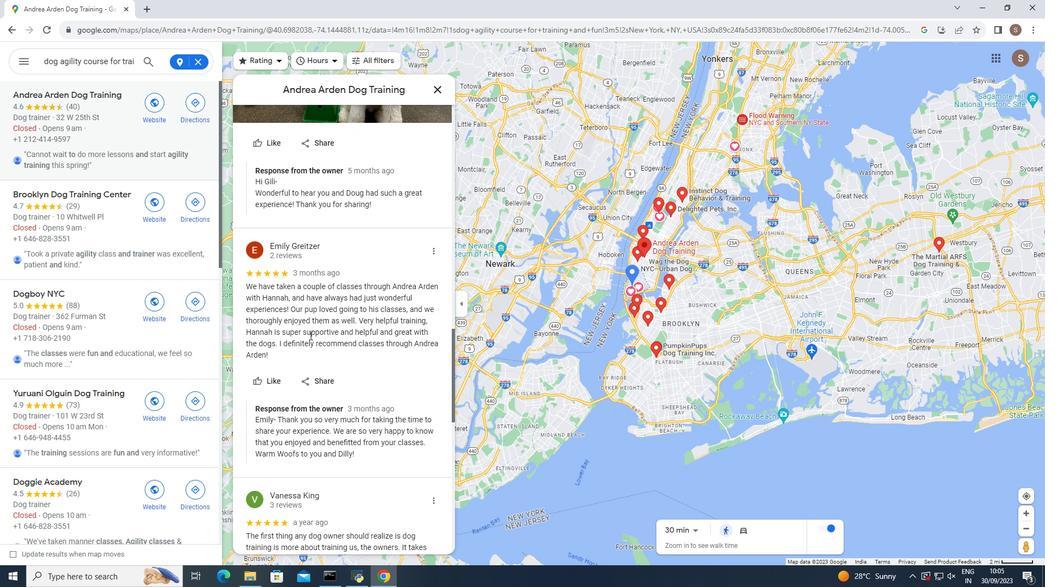 
Action: Mouse scrolled (309, 335) with delta (0, 0)
Screenshot: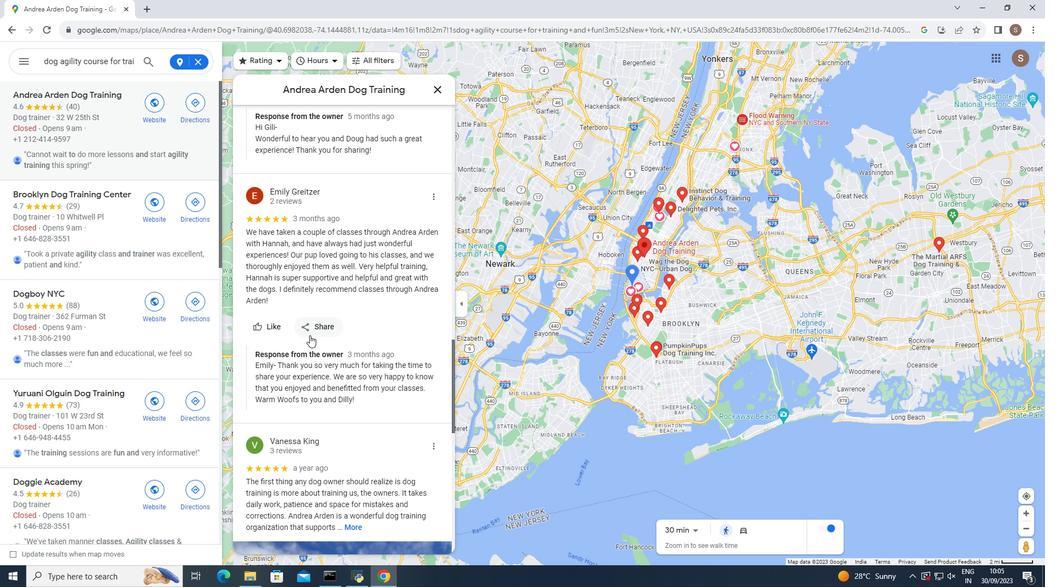 
Action: Mouse scrolled (309, 335) with delta (0, 0)
Screenshot: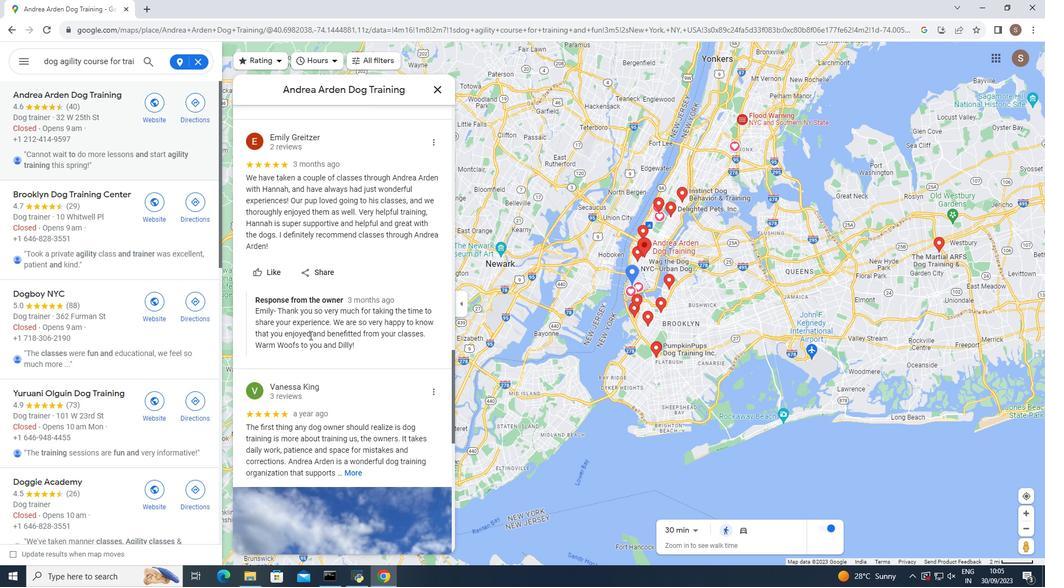 
Action: Mouse scrolled (309, 335) with delta (0, 0)
Screenshot: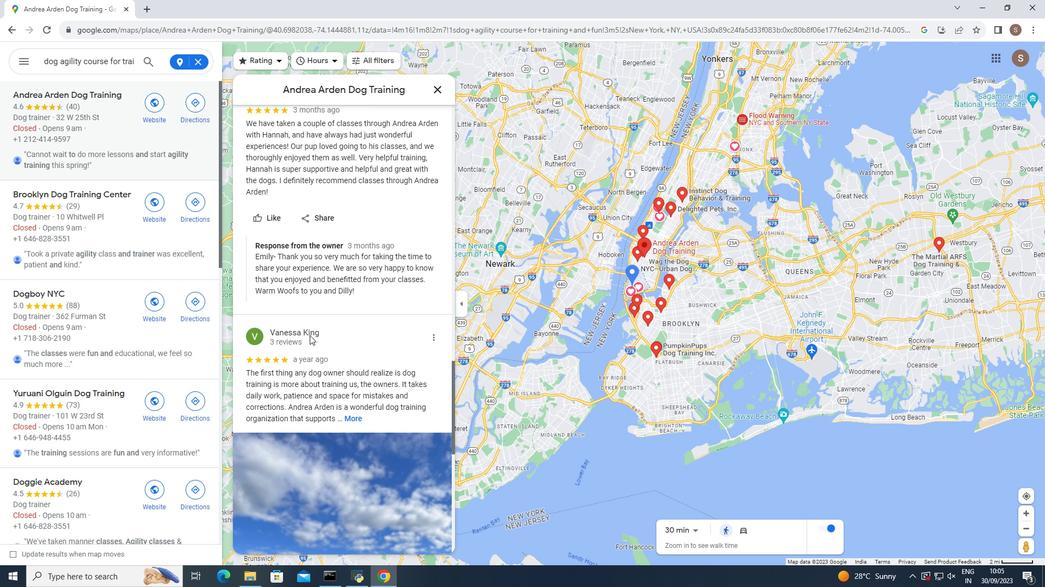 
Action: Mouse moved to (358, 368)
Screenshot: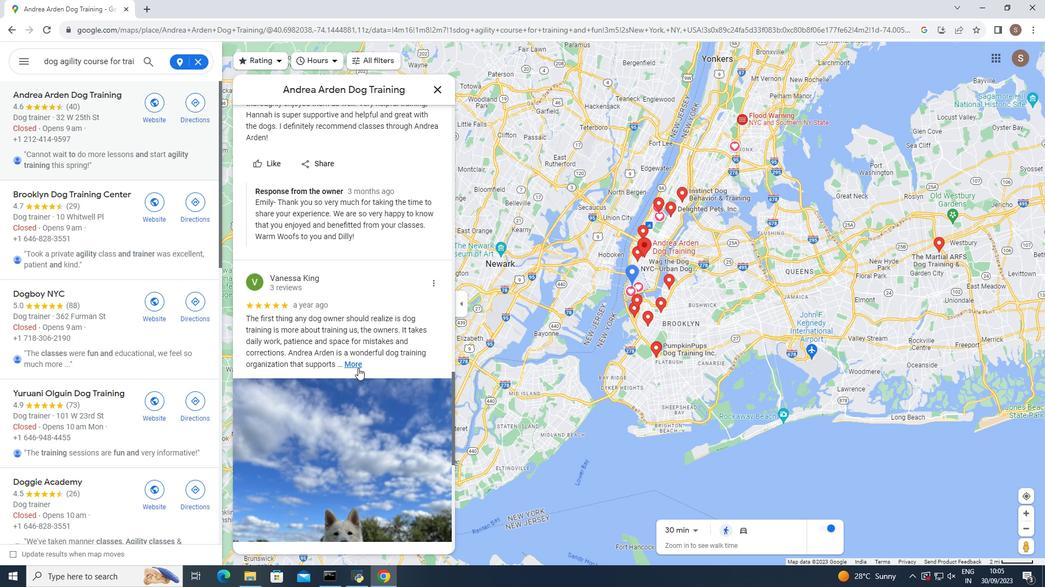
Action: Mouse pressed left at (358, 368)
Screenshot: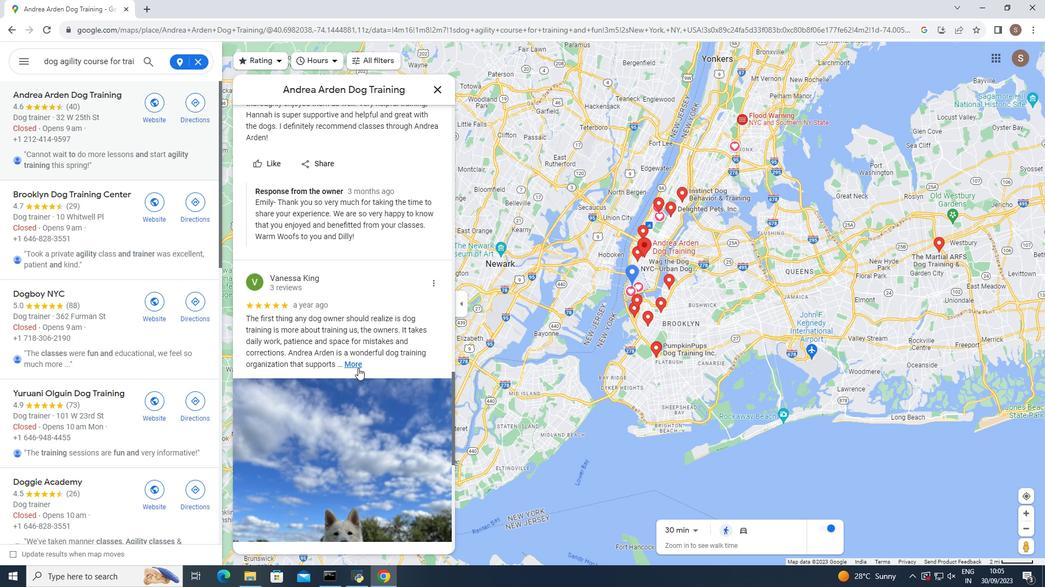 
Action: Mouse scrolled (358, 367) with delta (0, 0)
Screenshot: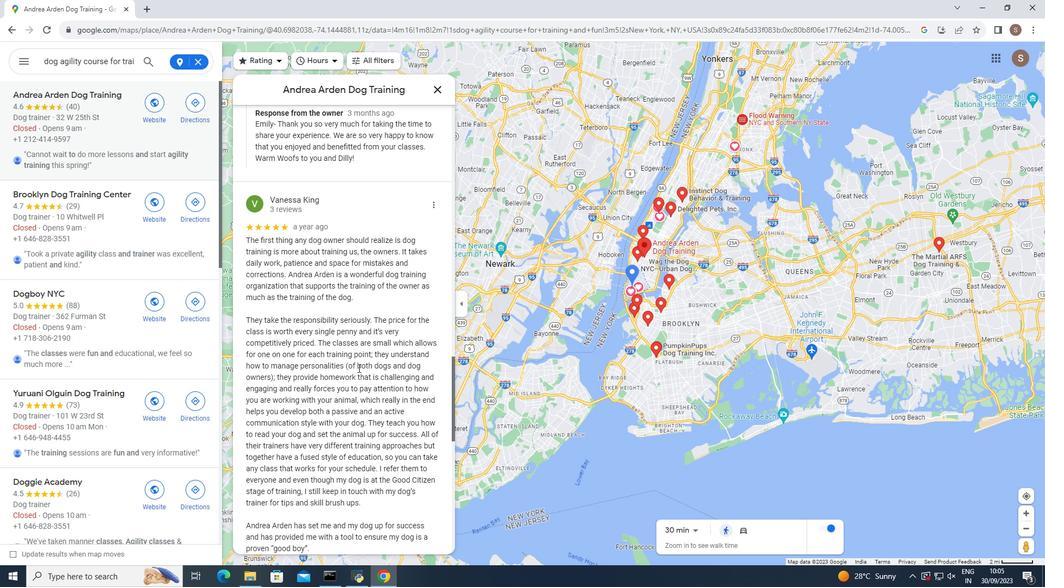 
Action: Mouse scrolled (358, 367) with delta (0, 0)
Screenshot: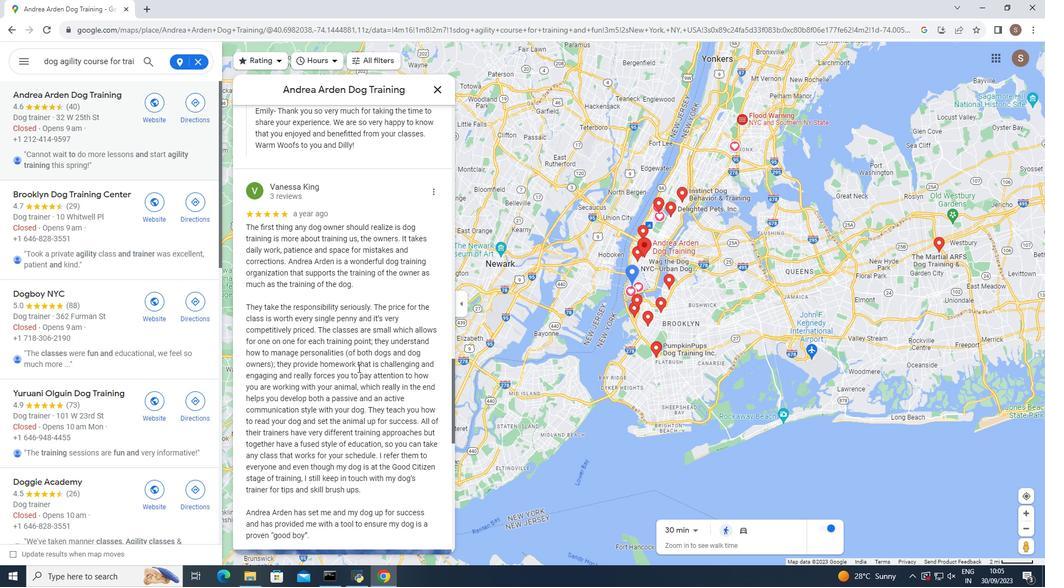 
Action: Mouse scrolled (358, 367) with delta (0, 0)
Screenshot: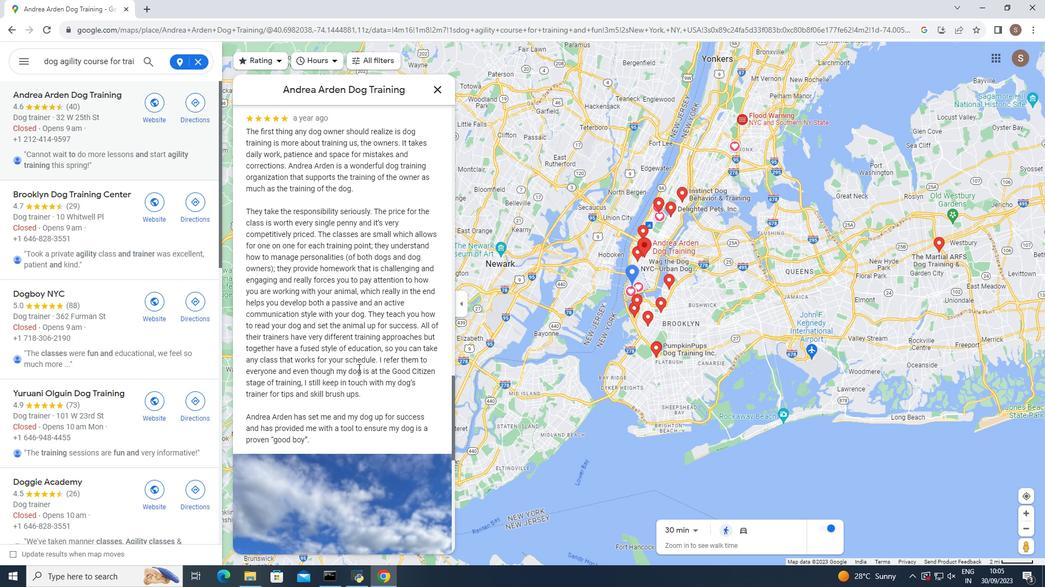 
Action: Mouse scrolled (358, 367) with delta (0, 0)
Screenshot: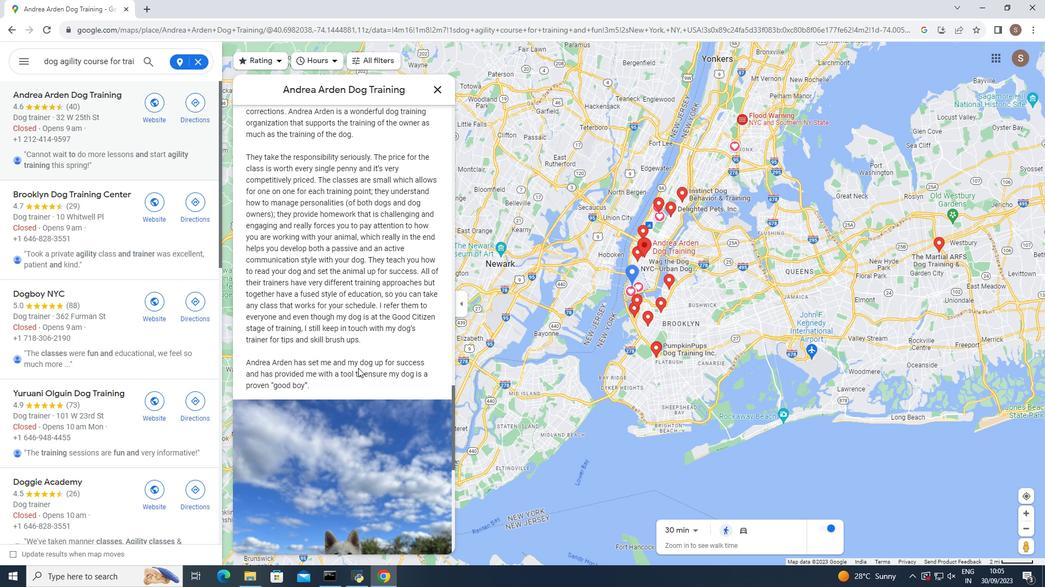 
Action: Mouse scrolled (358, 367) with delta (0, 0)
Screenshot: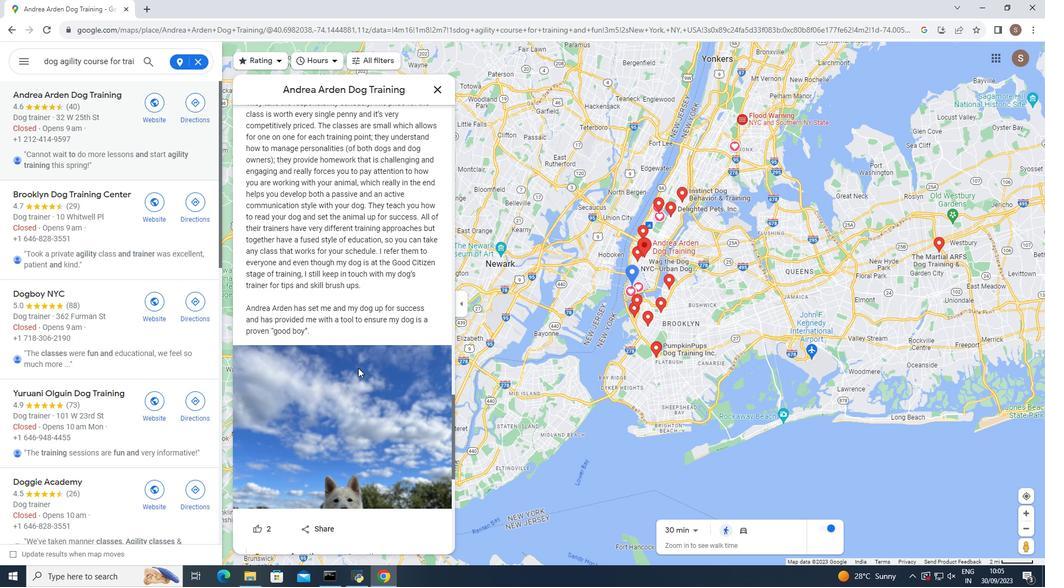
Action: Mouse scrolled (358, 367) with delta (0, 0)
Screenshot: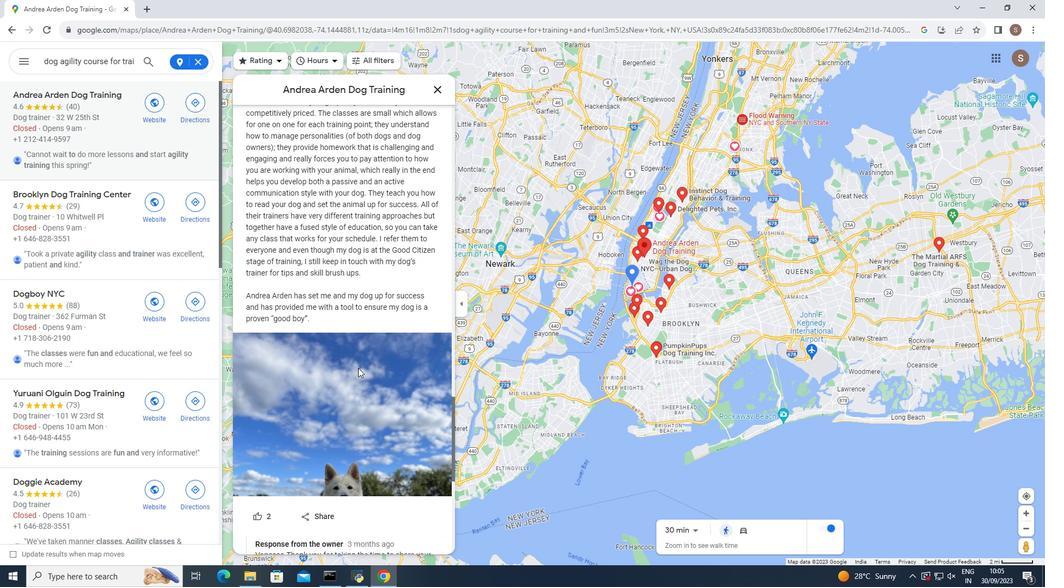 
Action: Mouse scrolled (358, 367) with delta (0, 0)
Screenshot: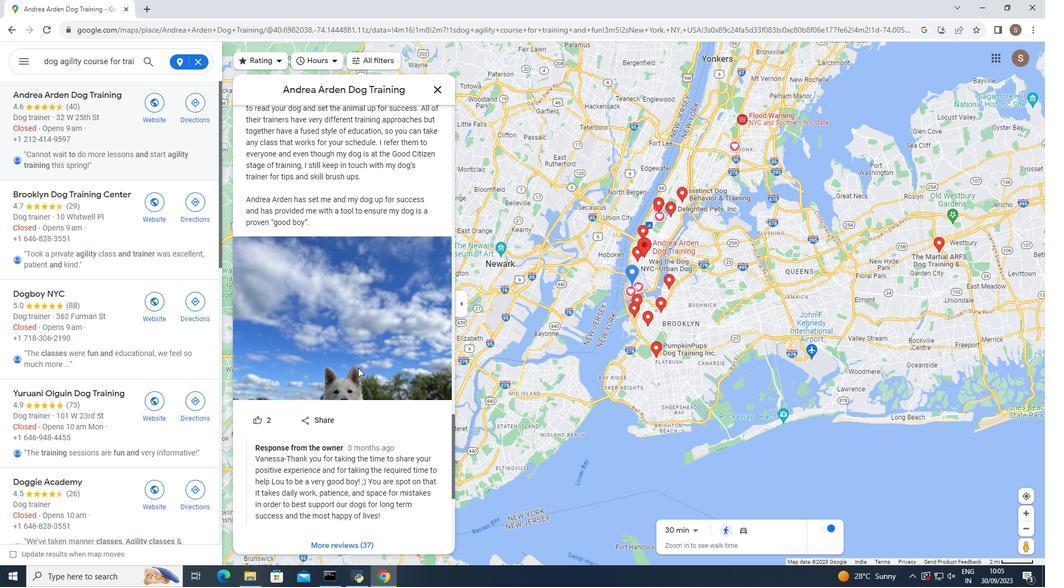 
Action: Mouse scrolled (358, 367) with delta (0, 0)
Screenshot: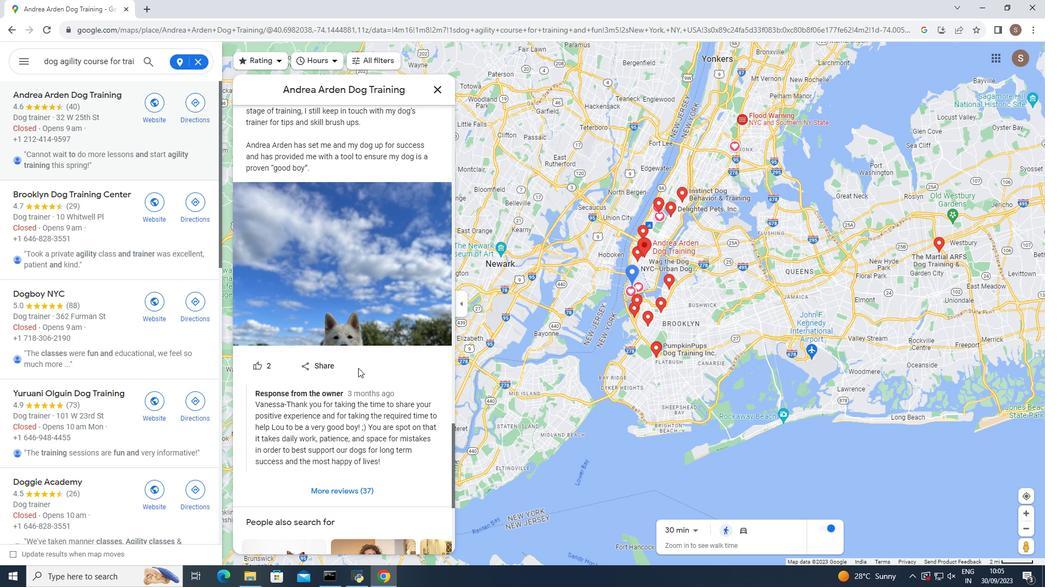 
Action: Mouse scrolled (358, 367) with delta (0, 0)
Screenshot: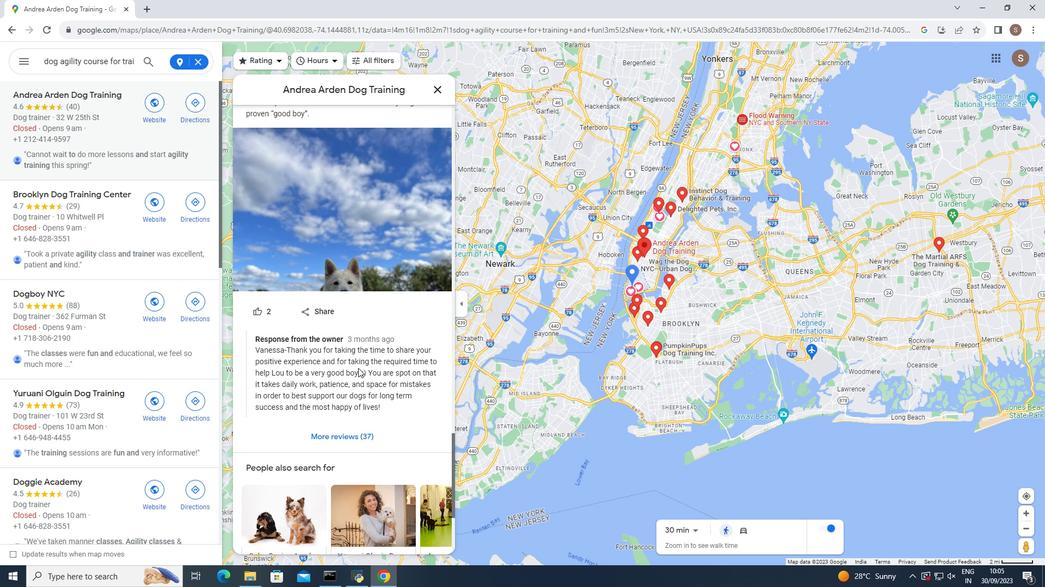 
Action: Mouse scrolled (358, 367) with delta (0, 0)
Screenshot: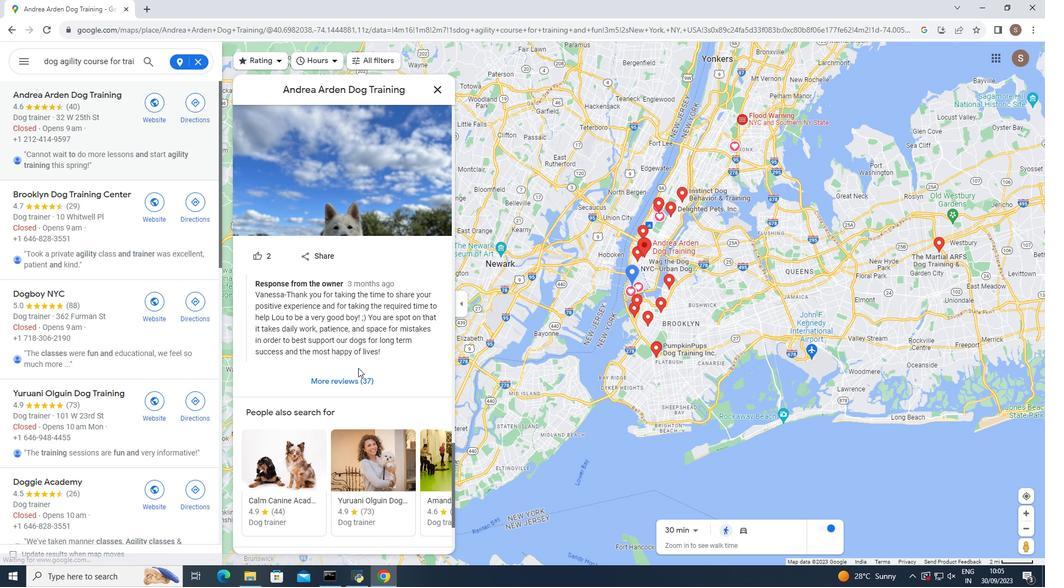 
Action: Mouse moved to (358, 367)
Screenshot: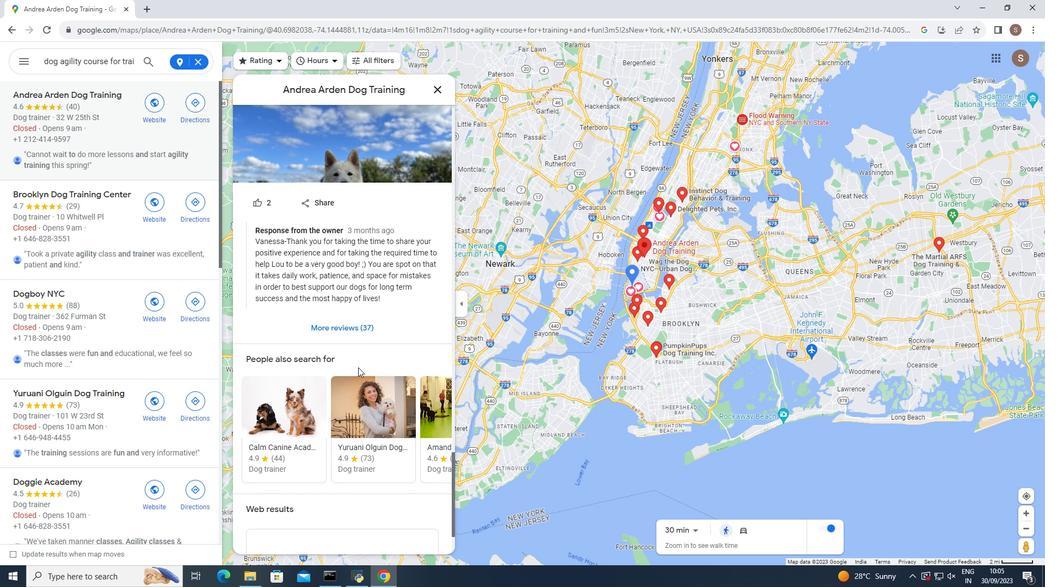 
Action: Mouse scrolled (358, 367) with delta (0, 0)
Screenshot: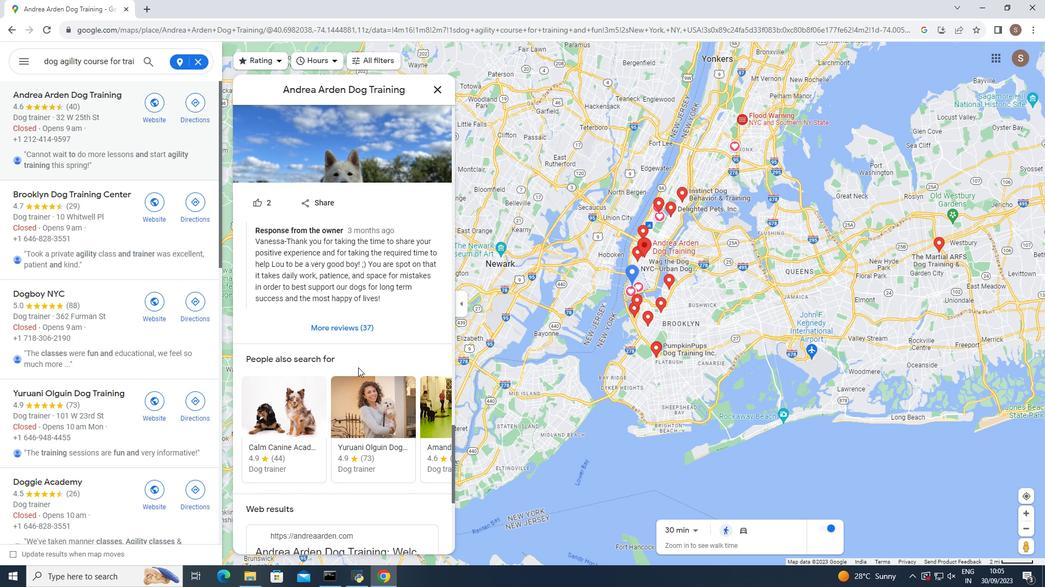 
Action: Mouse moved to (359, 346)
Screenshot: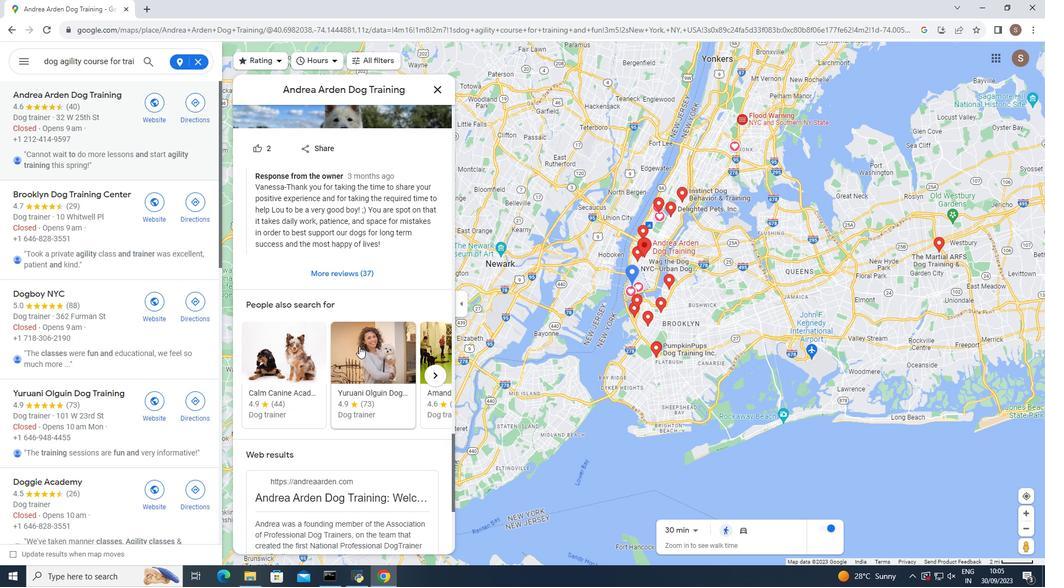 
Action: Mouse scrolled (359, 346) with delta (0, 0)
Screenshot: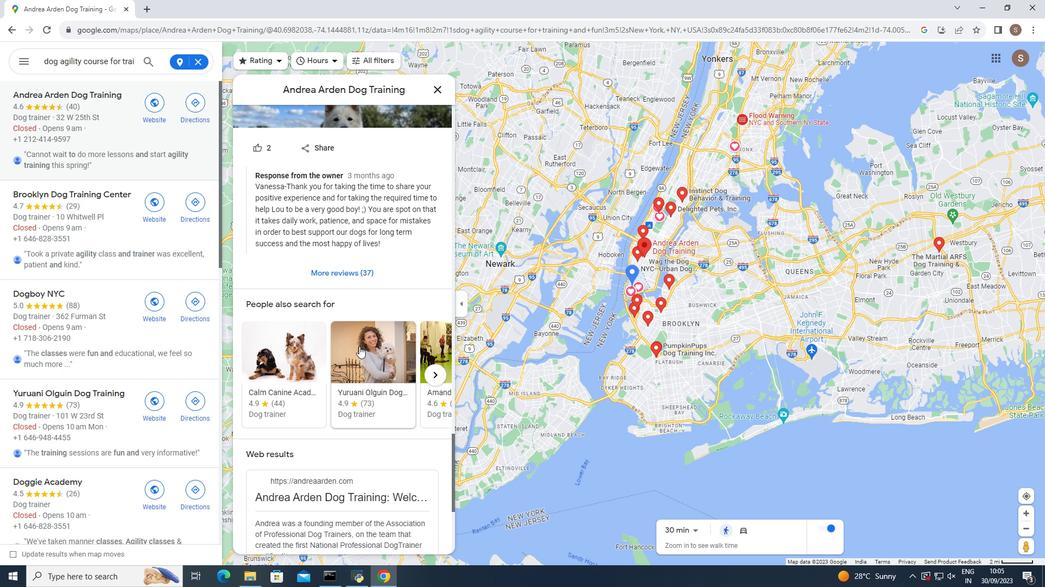 
Action: Mouse moved to (359, 345)
Screenshot: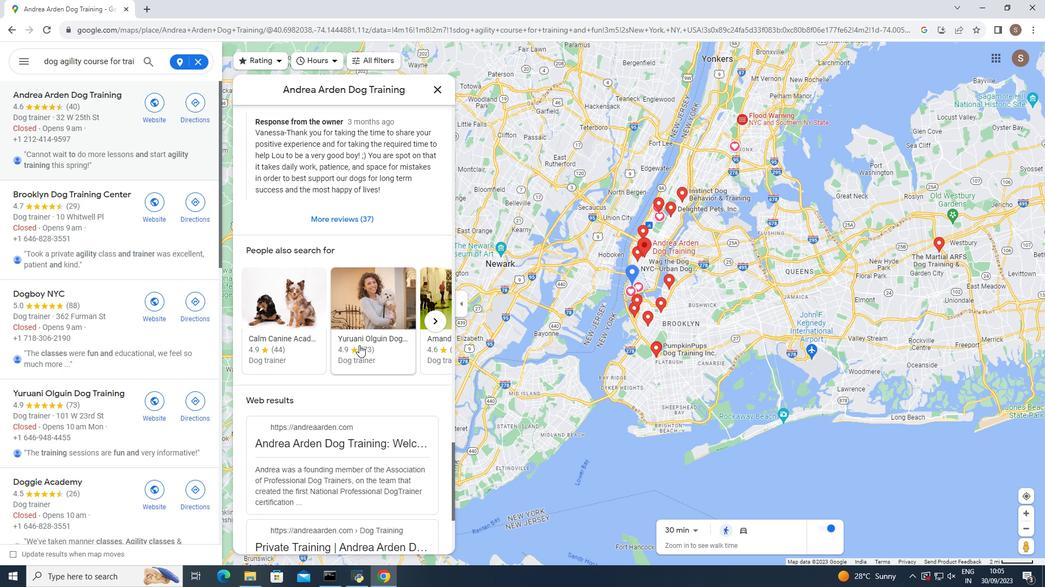 
Action: Mouse scrolled (359, 345) with delta (0, 0)
Screenshot: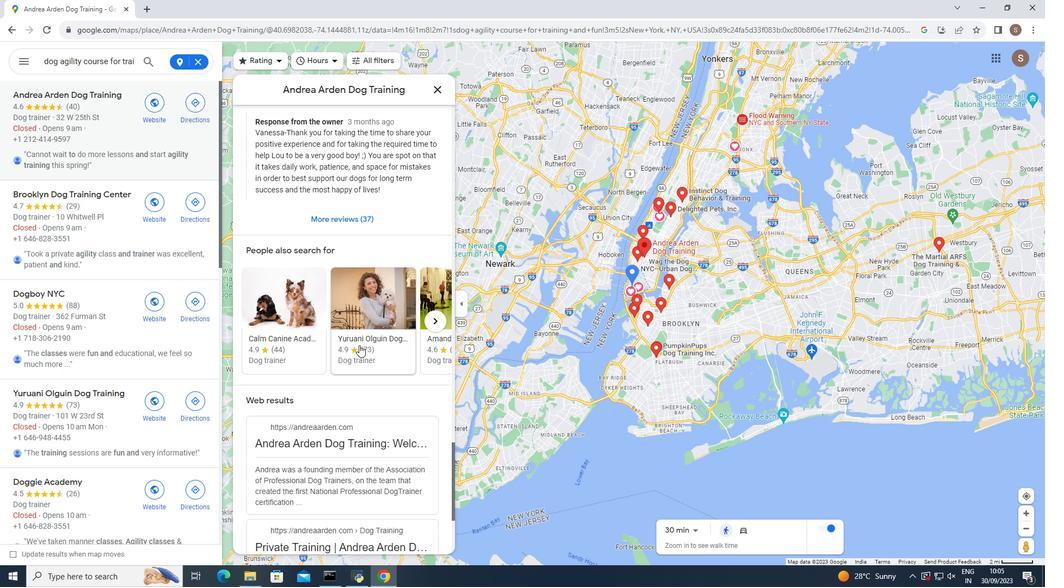 
Action: Mouse moved to (359, 345)
Screenshot: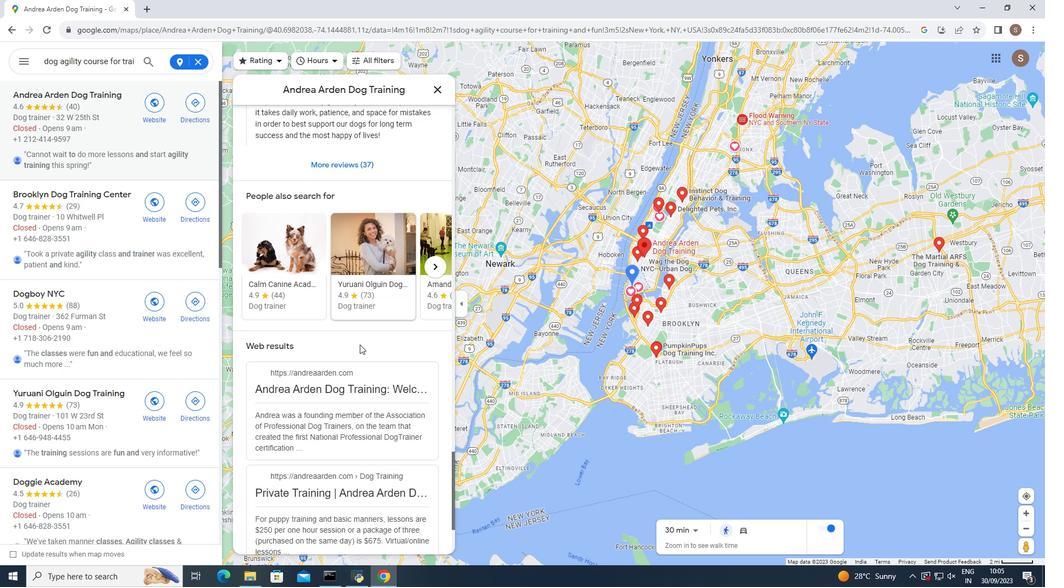 
Action: Mouse scrolled (359, 344) with delta (0, 0)
Screenshot: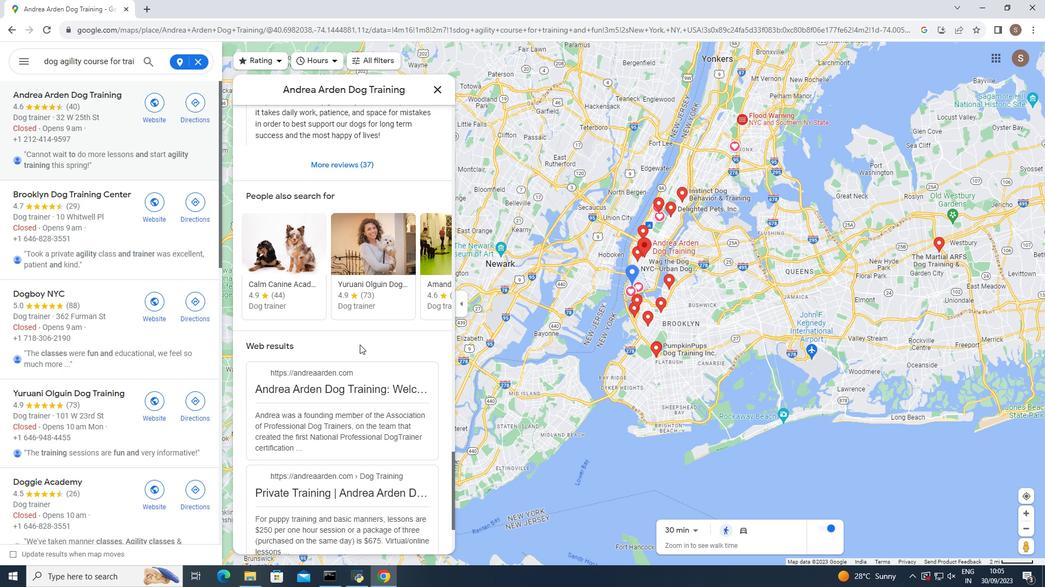 
Action: Mouse scrolled (359, 344) with delta (0, 0)
Screenshot: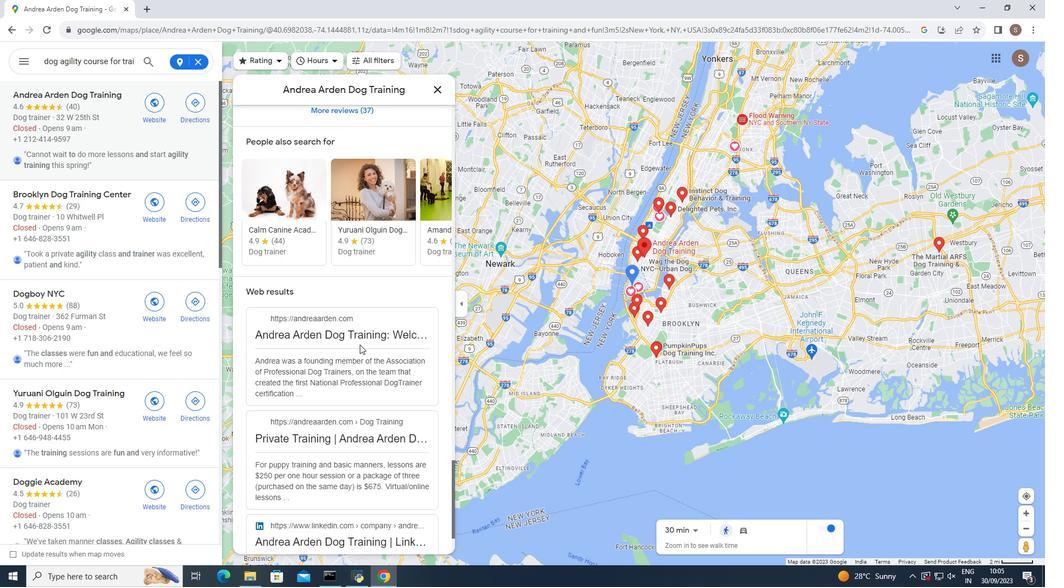 
Action: Mouse scrolled (359, 344) with delta (0, 0)
Screenshot: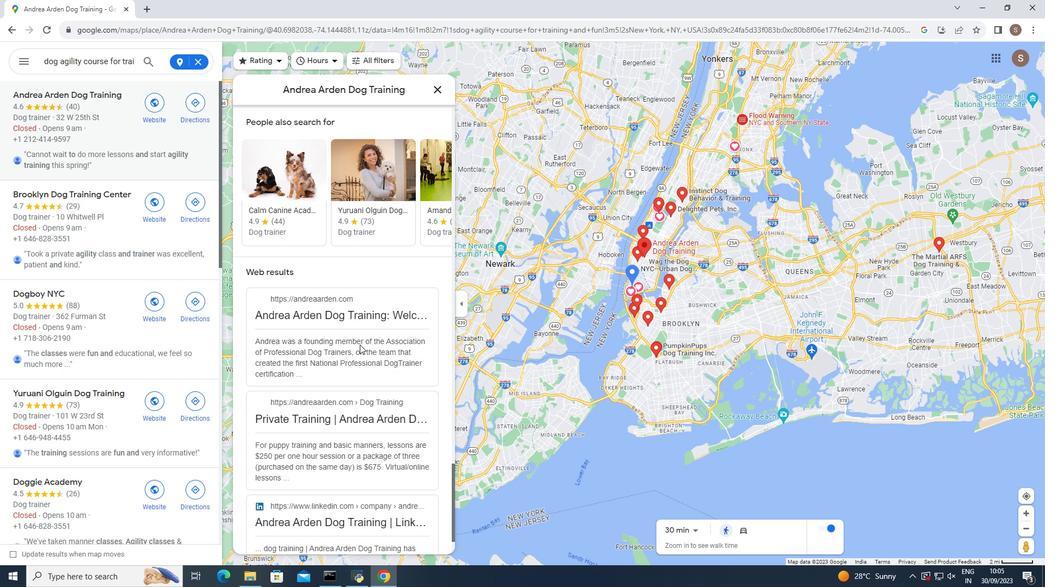 
Action: Mouse scrolled (359, 344) with delta (0, 0)
Screenshot: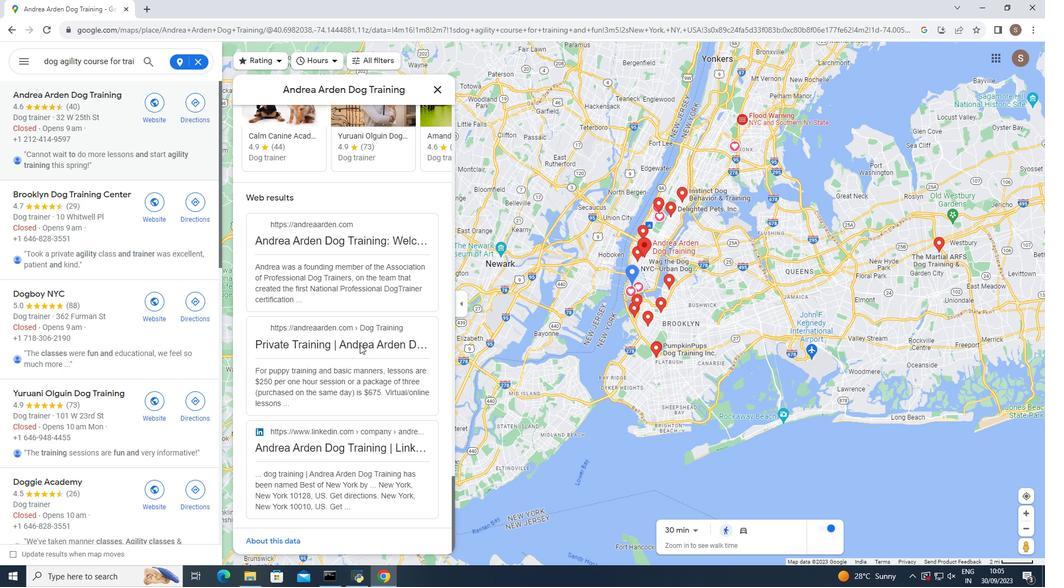 
Action: Mouse scrolled (359, 344) with delta (0, 0)
